 Task: Create a new job position in Salesforce with the following details: Position Name: HR Generalist - Social Service & Governance, Location: Chennai, India, Status: Pending Approval, Type: Contractor, Functional Area: Human Resources, Job Level: HR - 200, Working Days: Monday to Thursday, Minimum Pay: ₹4,50,000.00.
Action: Mouse moved to (257, 0)
Screenshot: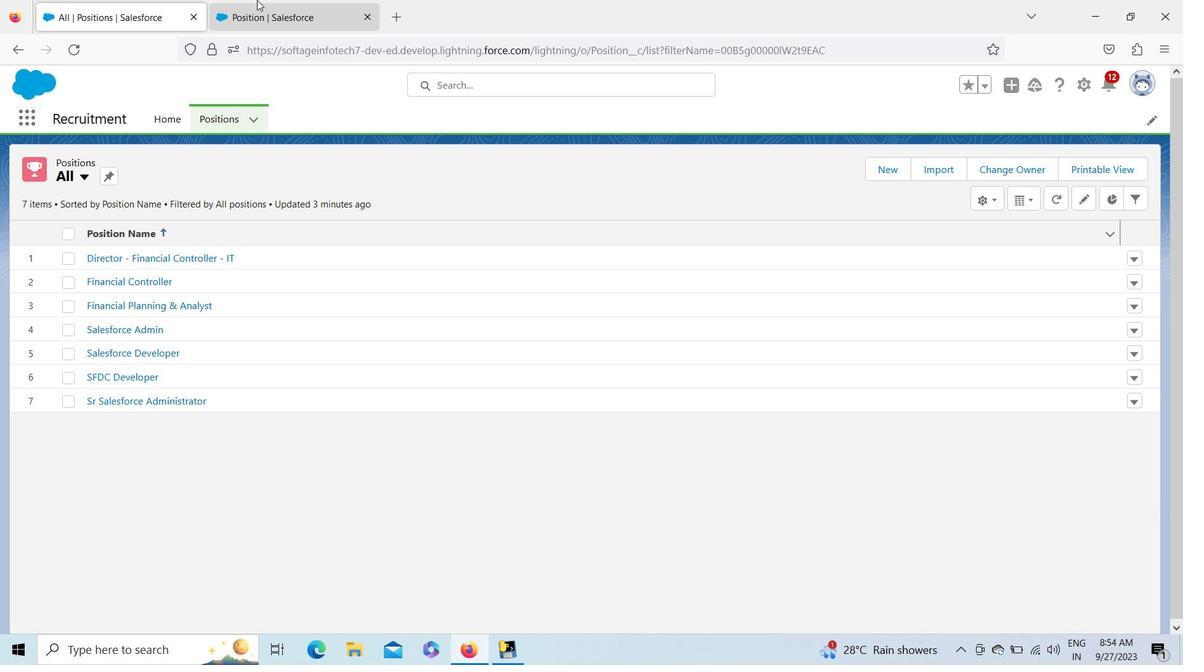 
Action: Mouse pressed left at (257, 0)
Screenshot: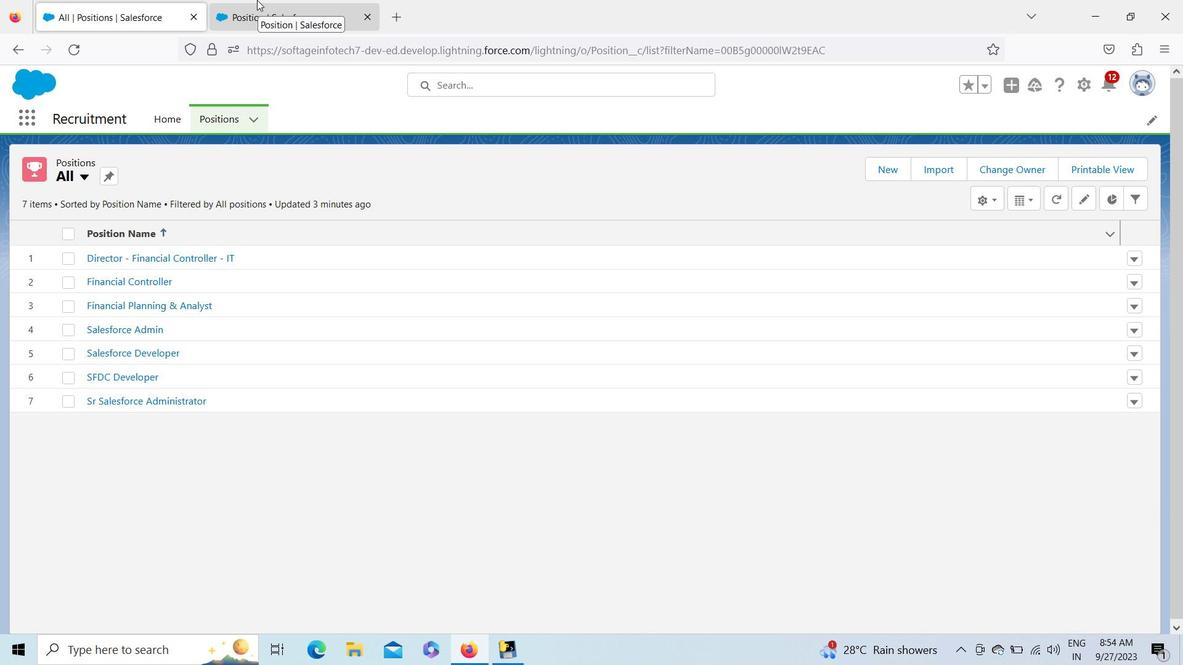 
Action: Mouse moved to (198, 13)
Screenshot: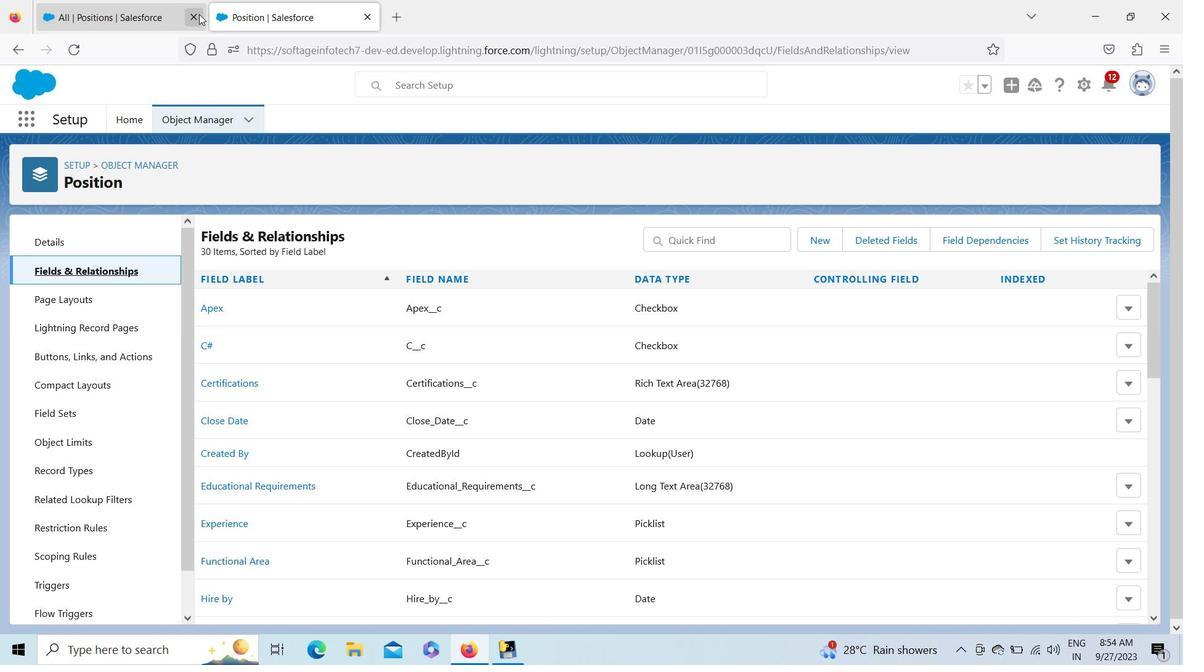 
Action: Mouse pressed left at (198, 13)
Screenshot: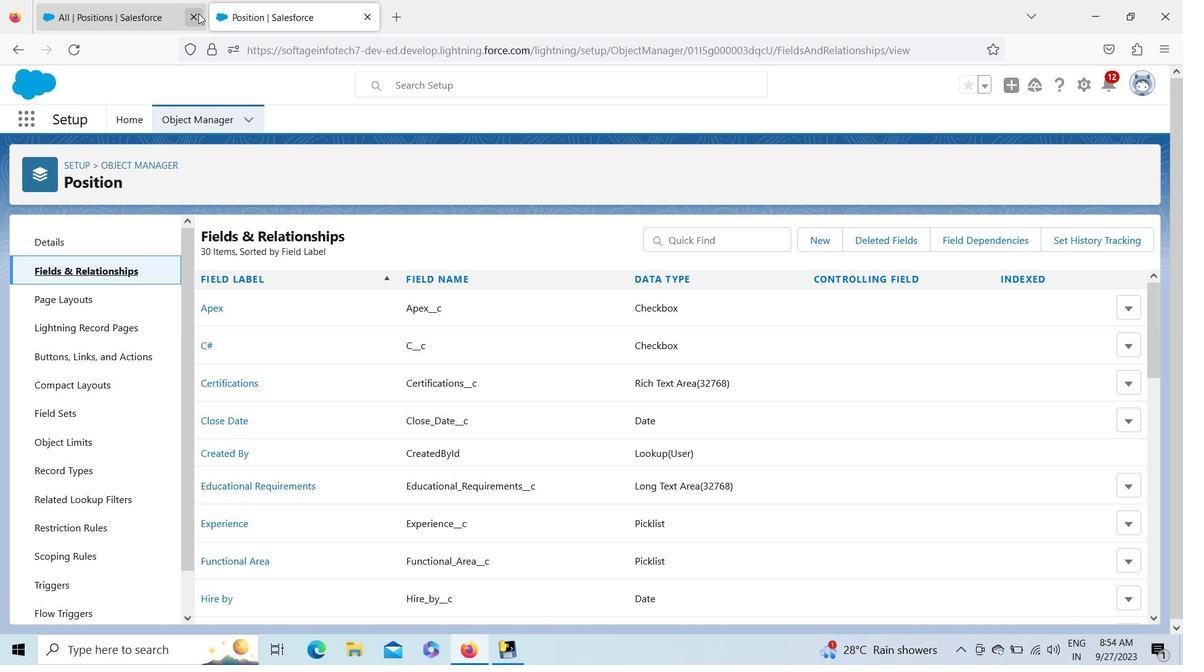 
Action: Mouse moved to (136, 165)
Screenshot: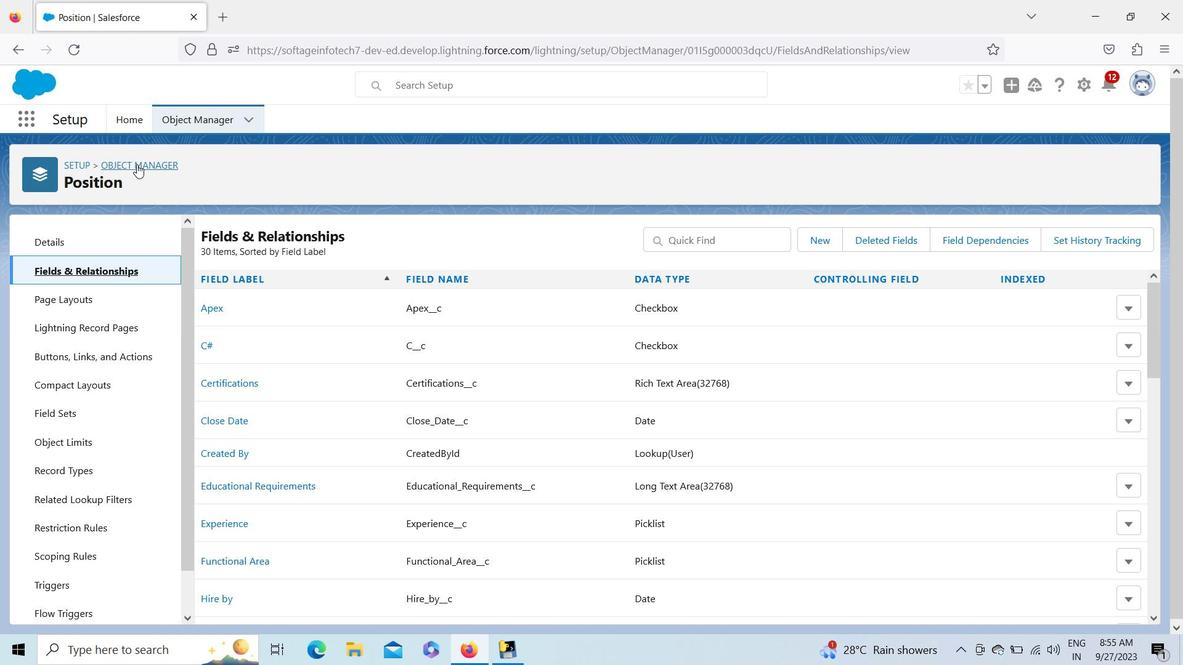 
Action: Mouse pressed left at (136, 165)
Screenshot: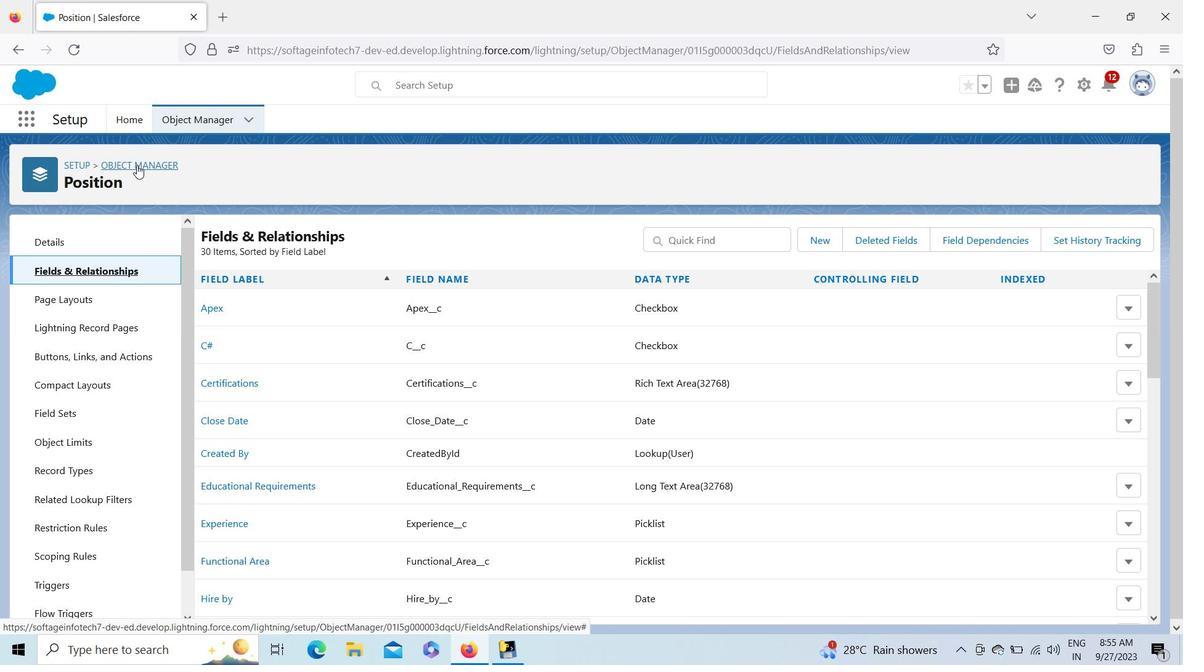 
Action: Mouse moved to (33, 122)
Screenshot: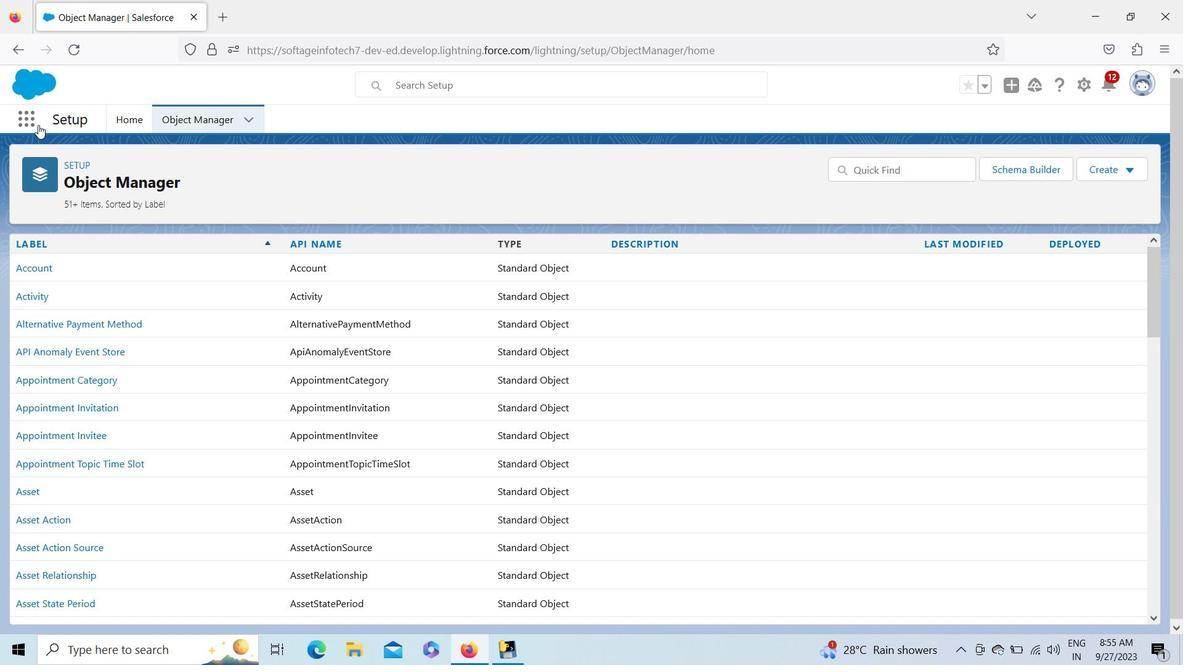 
Action: Mouse pressed left at (33, 122)
Screenshot: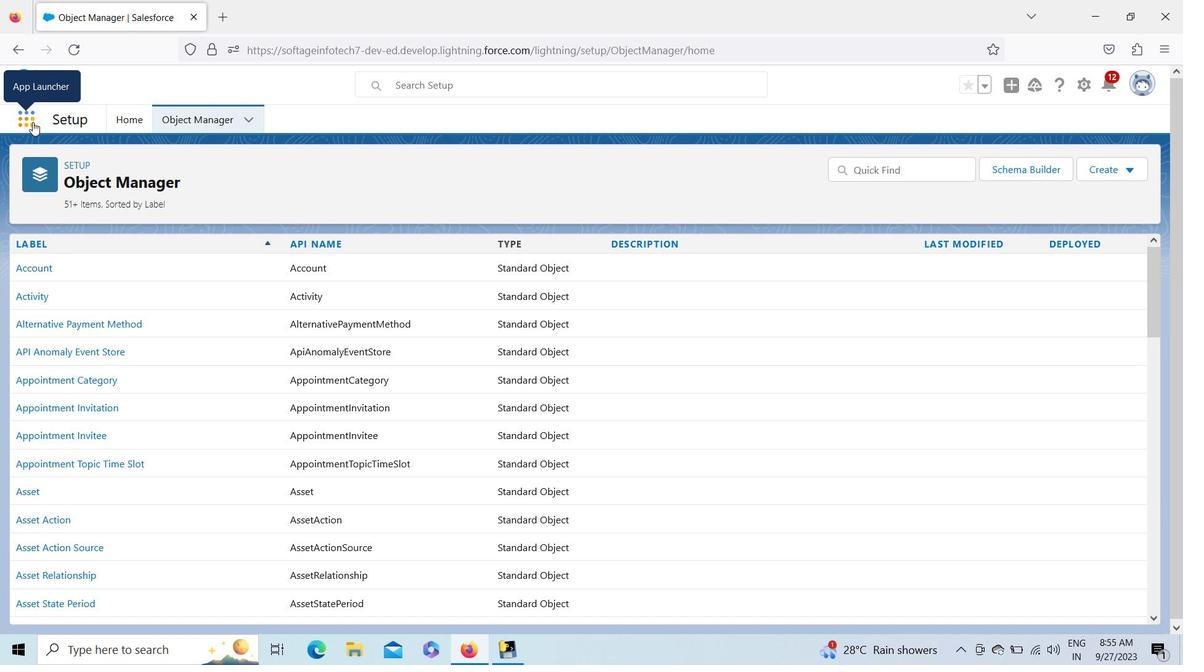 
Action: Mouse moved to (81, 215)
Screenshot: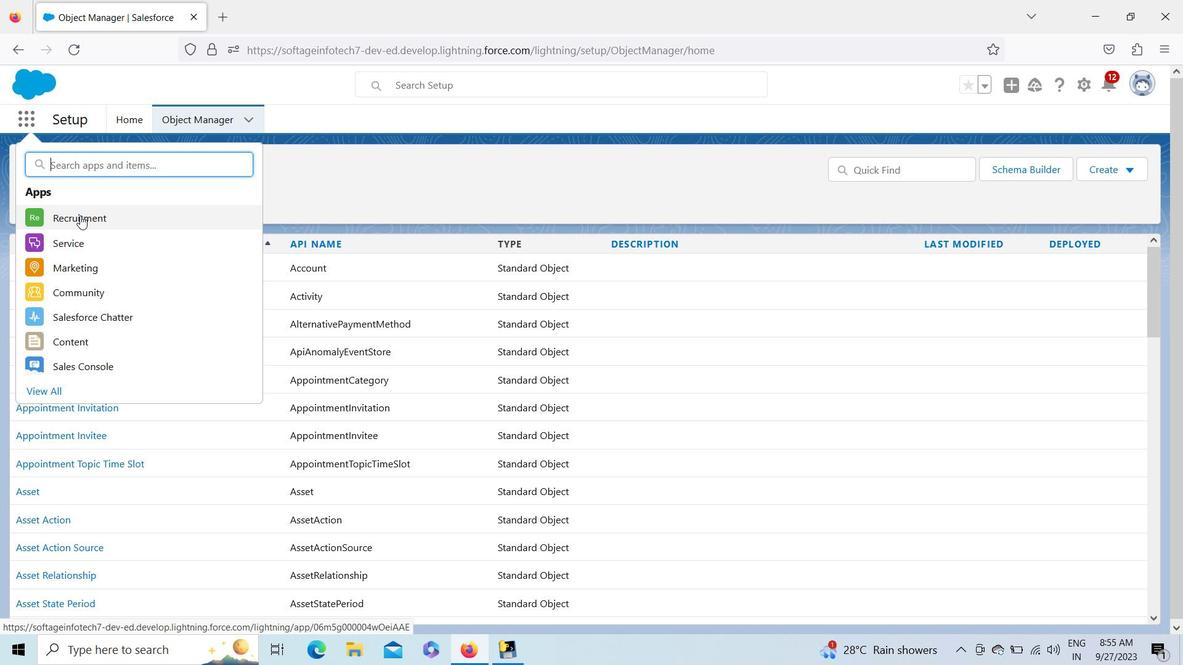 
Action: Mouse pressed left at (81, 215)
Screenshot: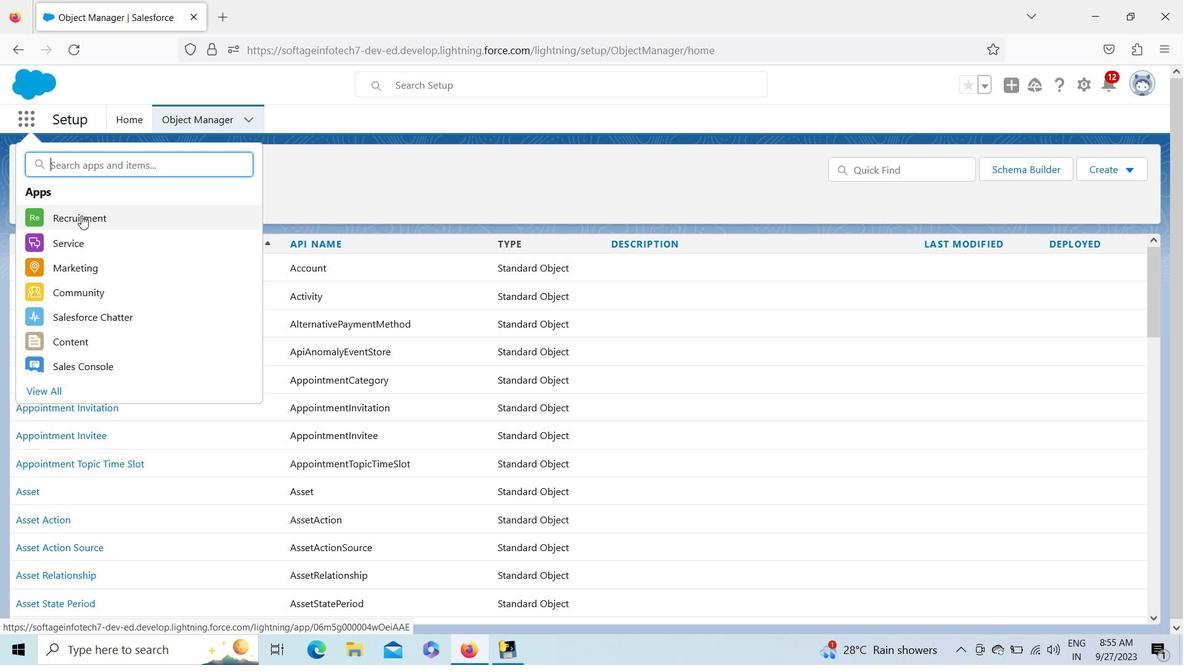 
Action: Mouse moved to (223, 117)
Screenshot: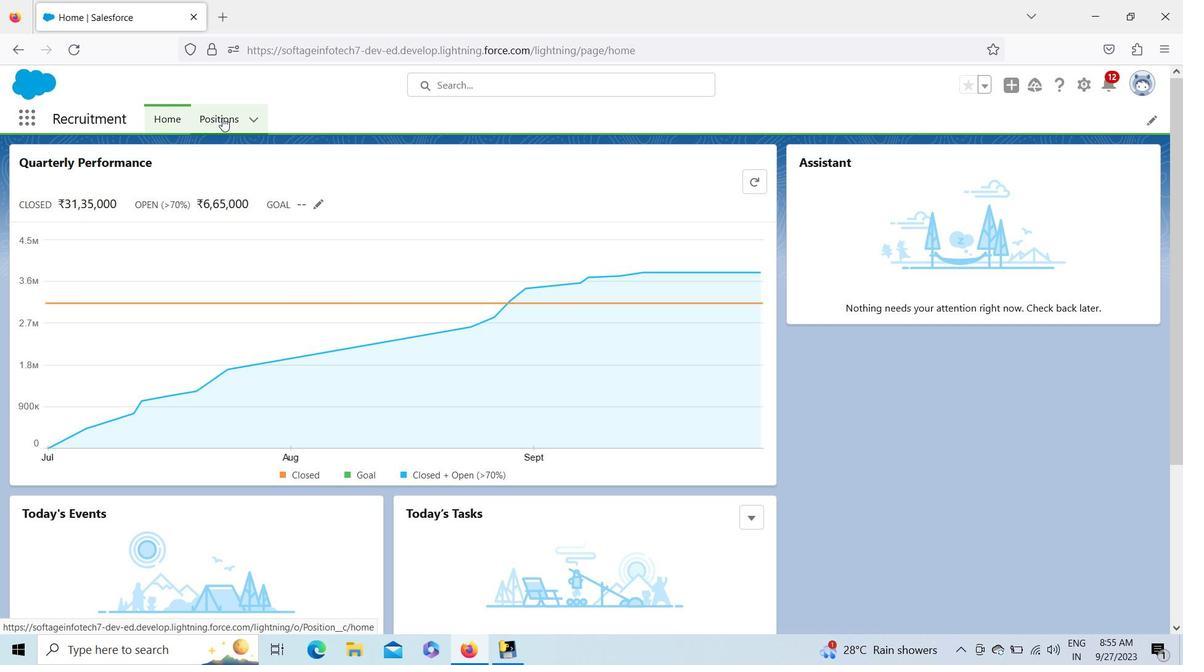 
Action: Mouse pressed left at (223, 117)
Screenshot: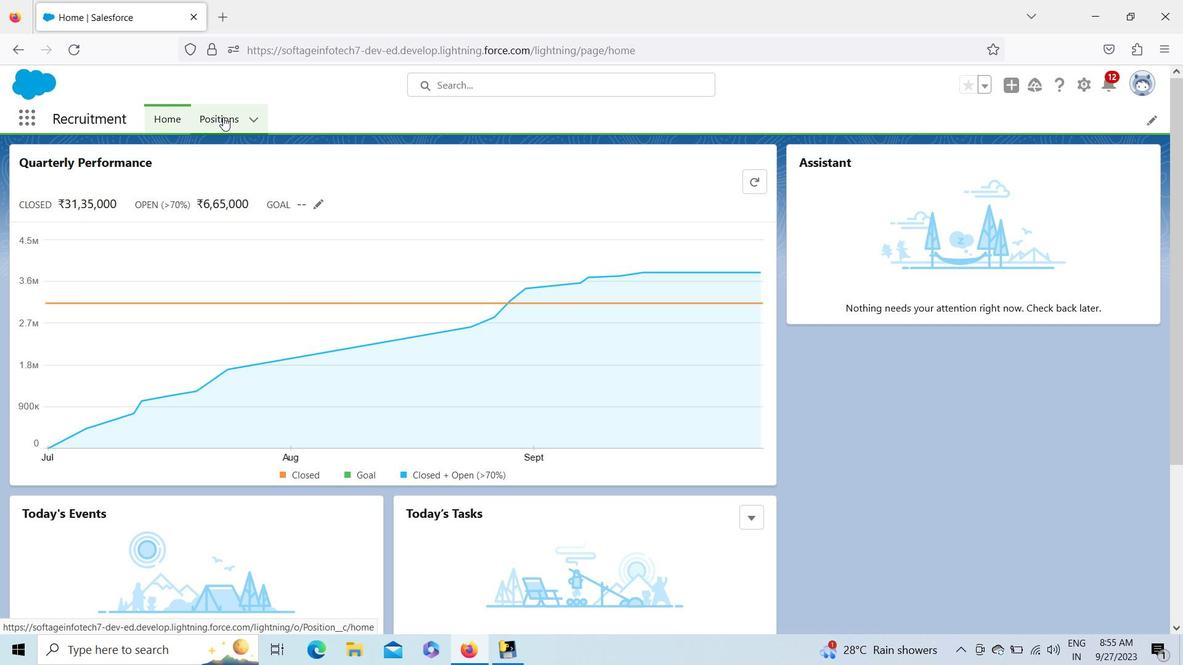 
Action: Mouse moved to (975, 171)
Screenshot: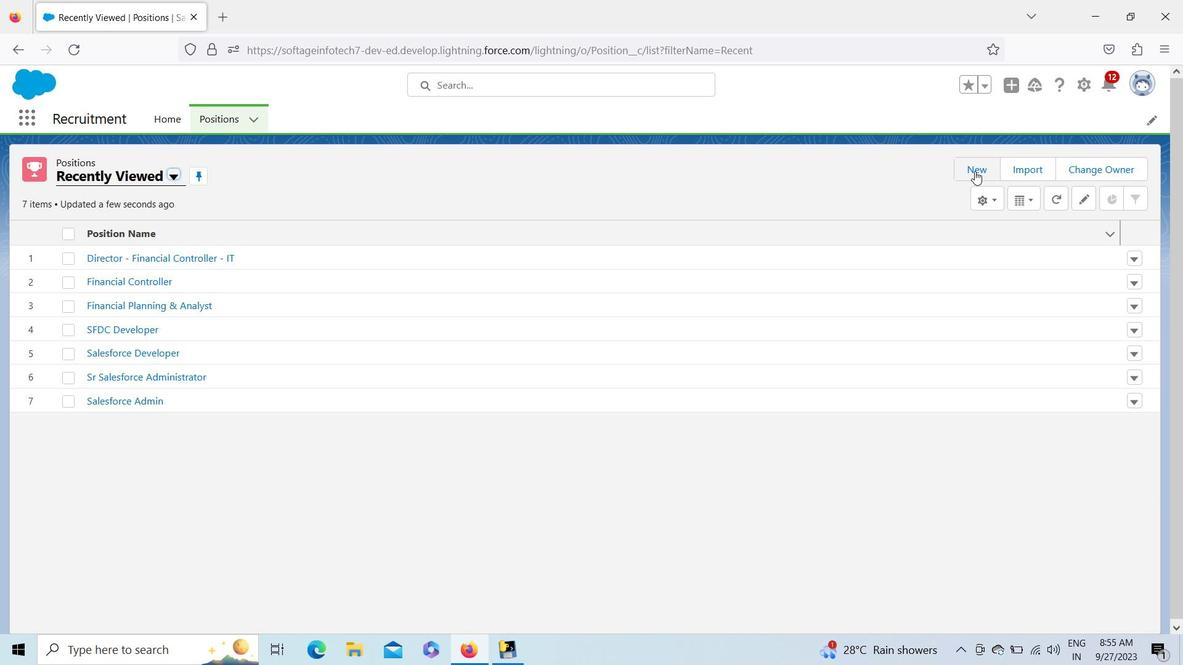 
Action: Mouse pressed left at (975, 171)
Screenshot: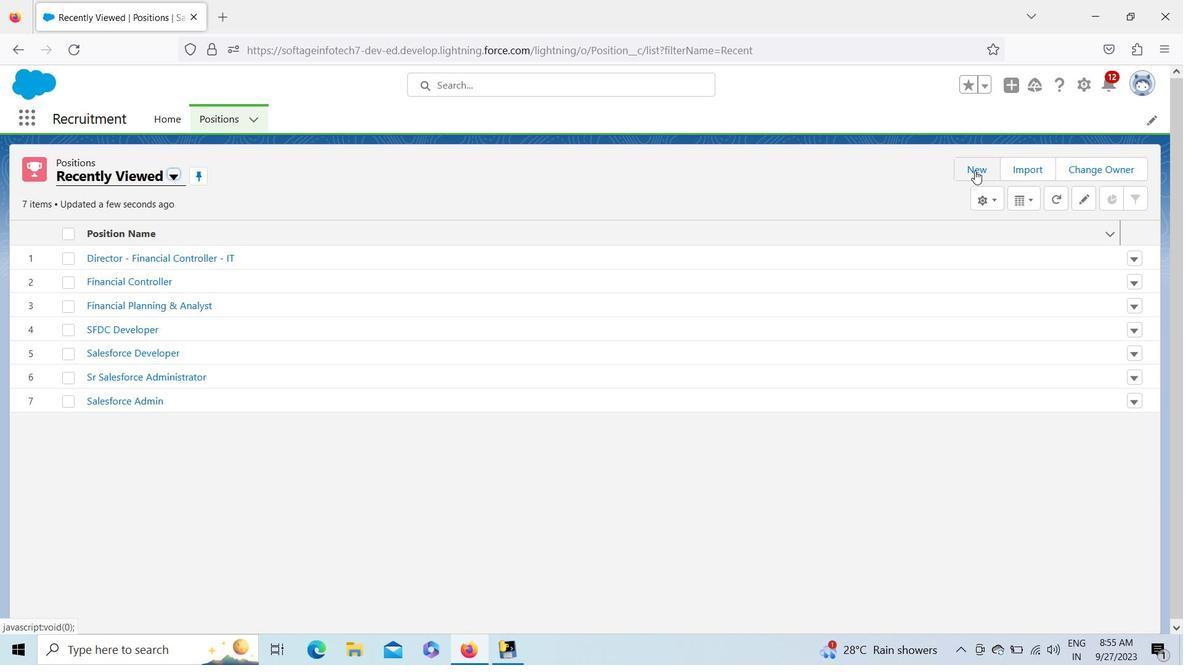 
Action: Key pressed <Key.shift><Key.shift><Key.shift><Key.shift><Key.shift><Key.shift><Key.shift><Key.shift>Executive<Key.space><Key.shift>Human<Key.space><Key.shift><Key.shift><Key.shift><Key.shift><Key.shift><Key.shift><Key.shift><Key.shift><Key.shift>Resources
Screenshot: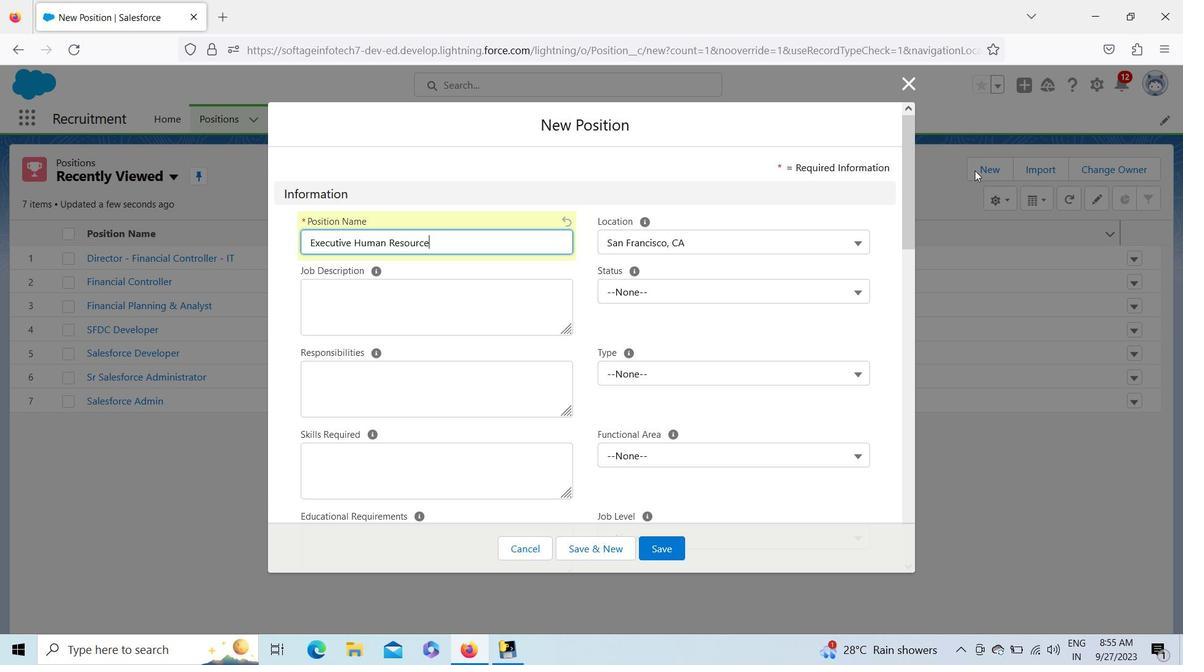 
Action: Mouse moved to (865, 232)
Screenshot: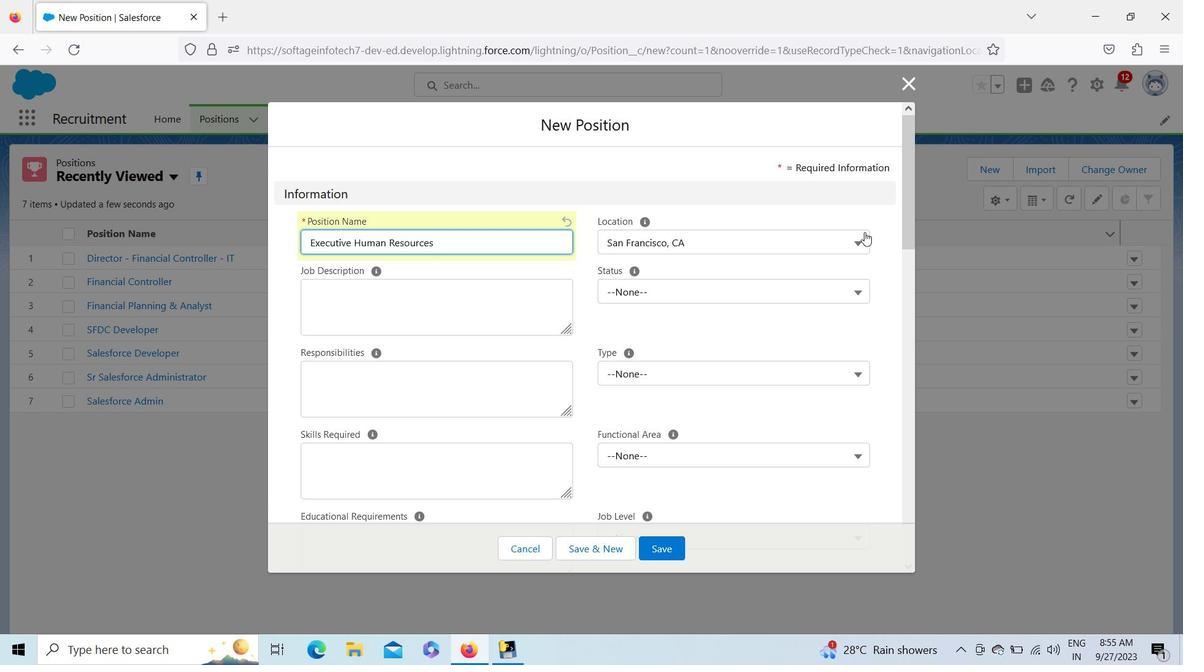 
Action: Mouse pressed left at (865, 232)
Screenshot: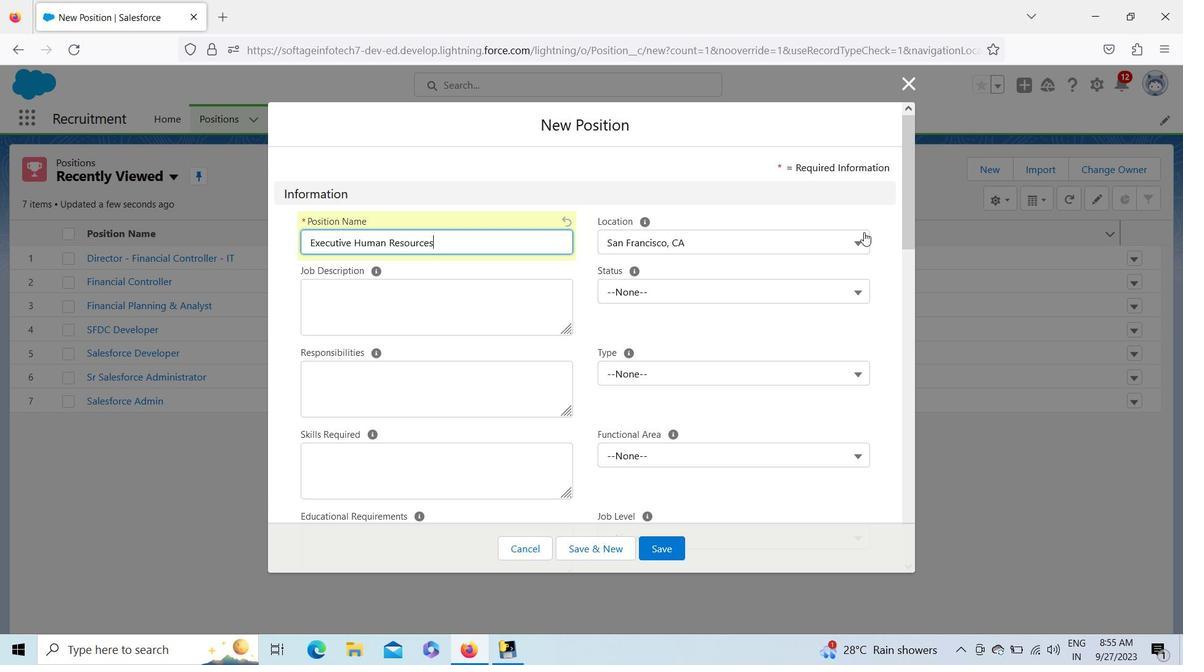 
Action: Mouse moved to (748, 458)
Screenshot: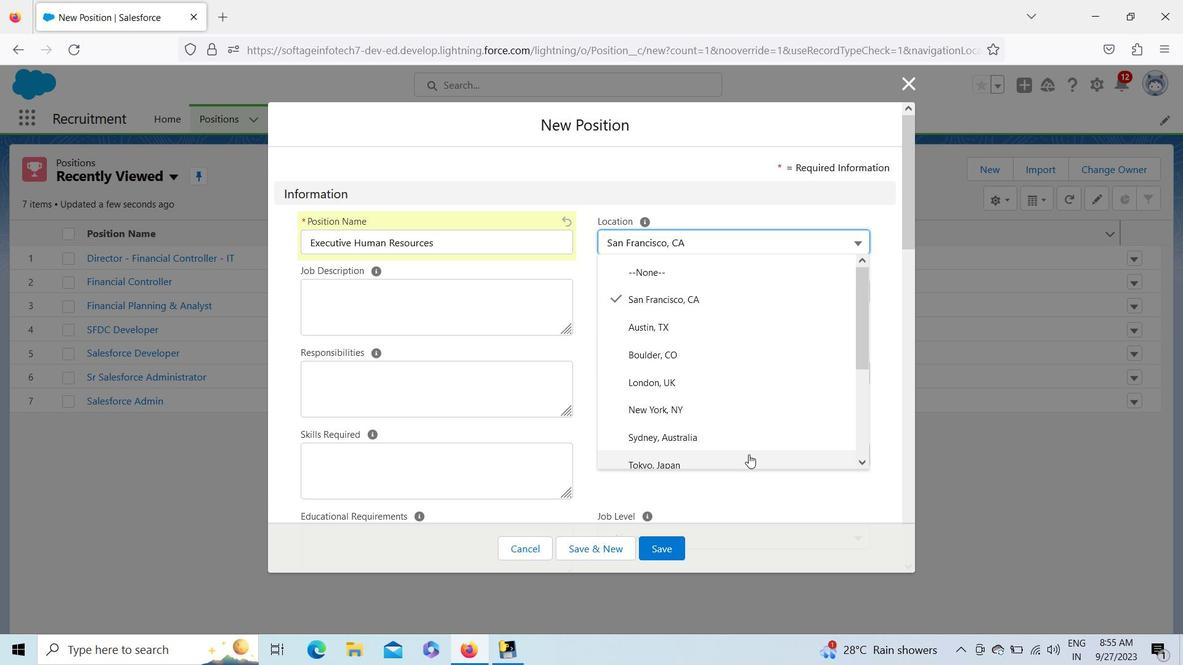
Action: Mouse pressed left at (748, 458)
Screenshot: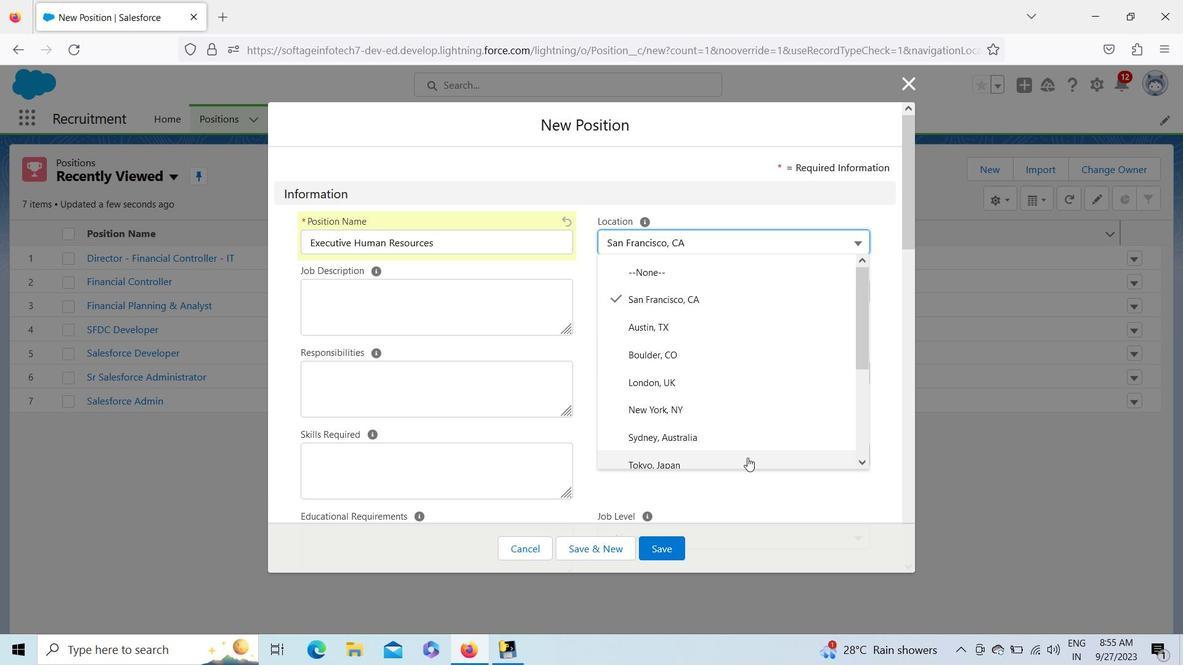 
Action: Mouse moved to (722, 292)
Screenshot: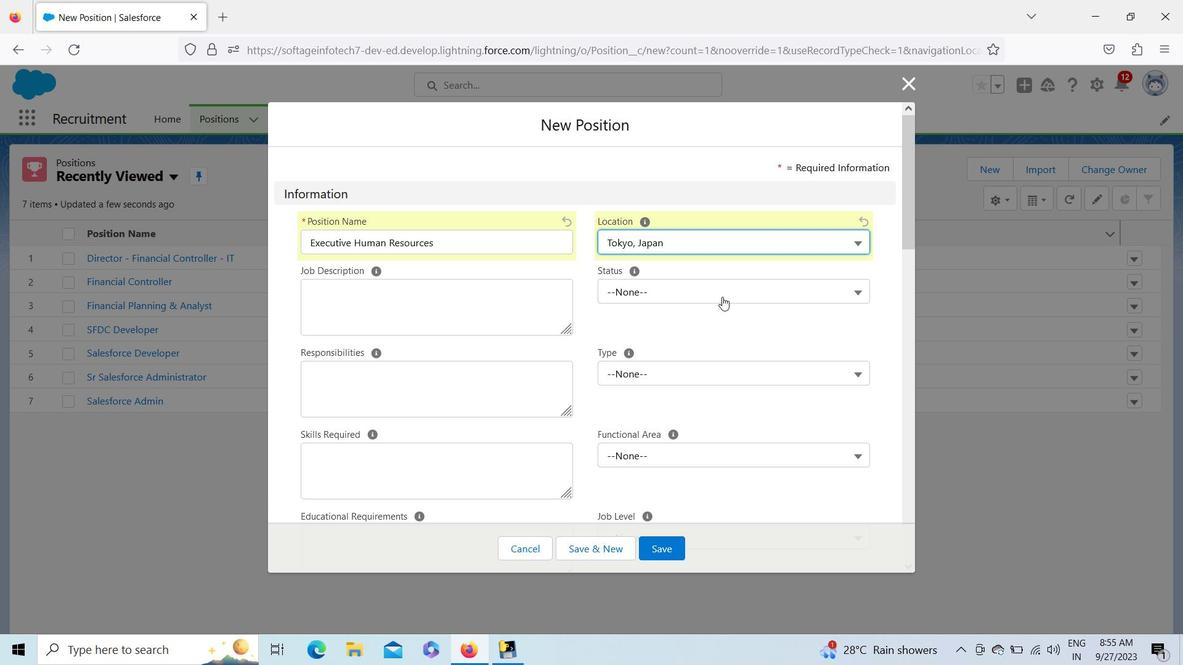 
Action: Mouse pressed left at (722, 292)
Screenshot: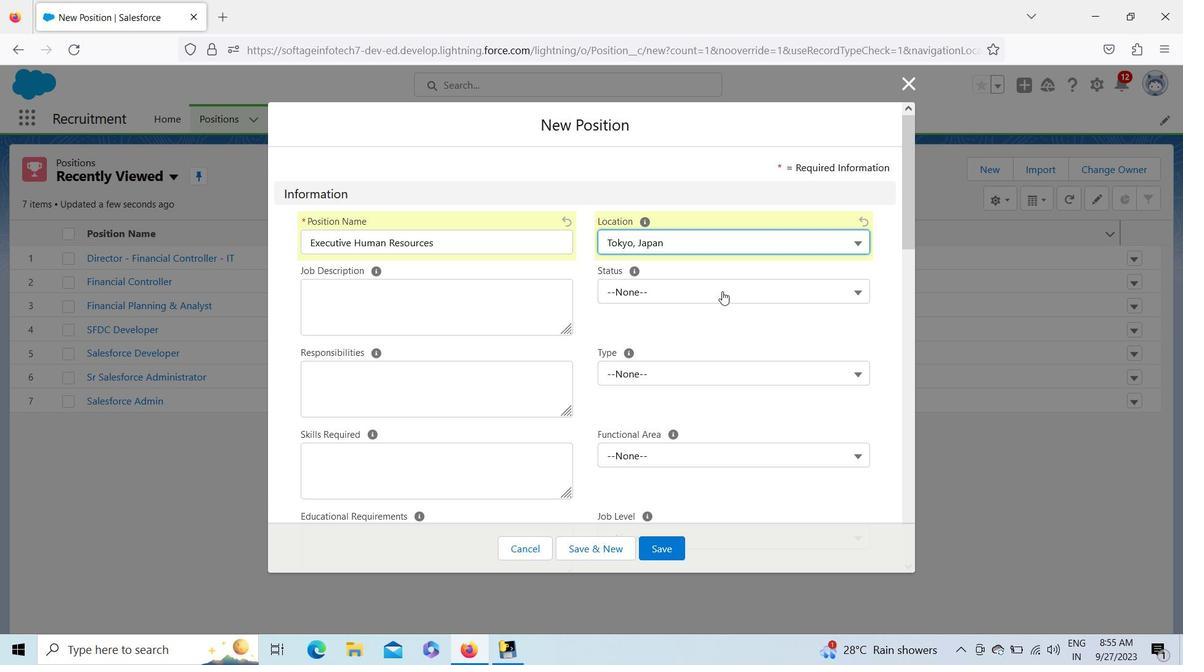 
Action: Mouse moved to (696, 434)
Screenshot: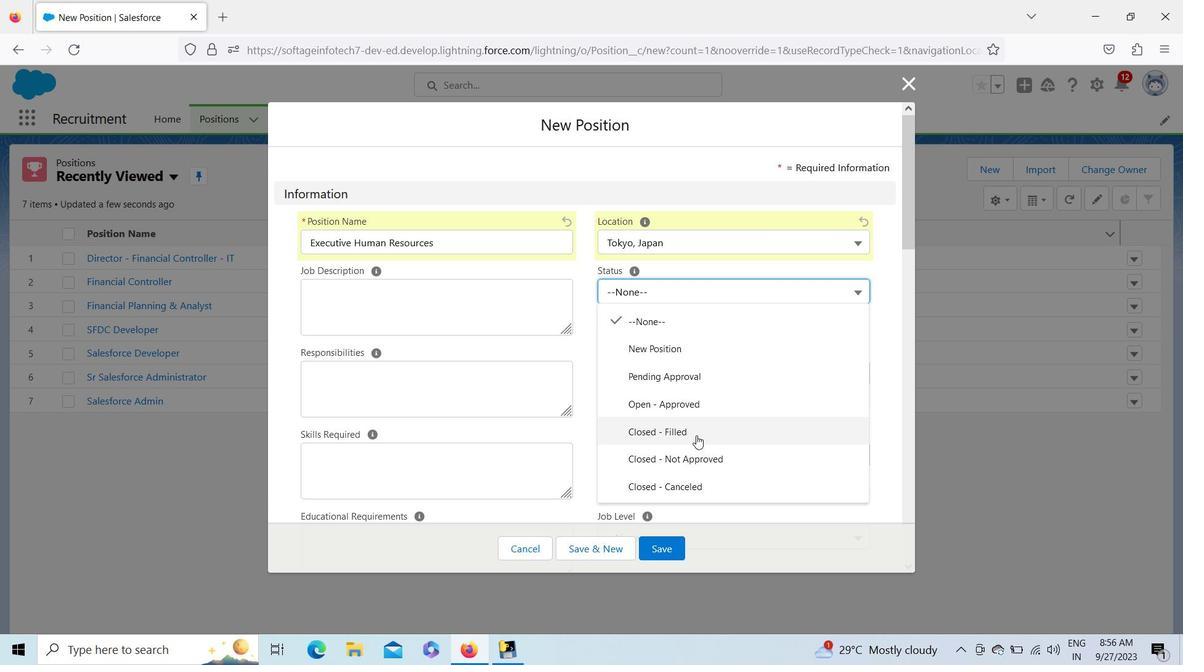 
Action: Mouse pressed left at (696, 434)
Screenshot: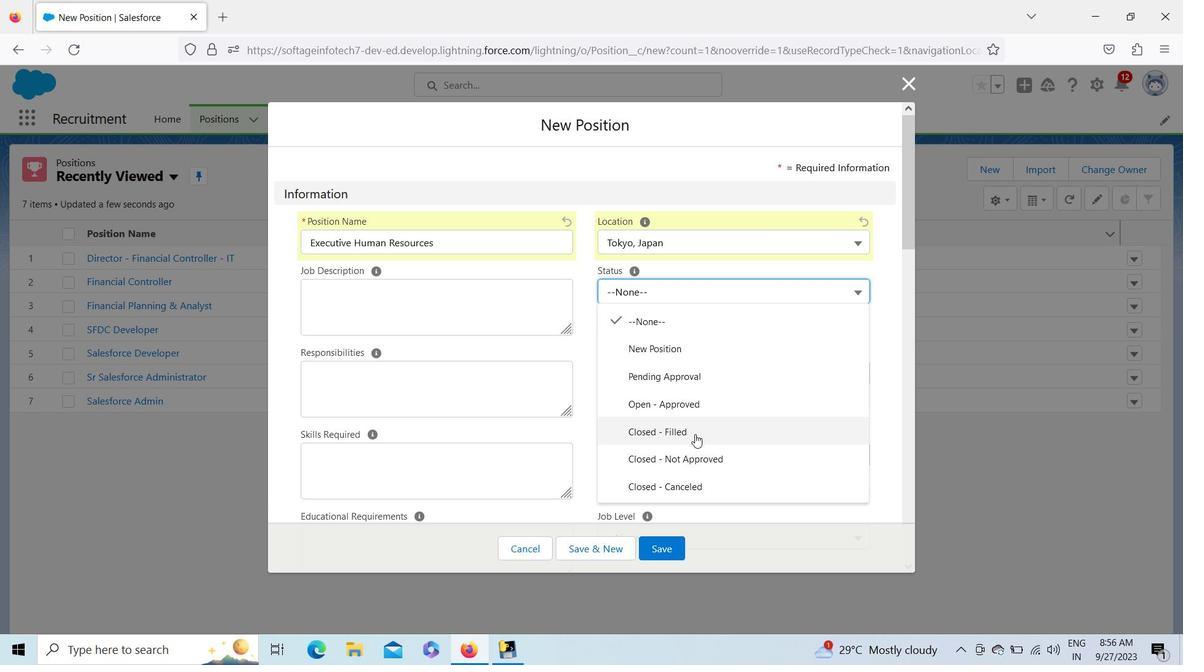 
Action: Mouse moved to (695, 373)
Screenshot: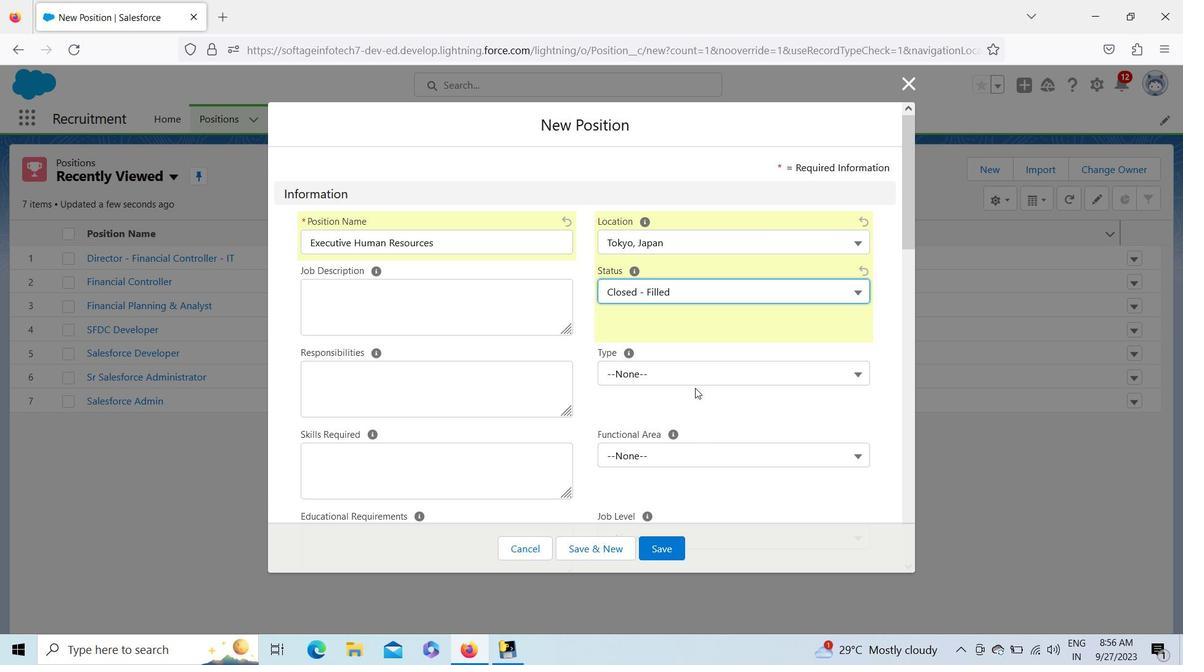 
Action: Mouse pressed left at (695, 373)
Screenshot: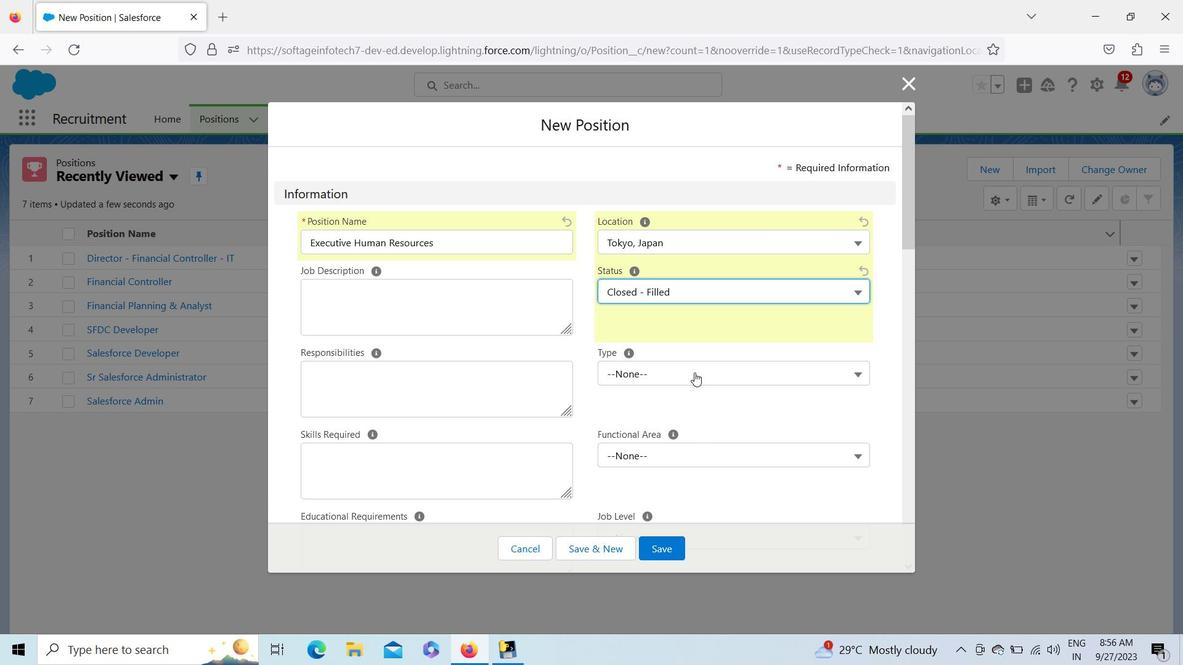 
Action: Mouse moved to (676, 434)
Screenshot: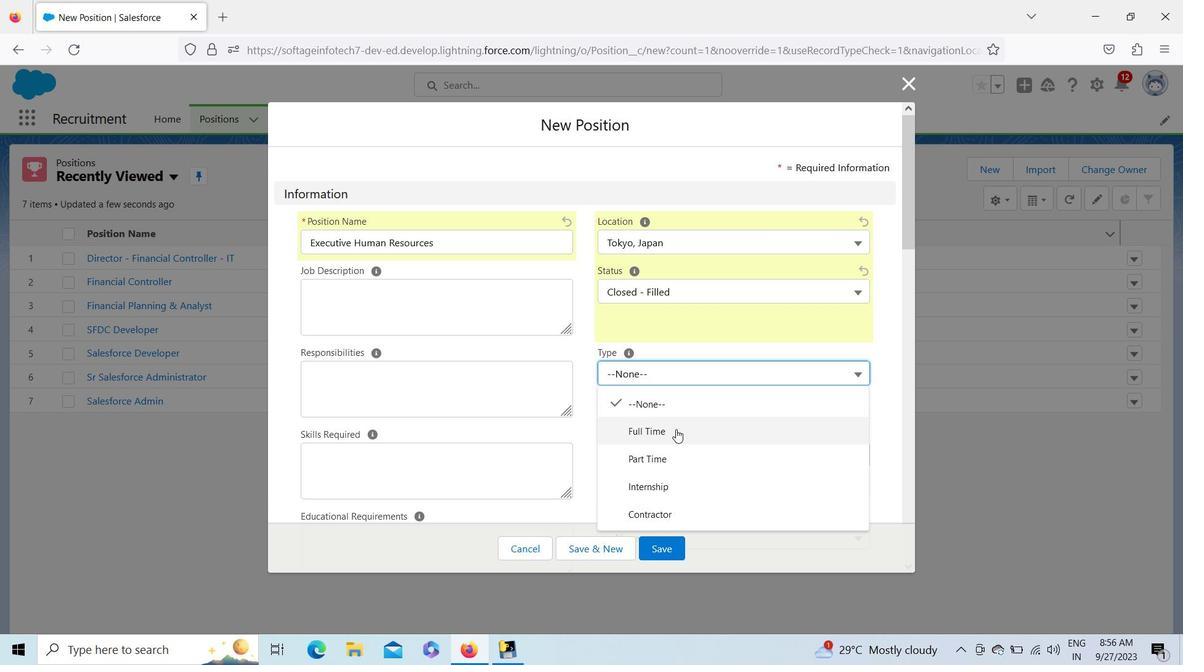 
Action: Mouse pressed left at (676, 434)
Screenshot: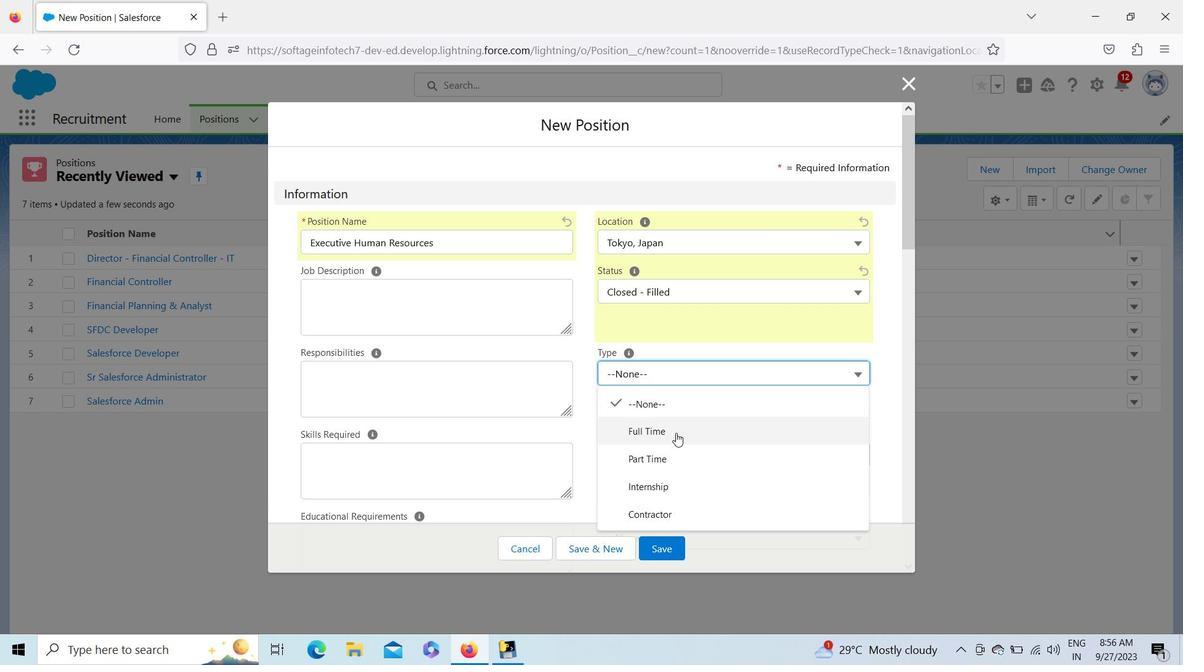 
Action: Mouse moved to (686, 447)
Screenshot: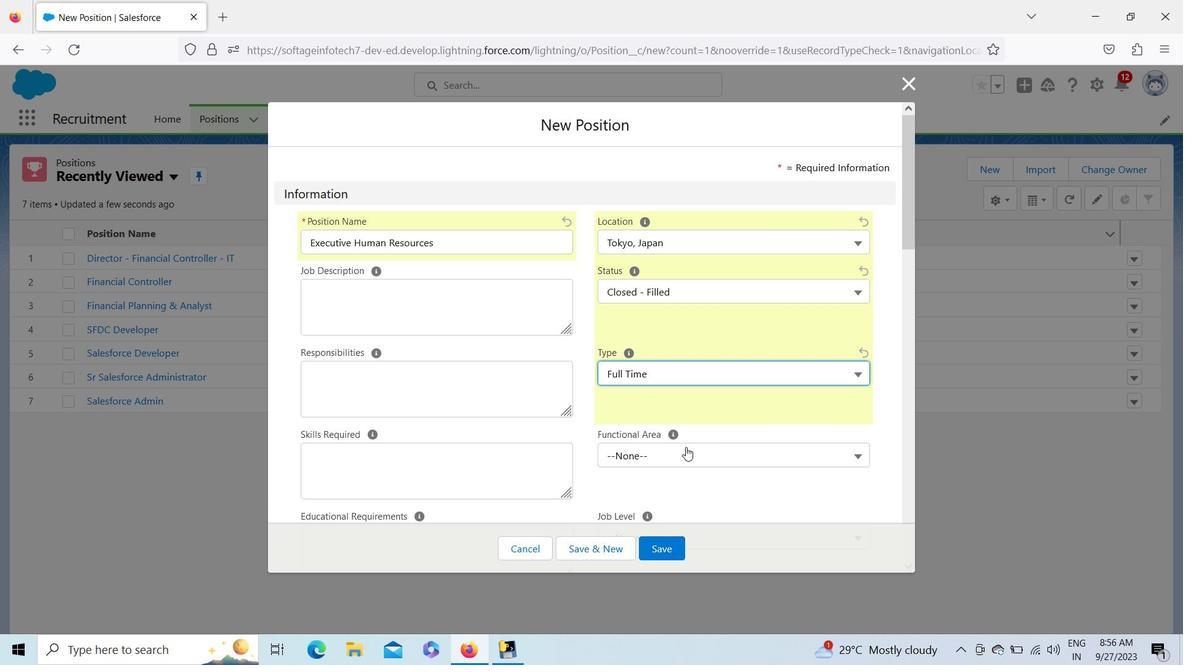 
Action: Mouse pressed left at (686, 447)
Screenshot: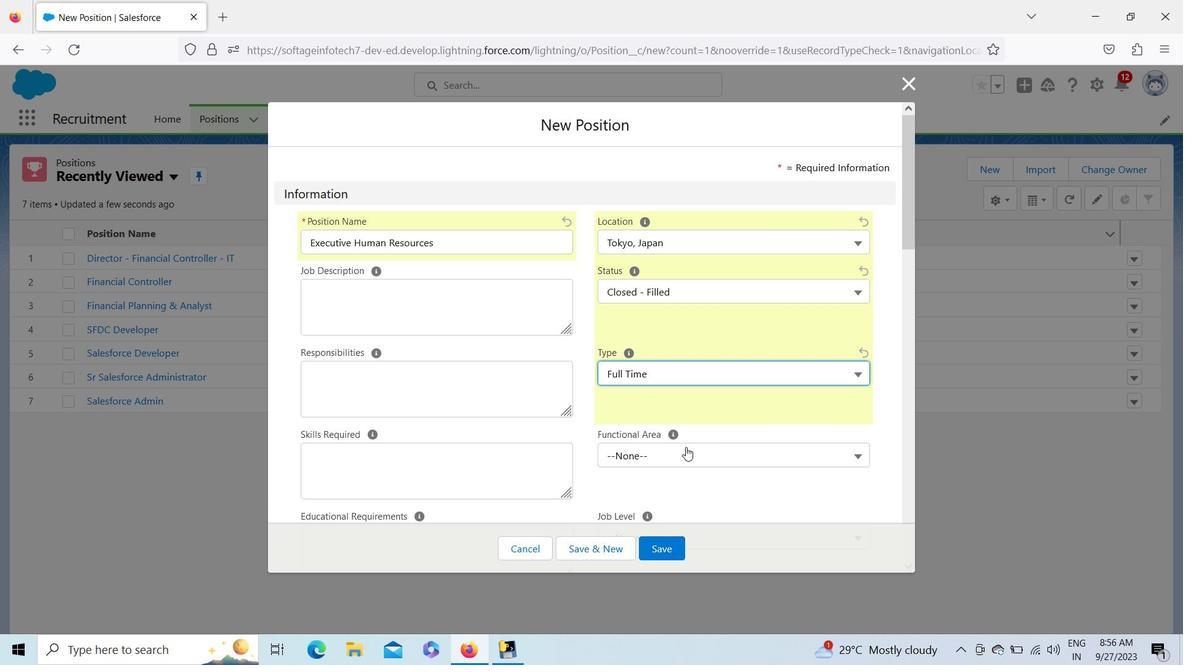 
Action: Mouse moved to (682, 320)
Screenshot: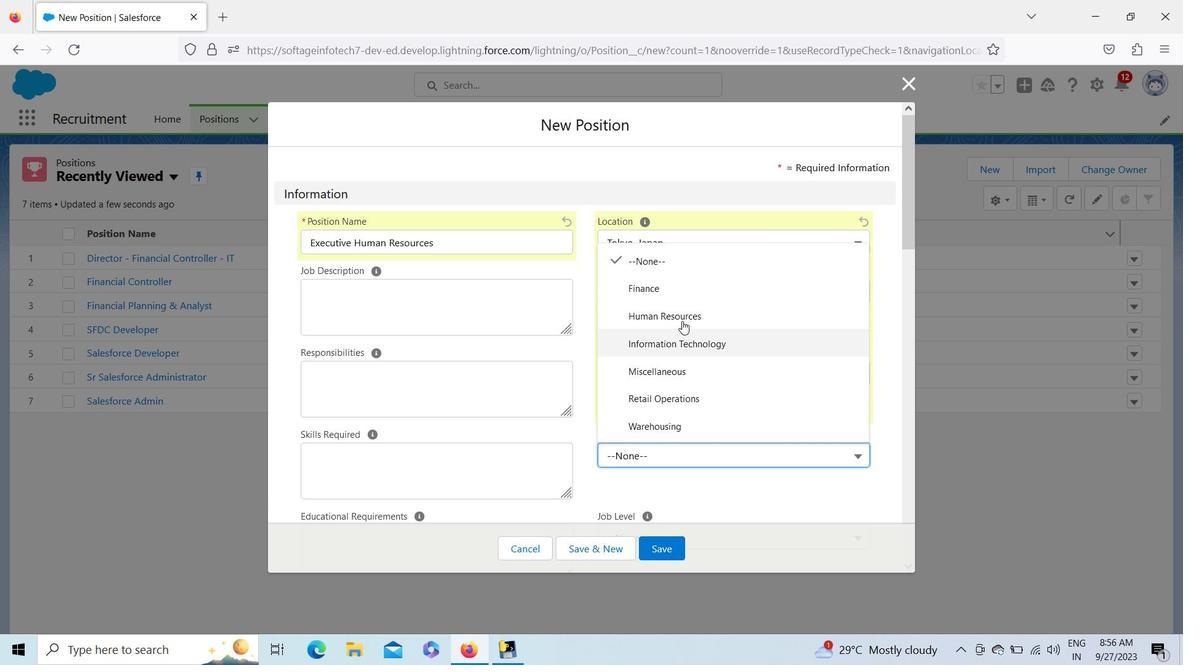 
Action: Mouse pressed left at (682, 320)
Screenshot: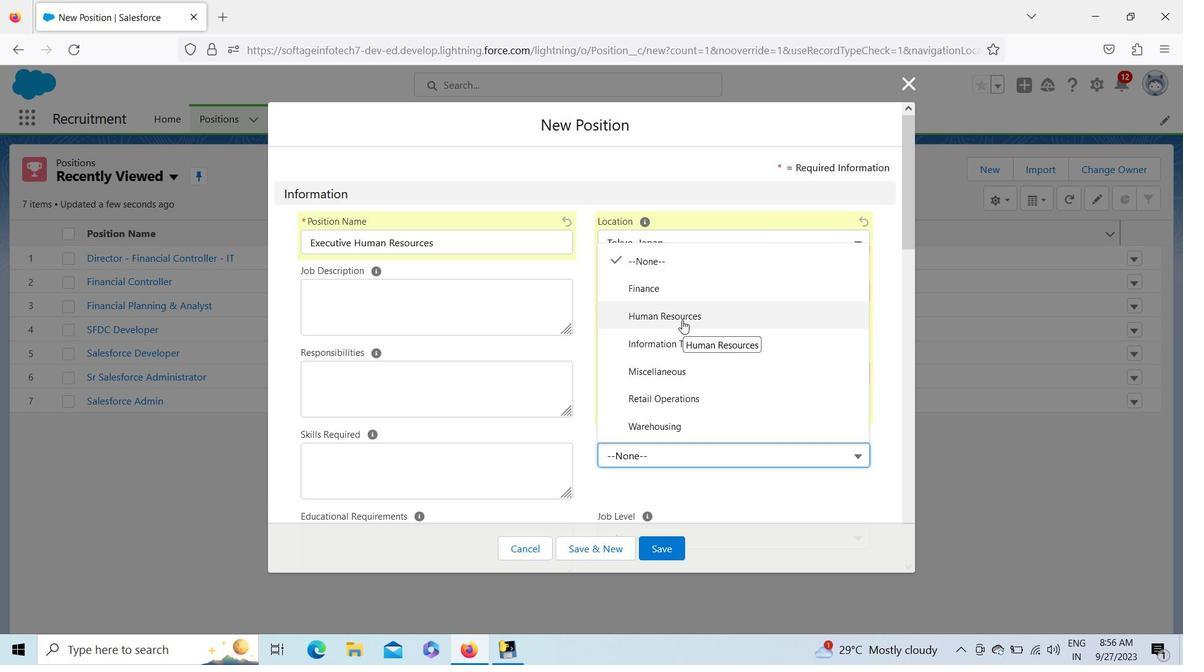 
Action: Mouse moved to (907, 187)
Screenshot: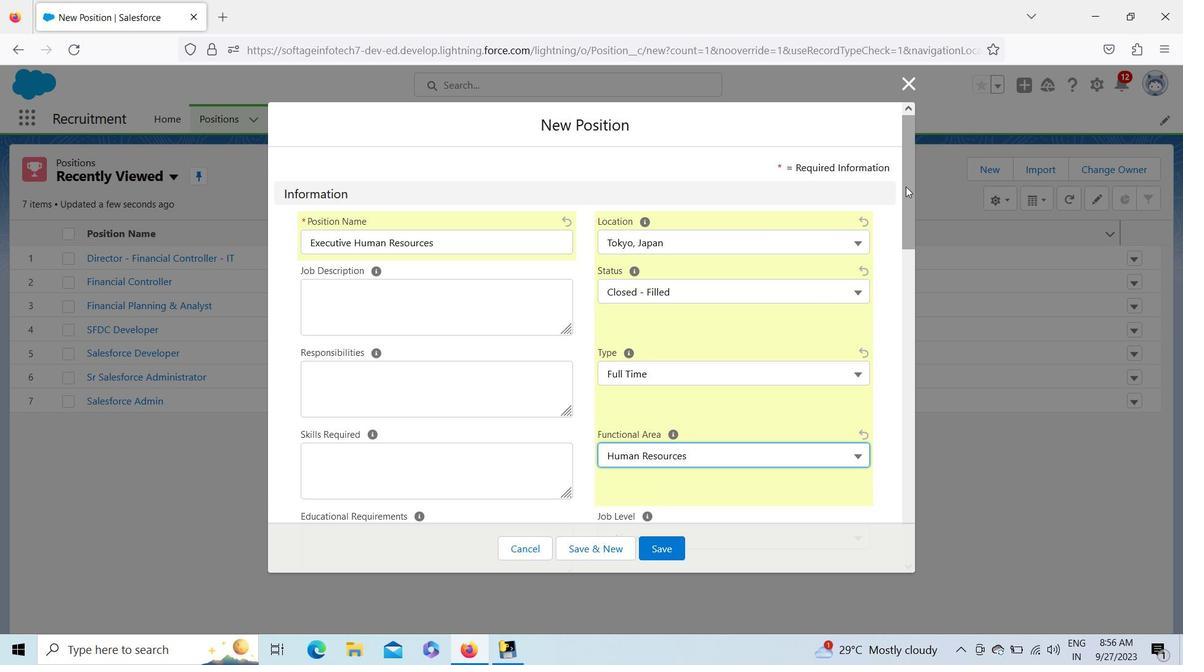 
Action: Mouse pressed left at (907, 187)
Screenshot: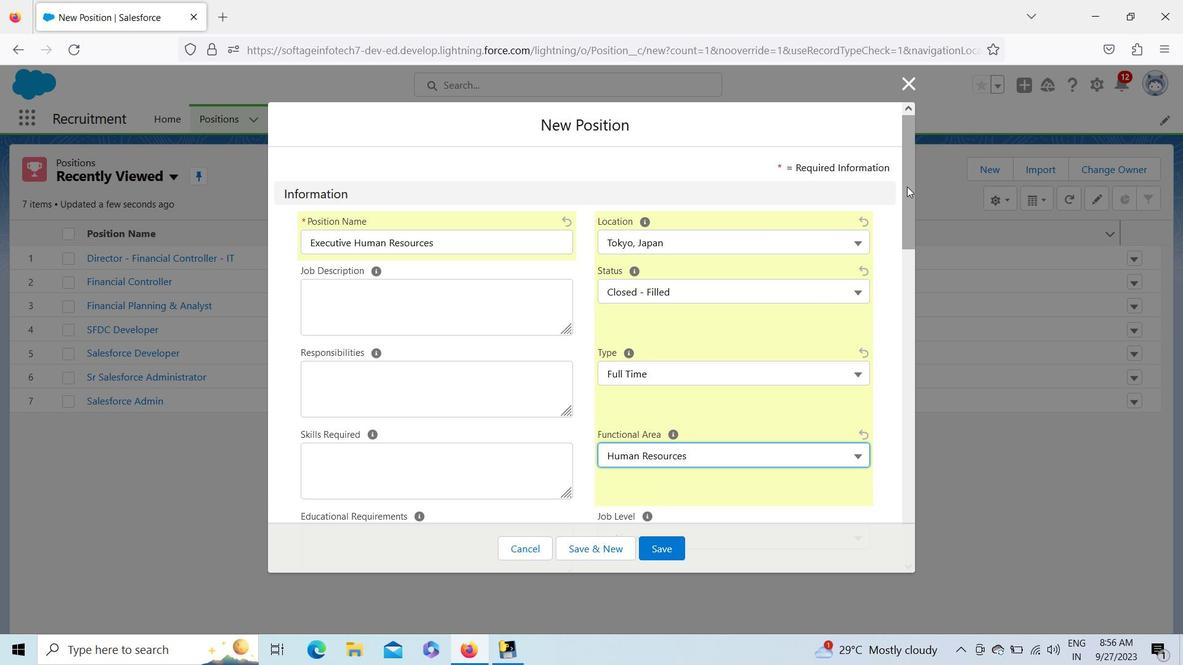 
Action: Mouse moved to (702, 369)
Screenshot: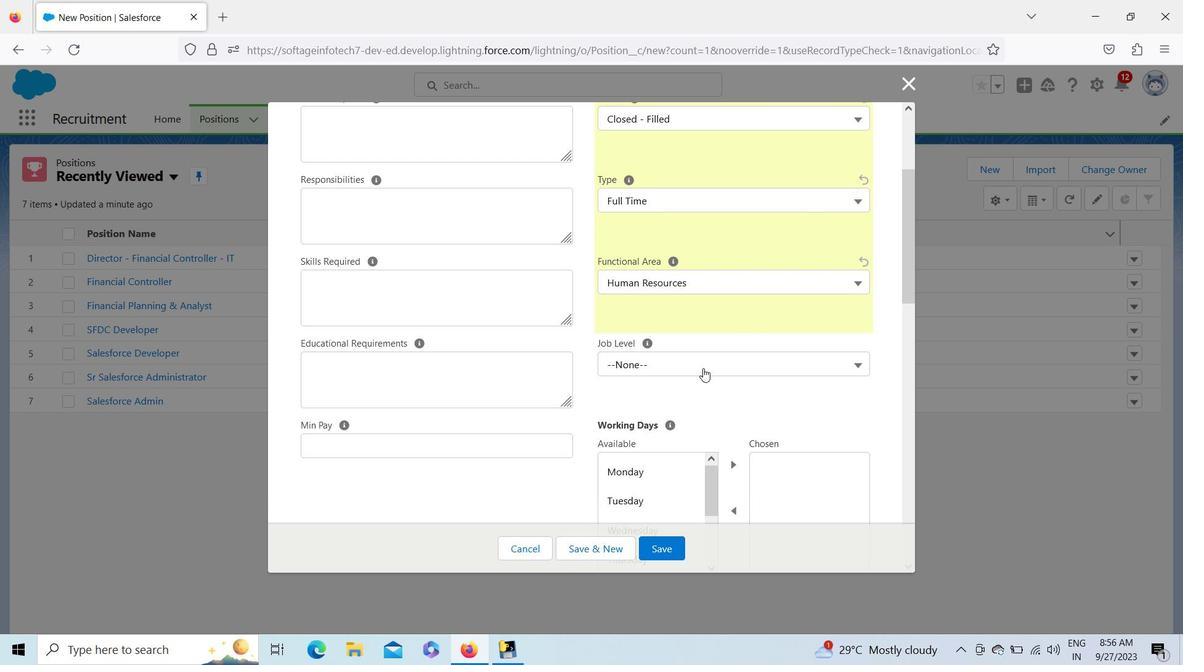 
Action: Mouse pressed left at (702, 369)
Screenshot: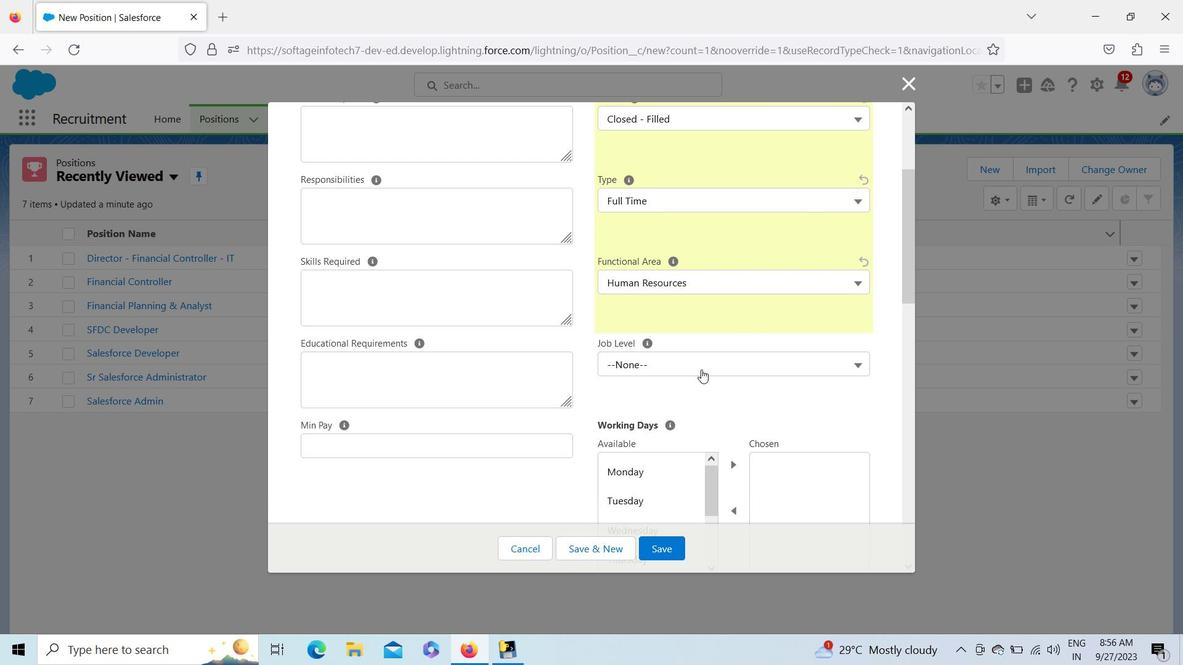 
Action: Mouse moved to (678, 521)
Screenshot: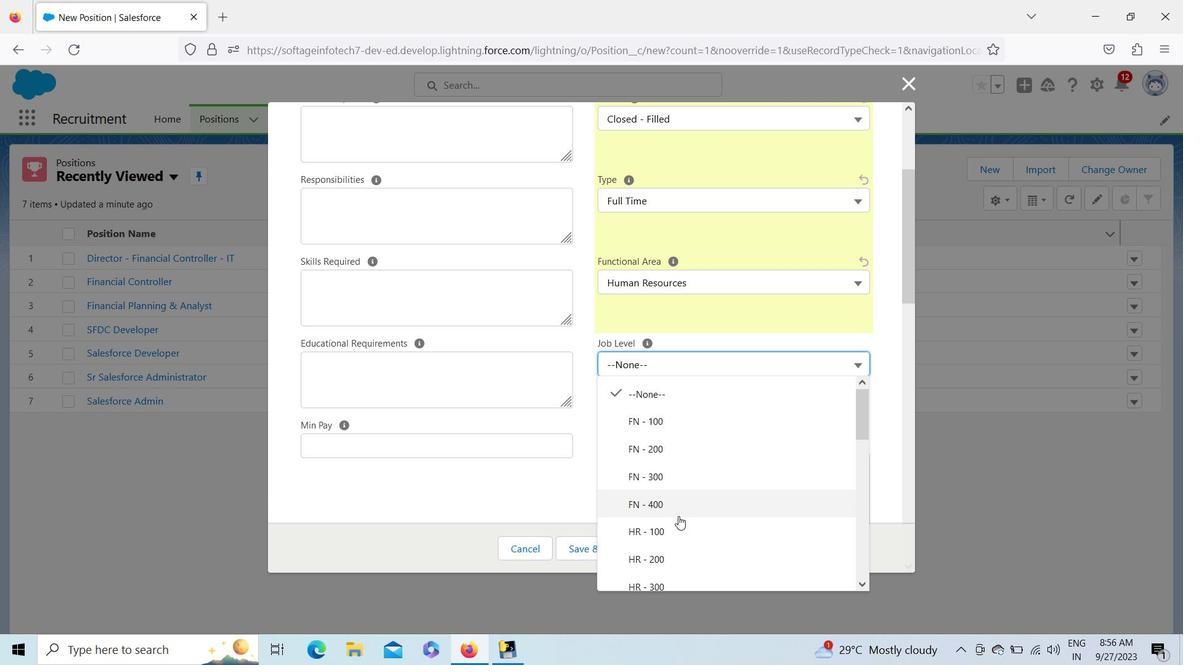
Action: Mouse pressed left at (678, 521)
Screenshot: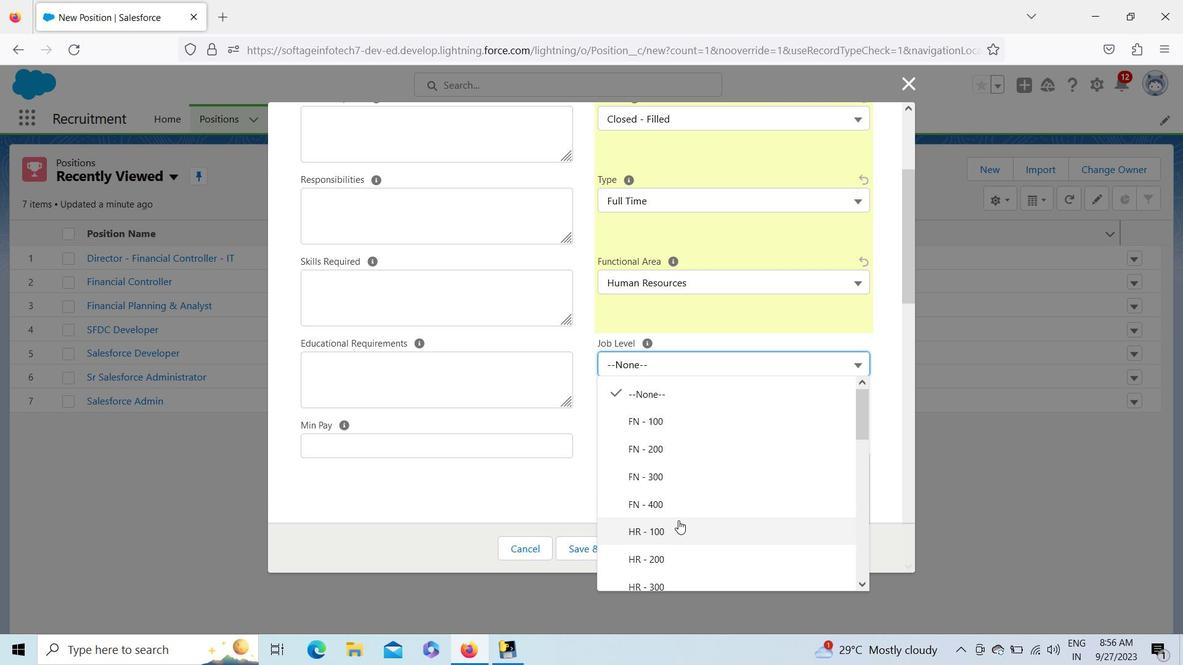 
Action: Mouse moved to (908, 235)
Screenshot: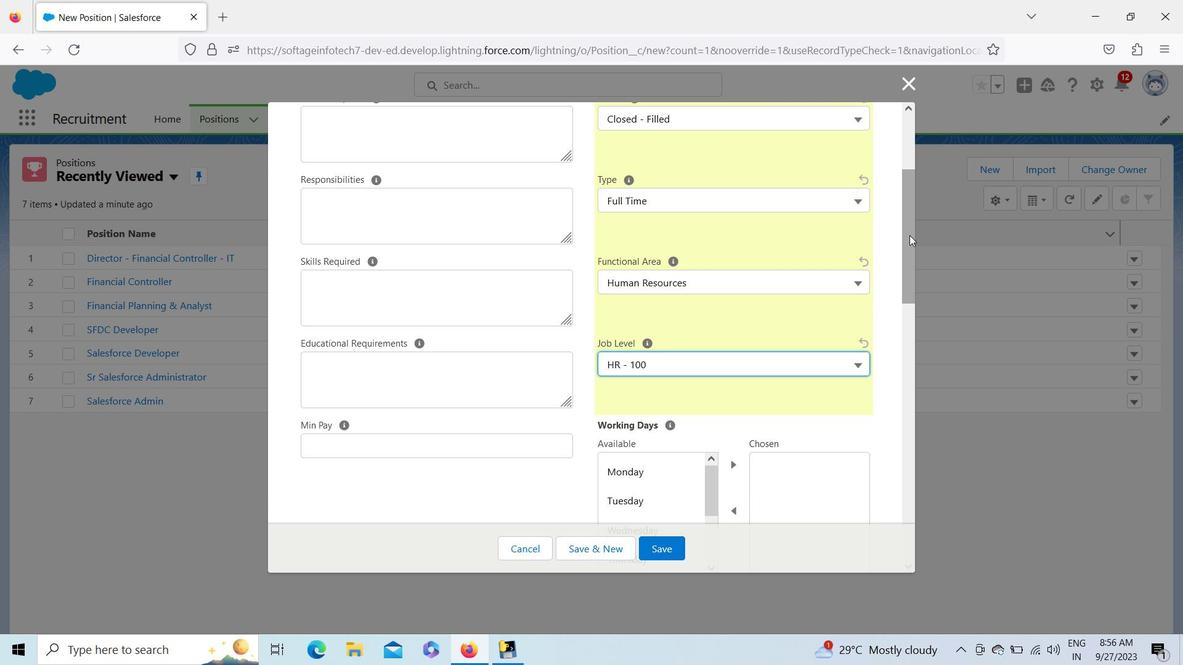 
Action: Mouse pressed left at (908, 235)
Screenshot: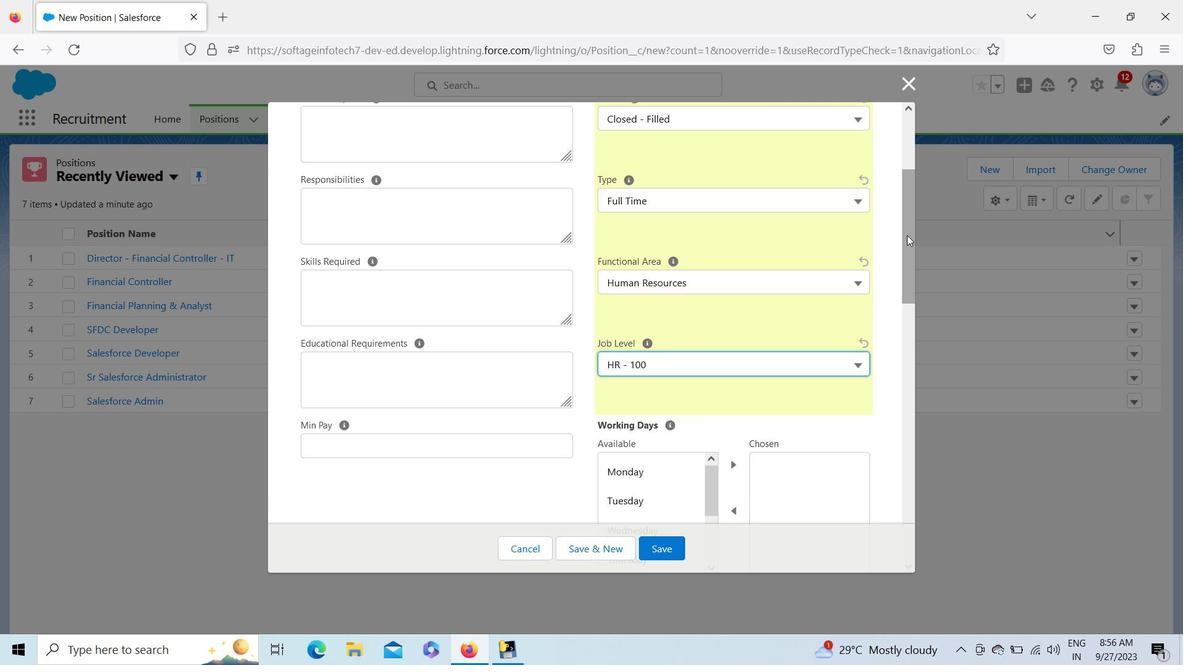 
Action: Mouse moved to (639, 336)
Screenshot: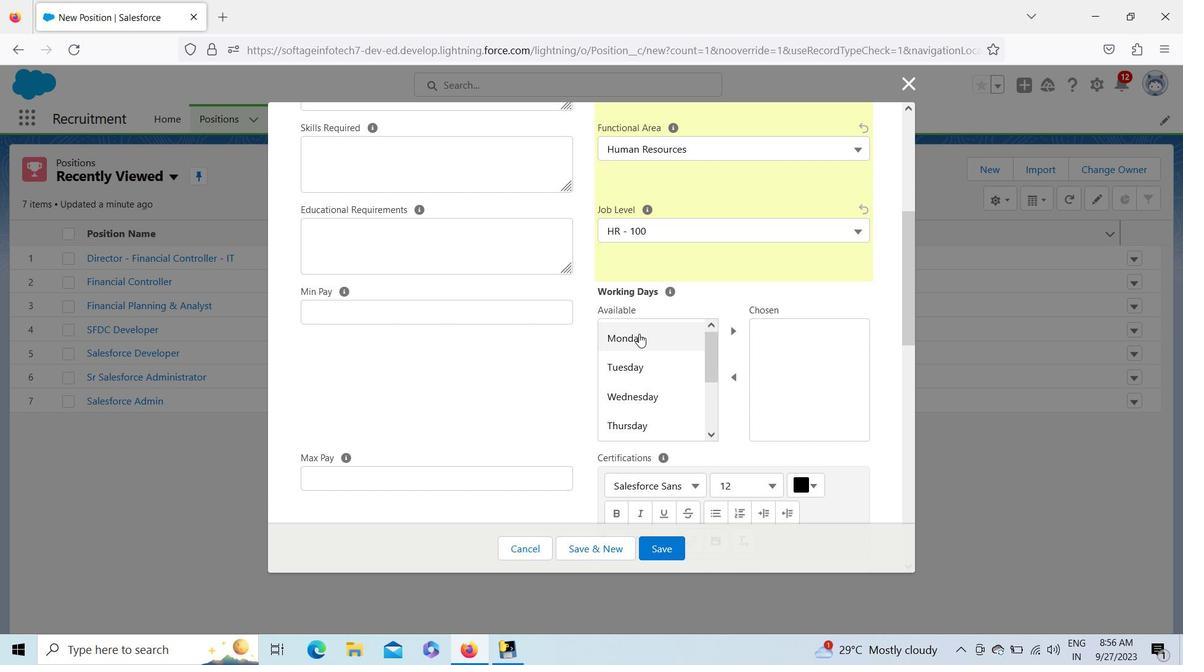 
Action: Mouse pressed left at (639, 336)
Screenshot: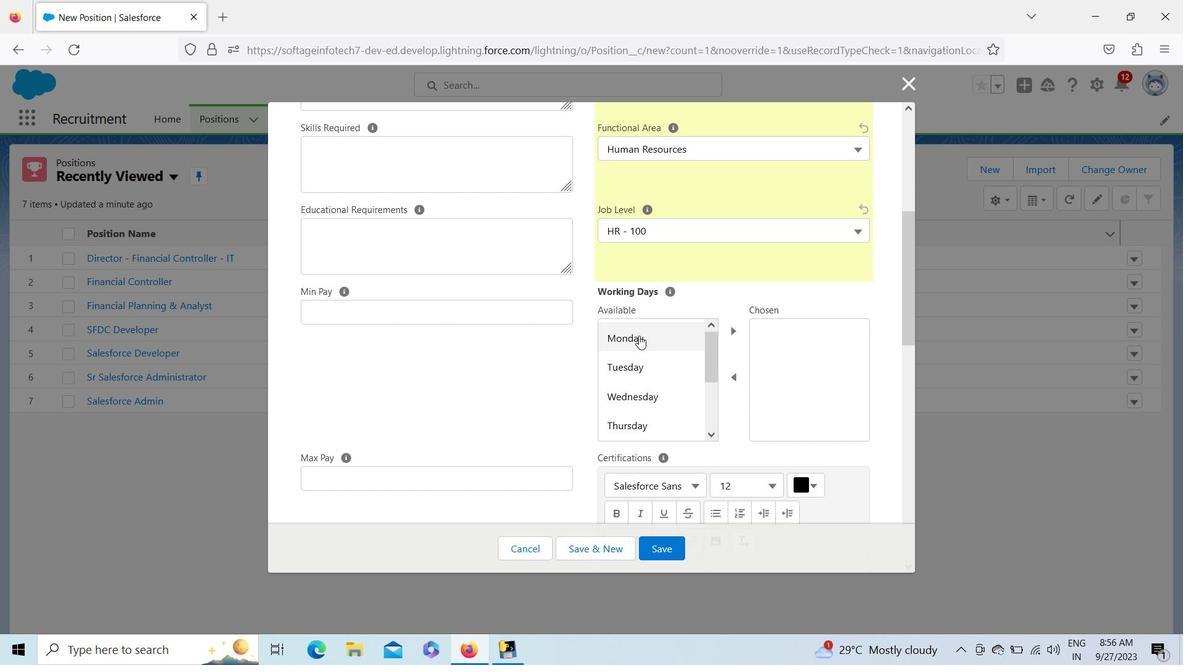
Action: Key pressed <Key.shift_r><Key.down><Key.down><Key.down><Key.down>
Screenshot: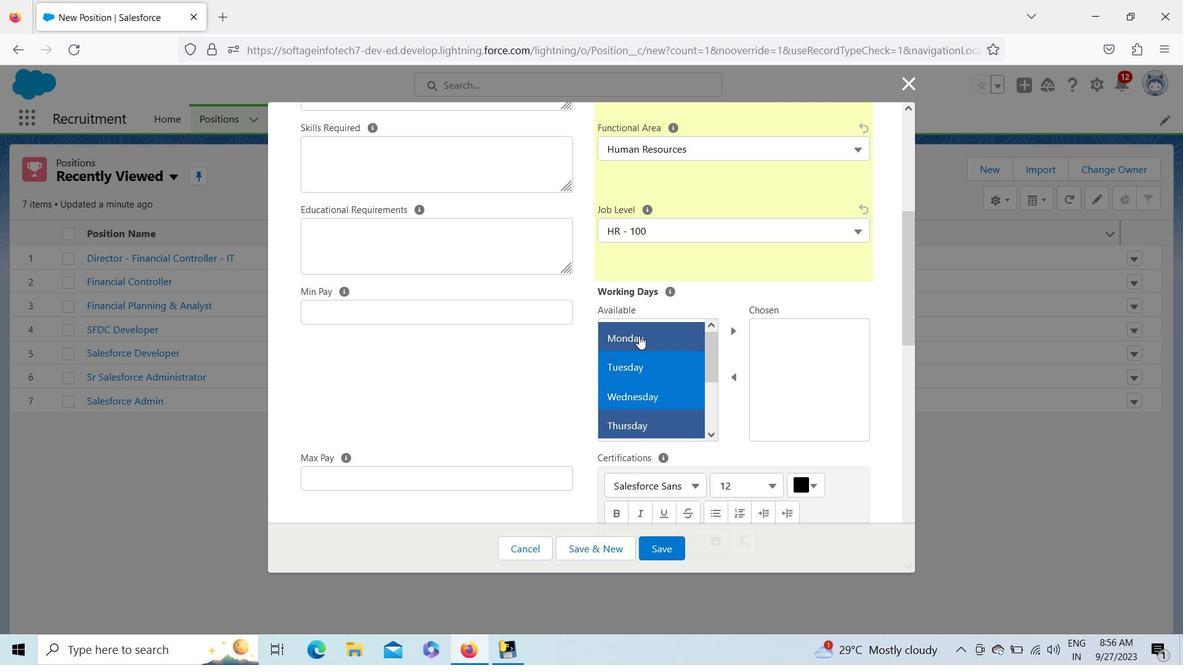 
Action: Mouse moved to (728, 329)
Screenshot: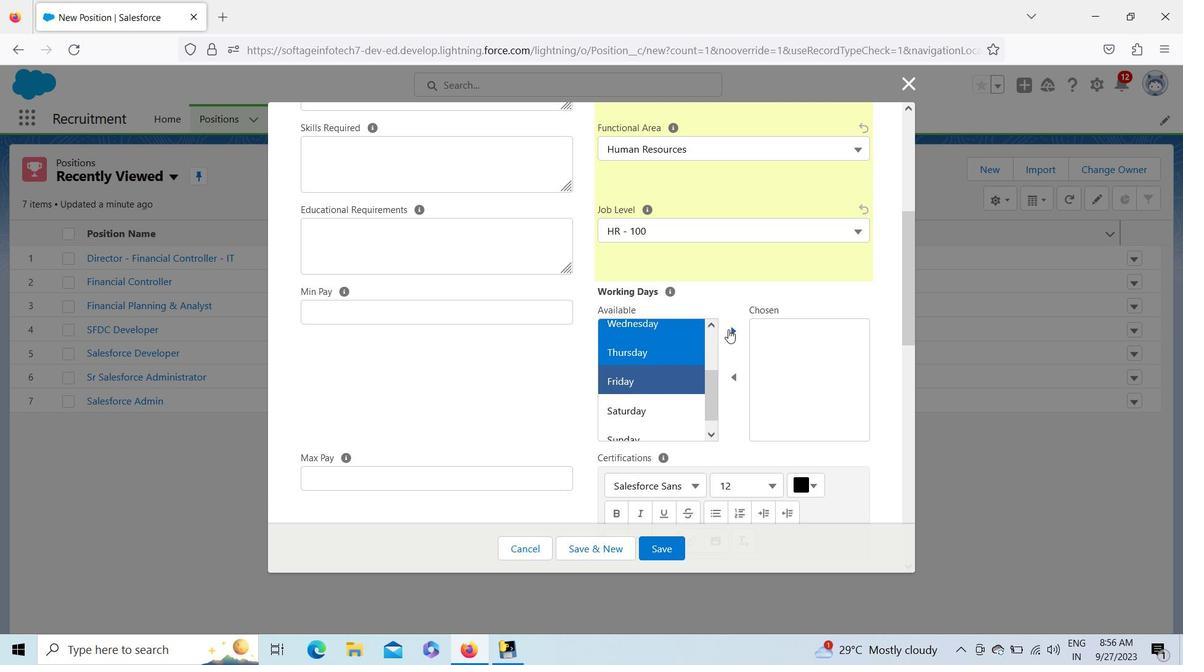 
Action: Key pressed <Key.shift_r><Key.shift_r><Key.shift_r><Key.down>
Screenshot: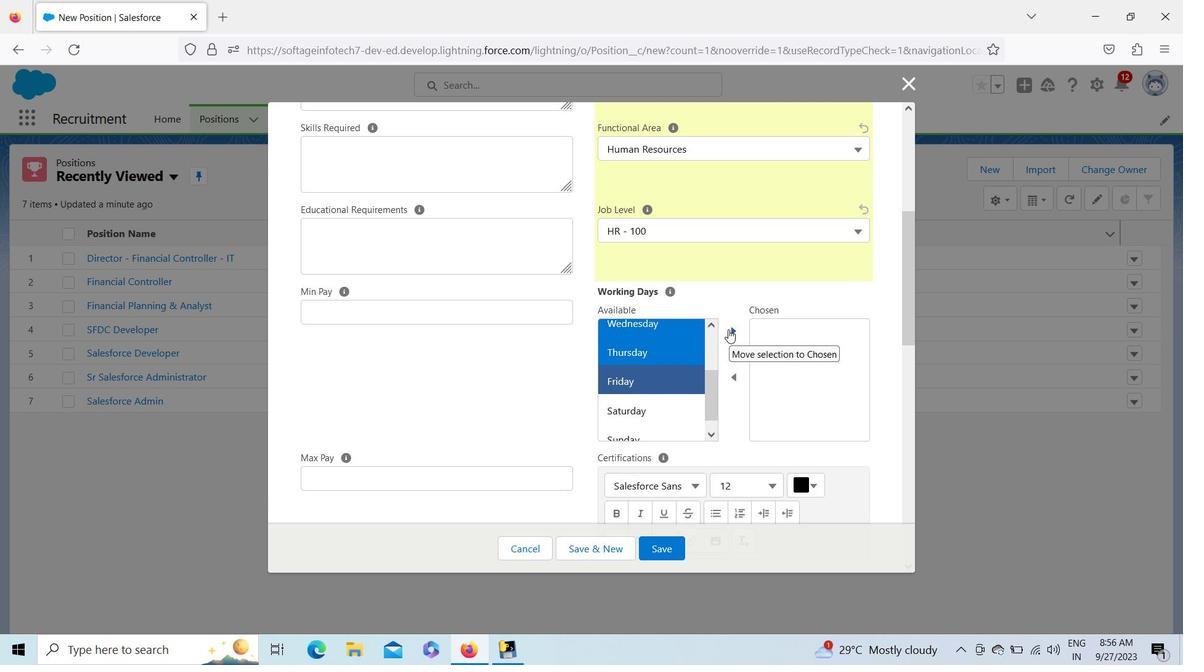 
Action: Mouse pressed left at (728, 329)
Screenshot: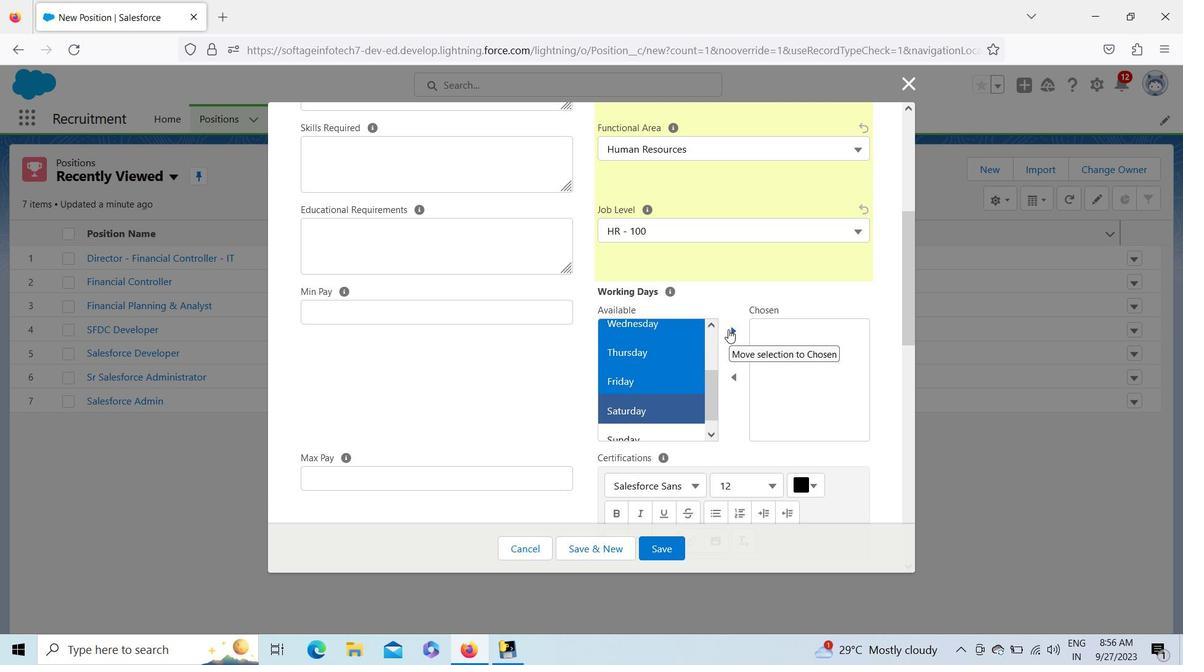 
Action: Mouse moved to (903, 276)
Screenshot: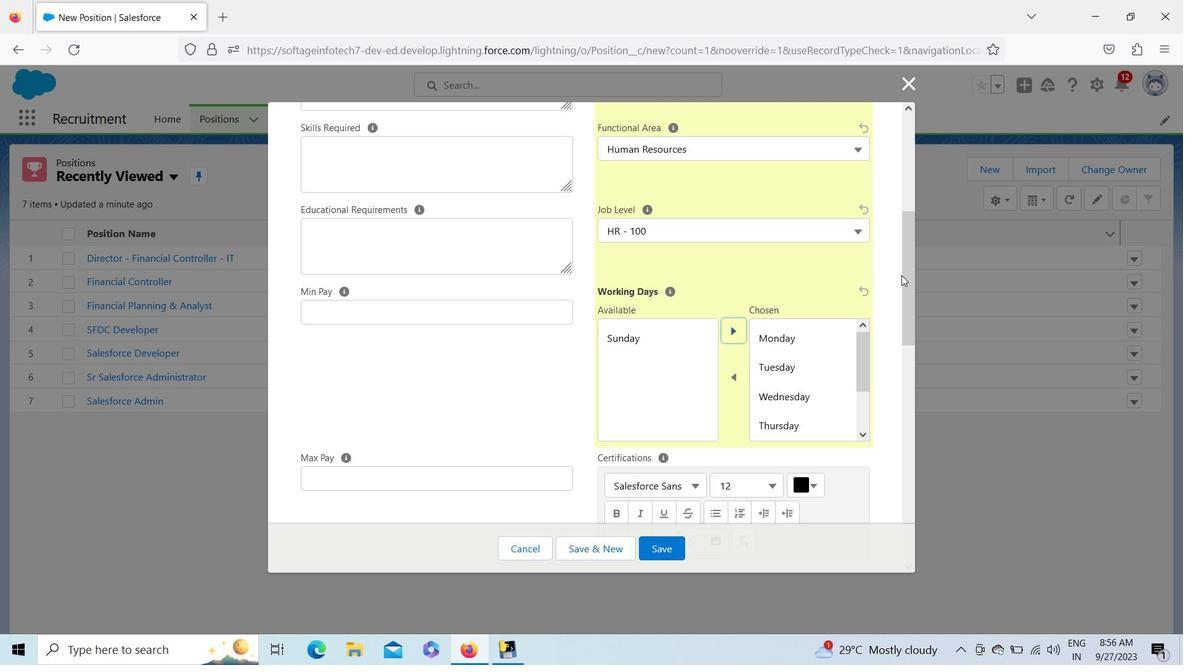 
Action: Mouse pressed left at (903, 276)
Screenshot: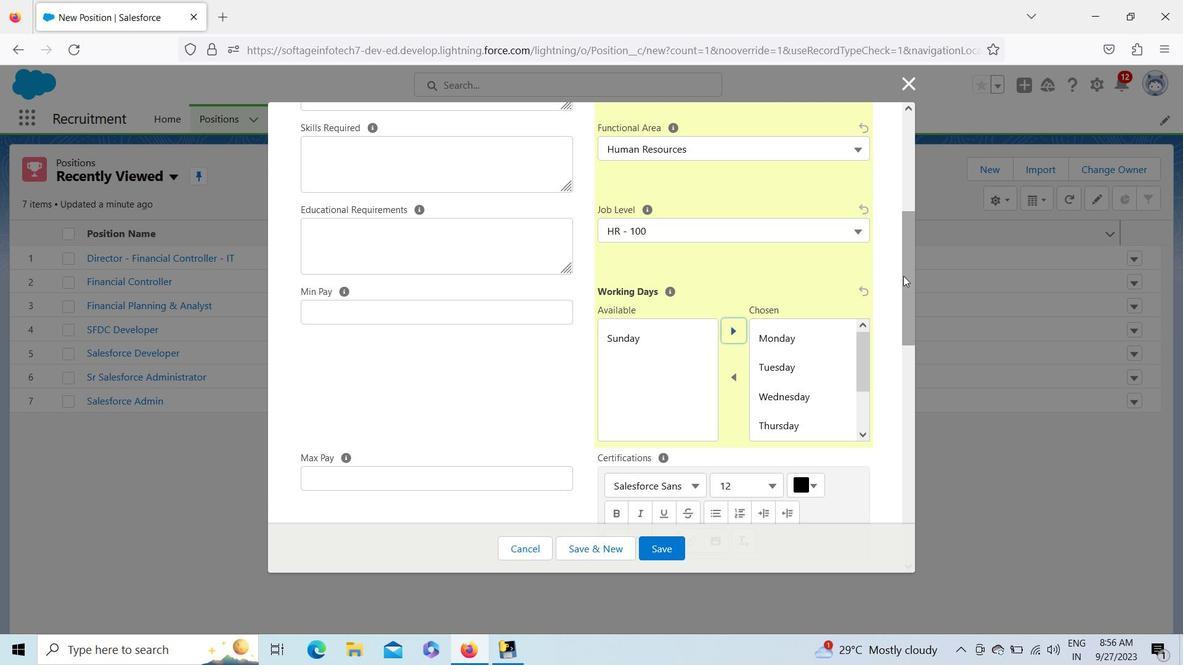 
Action: Mouse moved to (308, 282)
Screenshot: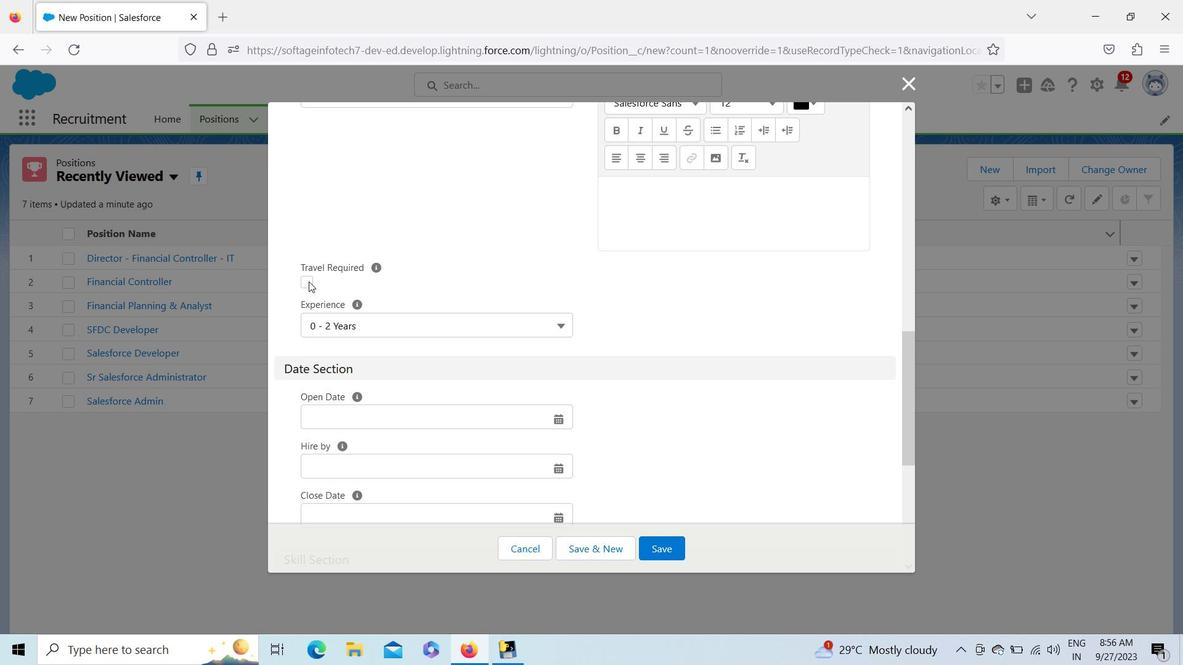 
Action: Mouse pressed left at (308, 282)
Screenshot: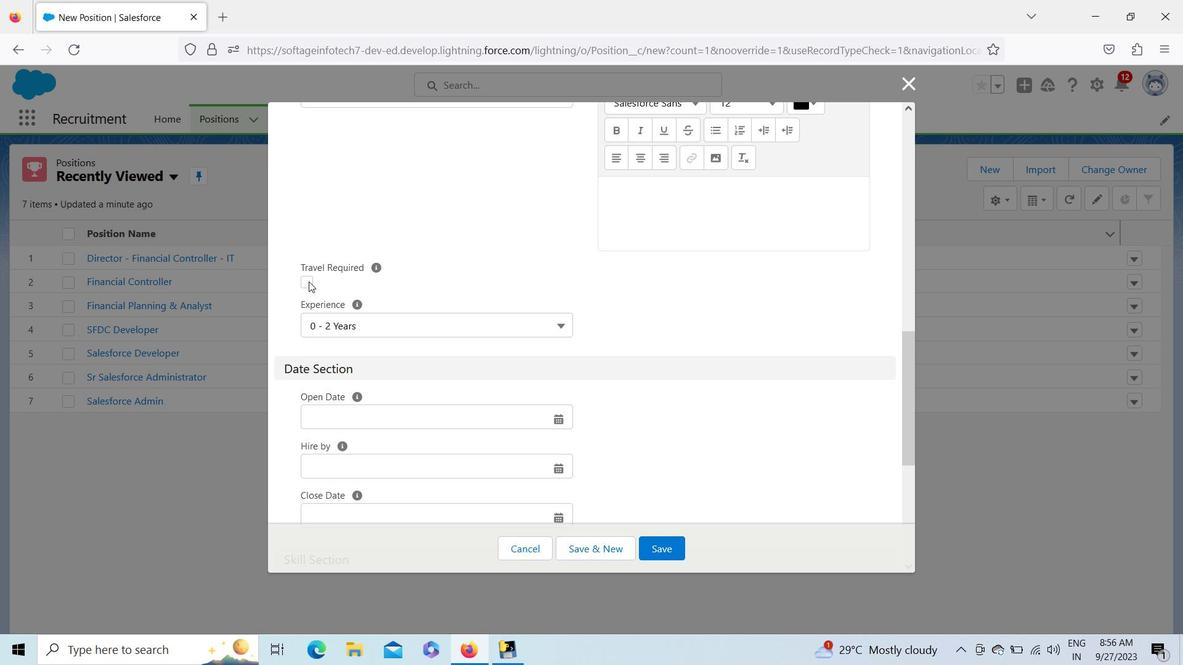 
Action: Mouse moved to (340, 317)
Screenshot: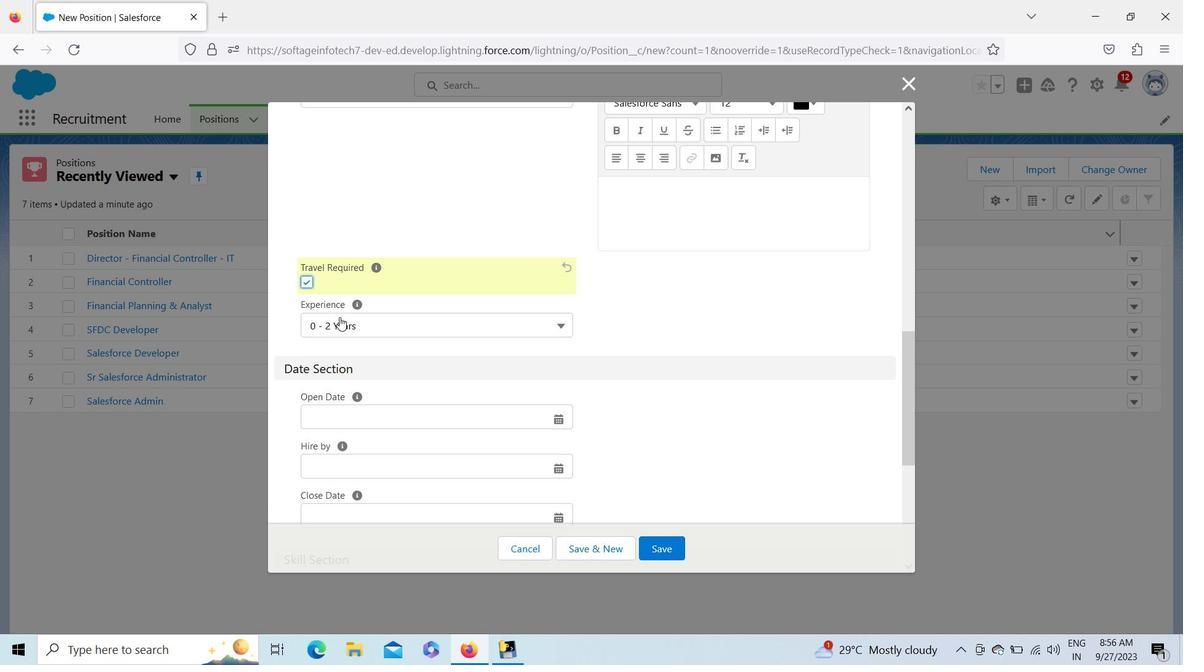 
Action: Mouse pressed left at (340, 317)
Screenshot: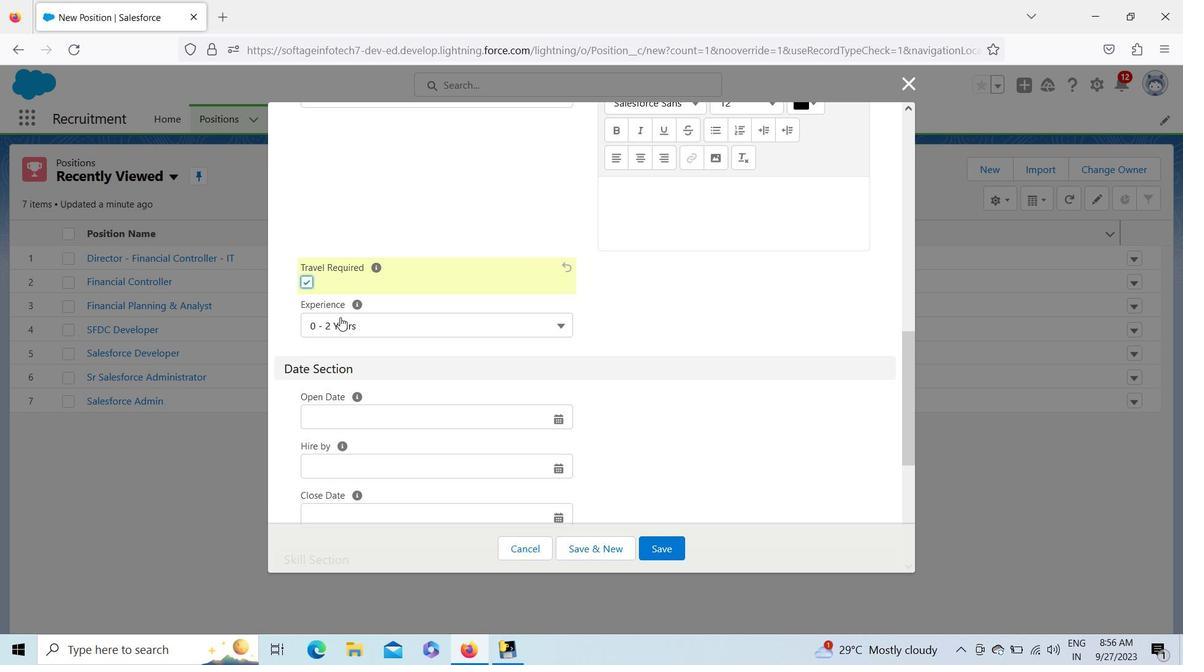 
Action: Mouse moved to (344, 374)
Screenshot: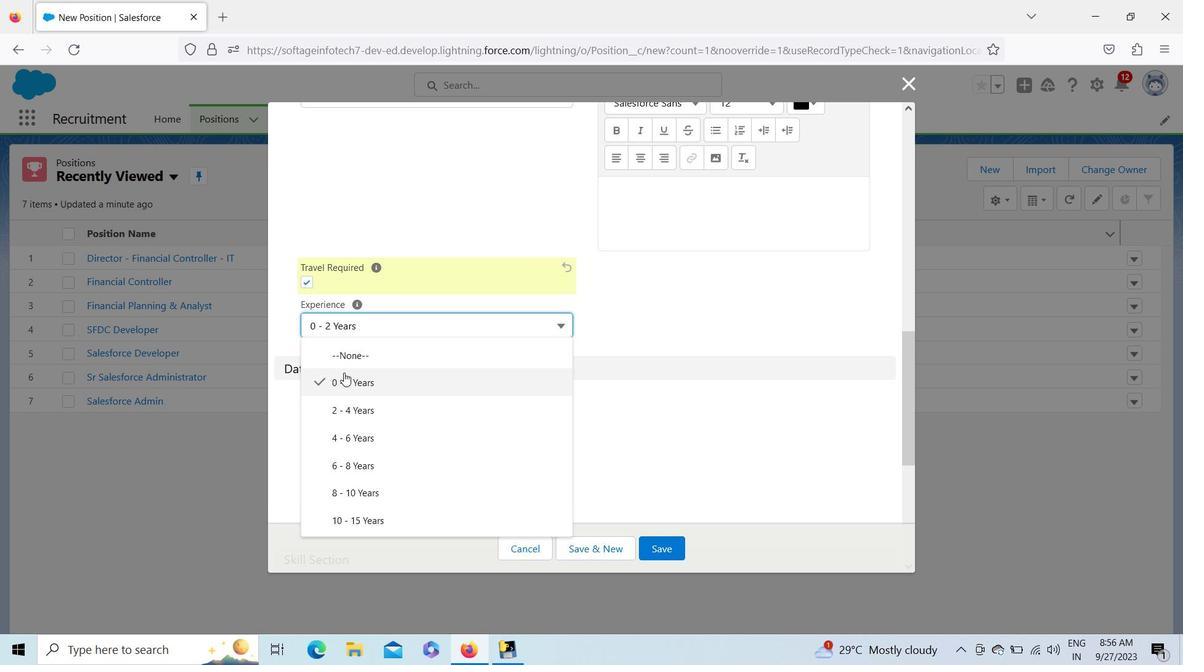 
Action: Mouse pressed left at (344, 374)
Screenshot: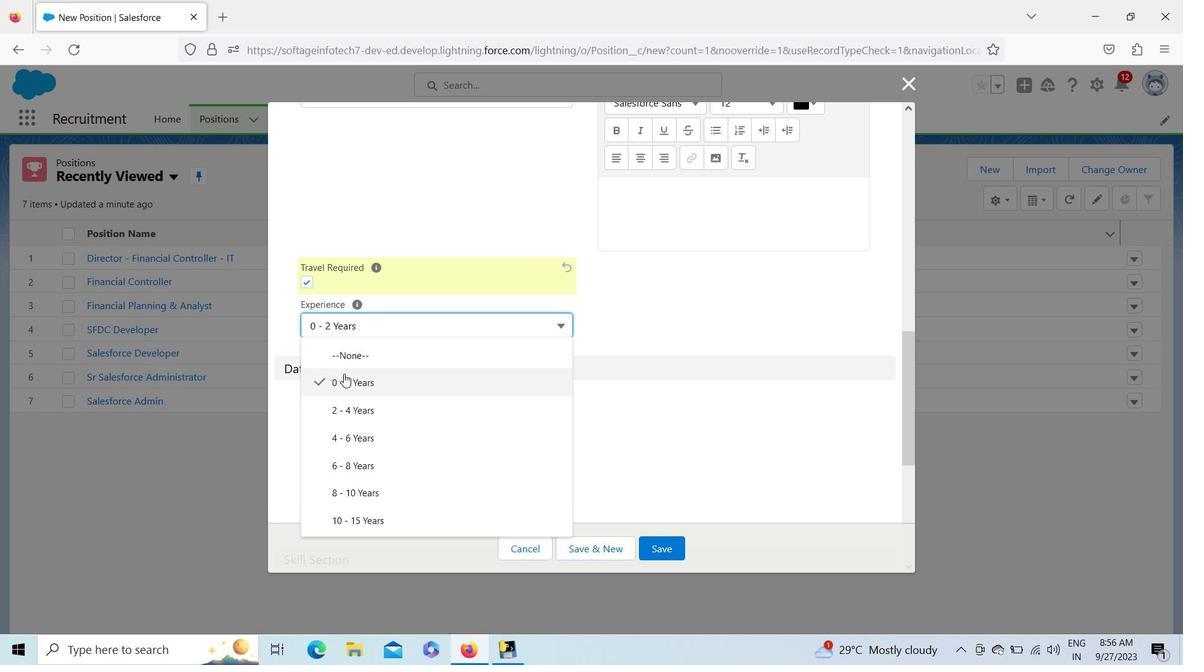 
Action: Mouse moved to (344, 326)
Screenshot: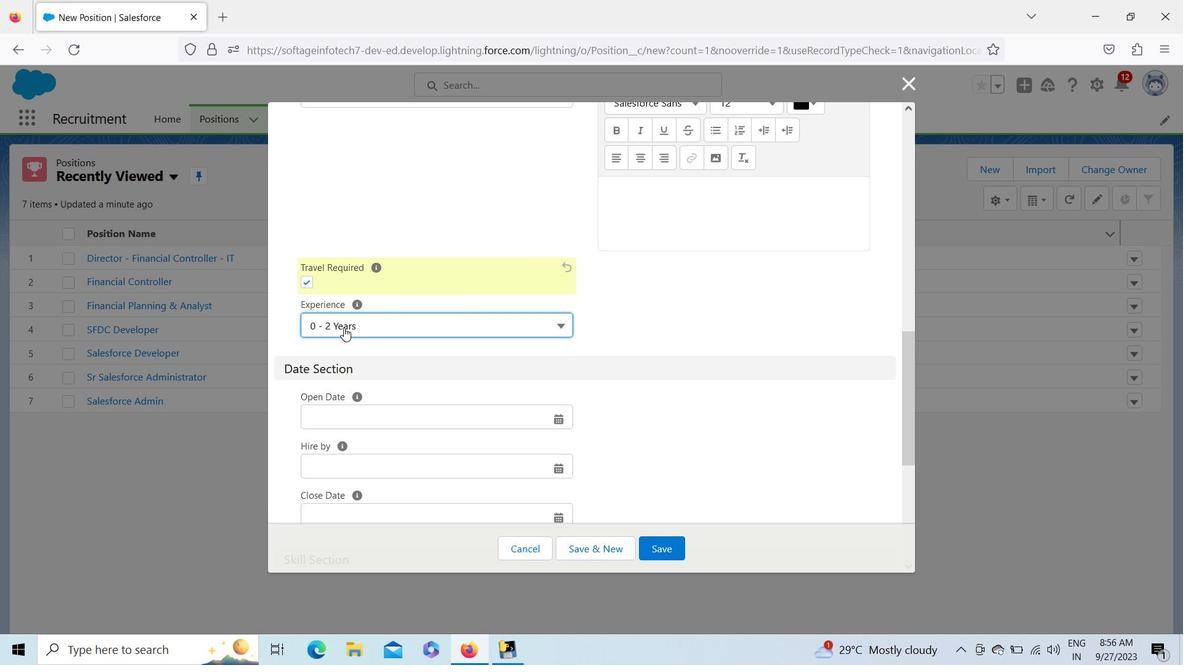 
Action: Mouse pressed left at (344, 326)
Screenshot: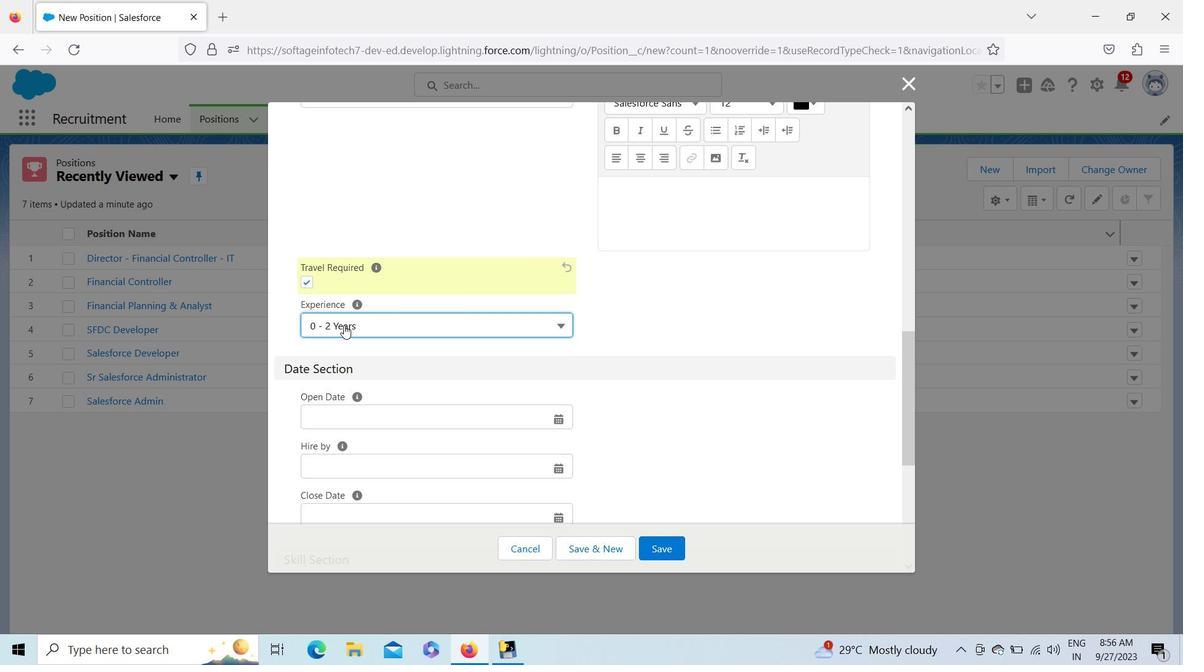 
Action: Mouse moved to (352, 350)
Screenshot: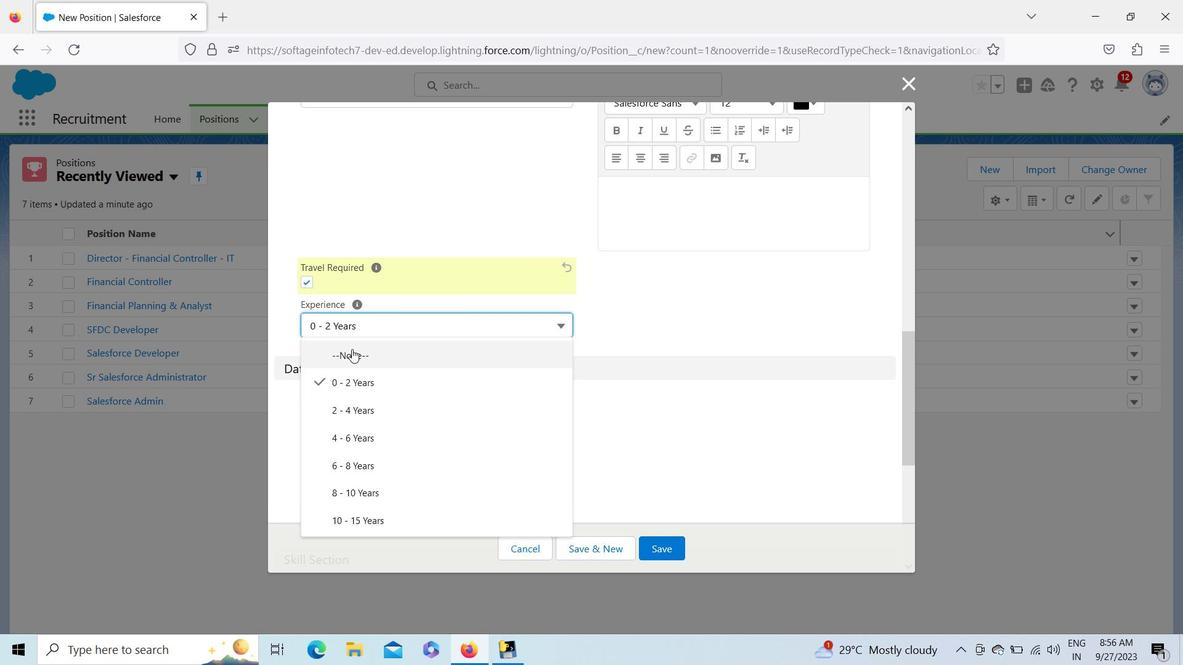 
Action: Mouse pressed left at (352, 350)
Screenshot: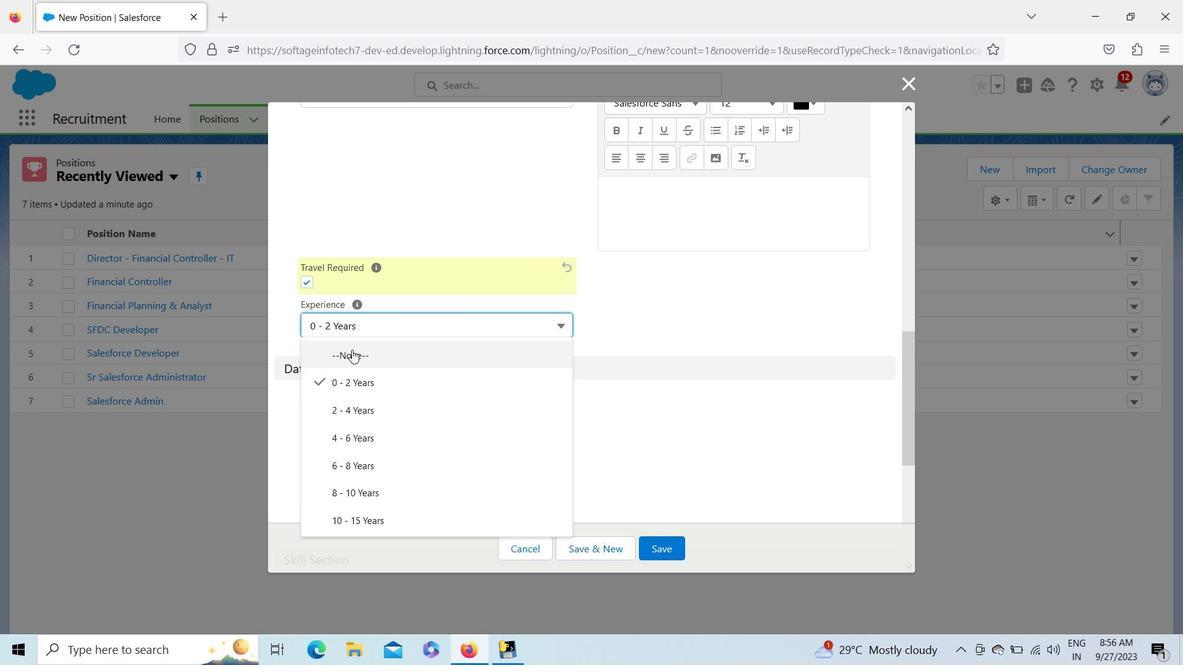 
Action: Mouse moved to (352, 334)
Screenshot: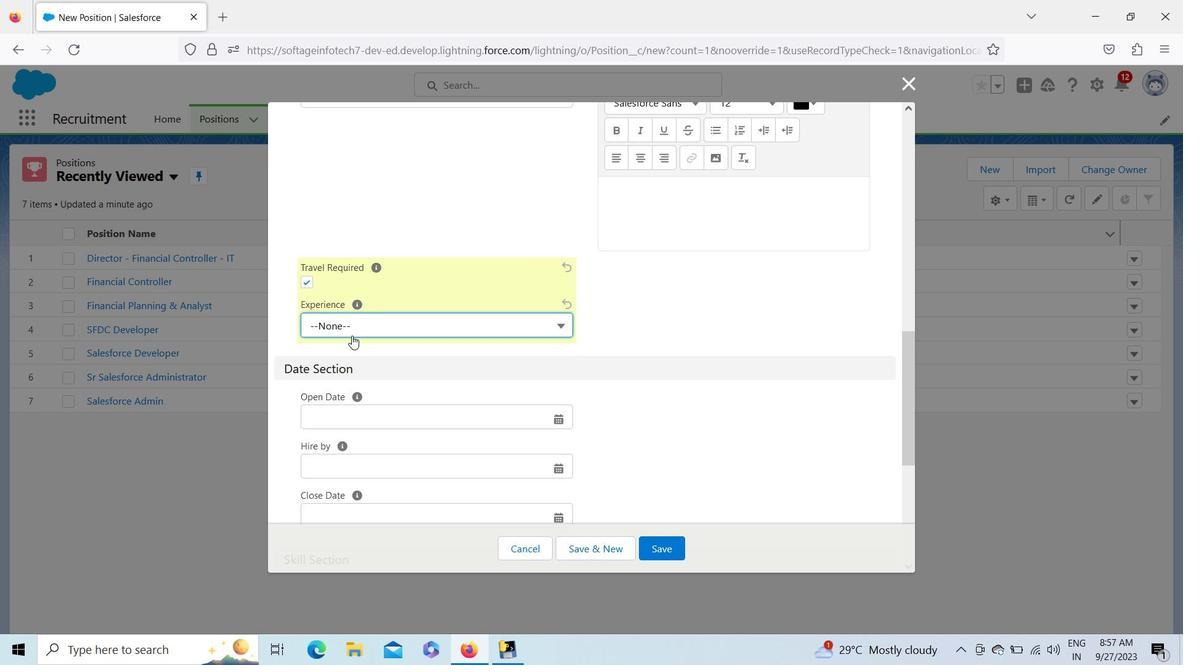 
Action: Mouse pressed left at (352, 334)
Screenshot: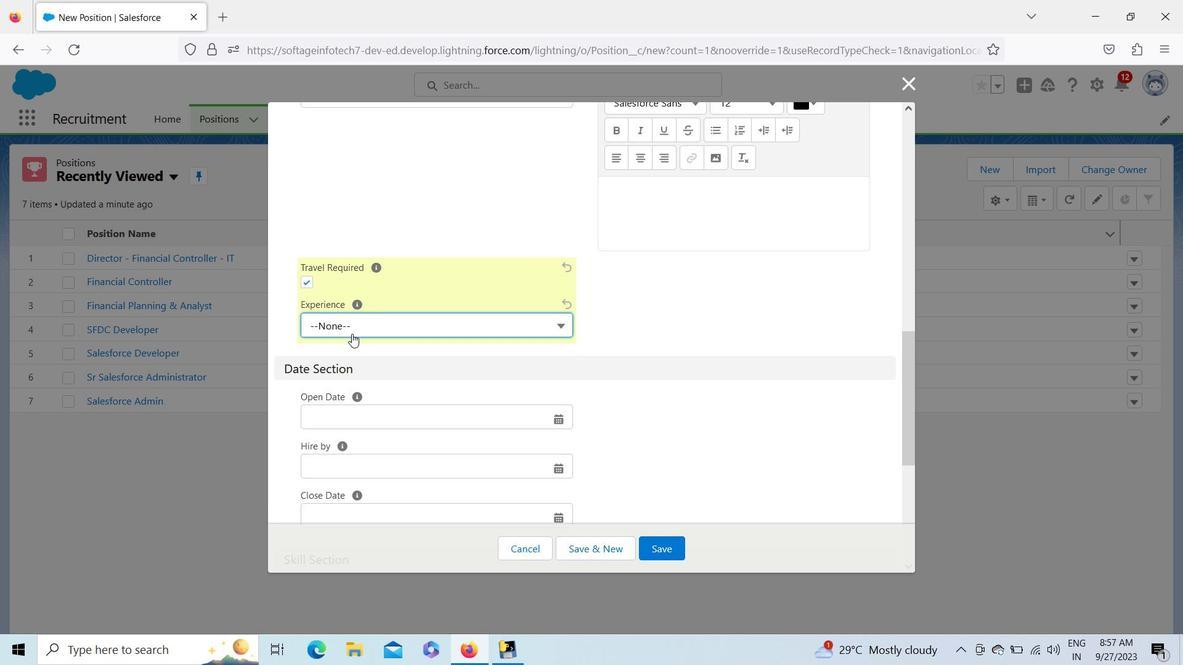 
Action: Mouse moved to (354, 384)
Screenshot: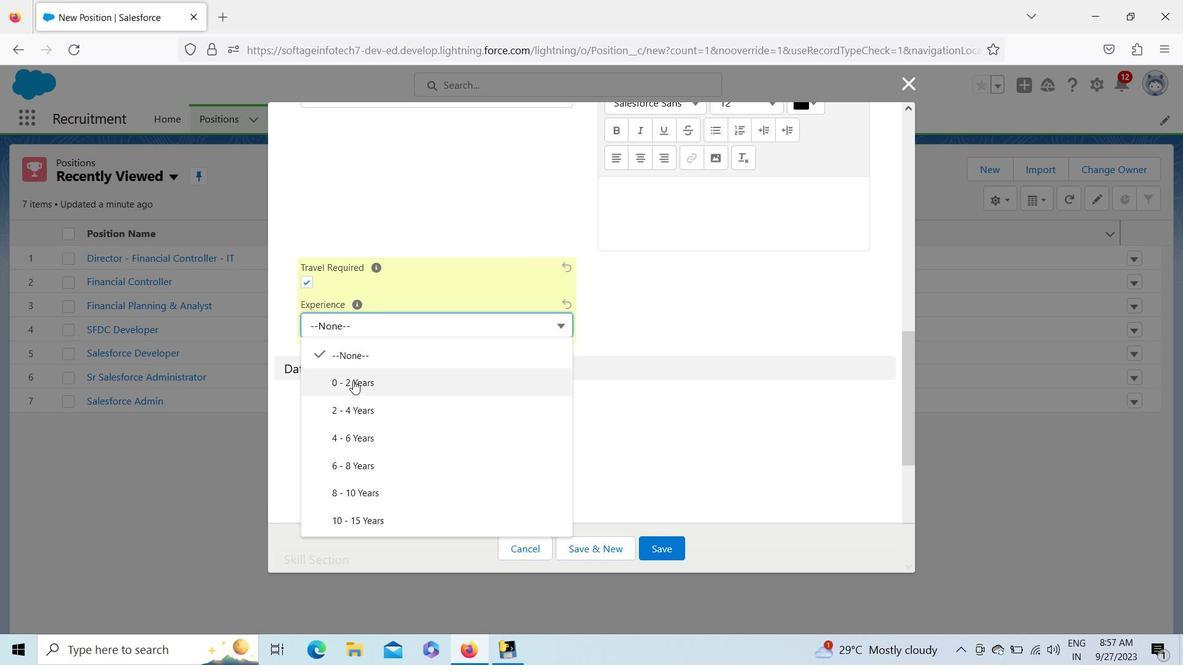 
Action: Mouse pressed left at (354, 384)
Screenshot: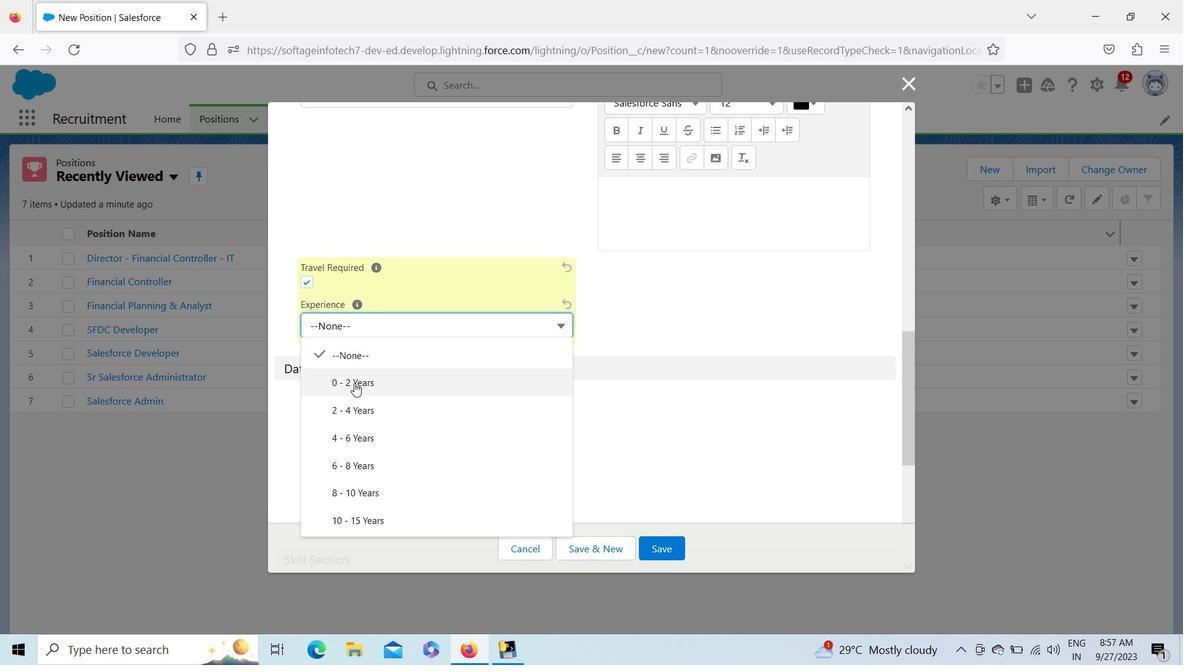 
Action: Mouse moved to (906, 263)
Screenshot: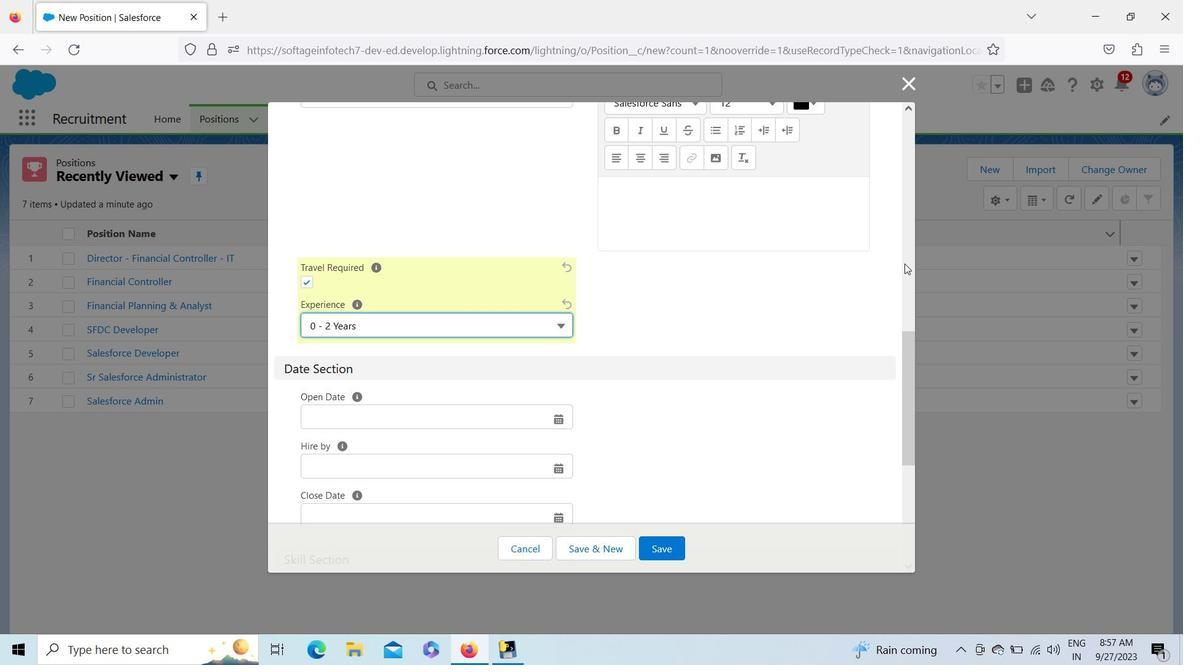 
Action: Mouse pressed left at (906, 263)
Screenshot: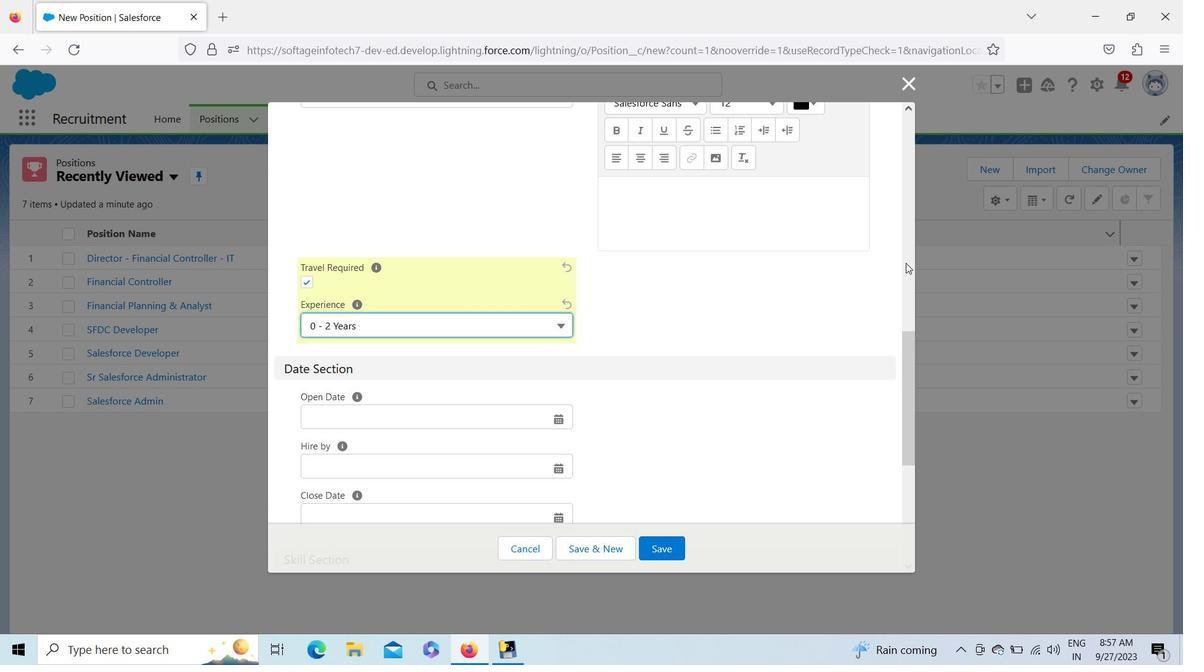 
Action: Mouse moved to (910, 258)
Screenshot: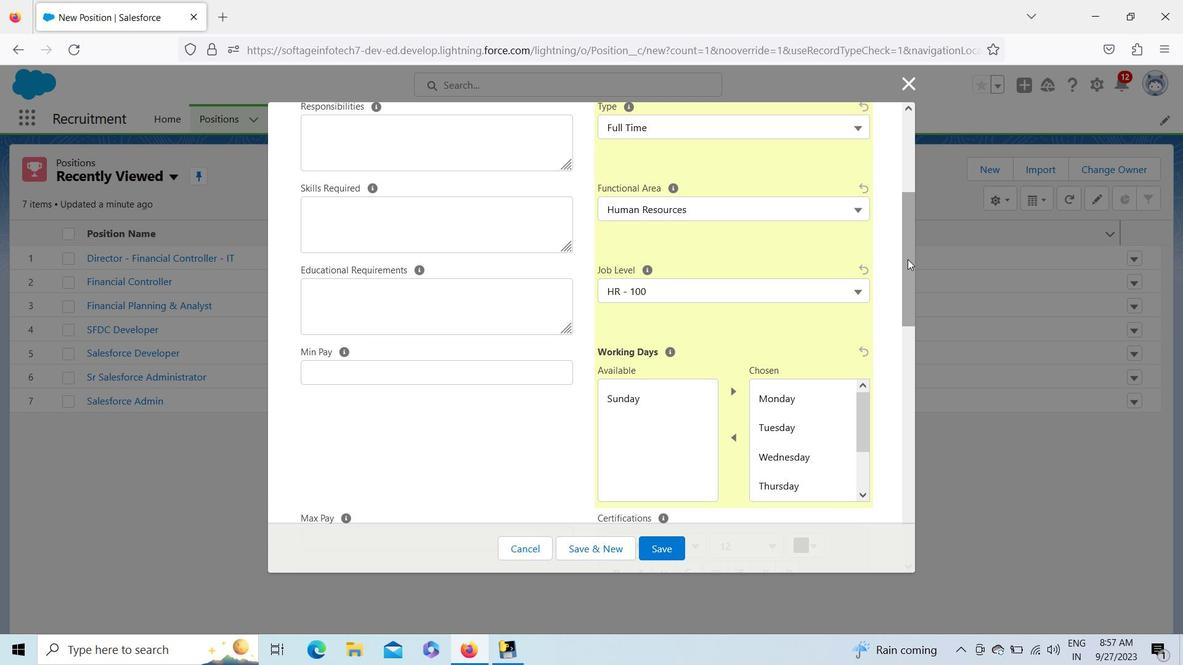 
Action: Mouse pressed left at (910, 258)
Screenshot: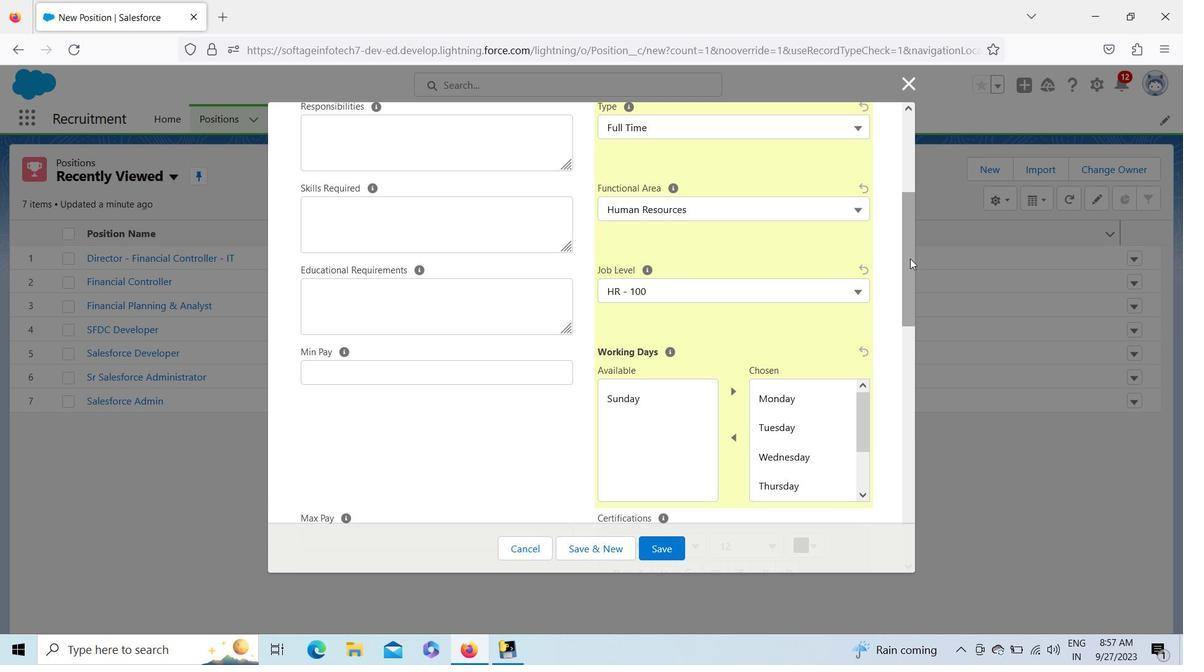 
Action: Mouse moved to (541, 431)
Screenshot: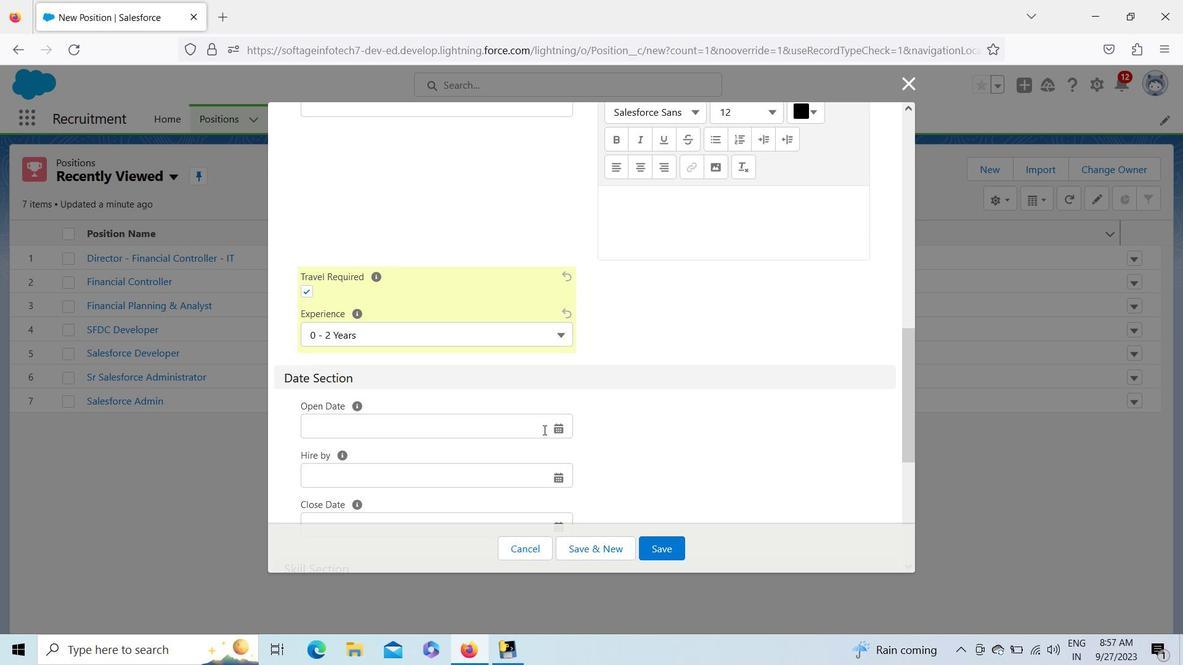 
Action: Mouse pressed left at (541, 431)
Screenshot: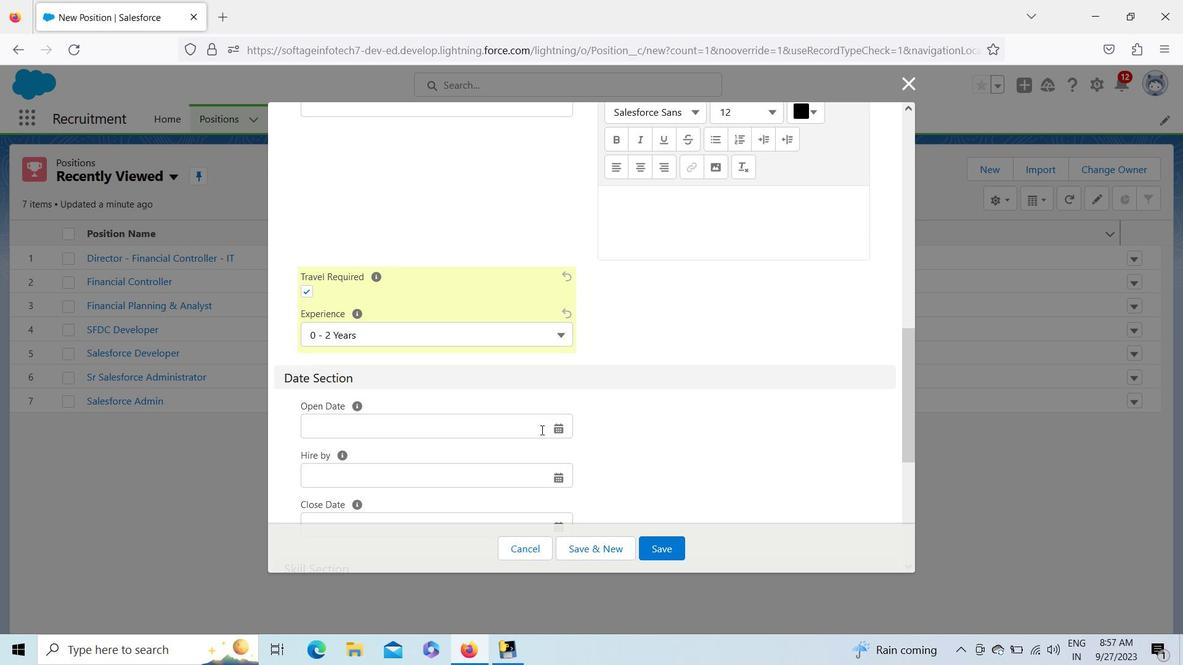 
Action: Mouse moved to (527, 218)
Screenshot: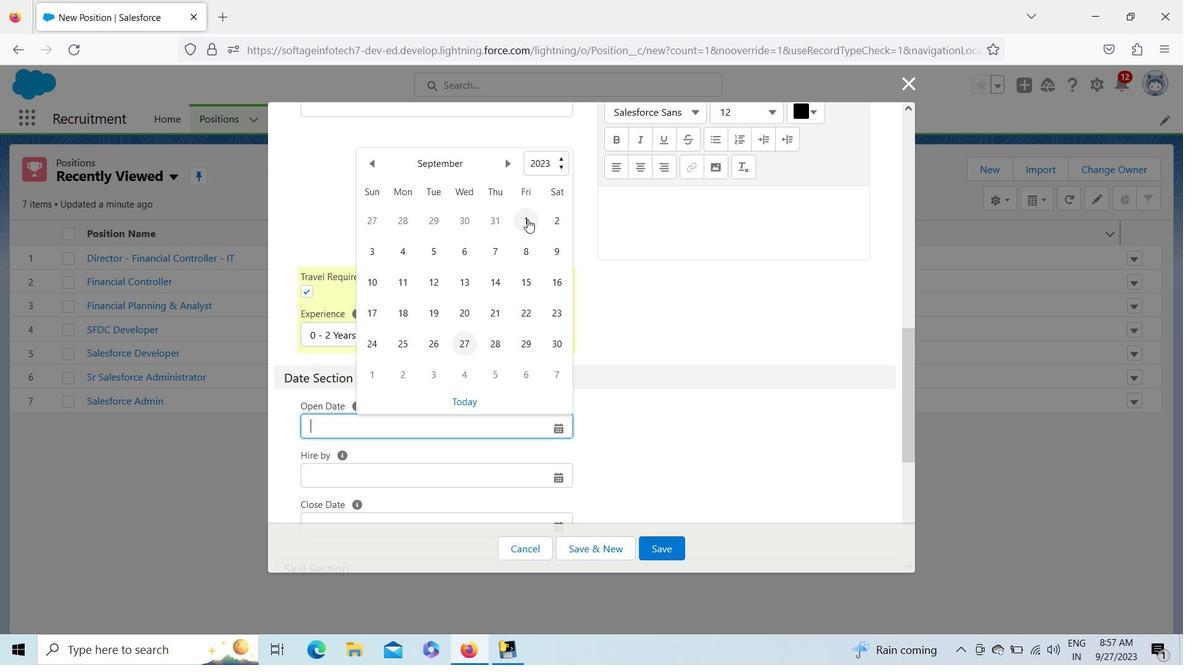 
Action: Mouse pressed left at (527, 218)
Screenshot: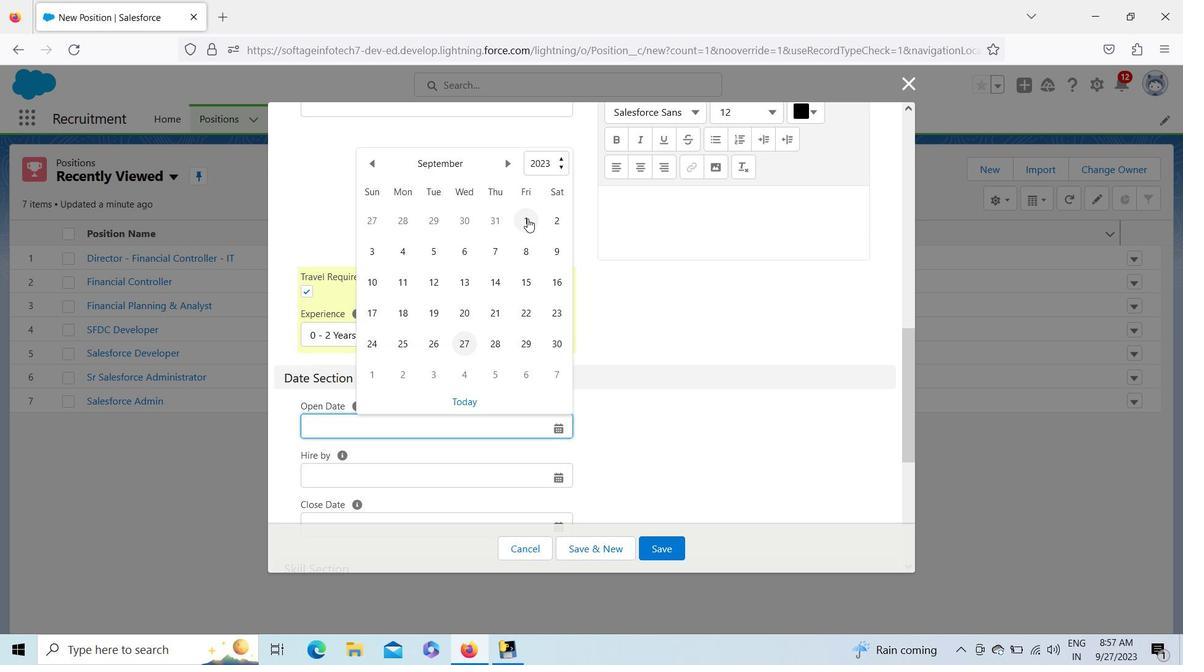 
Action: Mouse moved to (485, 474)
Screenshot: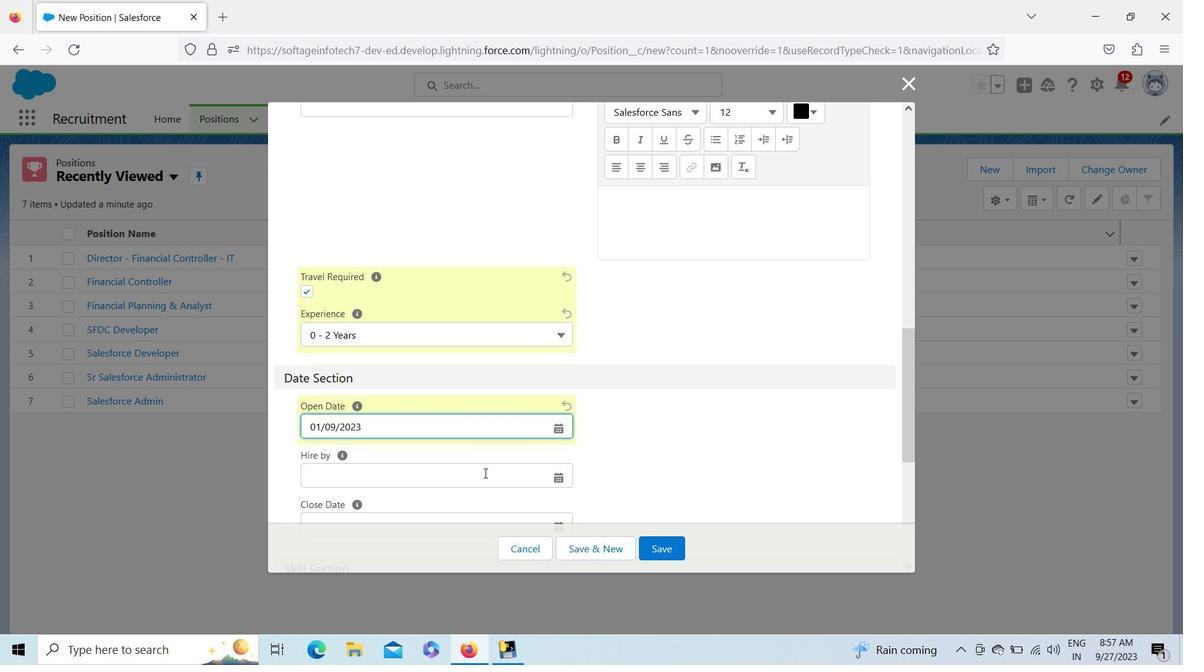 
Action: Mouse pressed left at (485, 474)
Screenshot: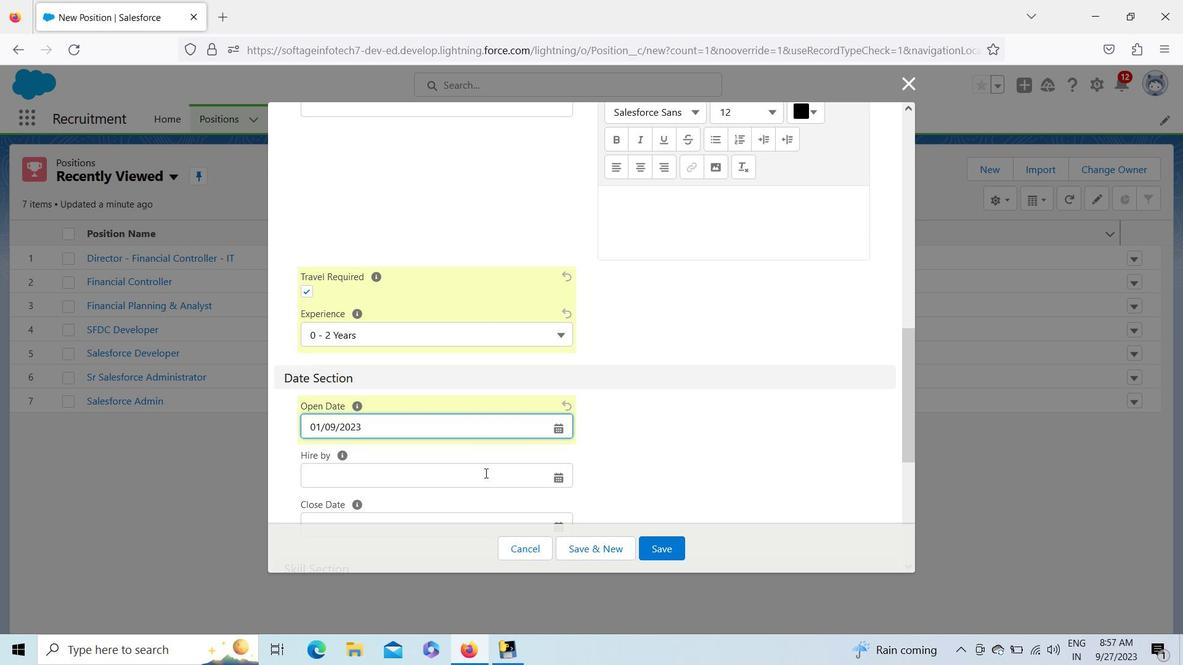 
Action: Mouse moved to (405, 395)
Screenshot: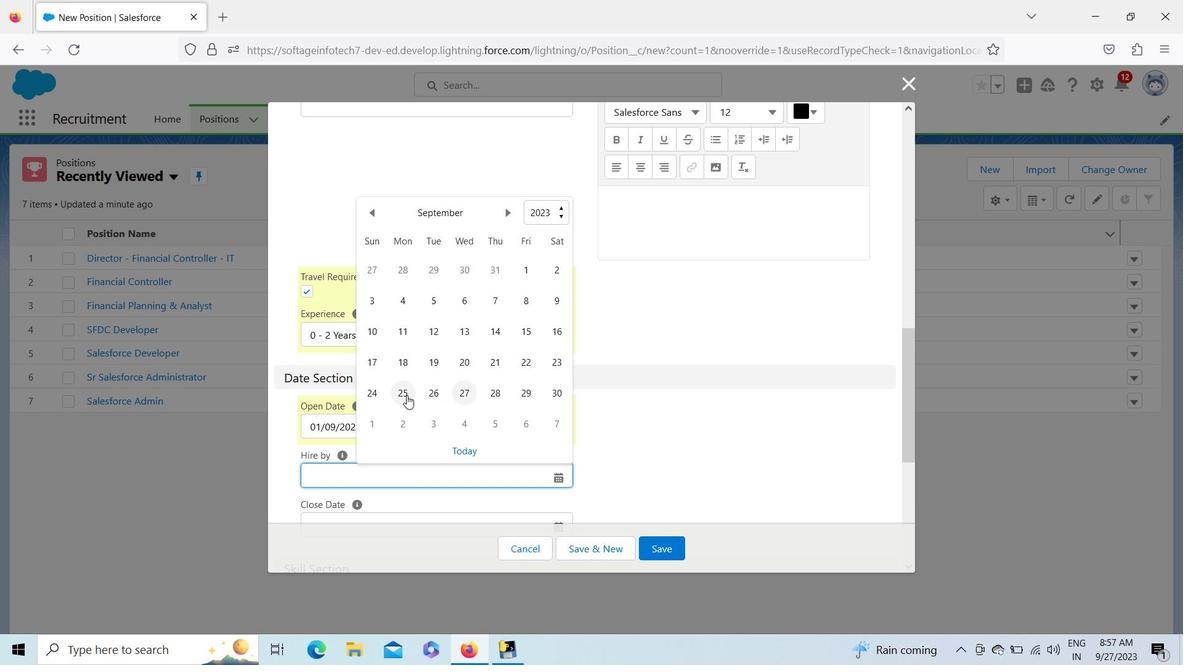 
Action: Mouse pressed left at (405, 395)
Screenshot: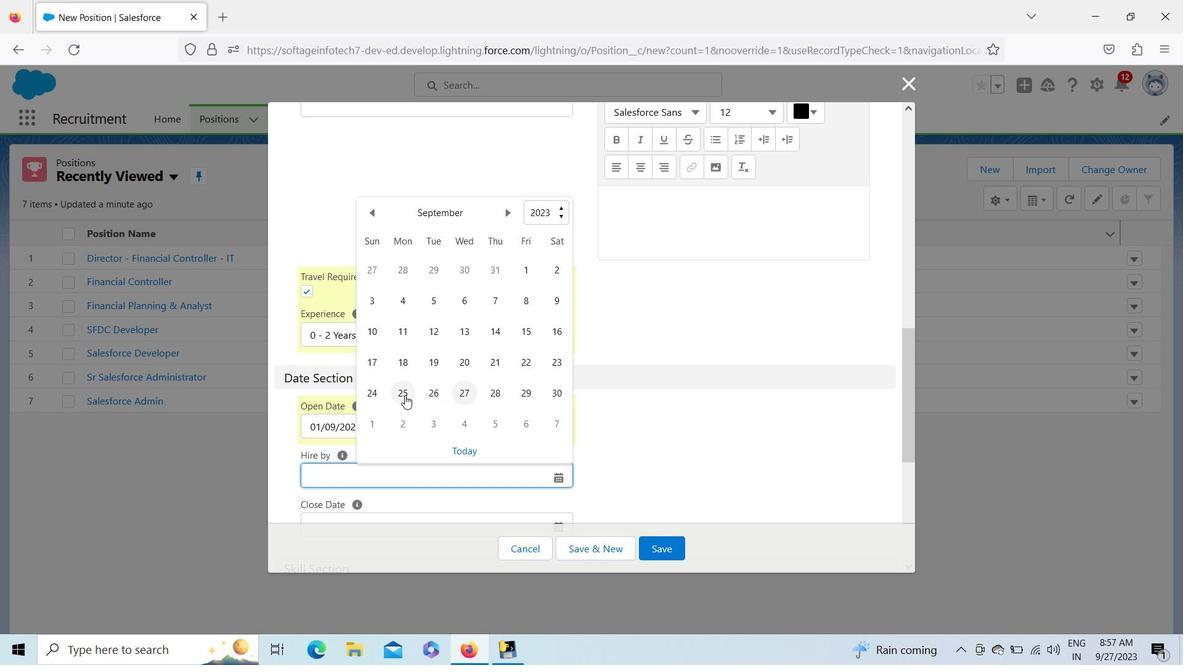 
Action: Mouse moved to (905, 423)
Screenshot: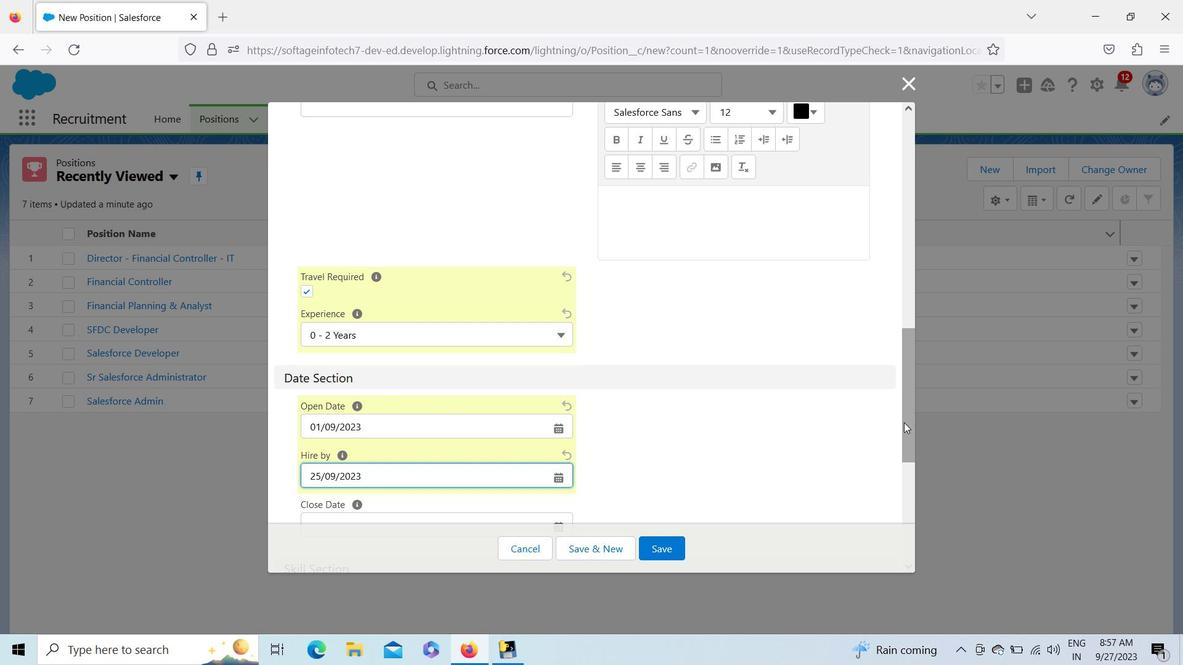 
Action: Mouse pressed left at (905, 423)
Screenshot: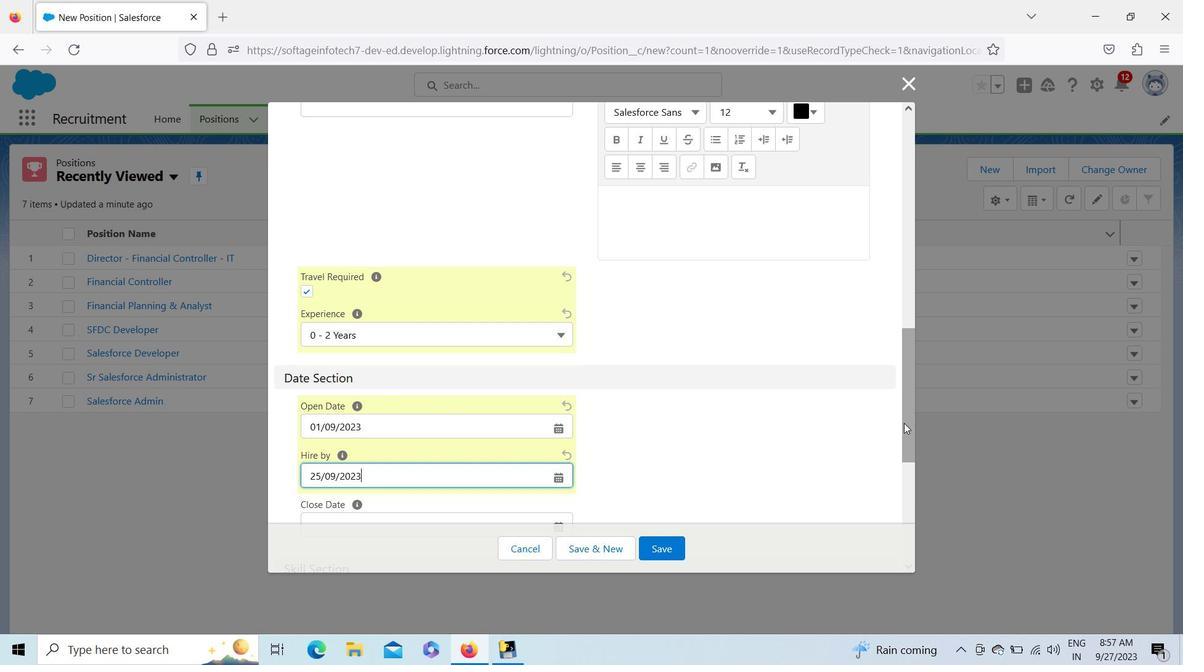 
Action: Mouse moved to (546, 445)
Screenshot: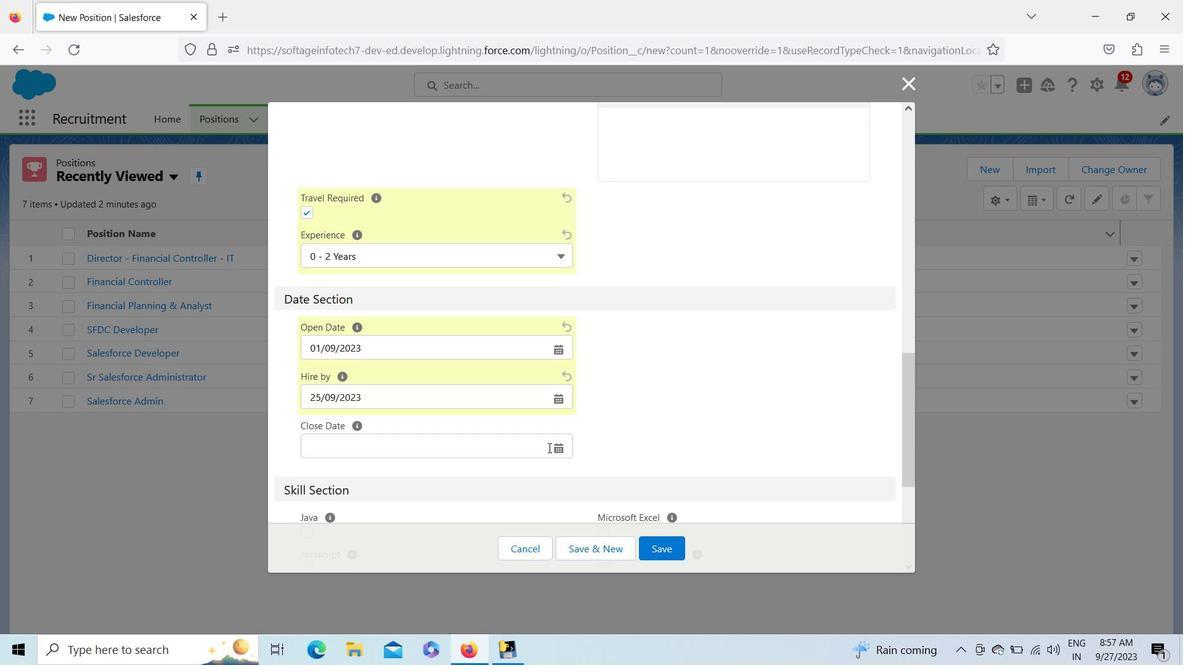 
Action: Mouse pressed left at (546, 445)
Screenshot: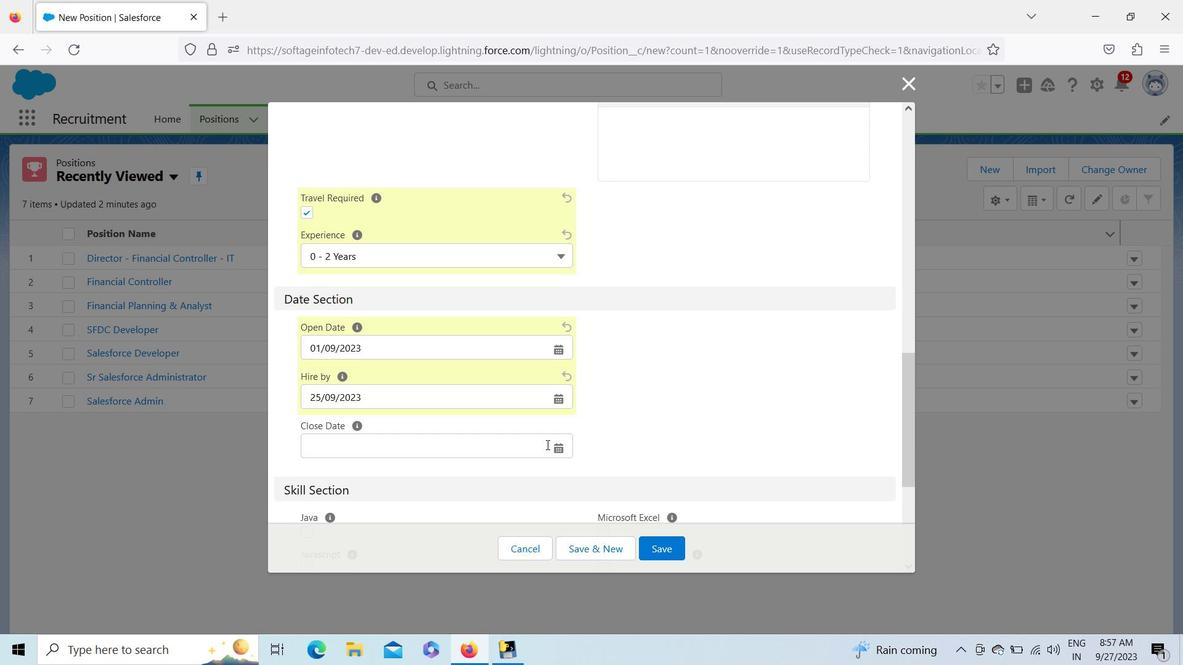 
Action: Mouse moved to (550, 358)
Screenshot: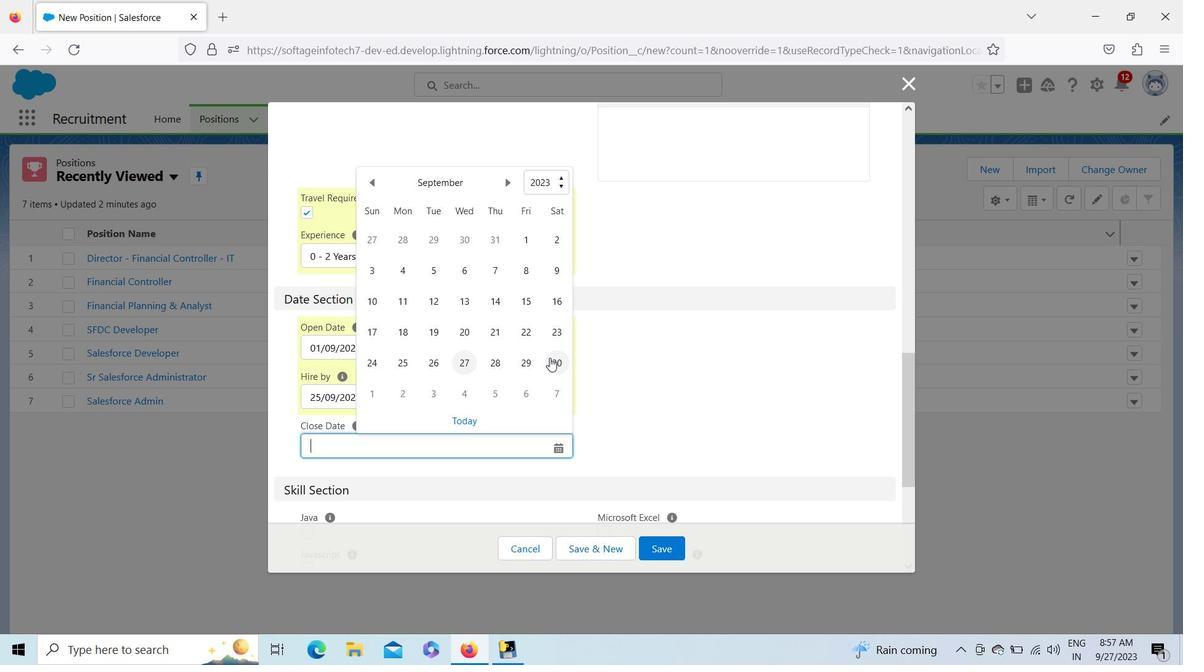 
Action: Mouse pressed left at (550, 358)
Screenshot: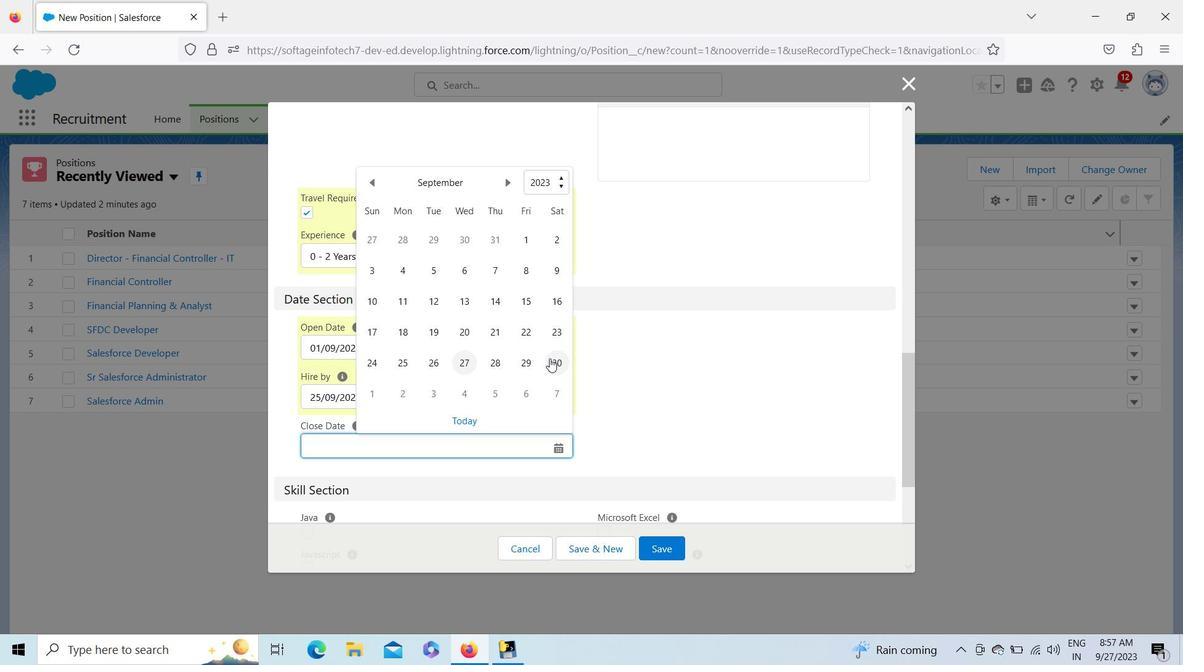
Action: Mouse moved to (909, 390)
Screenshot: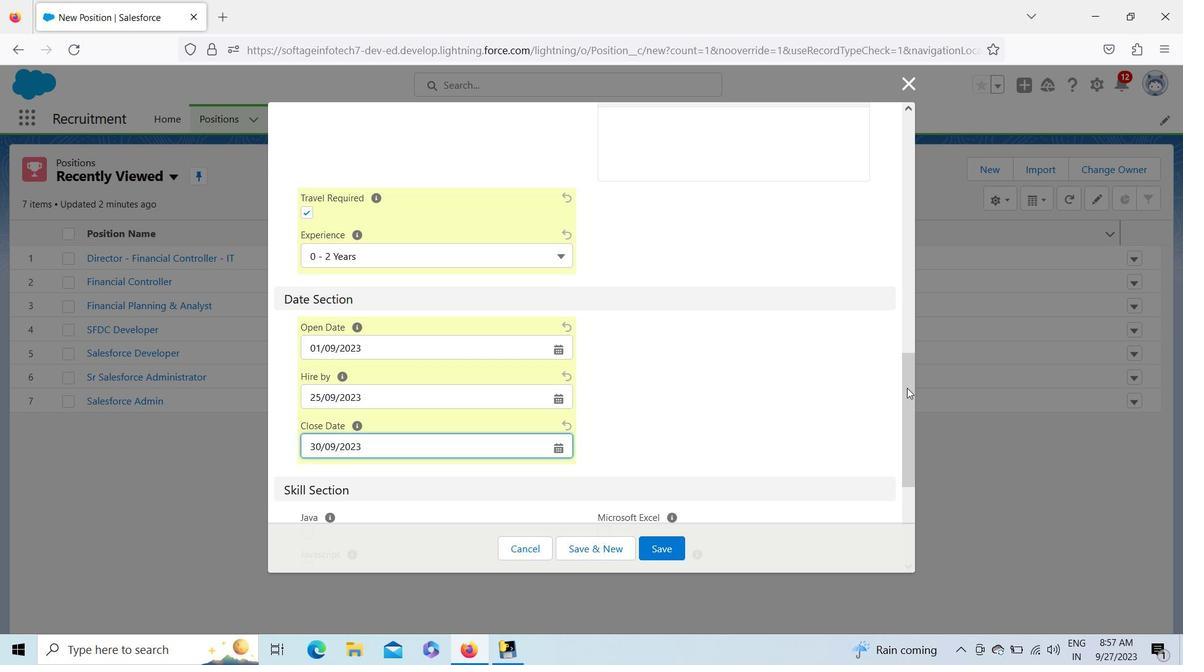 
Action: Mouse pressed left at (909, 390)
Screenshot: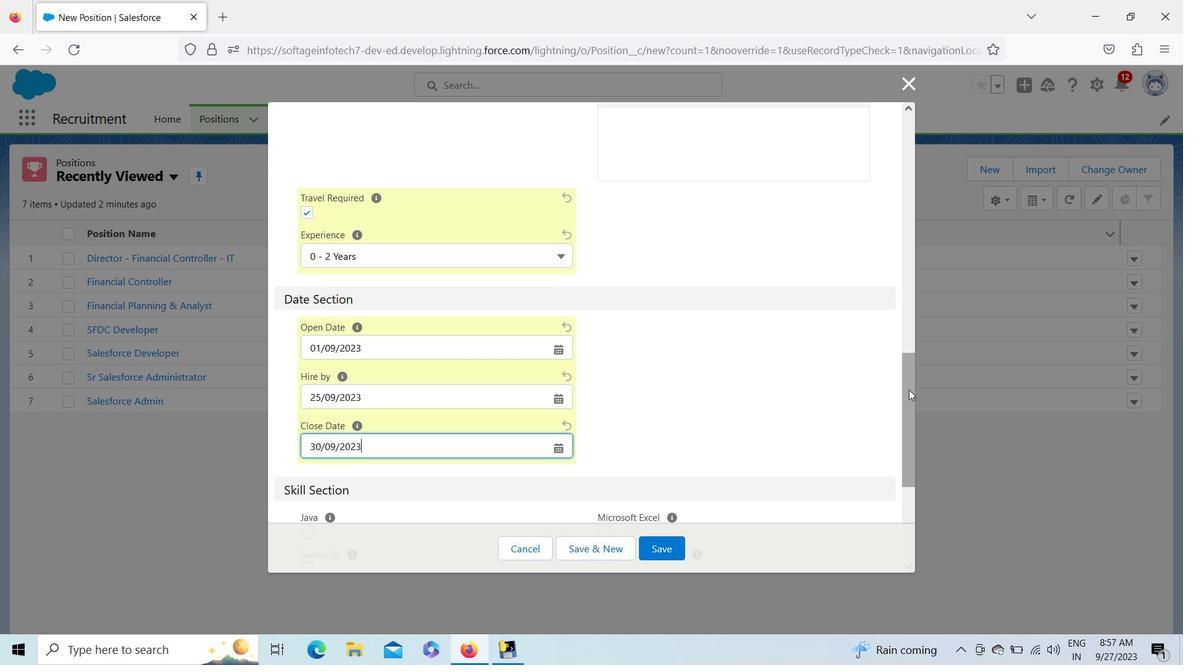 
Action: Mouse moved to (603, 411)
Screenshot: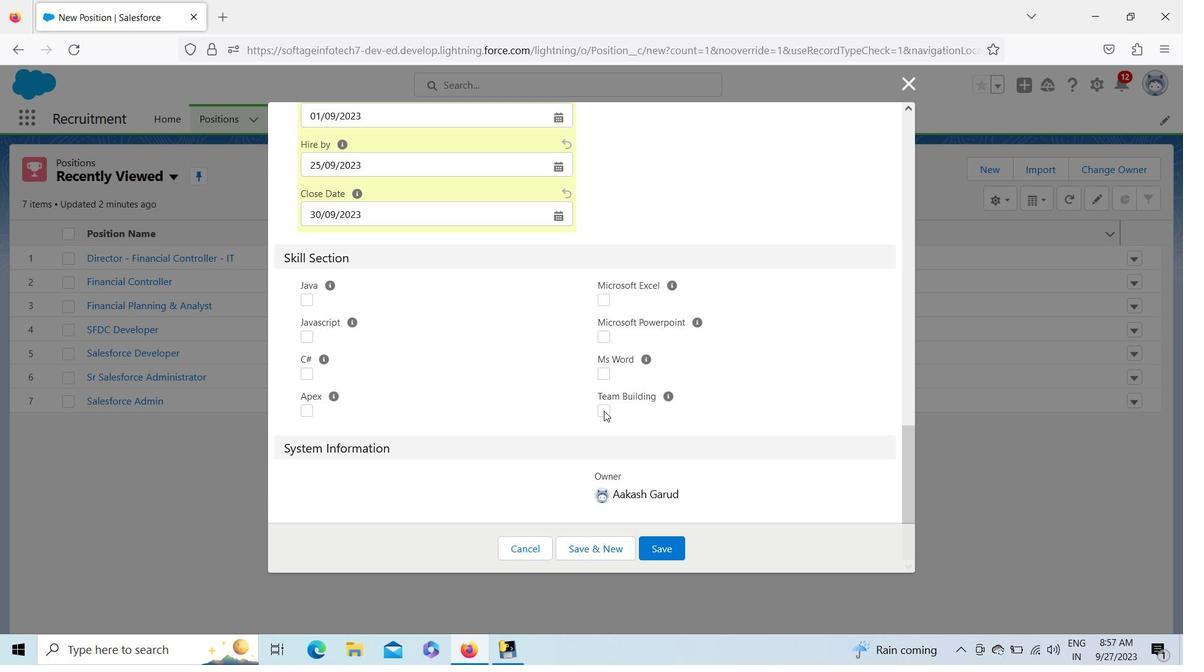 
Action: Mouse pressed left at (603, 411)
Screenshot: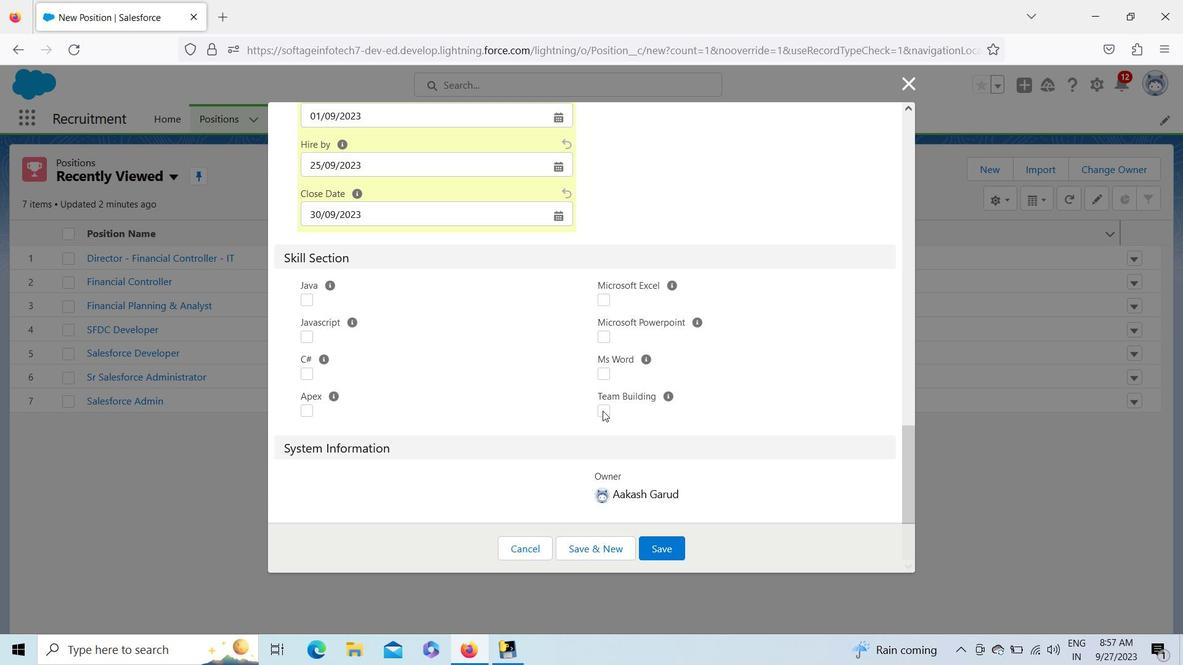
Action: Mouse moved to (602, 377)
Screenshot: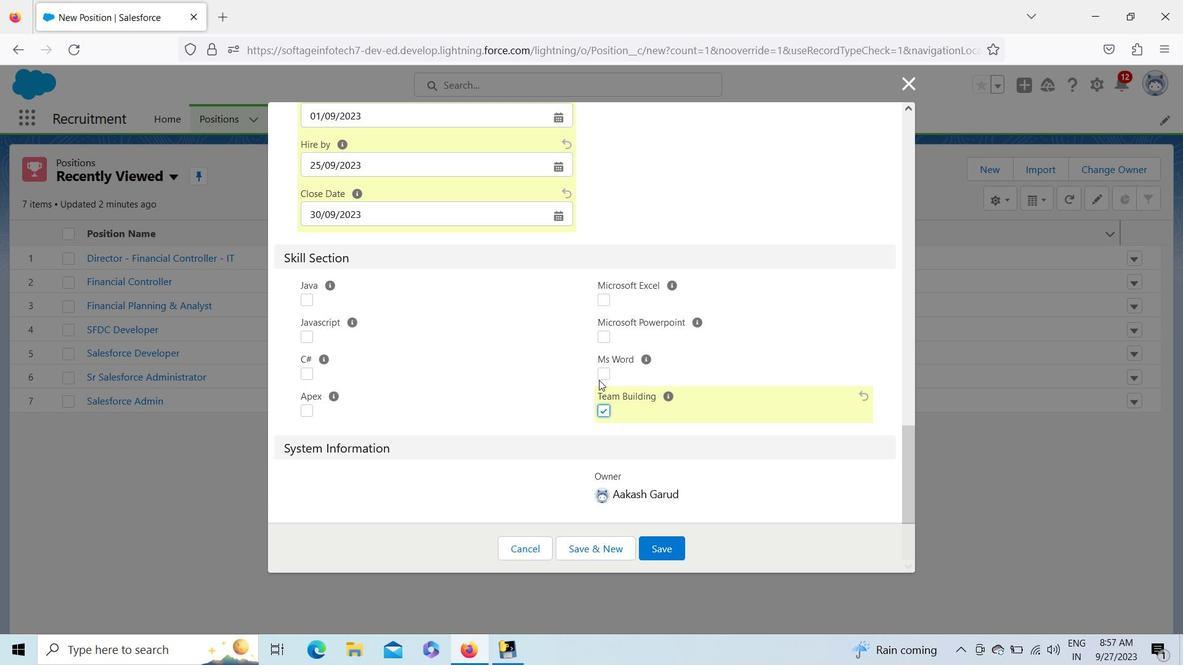 
Action: Mouse pressed left at (602, 377)
Screenshot: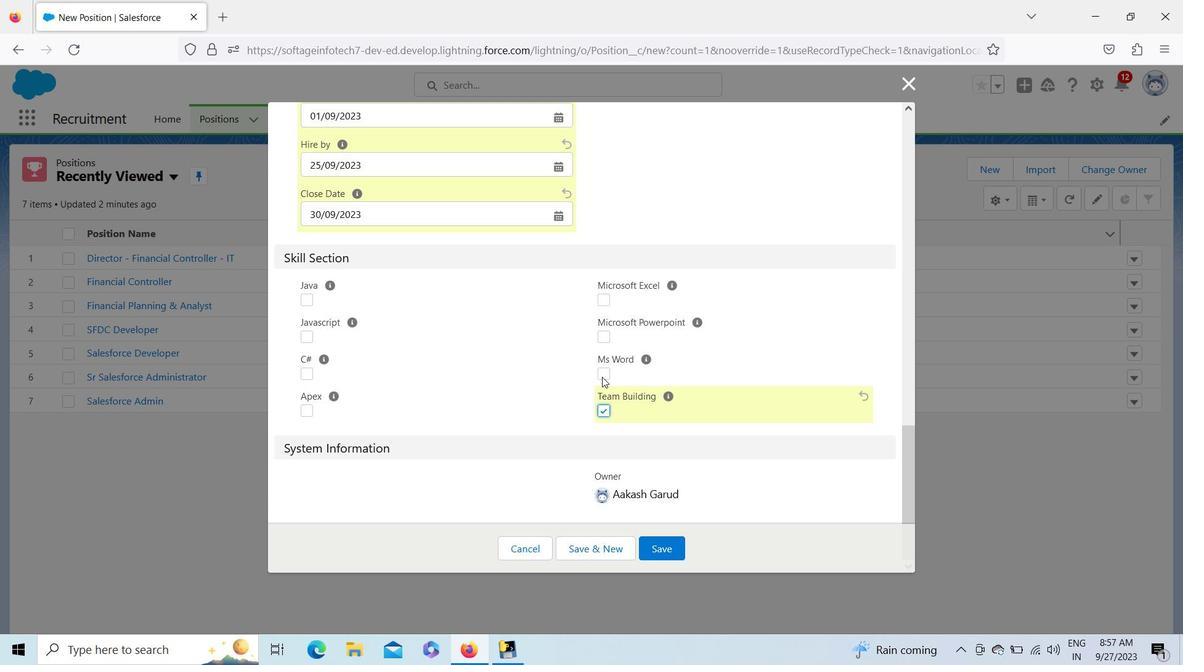 
Action: Mouse moved to (602, 337)
Screenshot: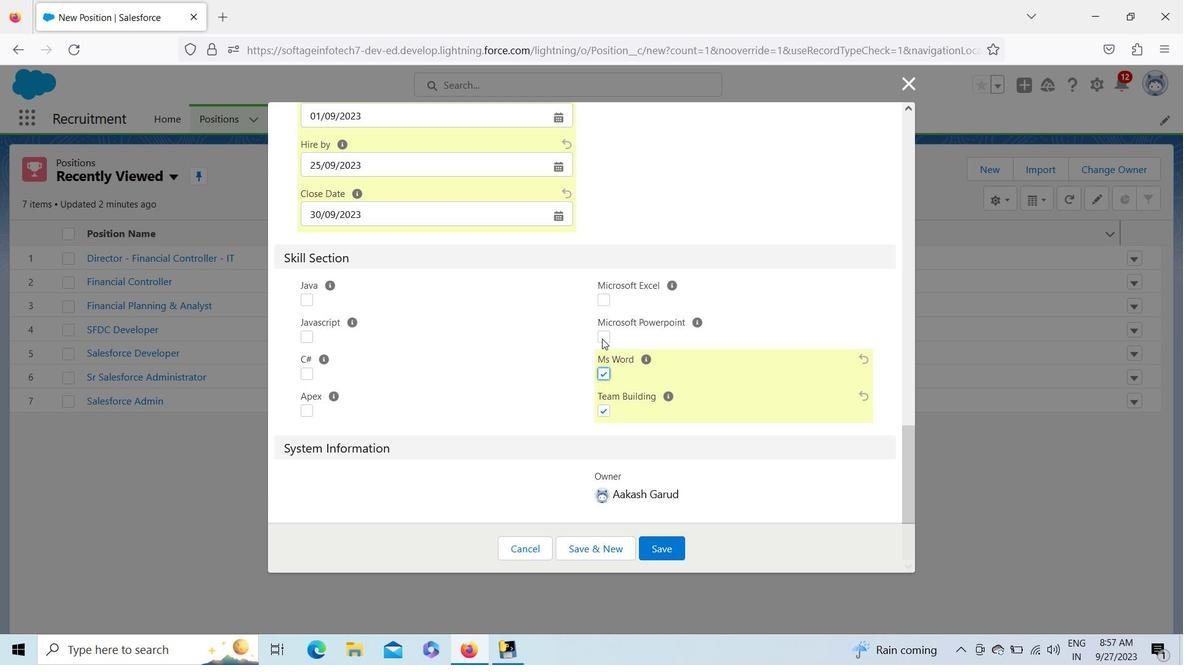 
Action: Mouse pressed left at (602, 337)
Screenshot: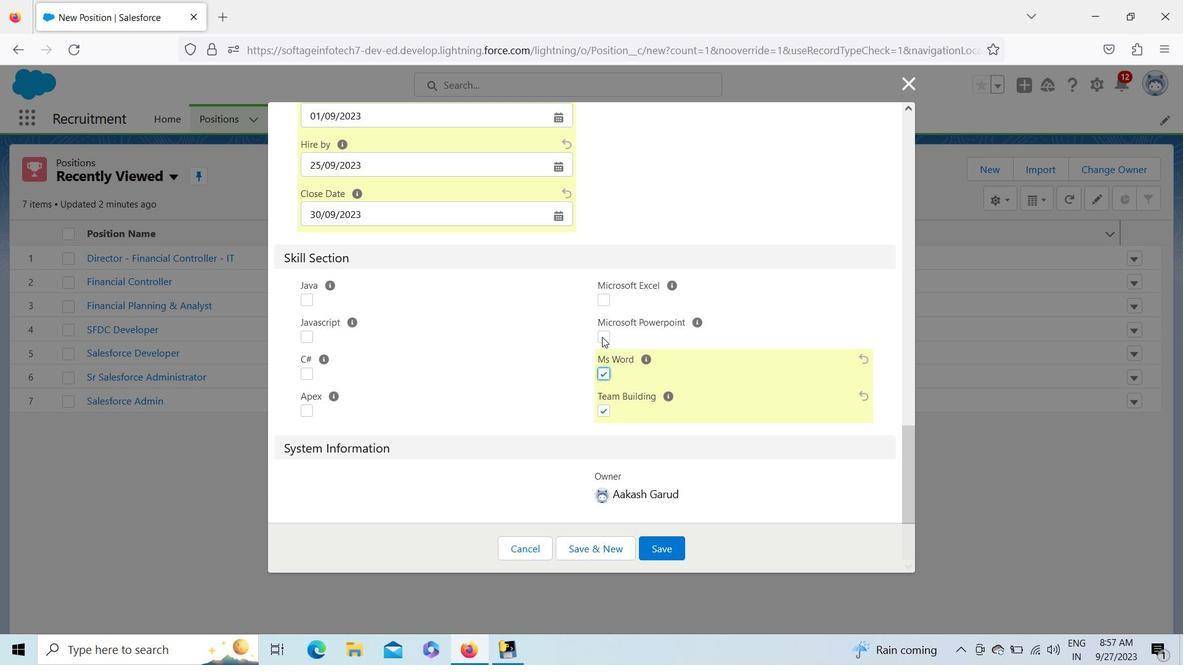 
Action: Mouse moved to (609, 299)
Screenshot: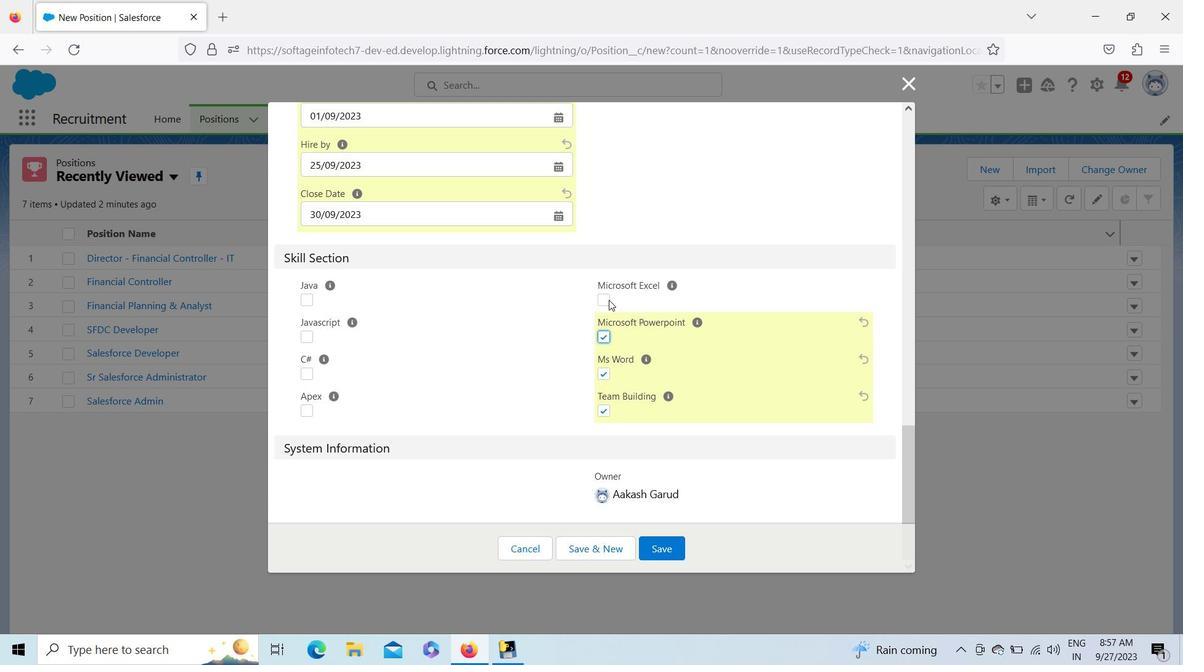 
Action: Mouse pressed left at (609, 299)
Screenshot: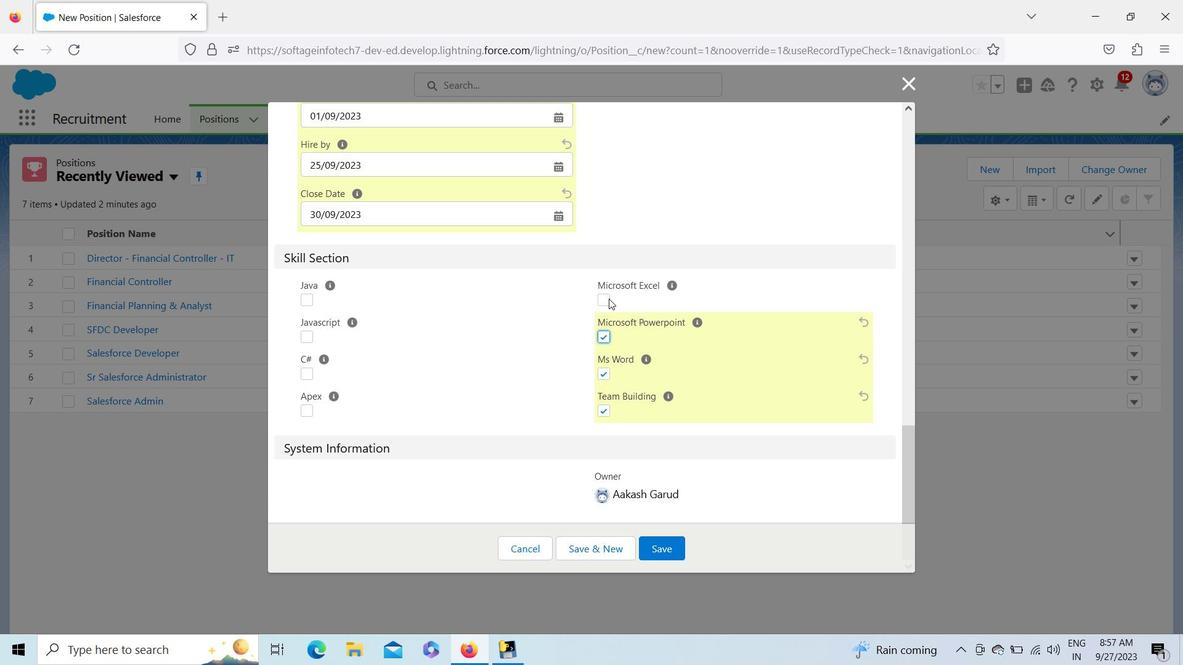
Action: Mouse moved to (908, 453)
Screenshot: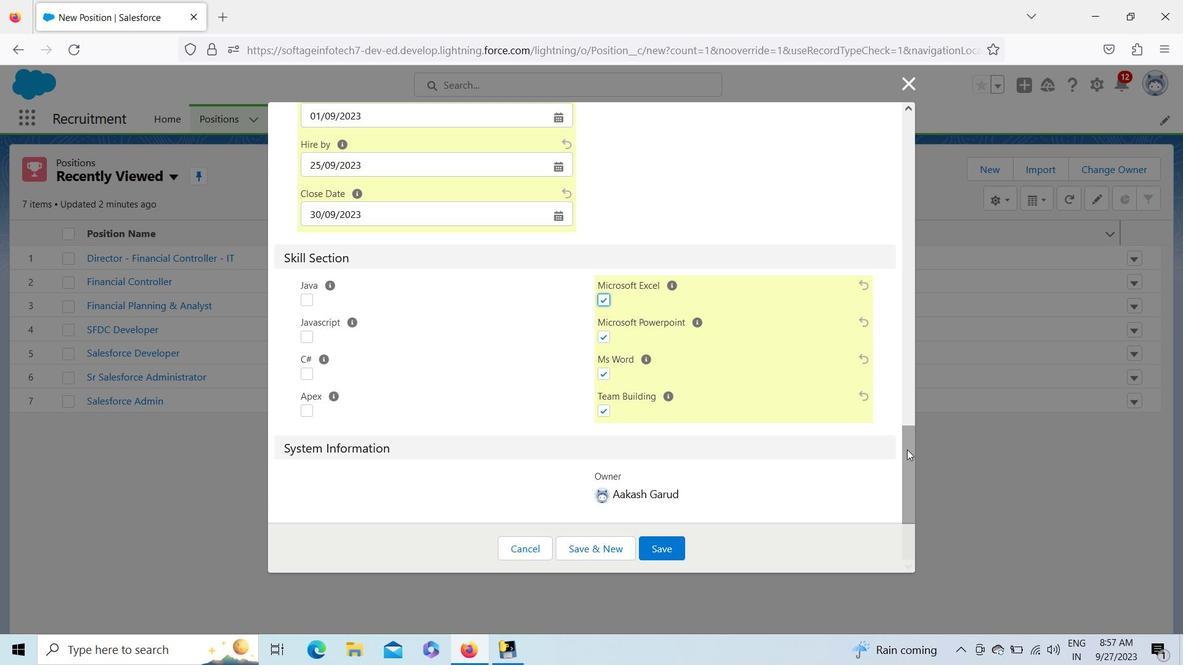 
Action: Mouse pressed left at (908, 453)
Screenshot: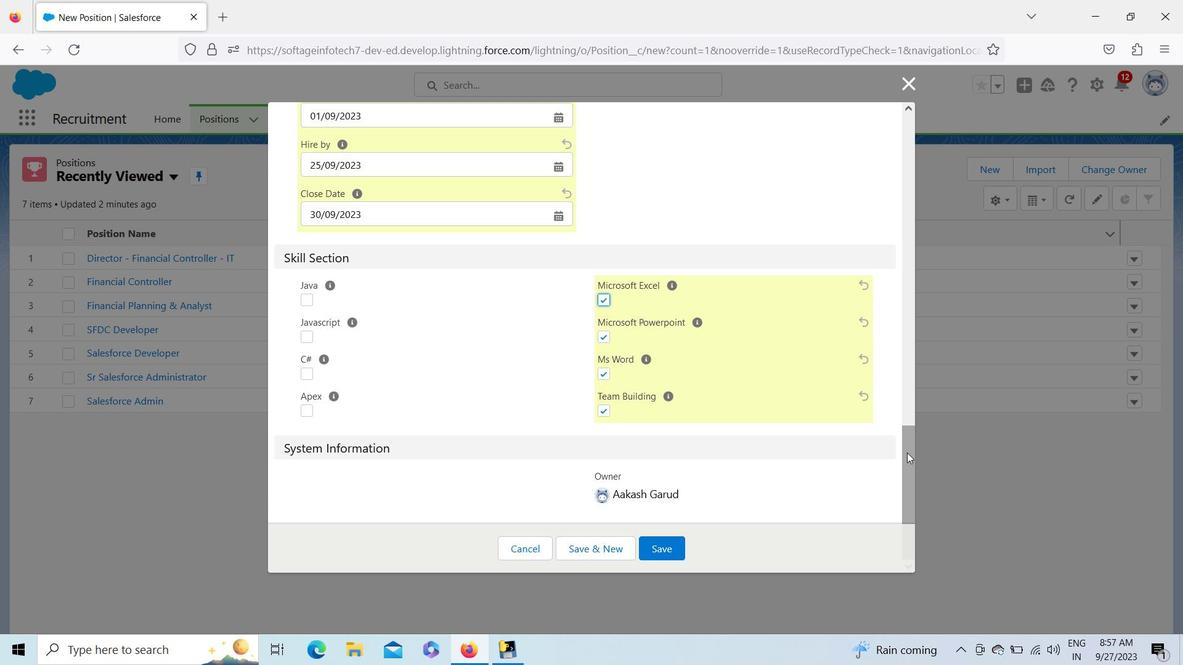 
Action: Mouse moved to (397, 300)
Screenshot: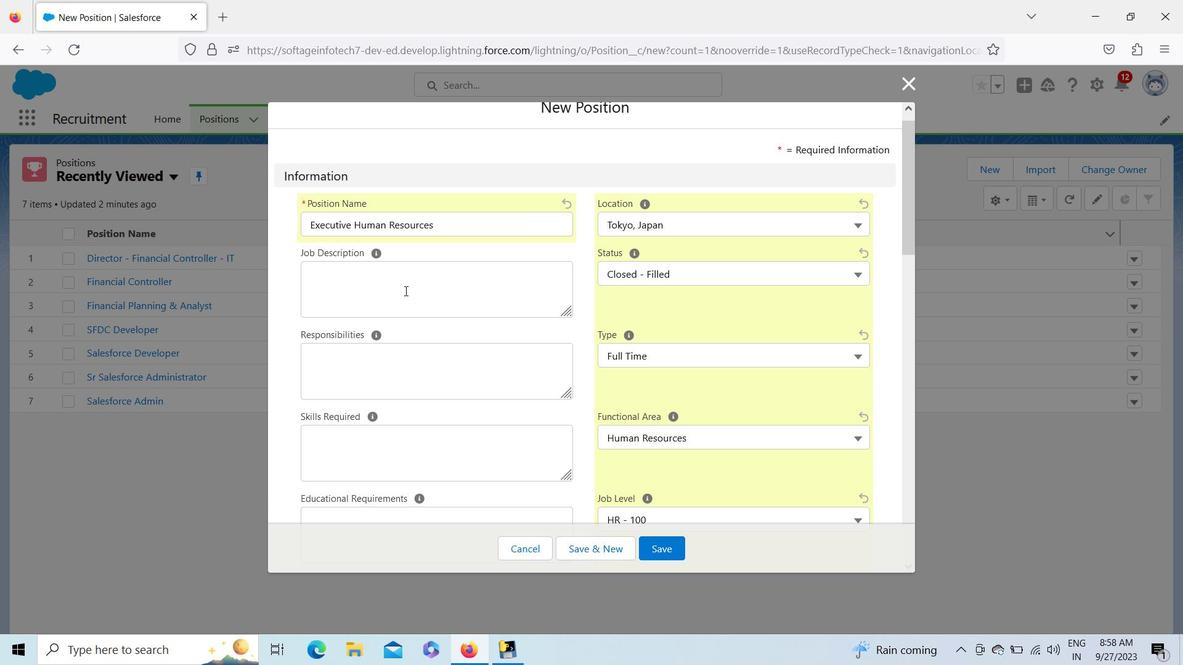 
Action: Mouse pressed left at (397, 300)
Screenshot: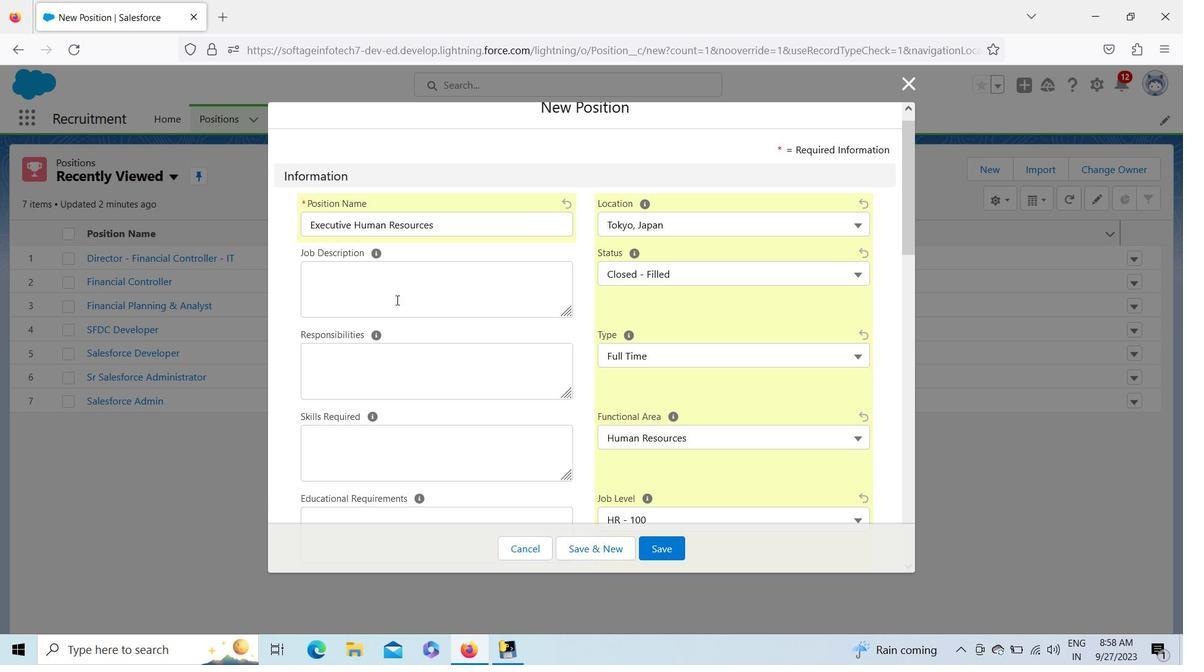 
Action: Key pressed <Key.shift>Lead<Key.space>the<Key.space>onboarding<Key.space>process<Key.space>for
Screenshot: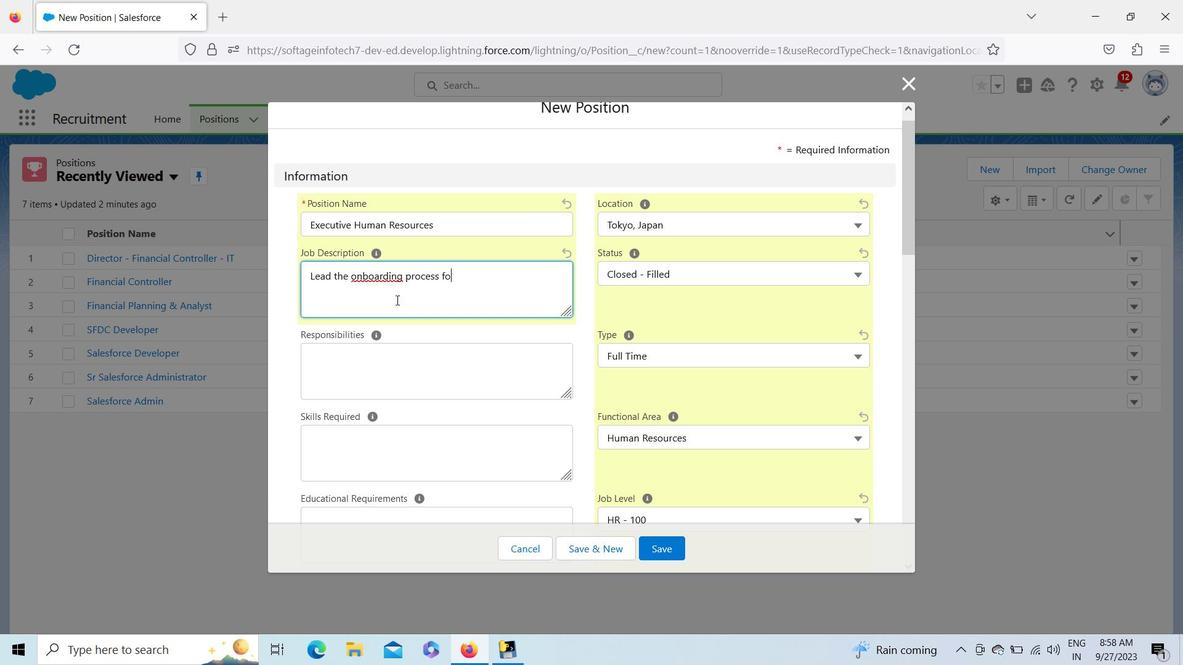 
Action: Mouse moved to (466, 273)
Screenshot: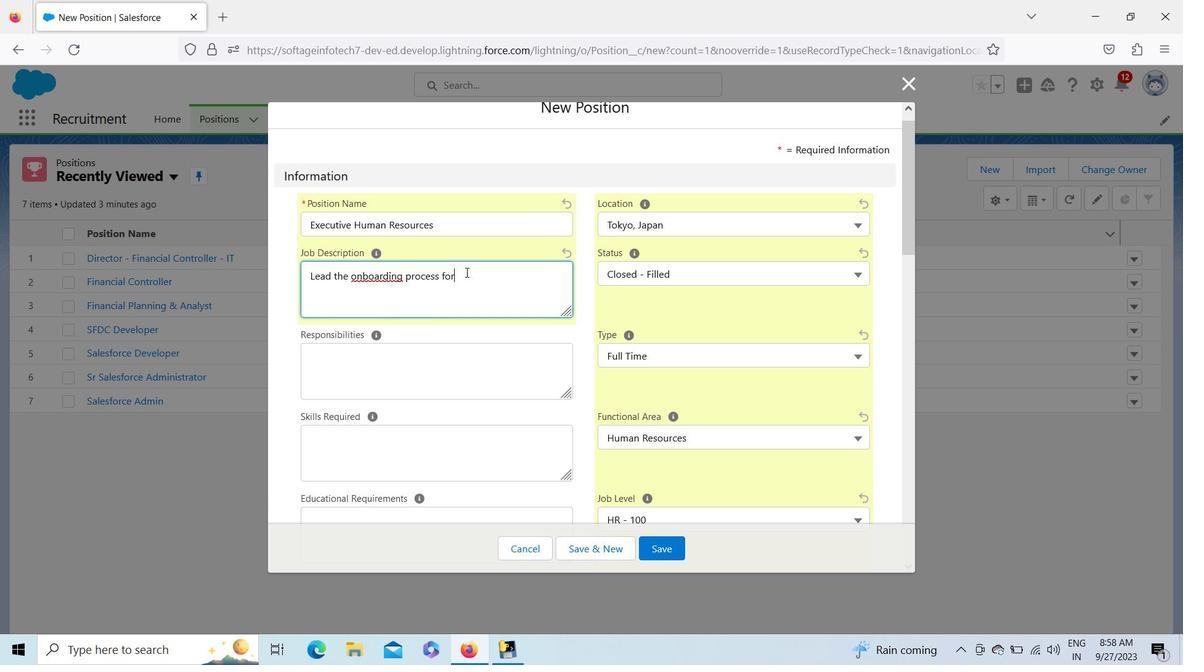 
Action: Key pressed <Key.space><Key.shift>New<Key.space>employees
Screenshot: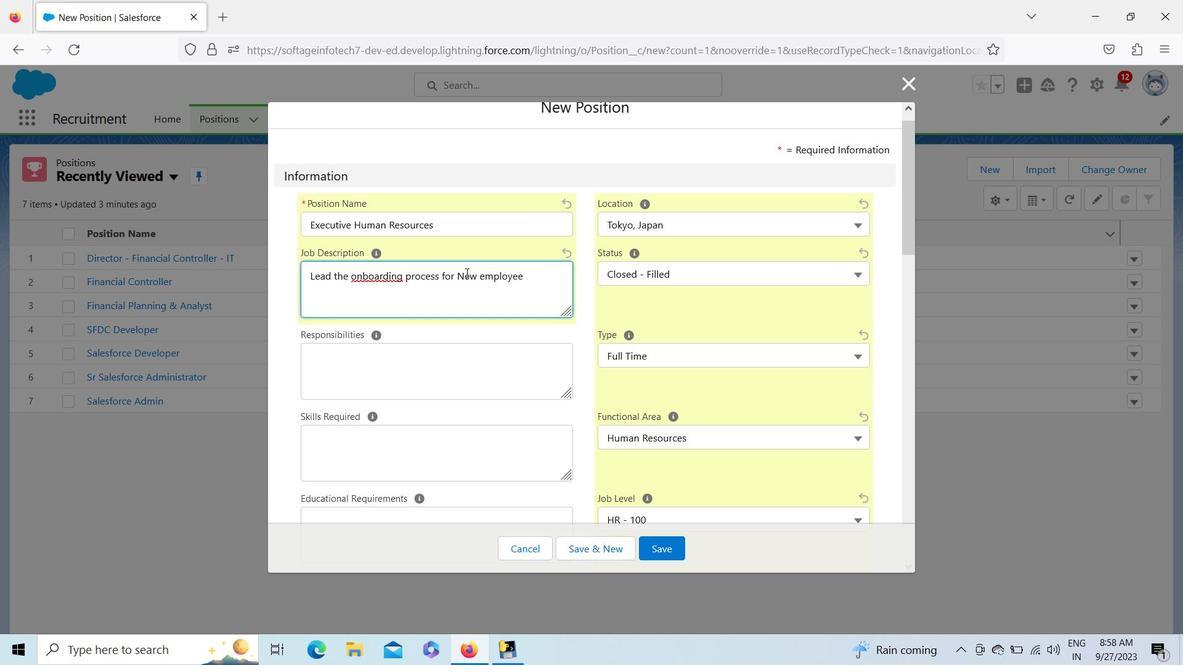 
Action: Mouse moved to (543, 228)
Screenshot: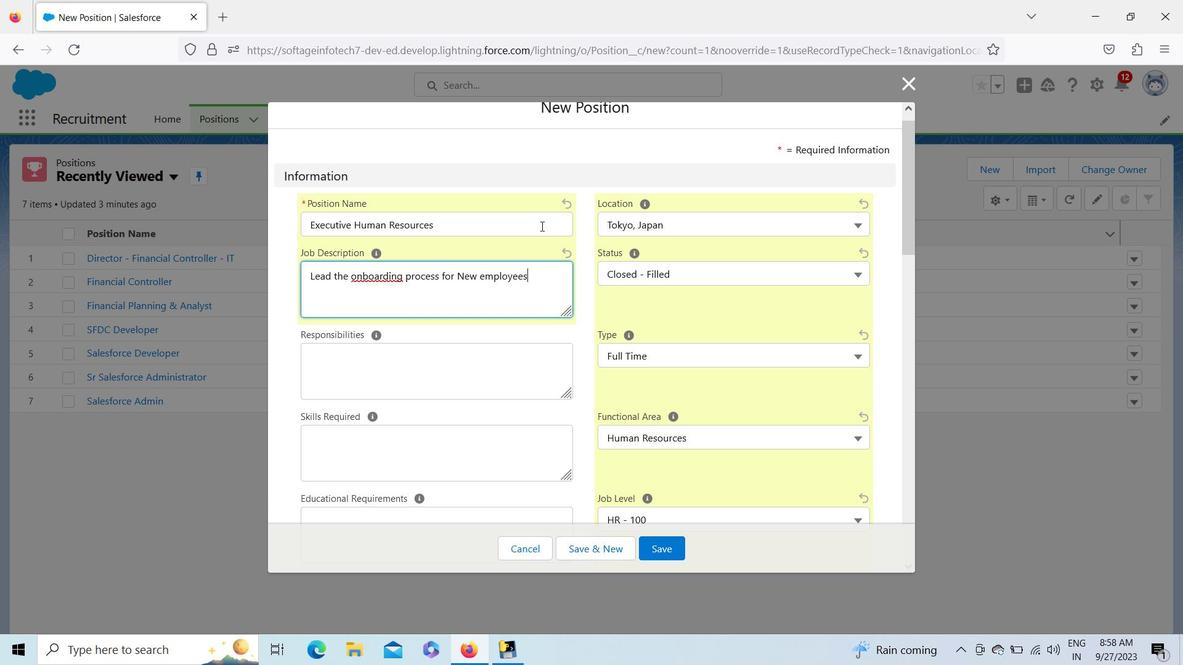 
Action: Key pressed ,<Key.space>
Screenshot: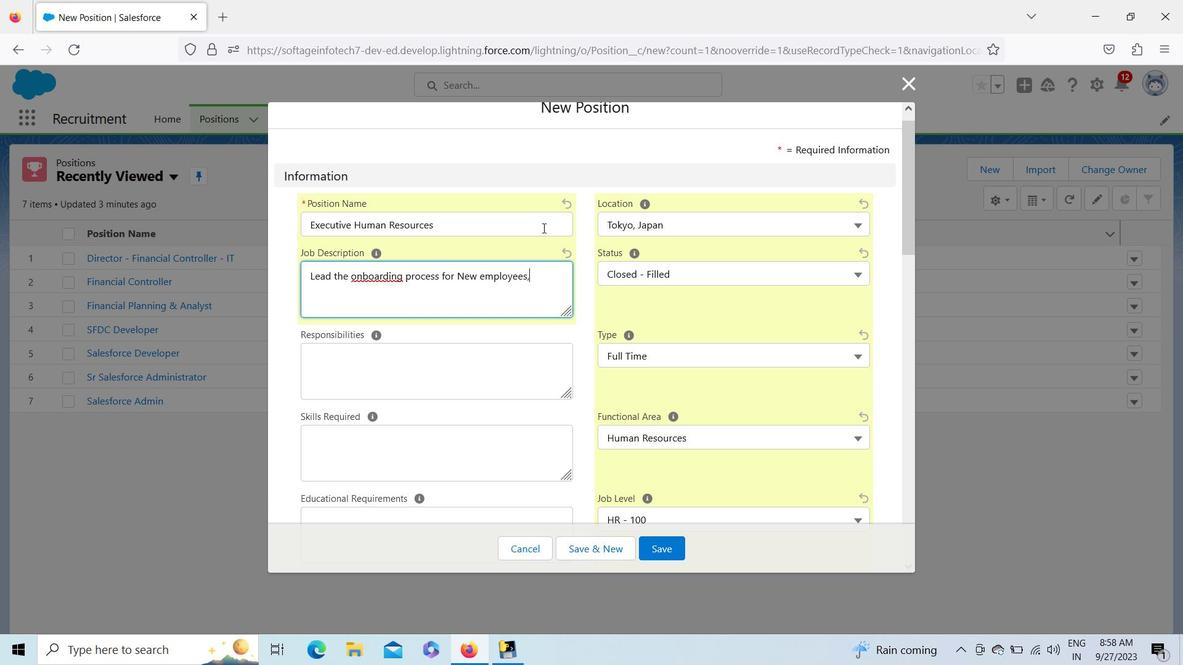 
Action: Mouse moved to (569, 284)
Screenshot: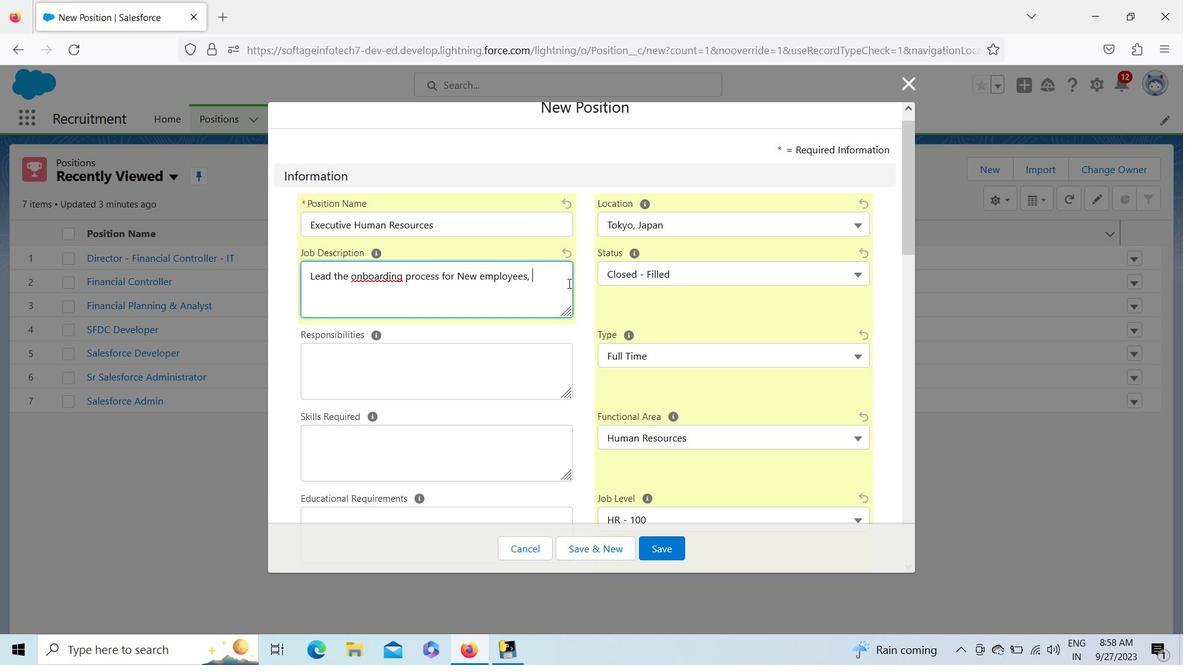 
Action: Key pressed ensuring
Screenshot: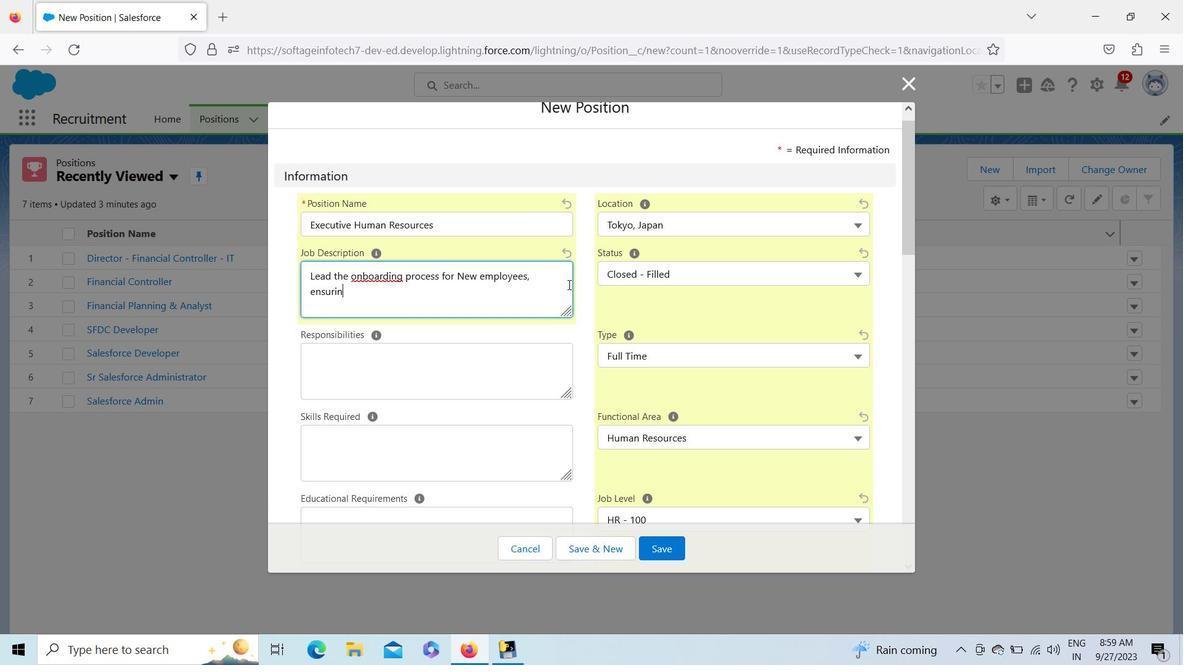 
Action: Mouse moved to (554, 321)
Screenshot: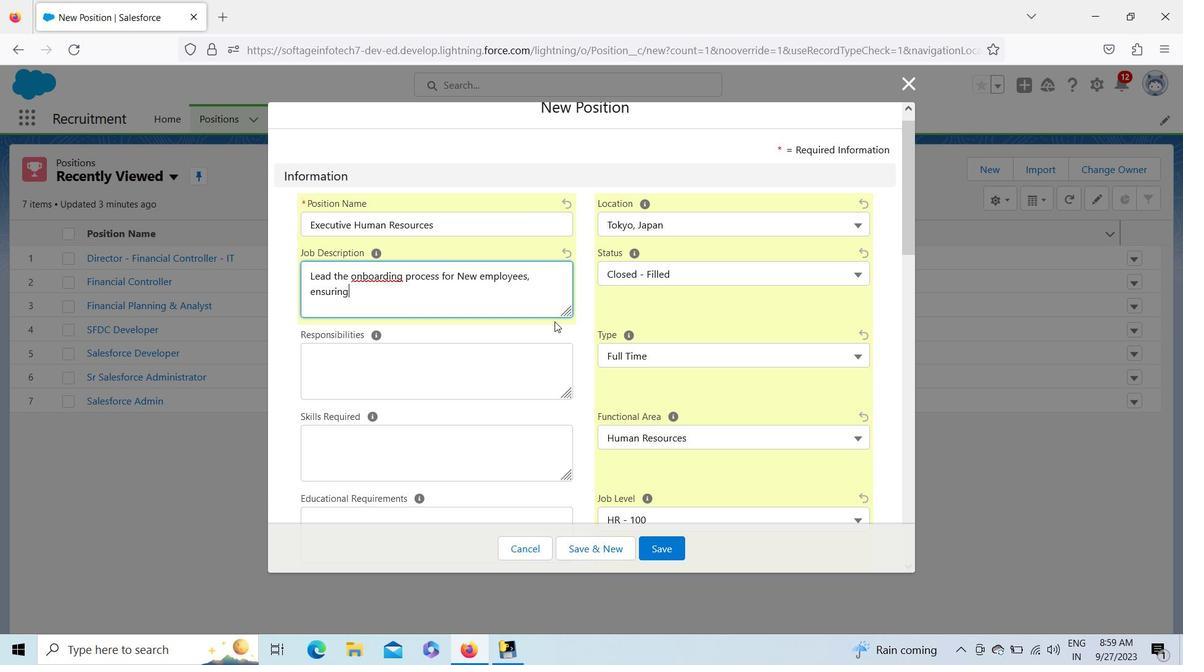 
Action: Key pressed <Key.space>a<Key.space>smooth<Key.space>transition<Key.space>into<Key.space>the<Key.space>organization.<Key.enter><Key.shift>Mediate<Key.space>conflicts<Key.space>and<Key.space>work<Key.space>to<Key.space>resolve<Key.space>issues<Key.space>to<Key.space>maintain<Key.space>a<Key.space>positive<Key.space>and<Key.space>productive<Key.space>work<Key.space>environment
Screenshot: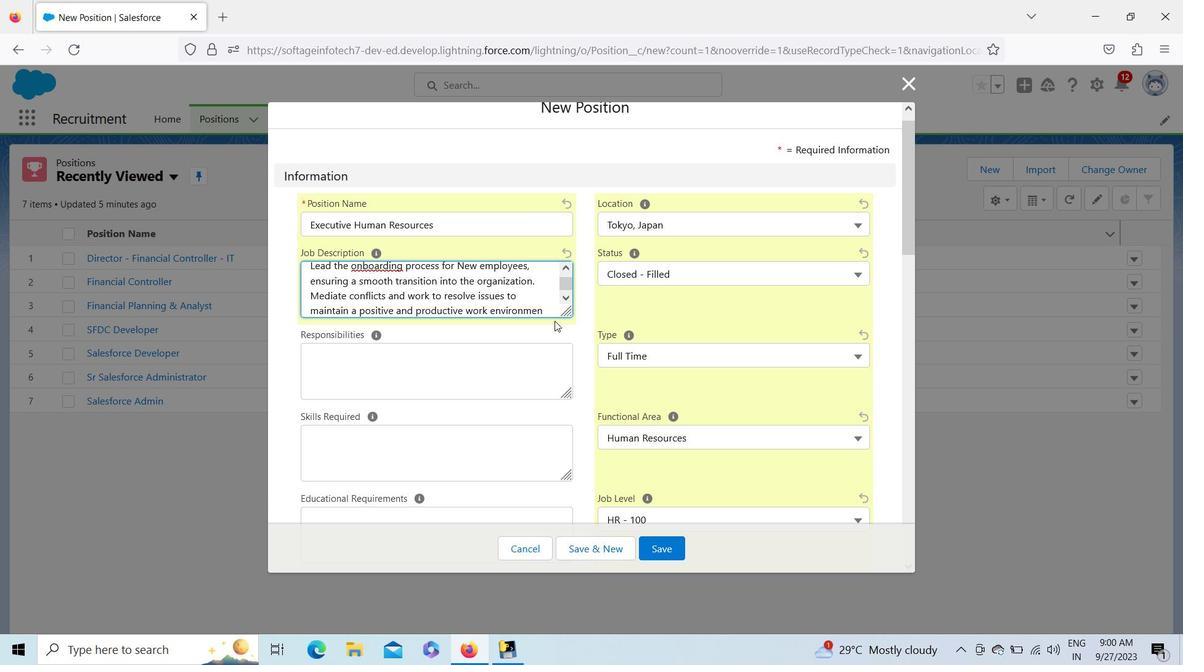 
Action: Mouse moved to (569, 301)
Screenshot: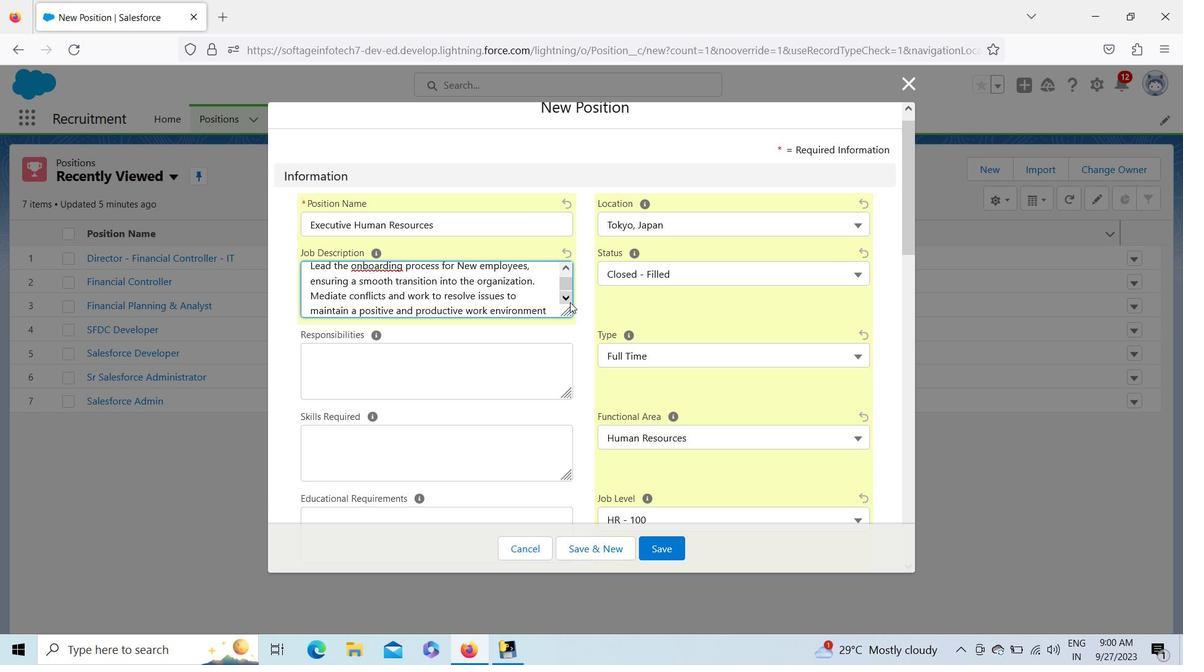 
Action: Mouse pressed left at (569, 301)
Screenshot: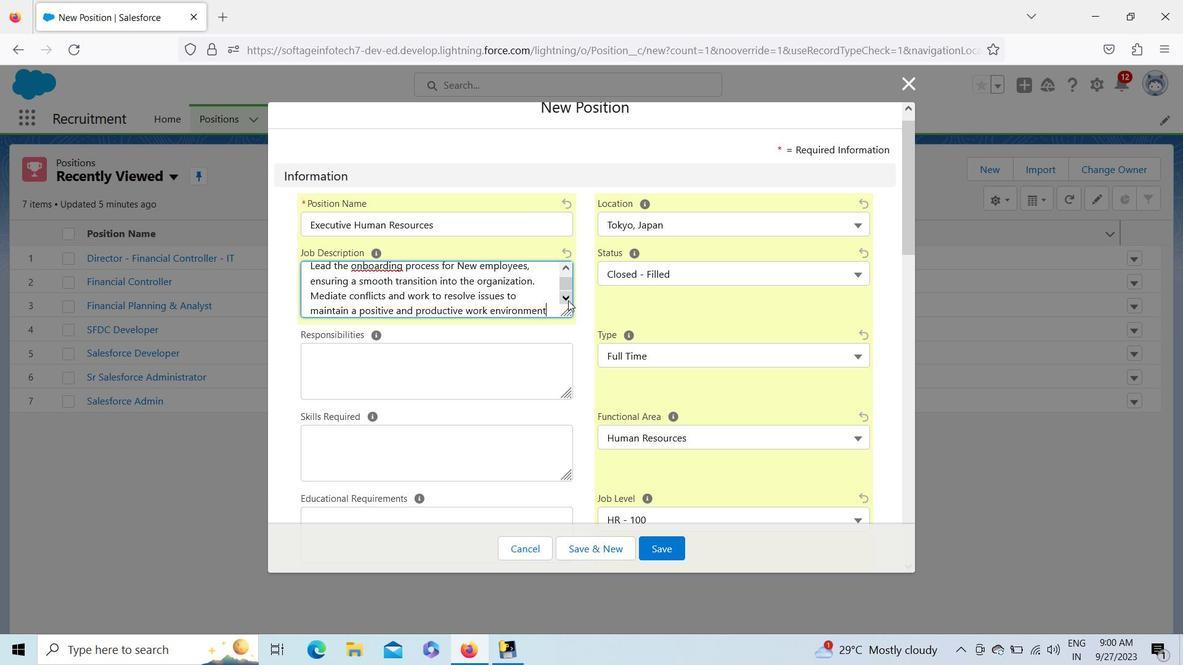 
Action: Mouse pressed left at (569, 301)
Screenshot: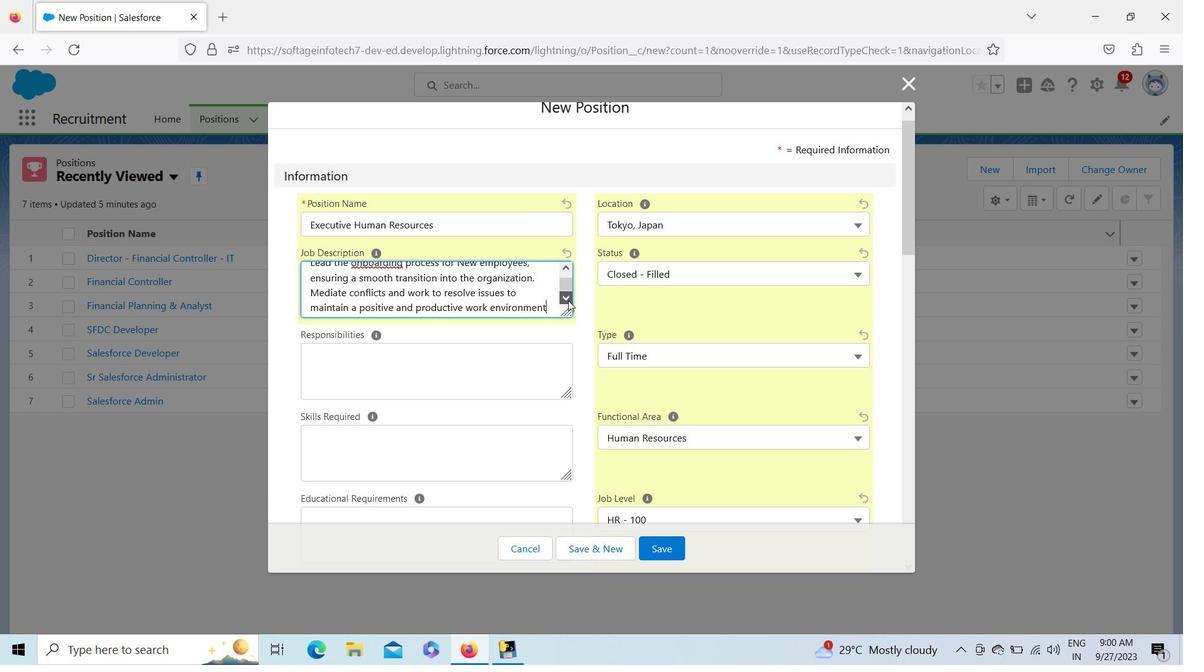 
Action: Mouse pressed left at (569, 301)
Screenshot: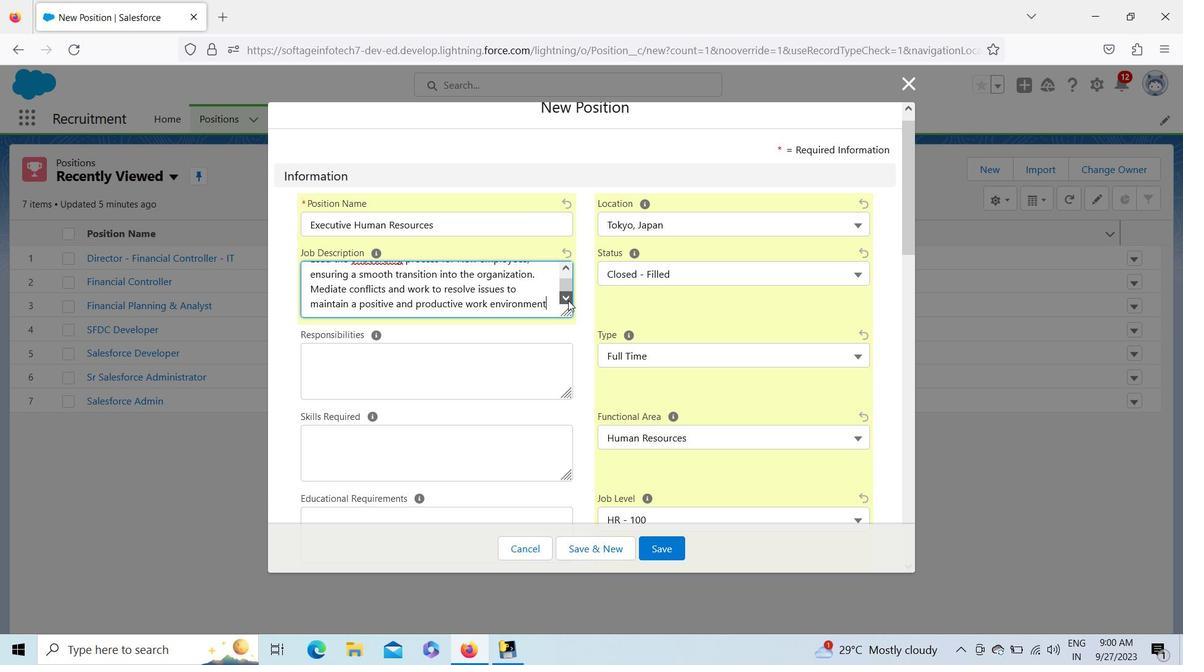 
Action: Mouse pressed left at (569, 301)
Screenshot: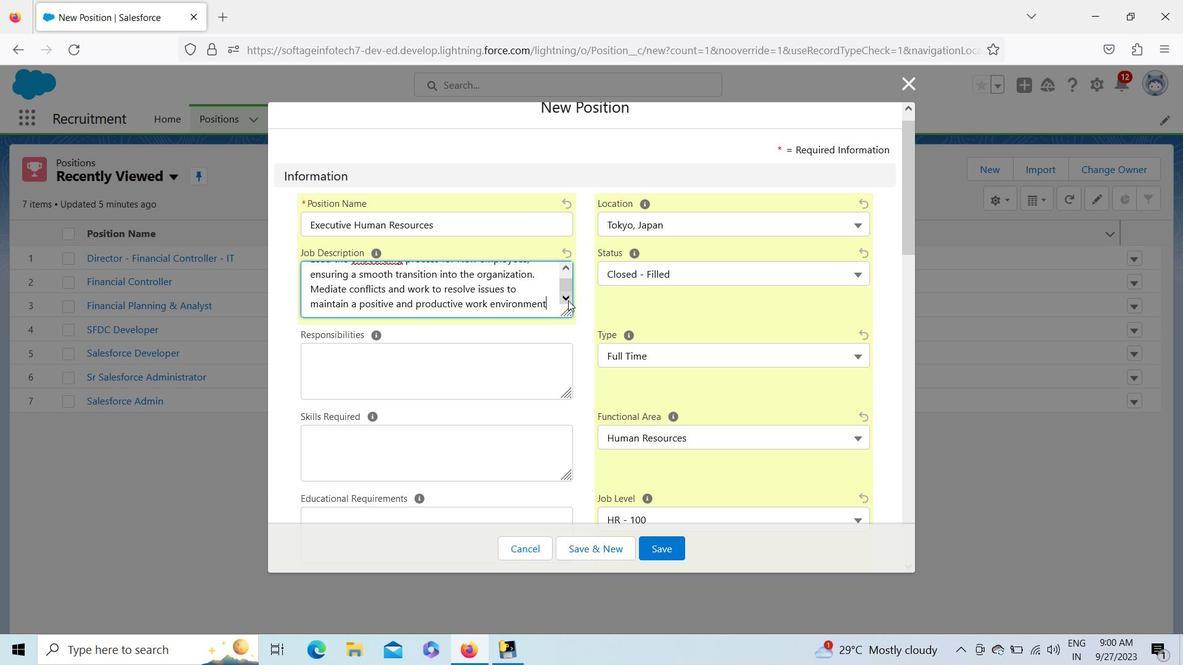 
Action: Mouse pressed left at (569, 301)
Screenshot: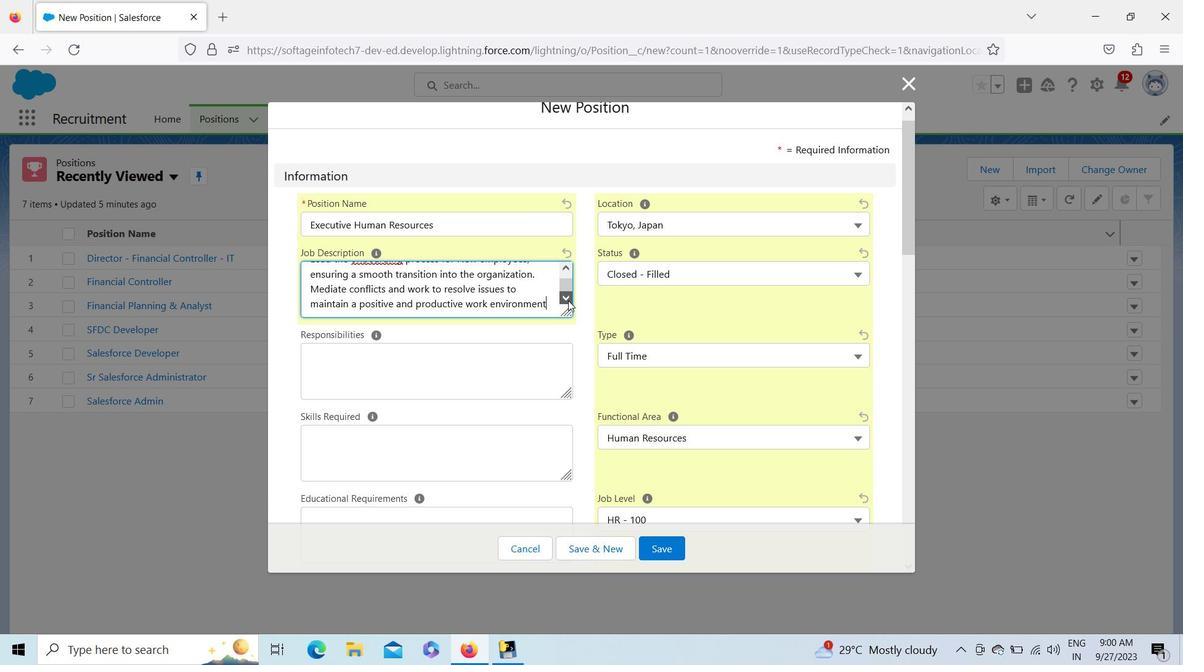 
Action: Mouse pressed left at (569, 301)
Screenshot: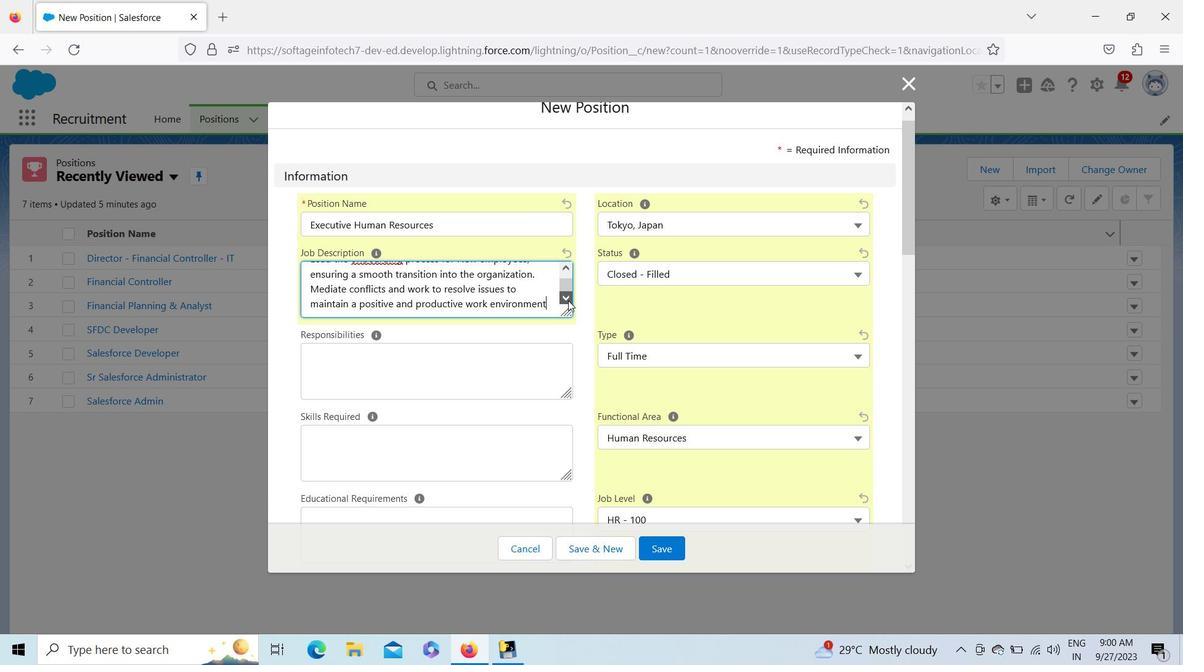 
Action: Key pressed .<Key.enter><Key.shift>M<Key.backspace>
Screenshot: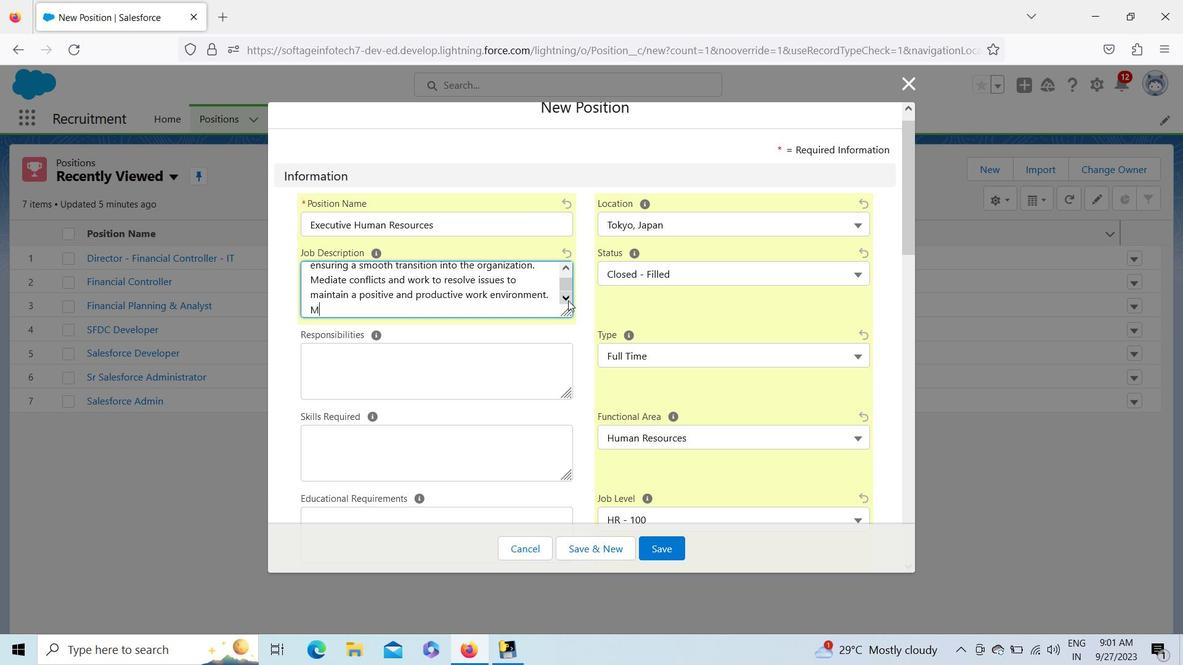 
Action: Mouse moved to (499, 333)
Screenshot: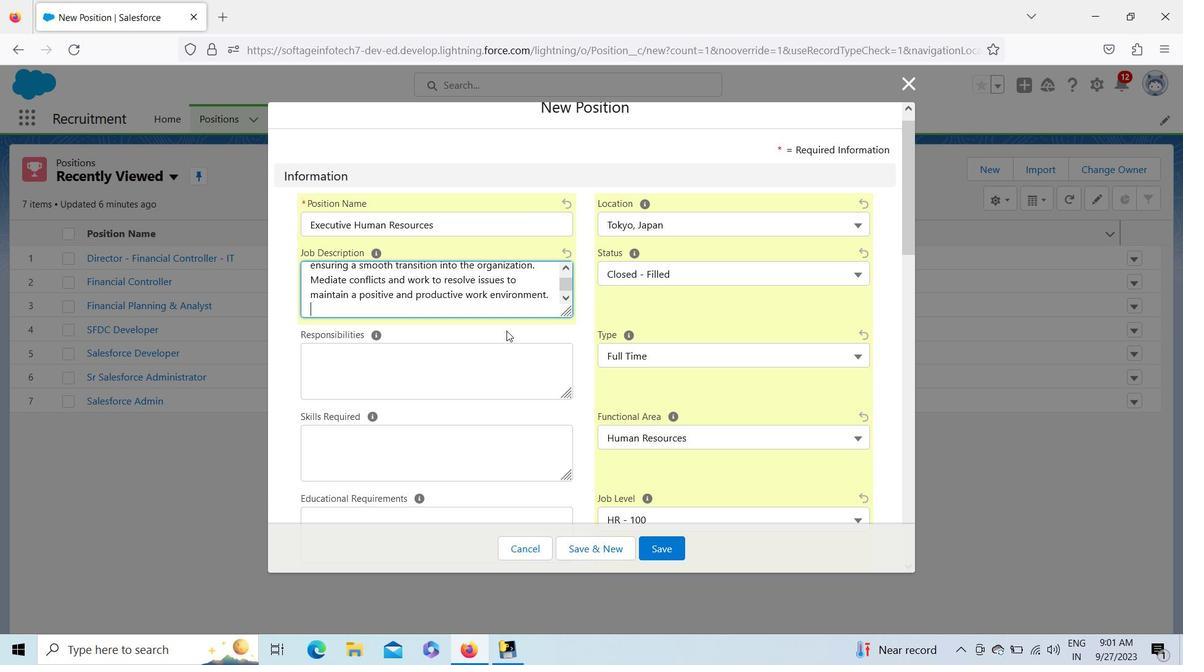 
Action: Key pressed <Key.shift>Employee<Key.space><Key.shift>Relations;<Key.backspace><Key.shift_r>:<Key.space><Key.shift><Key.shift><Key.shift>Serve<Key.space>as<Key.space>a<Key.space>contact<Key.left><Key.left><Key.left><Key.left><Key.left><Key.left><Key.left>poib<Key.backspace>nt<Key.space>of<Key.space><Key.right><Key.right><Key.right><Key.right><Key.right><Key.right><Key.right><Key.space>for<Key.space><Key.shift>employees<Key.space>regarding<Key.space><Key.shift><Key.shift>HR<Key.space>related<Key.space>queries<Key.space>and<Key.space>concerns
Screenshot: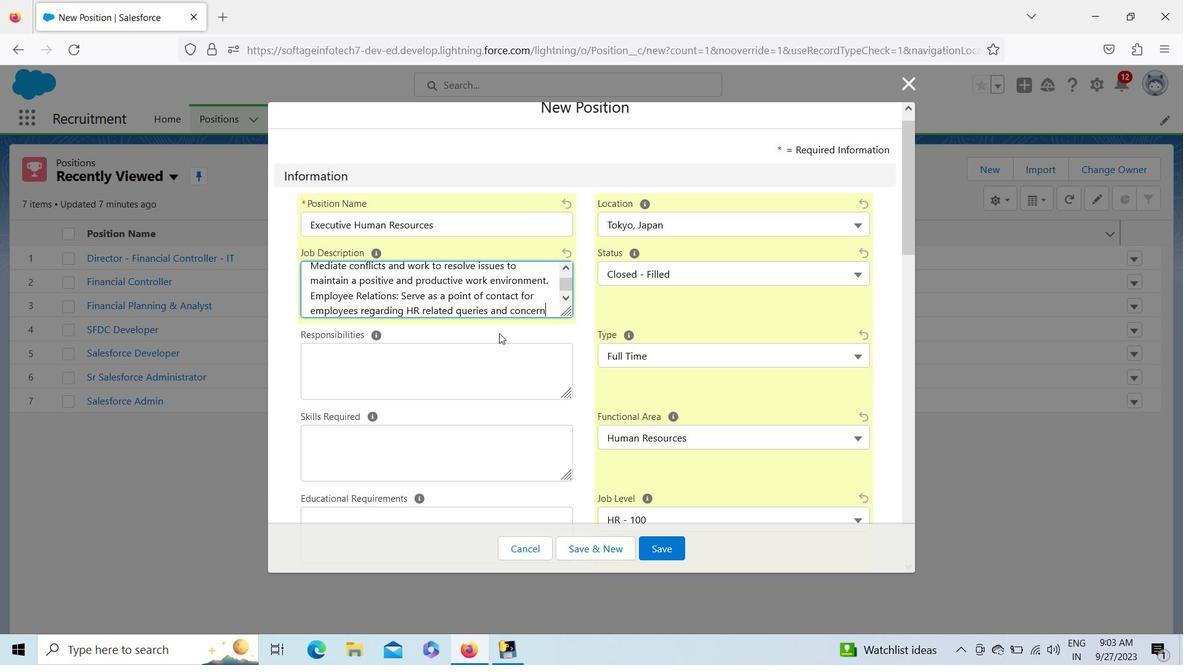 
Action: Mouse moved to (528, 340)
Screenshot: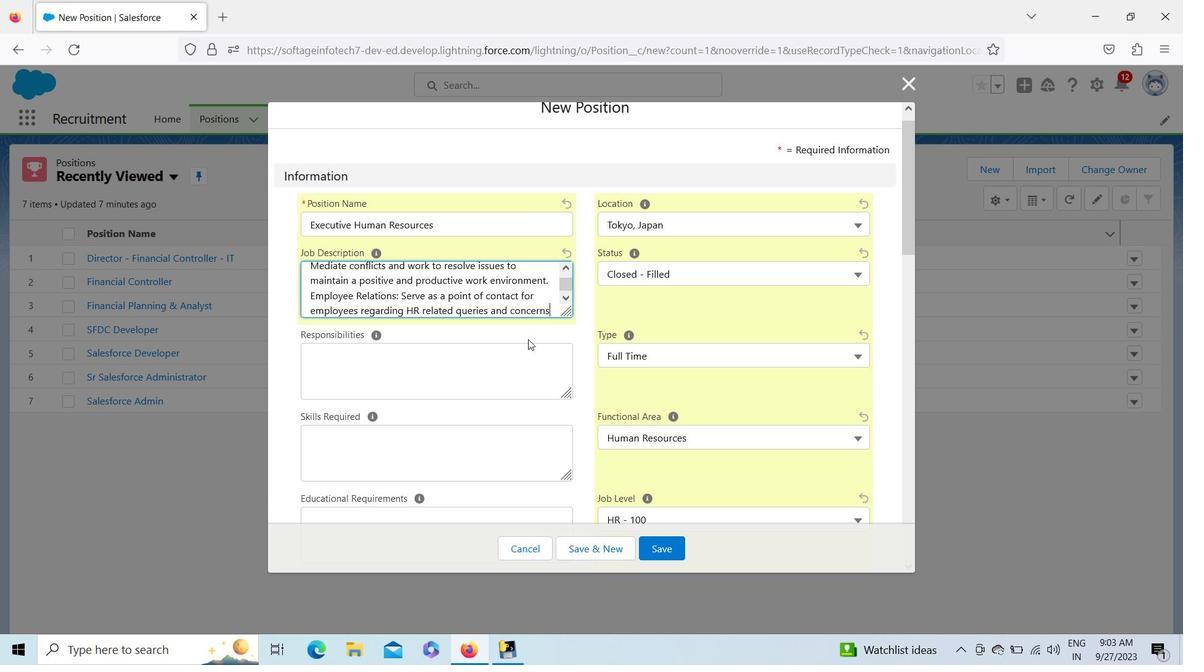
Action: Key pressed .<Key.enter><Key.shift>Cp<Key.backspace>ollaborate<Key.space>with<Key.space>managers<Key.space>to<Key.space>provide<Key.space>guidance<Key.space>on<Key.space>performance<Key.space>improvement<Key.space>plans<Key.space>and<Key.space>feedback<Key.space>sessions.<Key.enter><Key.shift>Coordinate<Key.space>training<Key.space>sessions,<Key.space>workshops<Key.space>and<Key.space>other<Key.space>learning<Key.space>opportunities.
Screenshot: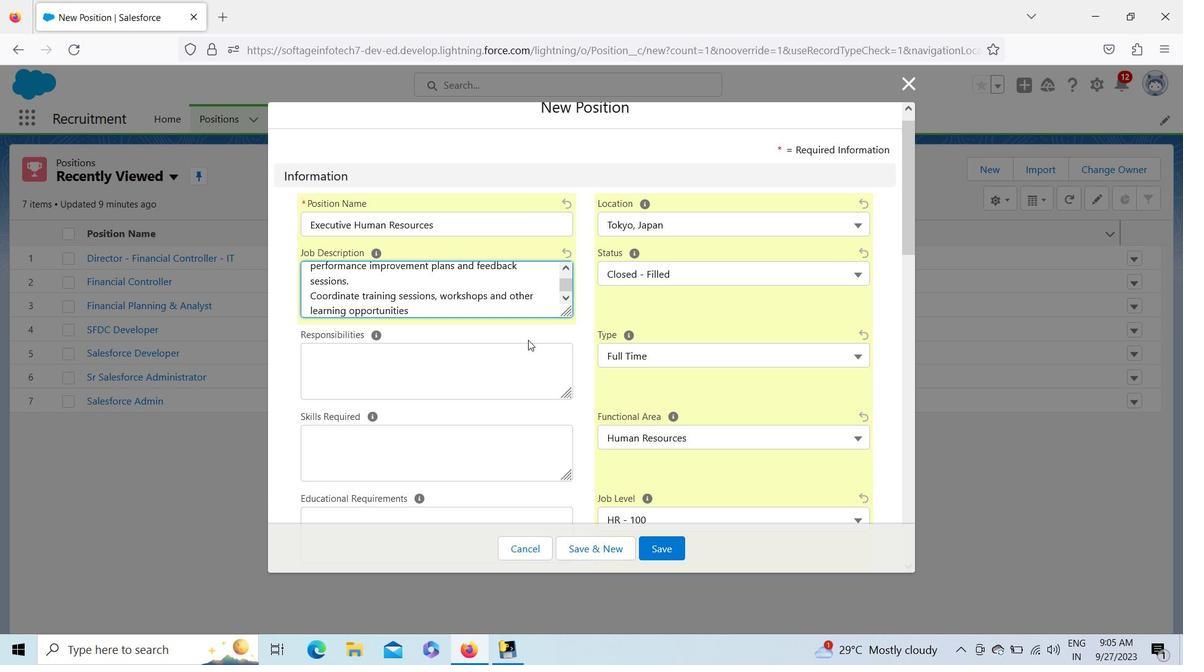 
Action: Mouse moved to (570, 268)
Screenshot: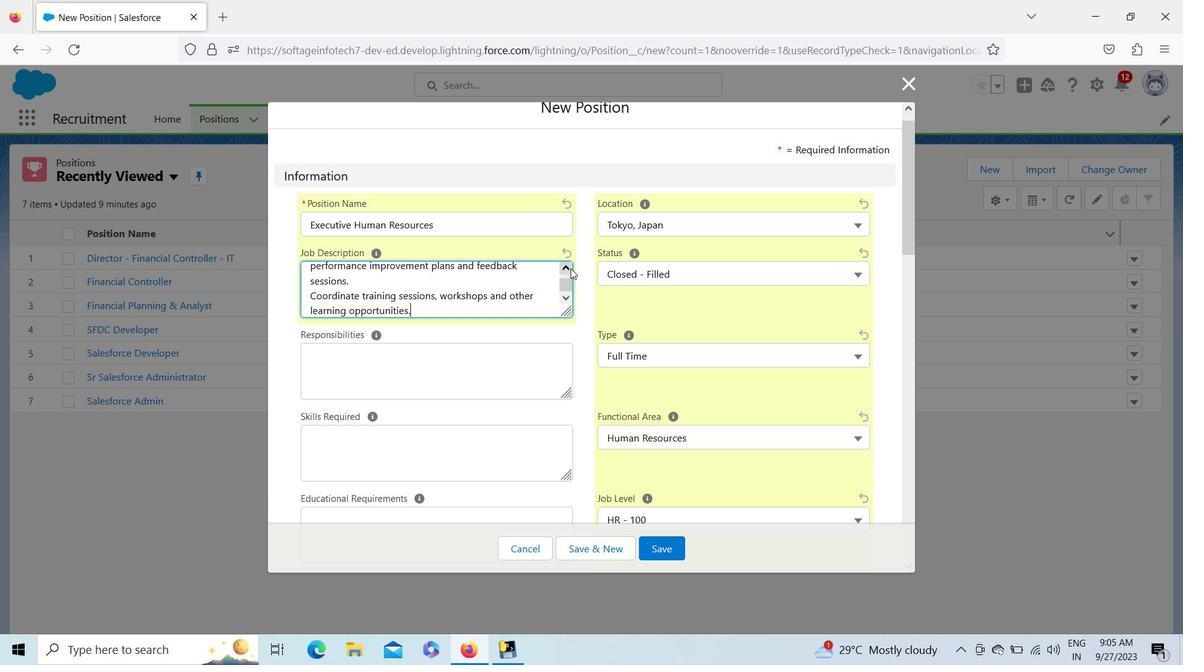 
Action: Mouse pressed left at (570, 268)
Screenshot: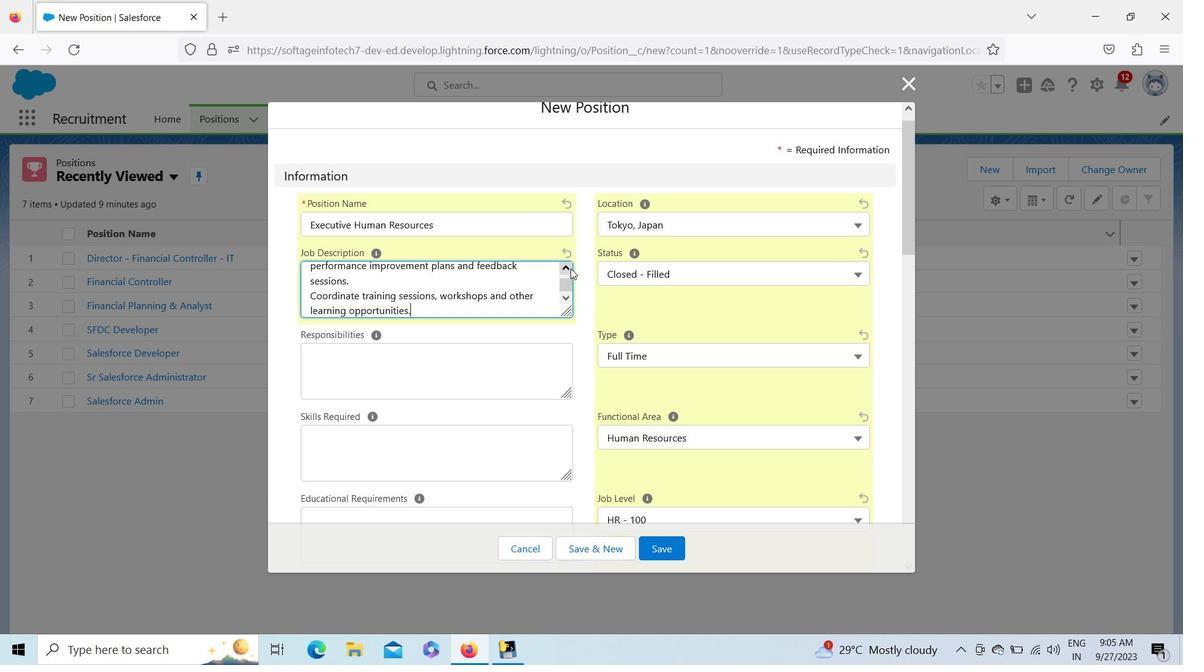 
Action: Mouse pressed left at (570, 268)
Screenshot: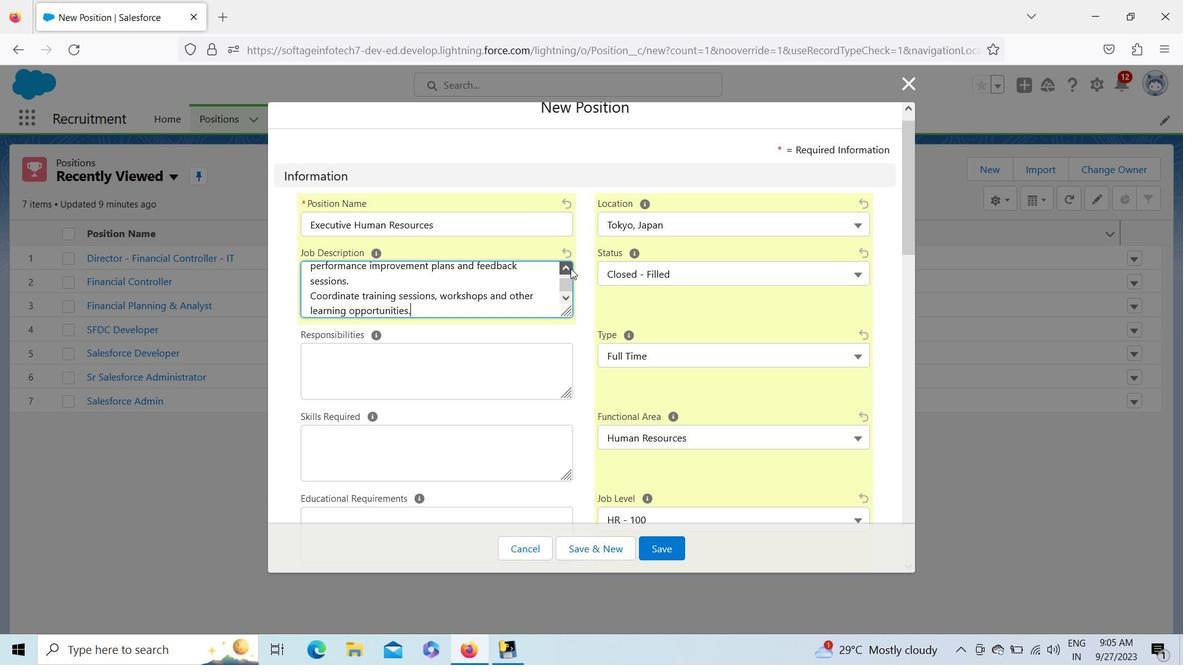 
Action: Mouse pressed left at (570, 268)
Screenshot: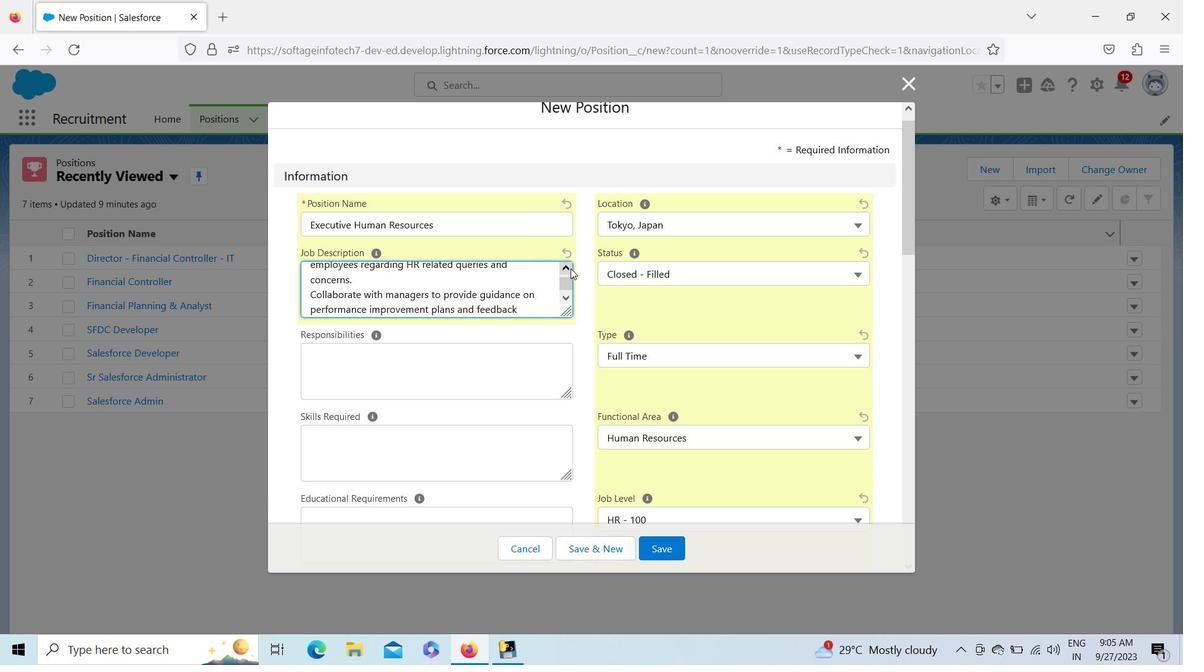 
Action: Mouse pressed left at (570, 268)
Screenshot: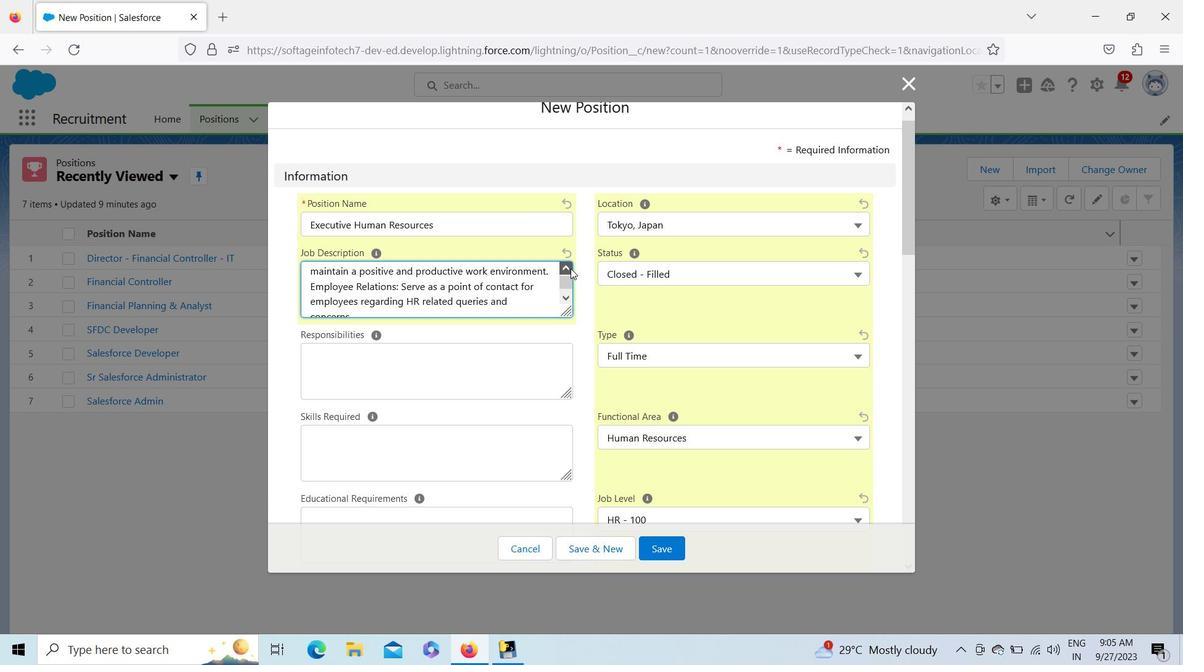 
Action: Mouse pressed left at (570, 268)
Screenshot: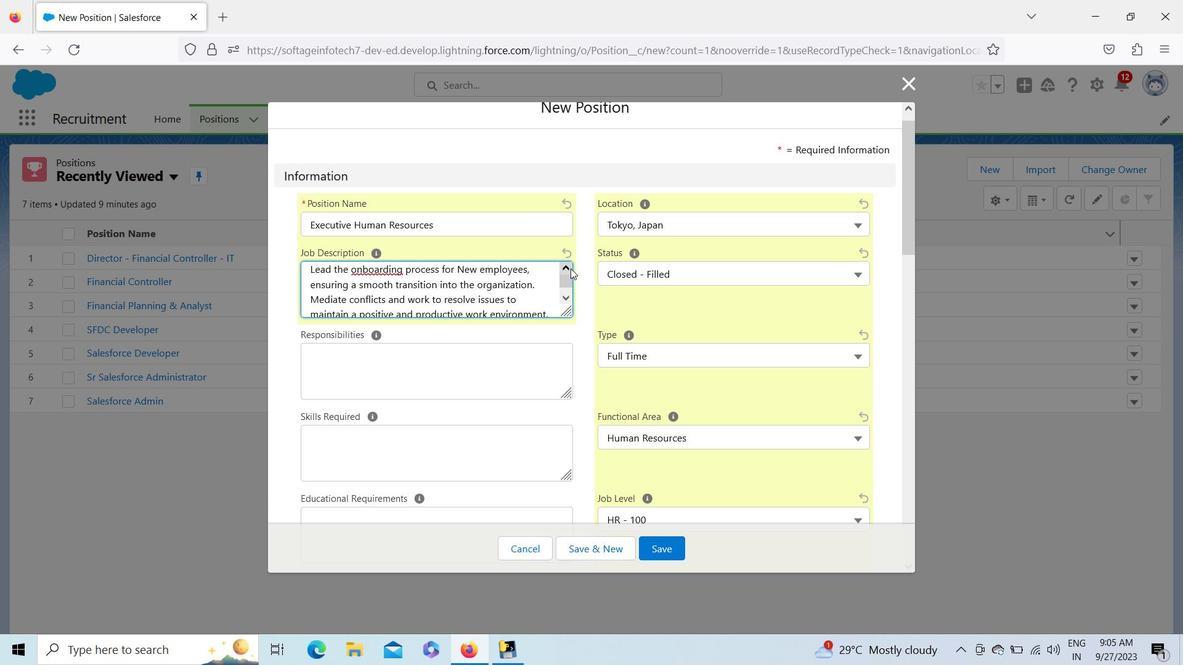 
Action: Mouse pressed left at (570, 268)
Screenshot: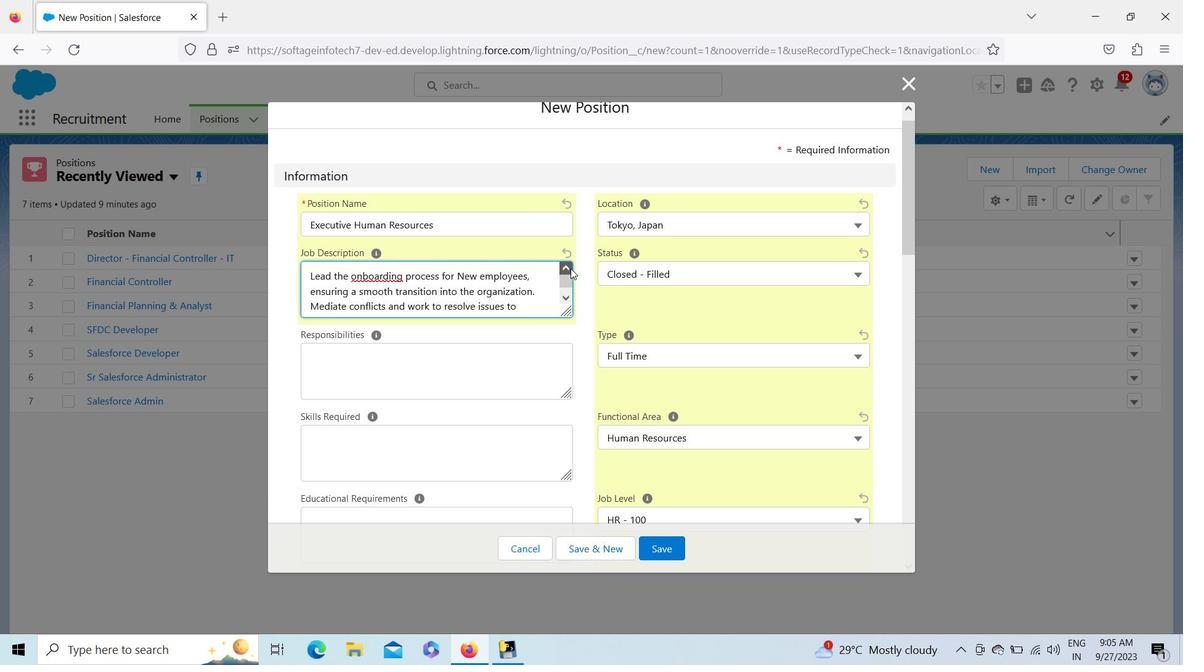 
Action: Mouse pressed left at (570, 268)
Screenshot: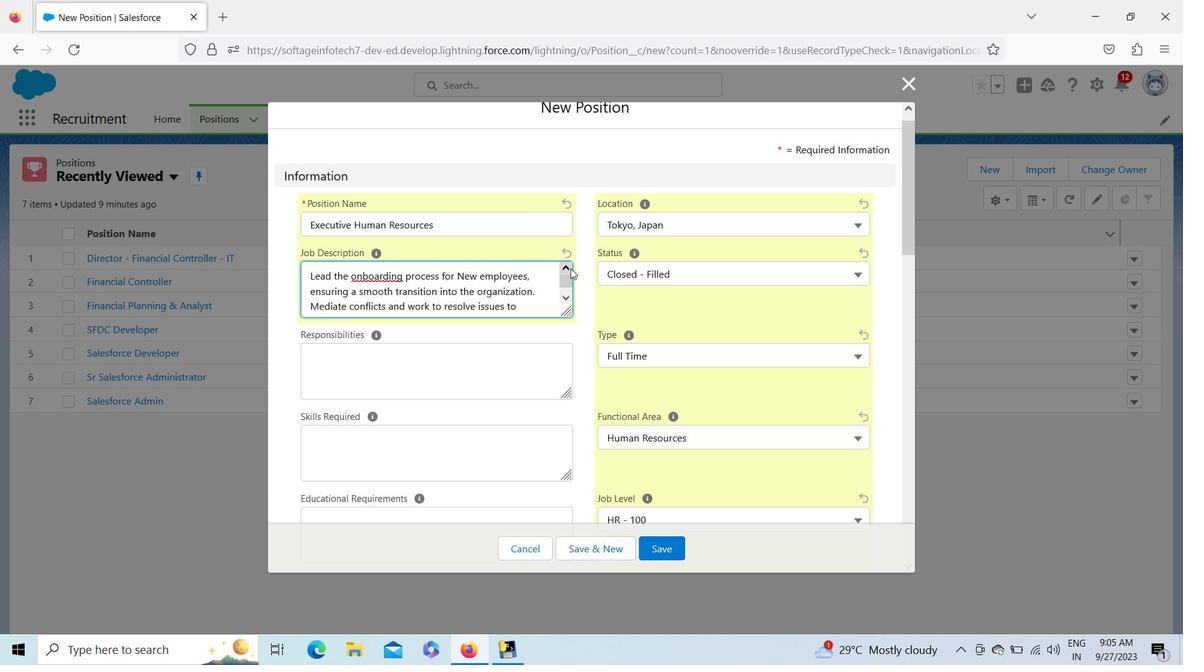 
Action: Mouse pressed left at (570, 268)
Screenshot: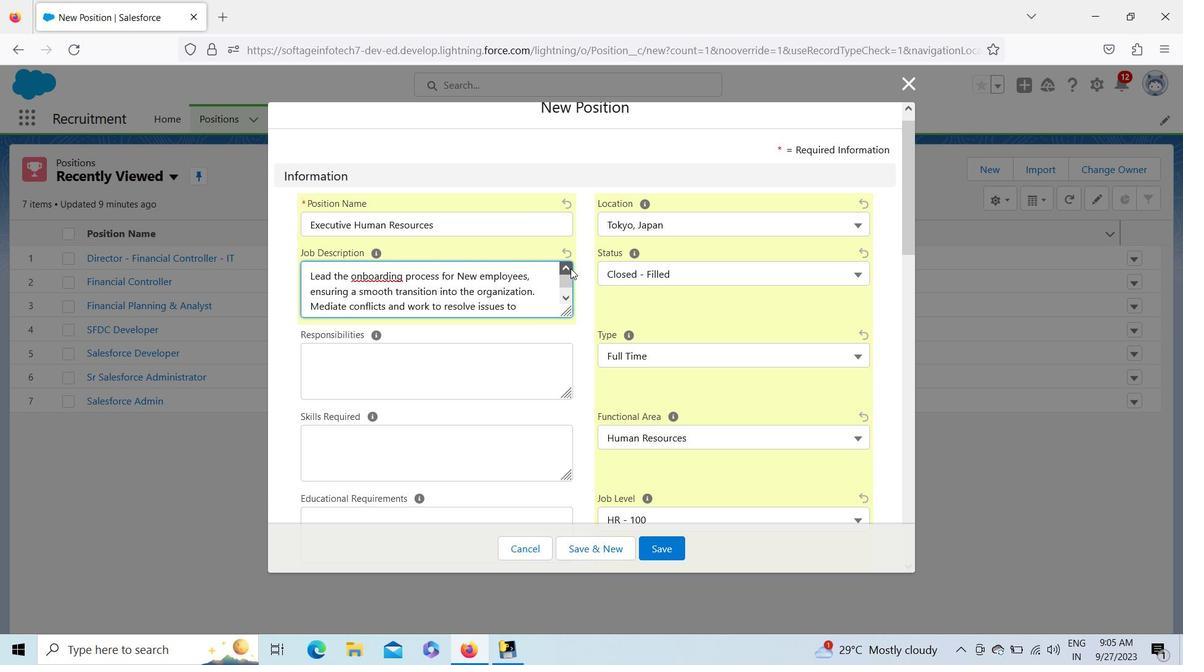 
Action: Mouse moved to (569, 298)
Screenshot: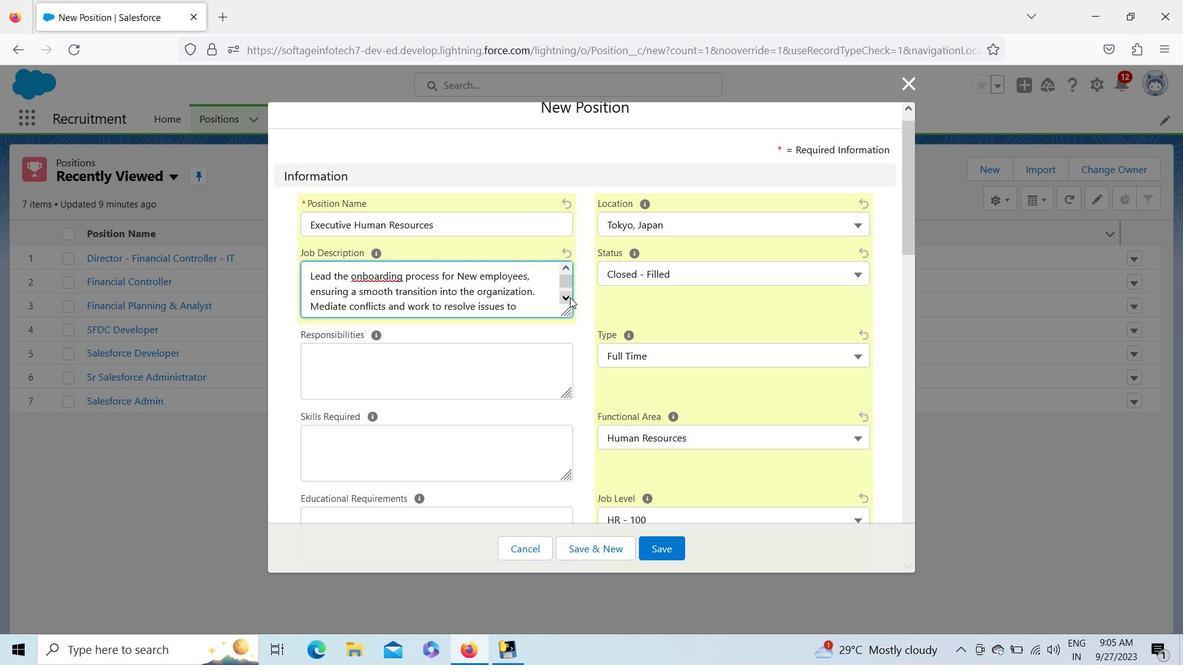 
Action: Mouse pressed left at (569, 298)
Screenshot: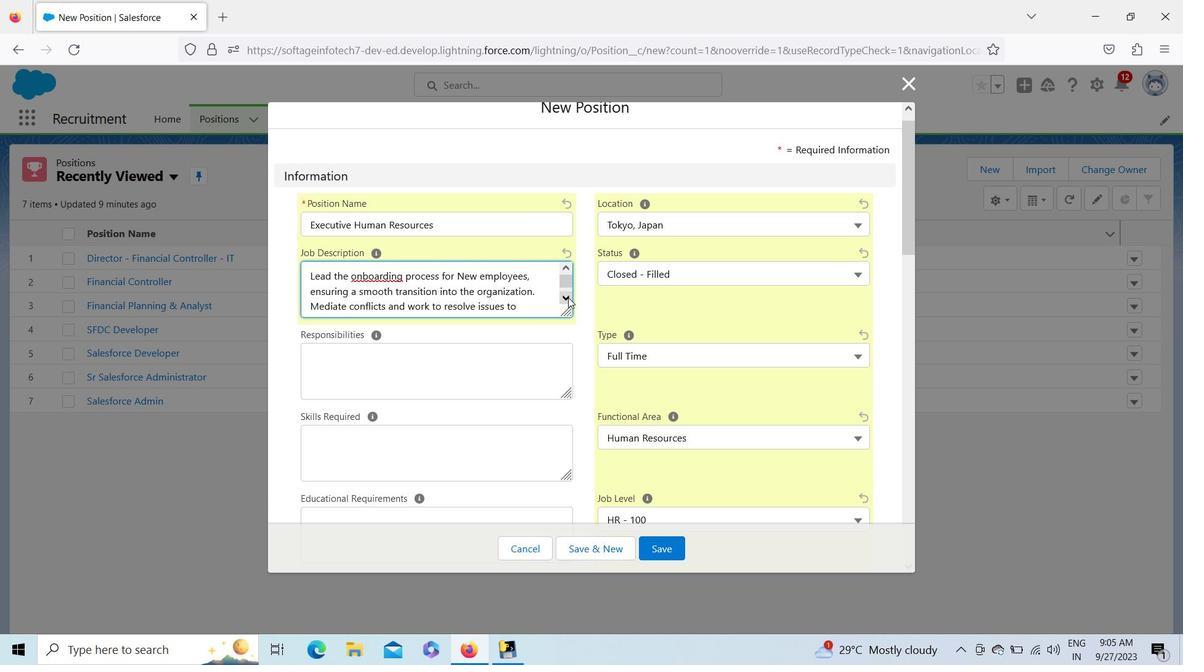 
Action: Mouse pressed left at (569, 298)
Screenshot: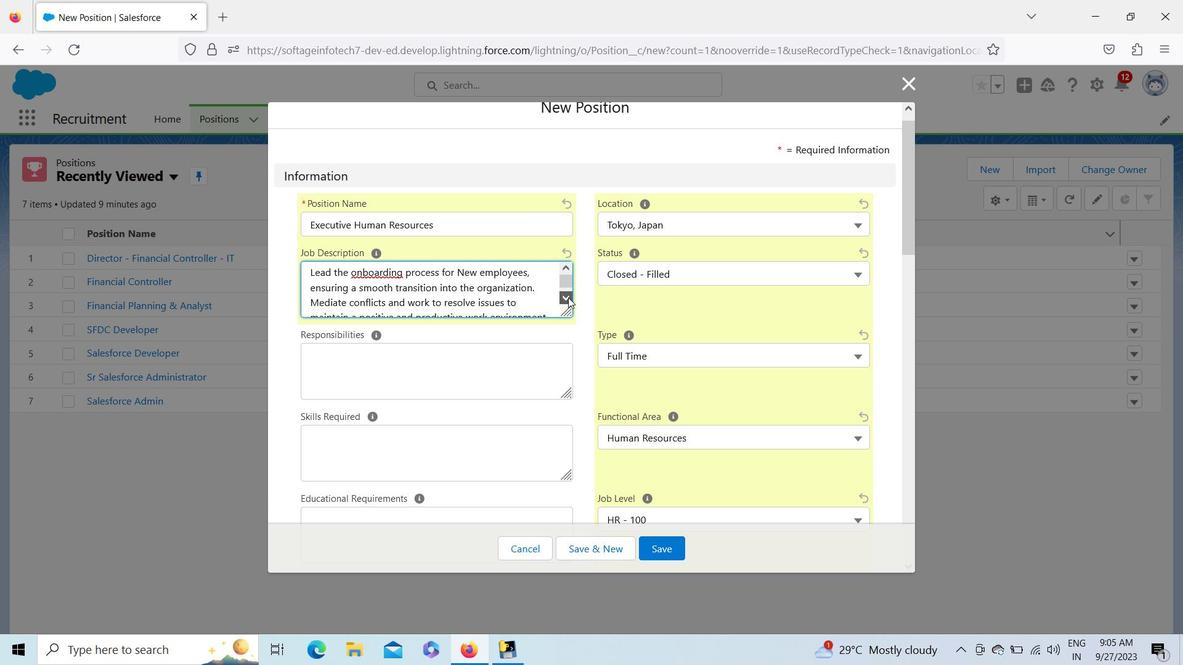 
Action: Mouse pressed left at (569, 298)
Screenshot: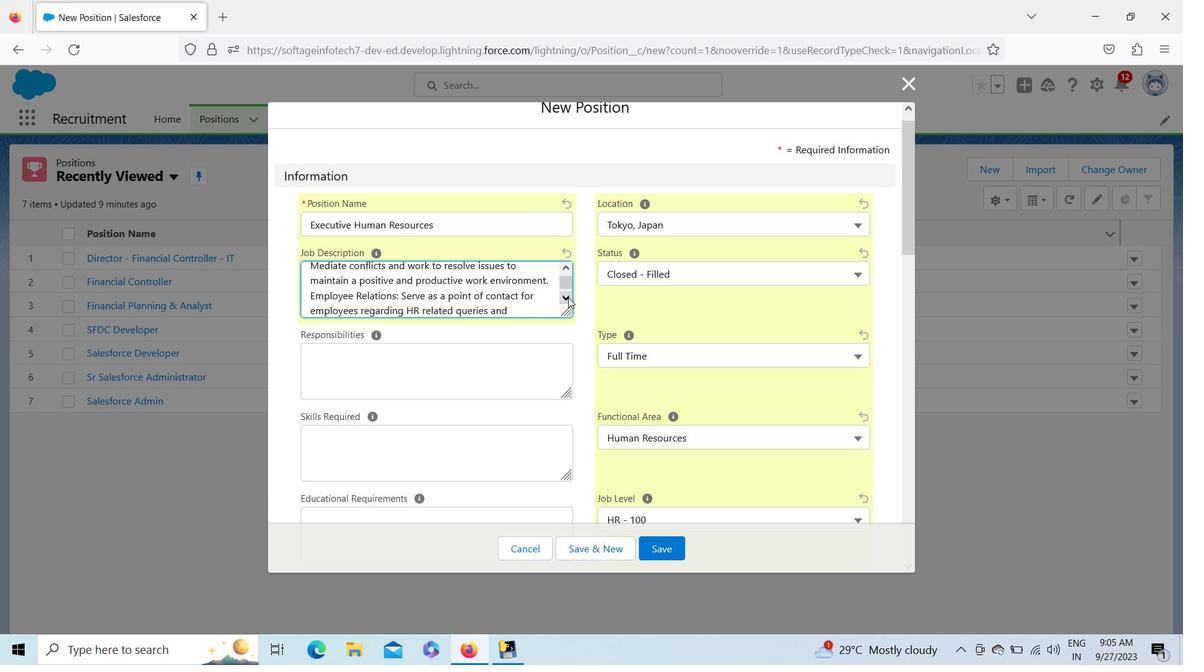 
Action: Mouse pressed left at (569, 298)
Screenshot: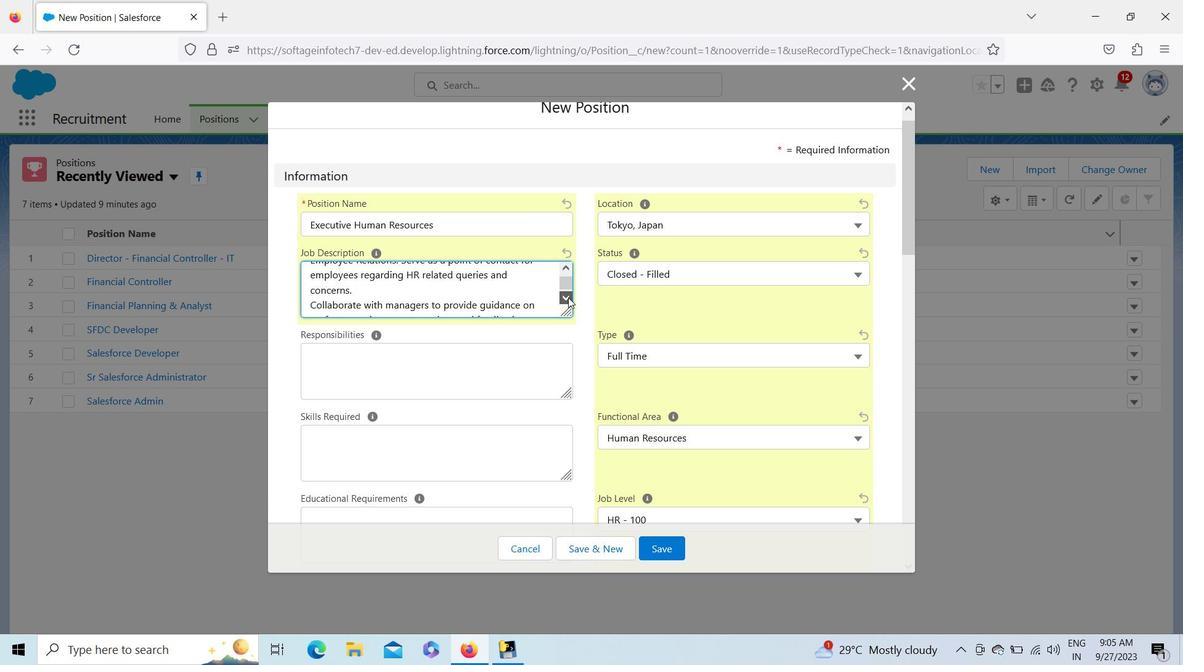 
Action: Mouse pressed left at (569, 298)
Screenshot: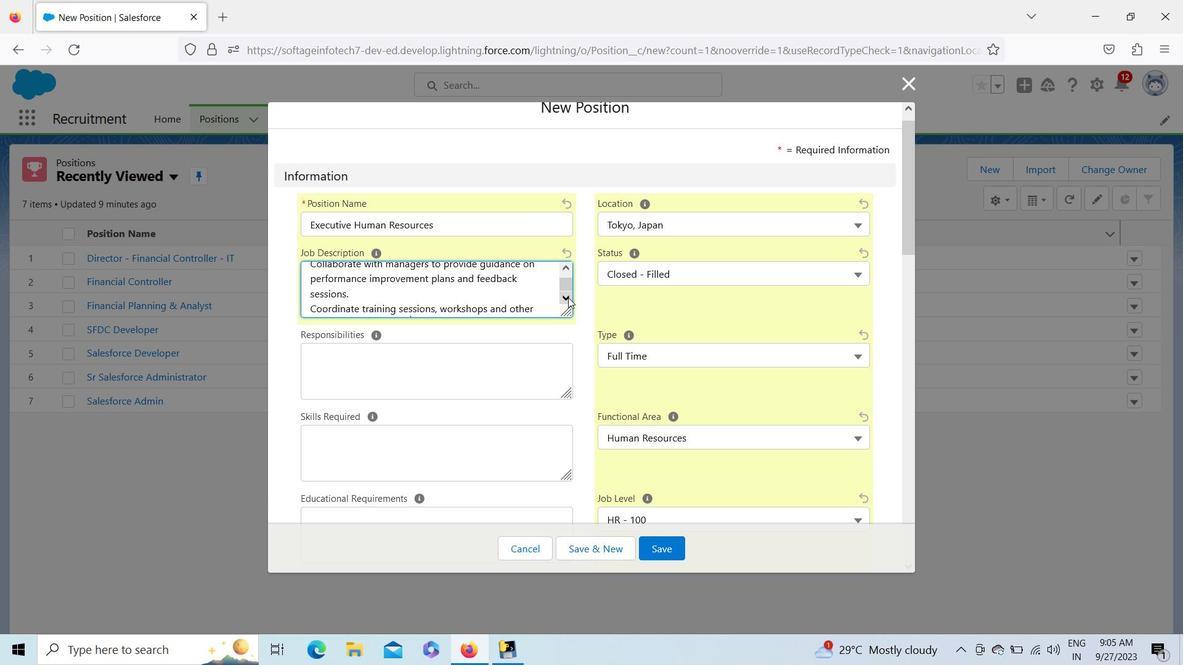 
Action: Mouse pressed left at (569, 298)
Screenshot: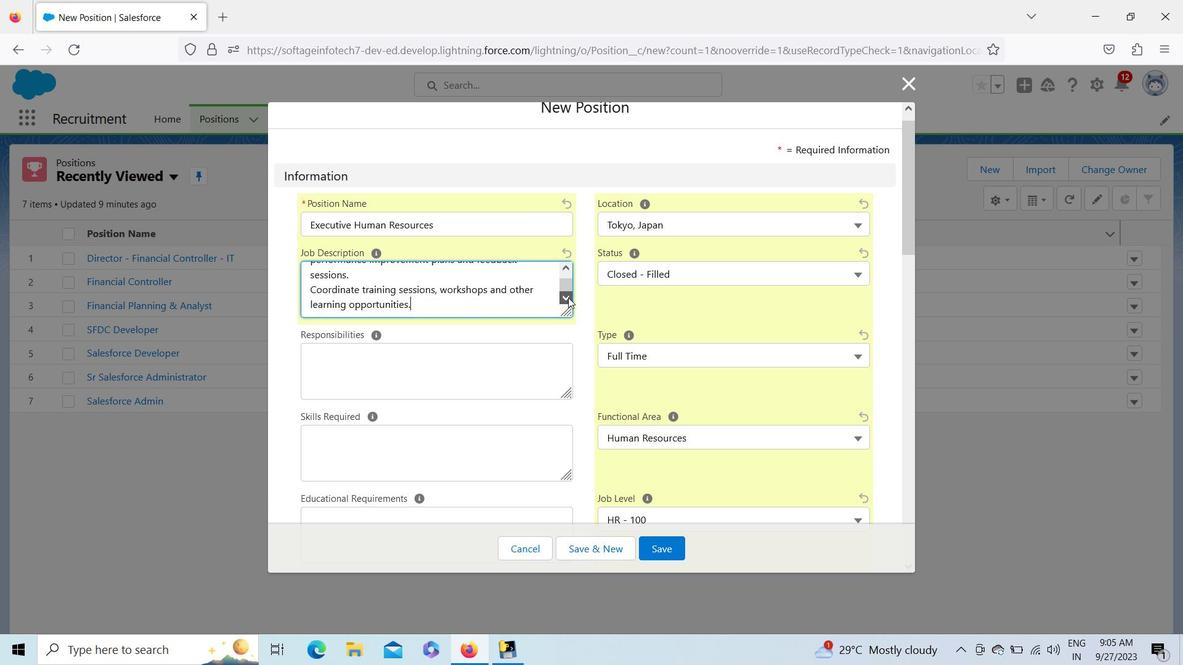 
Action: Mouse pressed left at (569, 298)
Screenshot: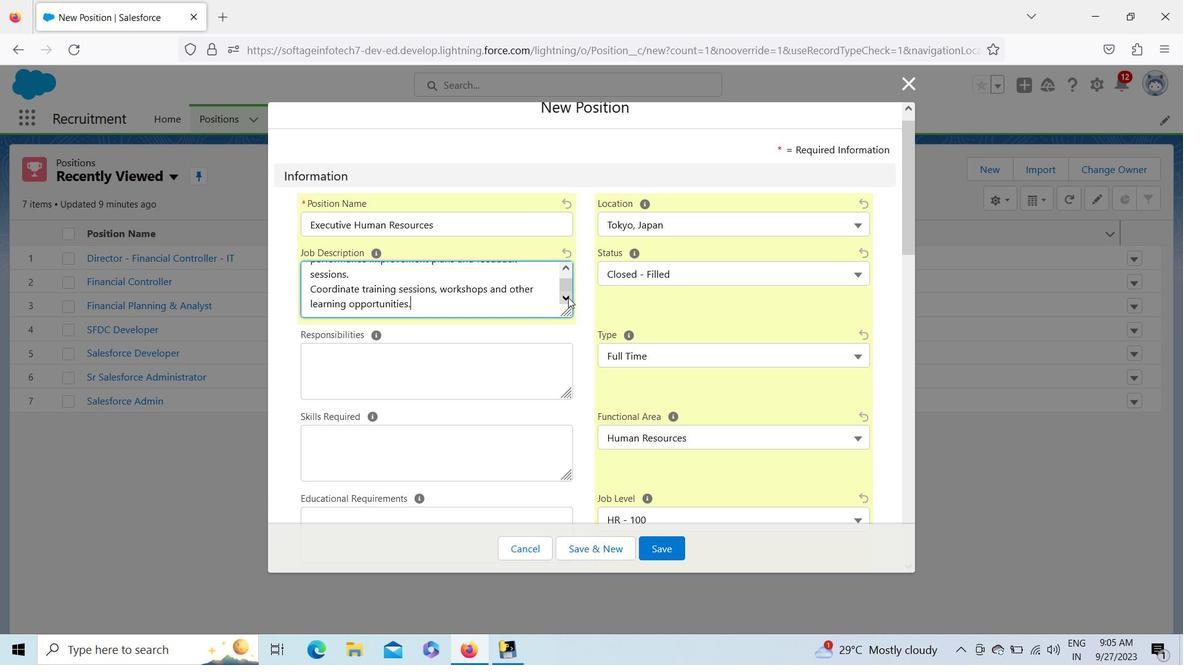 
Action: Mouse pressed left at (569, 298)
Screenshot: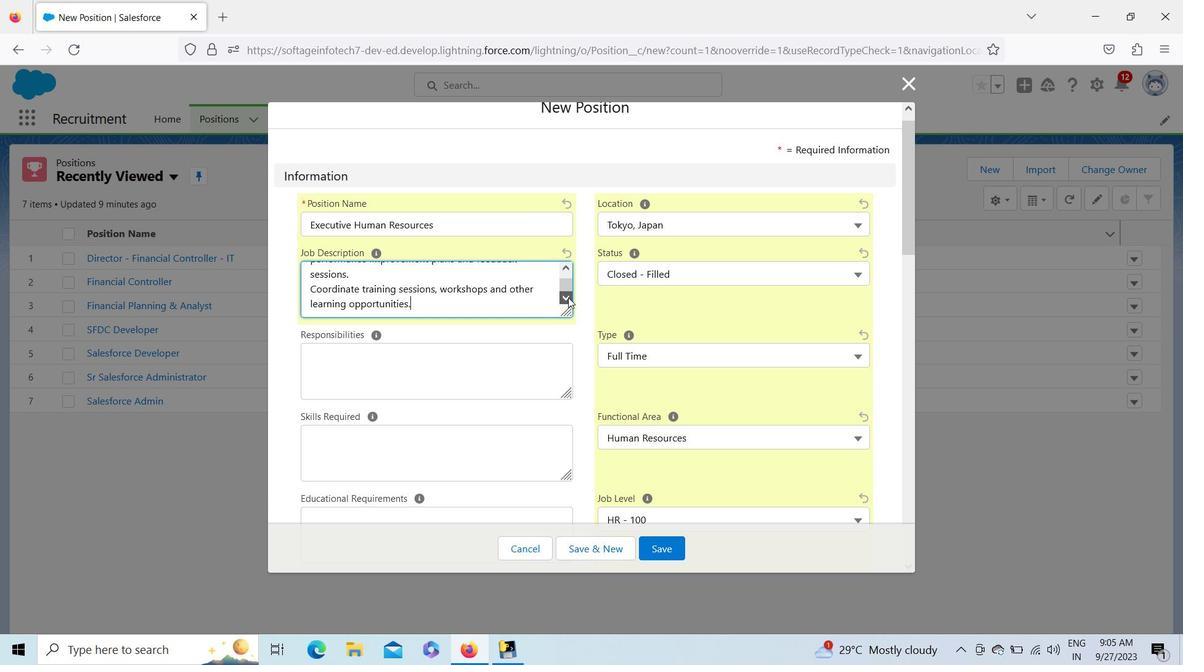 
Action: Mouse moved to (429, 345)
Screenshot: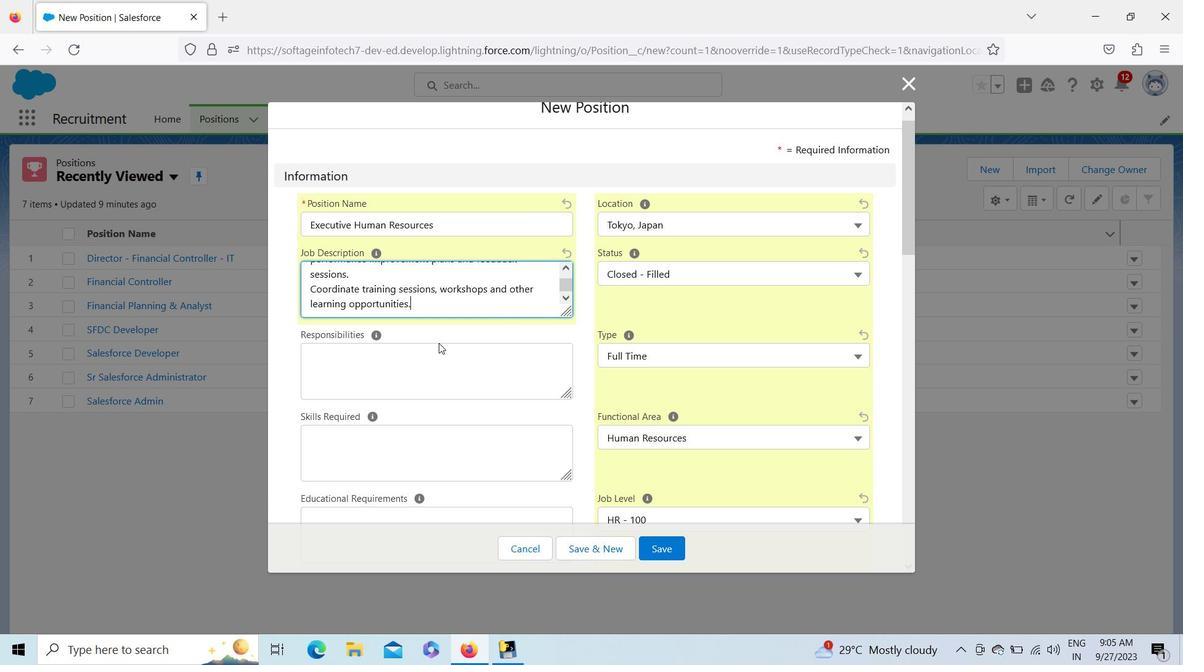 
Action: Mouse pressed left at (429, 345)
Screenshot: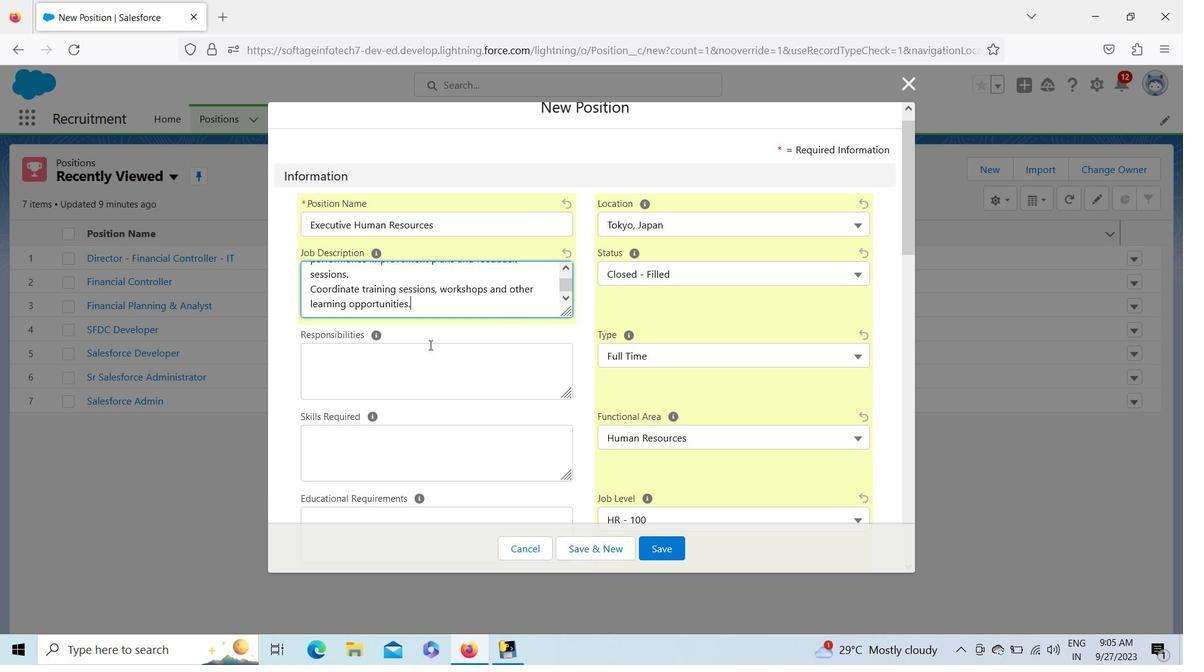 
Action: Key pressed <Key.shift>Re
Screenshot: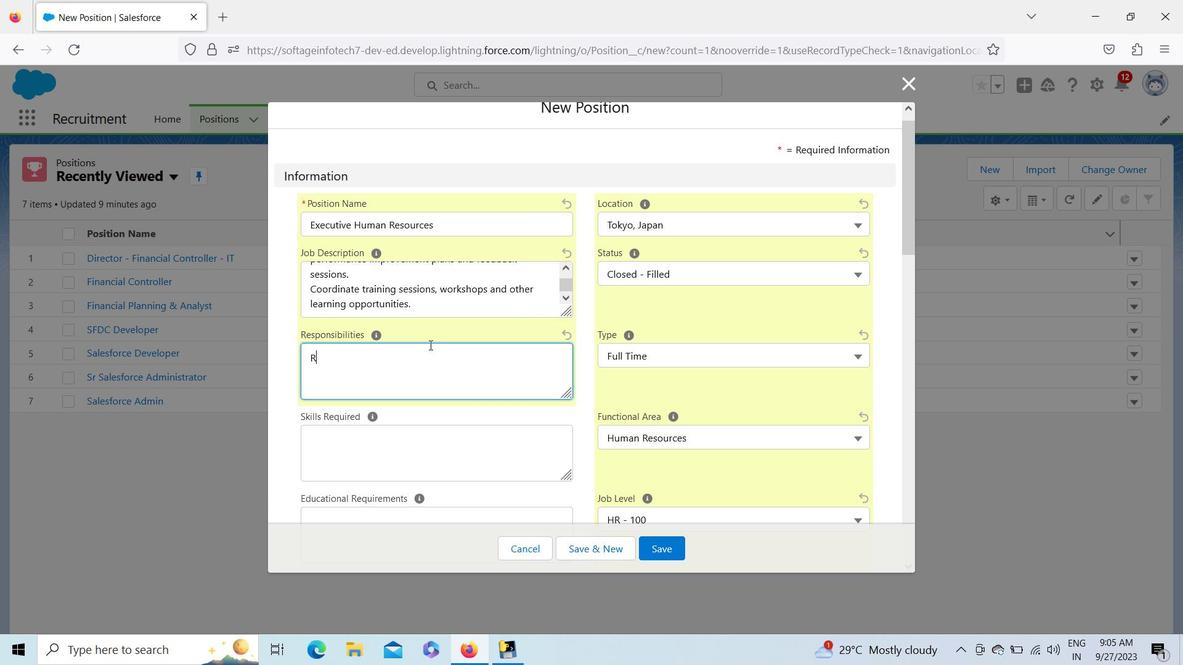 
Action: Mouse moved to (571, 263)
Screenshot: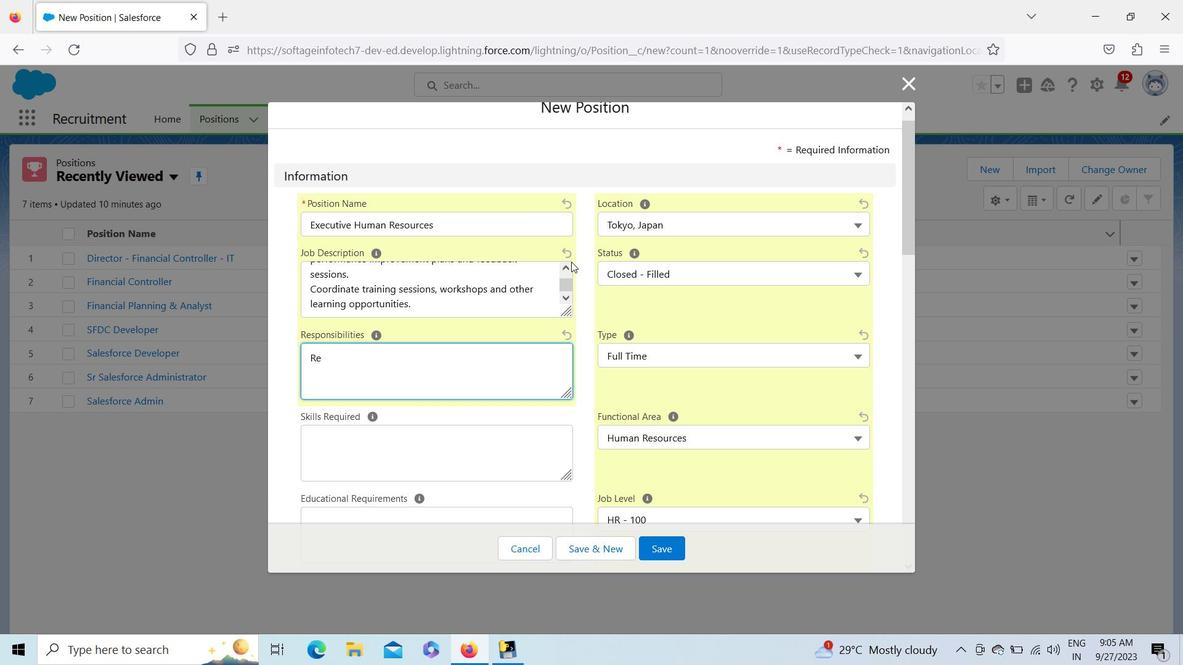 
Action: Mouse pressed left at (571, 263)
Screenshot: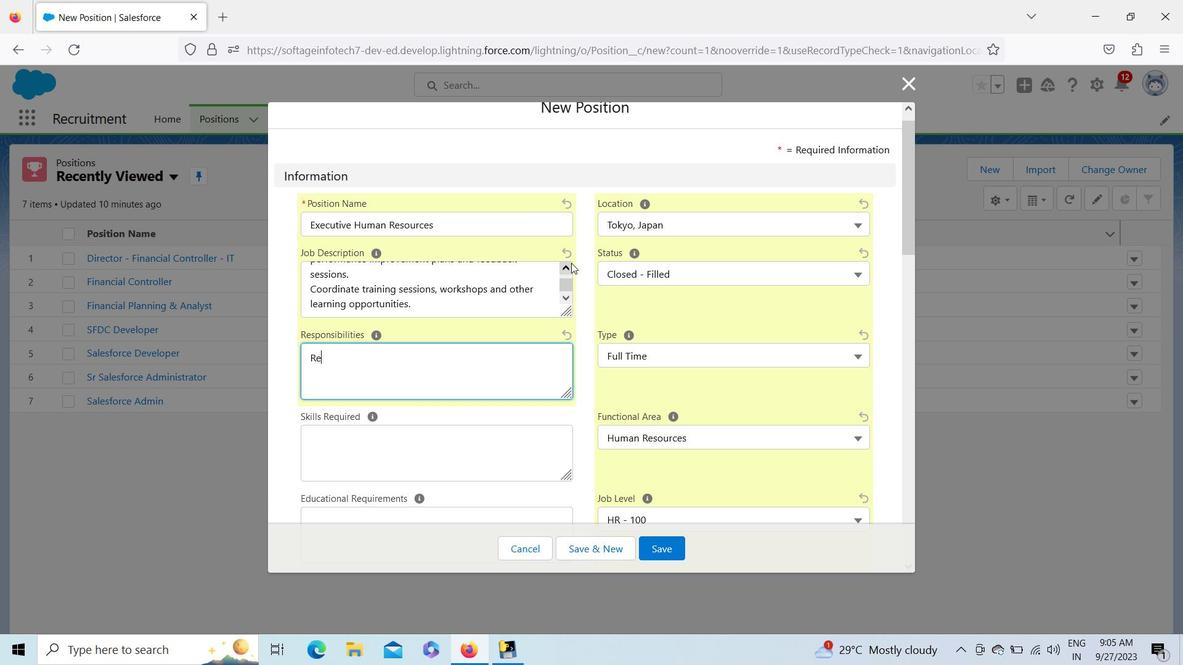 
Action: Mouse pressed left at (571, 263)
Screenshot: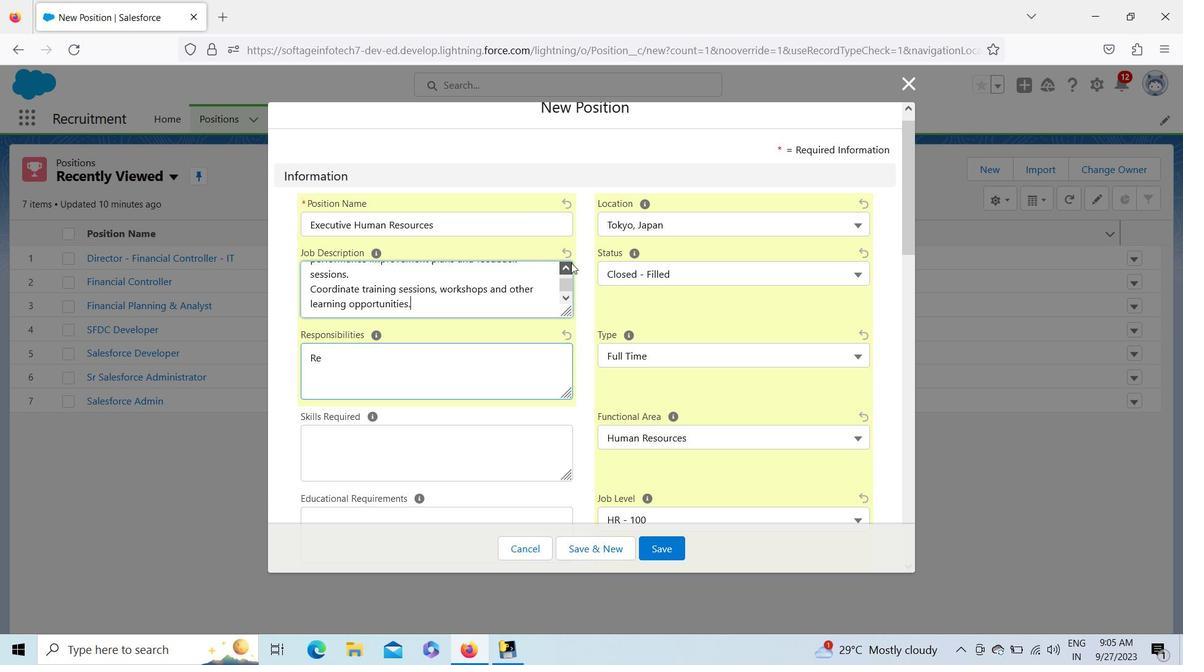 
Action: Mouse pressed left at (571, 263)
Screenshot: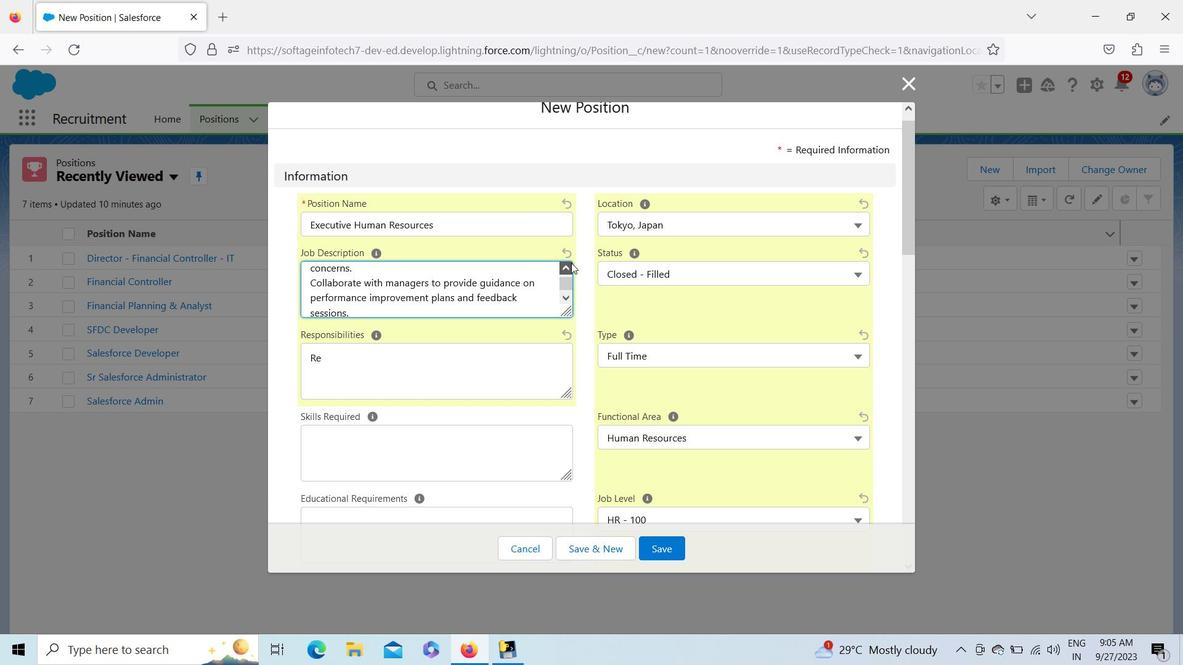 
Action: Mouse pressed left at (571, 263)
Screenshot: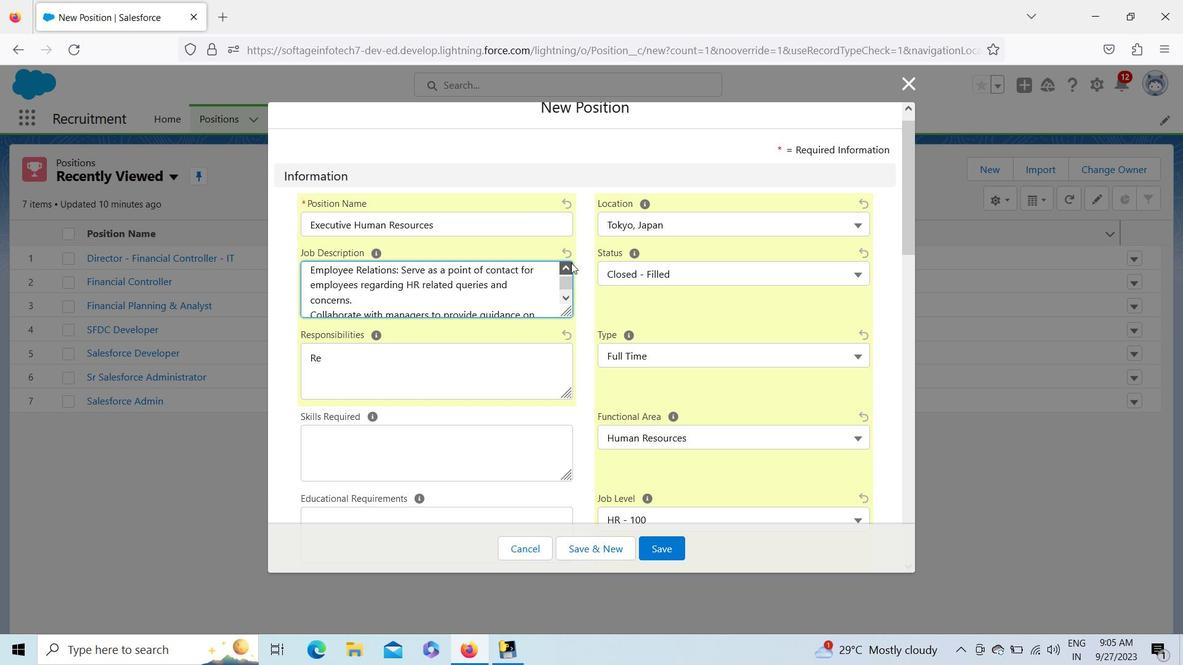 
Action: Mouse pressed left at (571, 263)
Screenshot: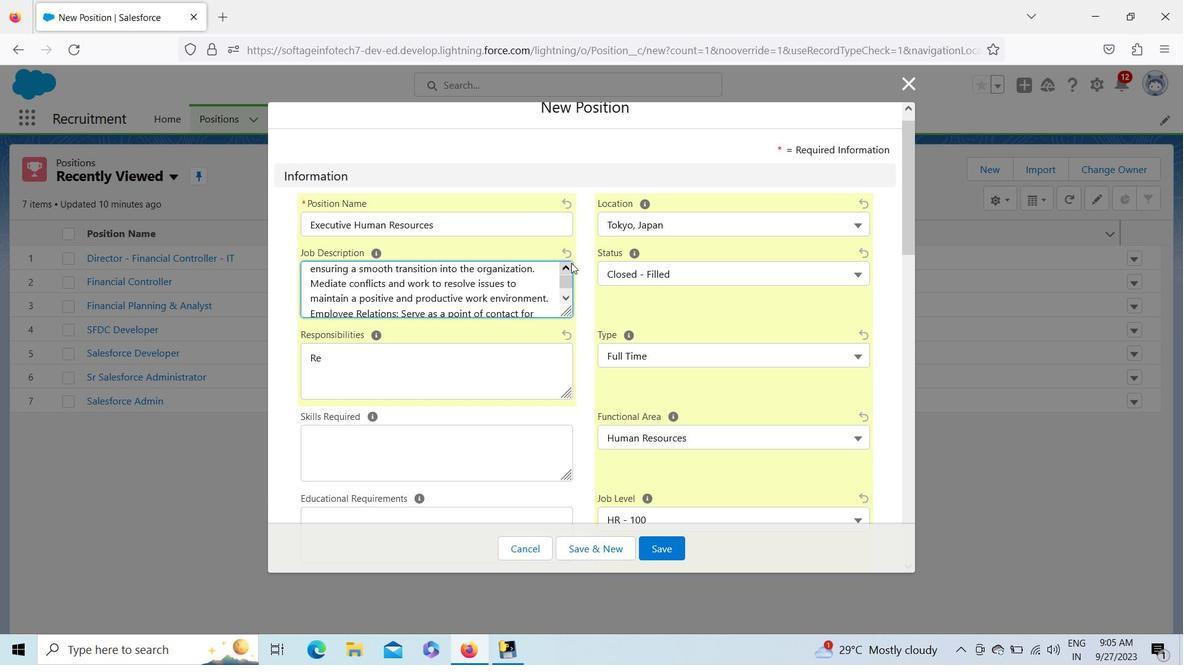 
Action: Mouse moved to (386, 368)
Screenshot: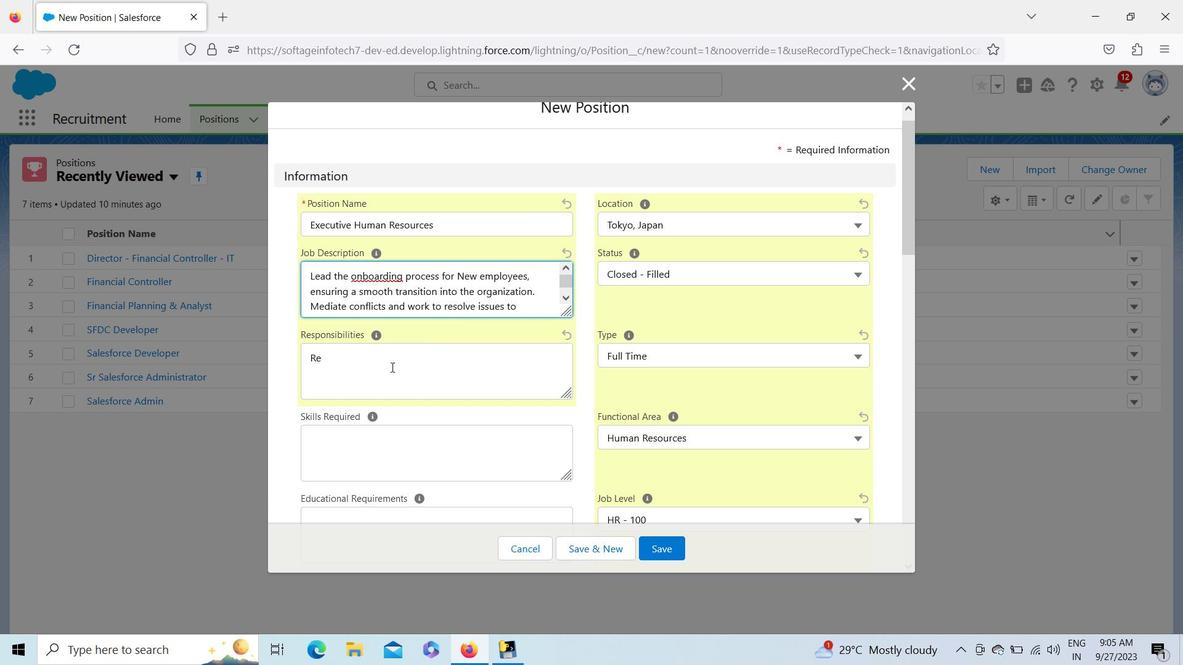 
Action: Mouse pressed left at (386, 368)
Screenshot: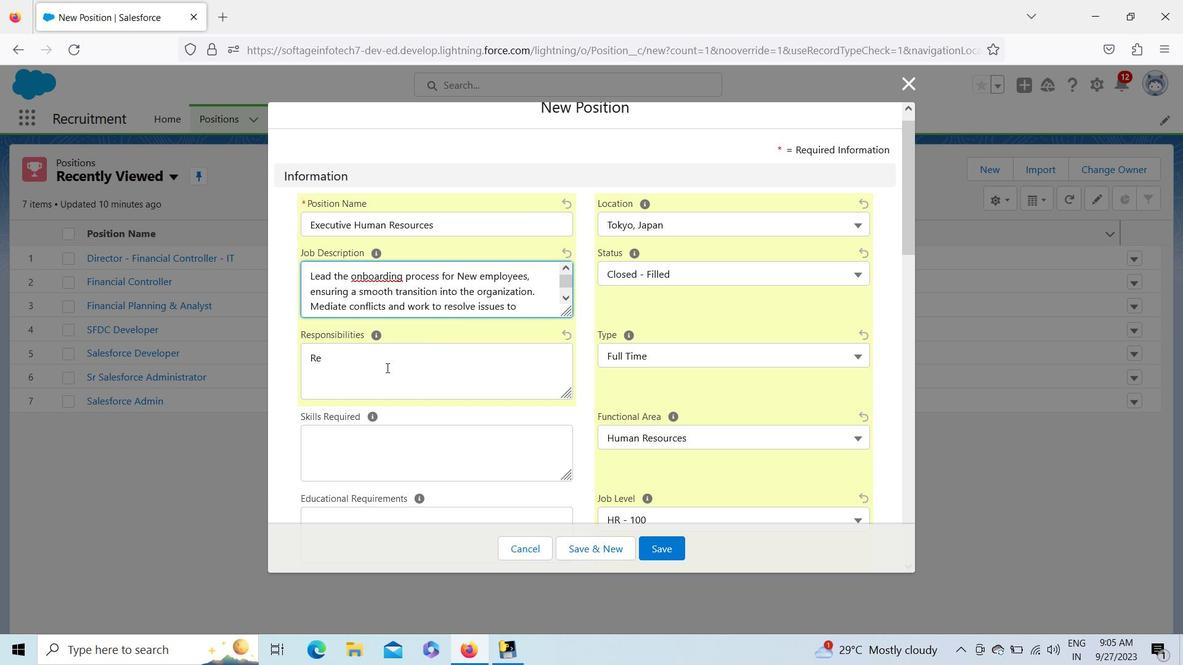 
Action: Key pressed cruitment<Key.space>and<Key.space><Key.shift>Talent<Key.space><Key.shift>Acquisitin<Key.left>o<Key.right><Key.space>;<Key.backspace><Key.shift_r>:<Key.space><Key.shift>Collaborate<Key.space>with<Key.space>hiring<Key.space>managers<Key.space>to<Key.space>identify
Screenshot: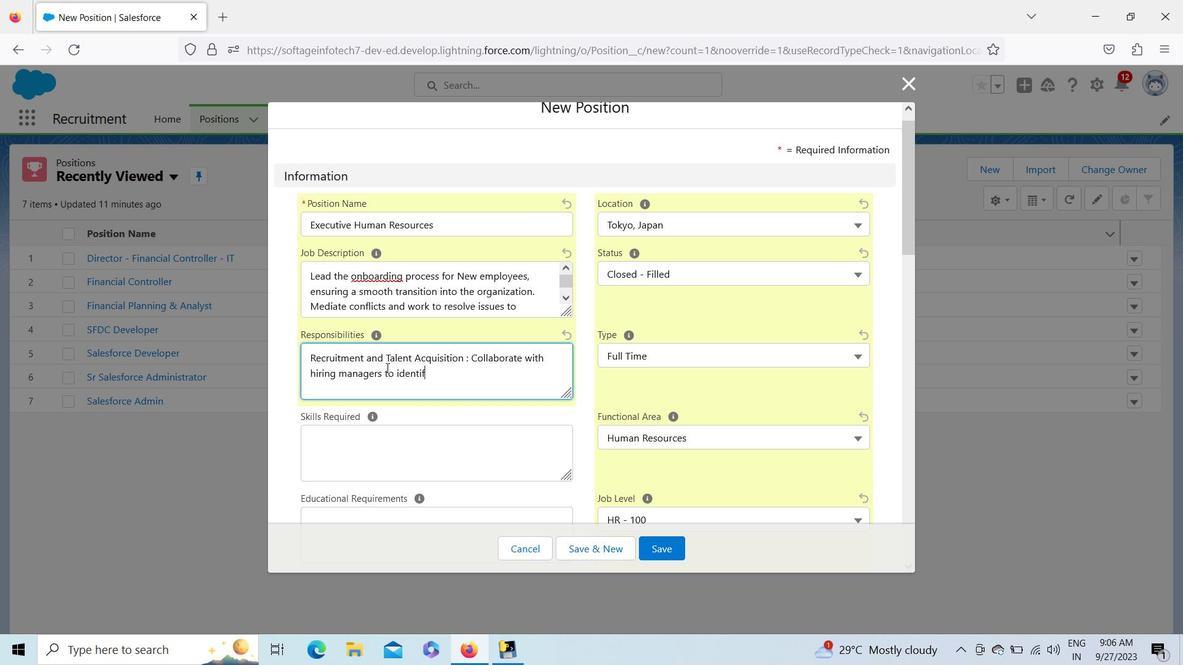 
Action: Mouse moved to (405, 417)
Screenshot: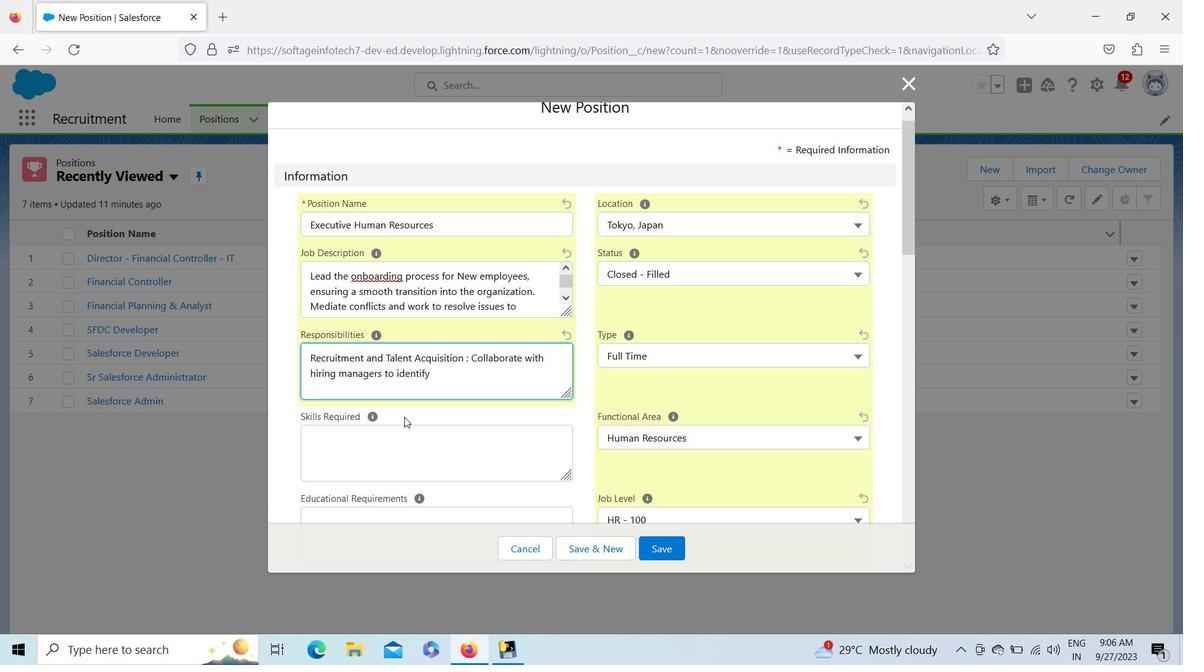 
Action: Key pressed <Key.space>staffing<Key.space>needs<Key.space>and<Key.space>develop<Key.space>job<Key.space>descriptions.
Screenshot: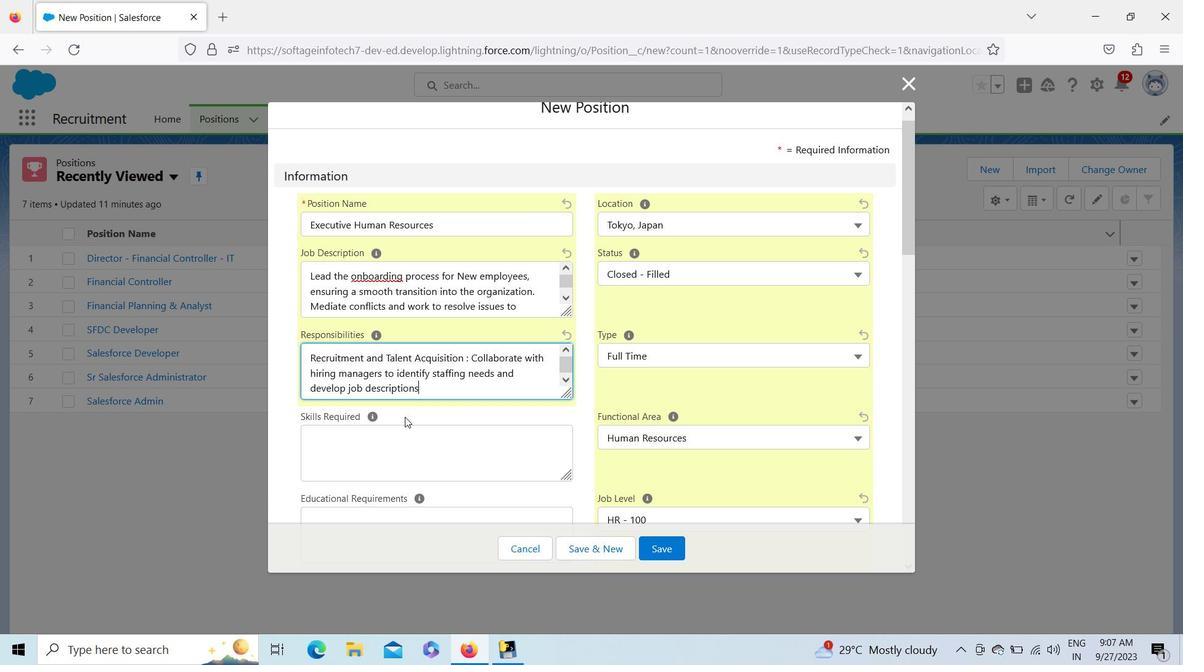 
Action: Mouse moved to (426, 397)
Screenshot: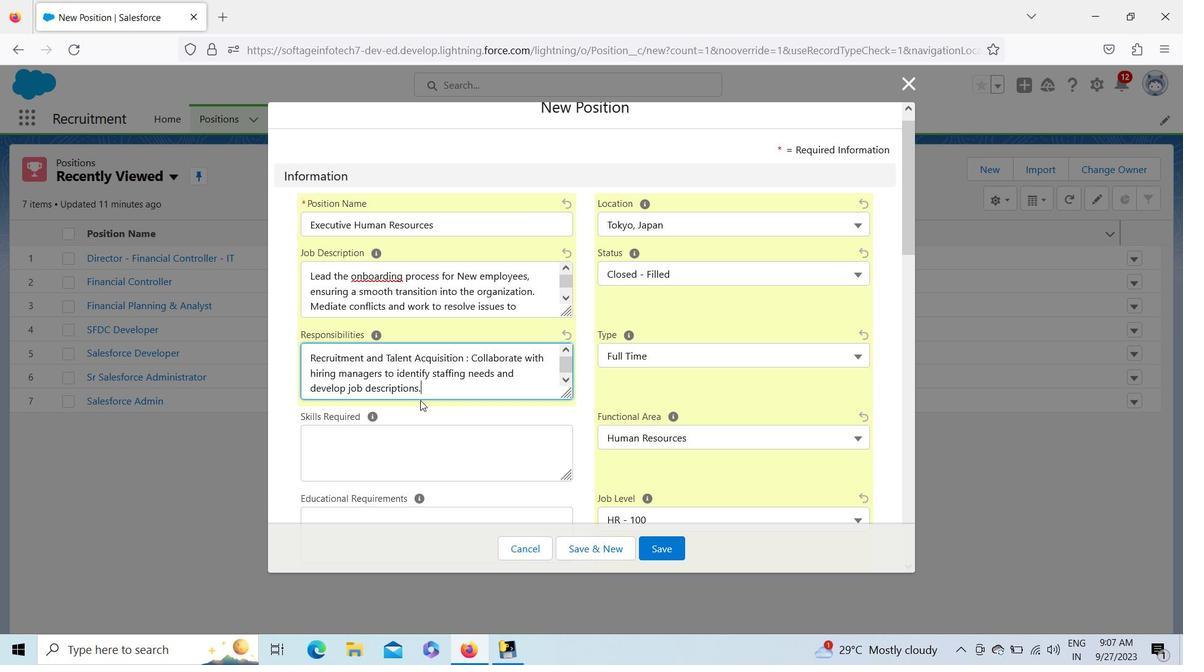 
Action: Key pressed <Key.enter><Key.shift><Key.shift><Key.shift><Key.shift><Key.shift><Key.shift><Key.shift><Key.shift><Key.shift><Key.shift><Key.shift><Key.shift><Key.shift><Key.shift><Key.shift><Key.shift><Key.shift><Key.shift><Key.shift><Key.shift><Key.shift><Key.shift><Key.shift><Key.shift><Key.shift><Key.shift><Key.shift><Key.shift><Key.shift><Key.shift><Key.shift><Key.shift><Key.shift><Key.shift><Key.shift><Key.shift><Key.shift><Key.shift><Key.shift><Key.shift><Key.shift><Key.shift><Key.shift><Key.shift><Key.shift><Key.shift><Key.shift>Source,<Key.space>screen<Key.space>and<Key.space>interview
Screenshot: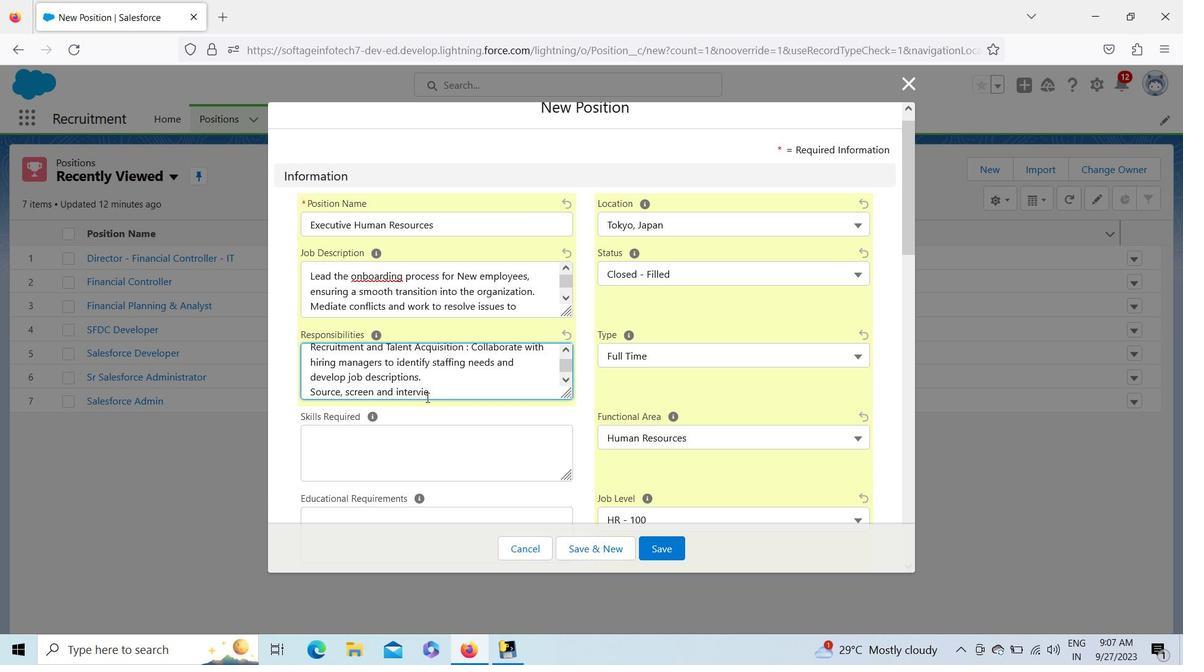 
Action: Mouse moved to (487, 410)
Screenshot: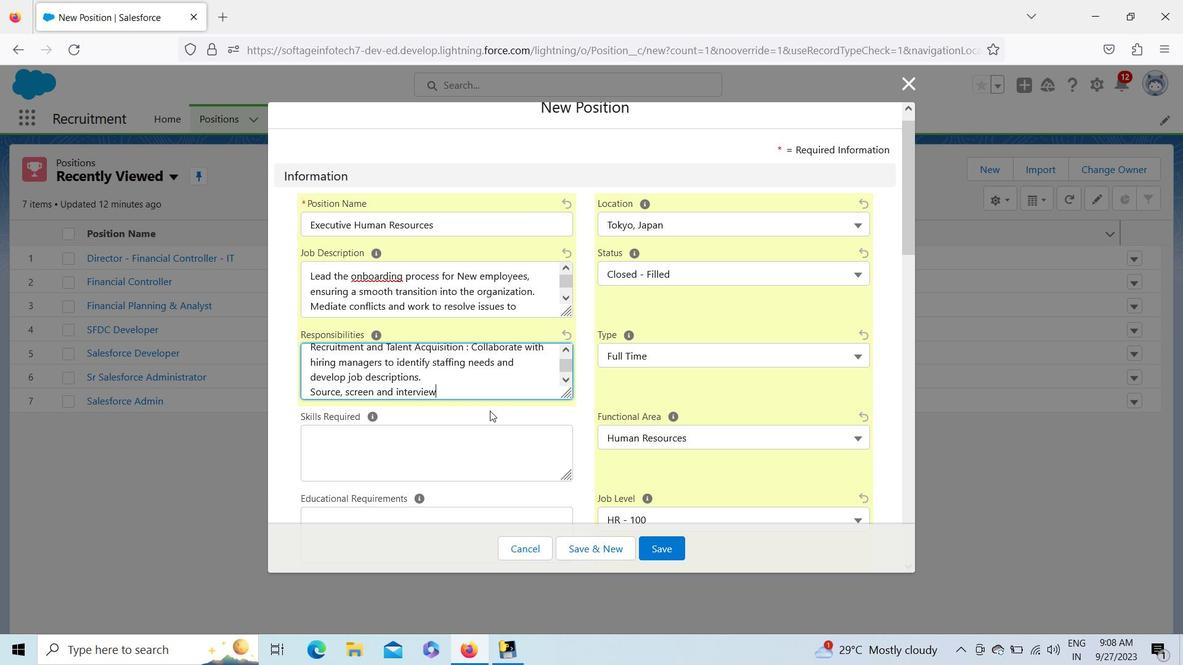 
Action: Key pressed <Key.space>candidates<Key.space>to<Key.space>ensure<Key.space>a<Key.space>diverse<Key.space>and<Key.space>qualified<Key.space>talent<Key.space>pool
Screenshot: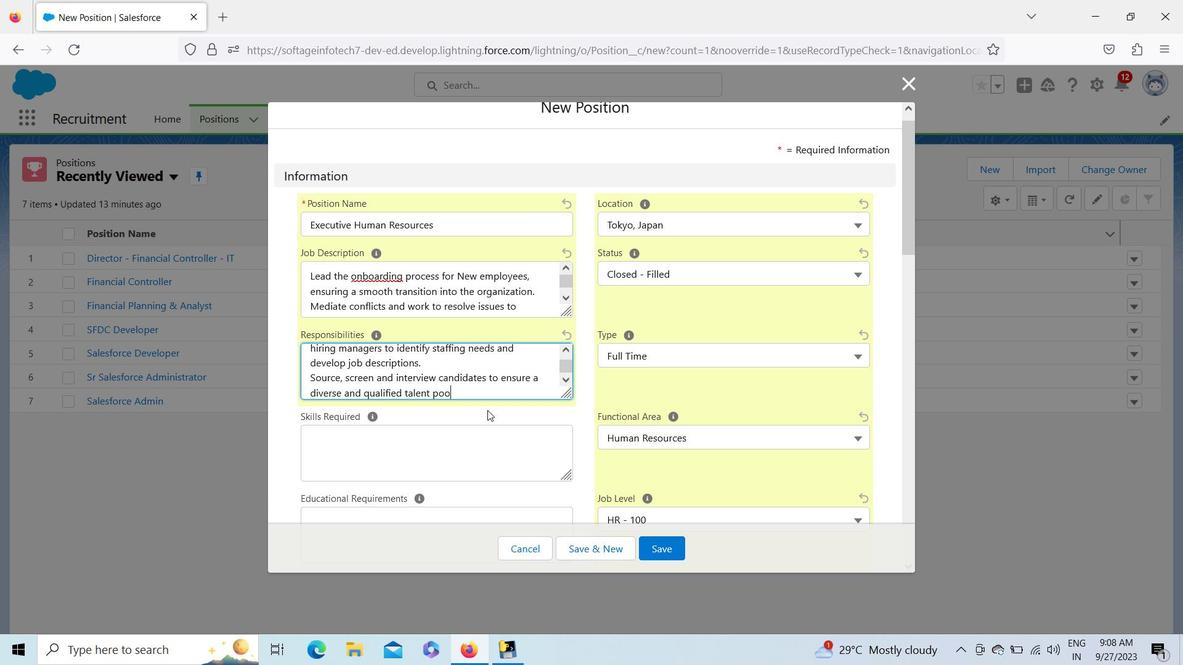 
Action: Mouse moved to (535, 477)
Screenshot: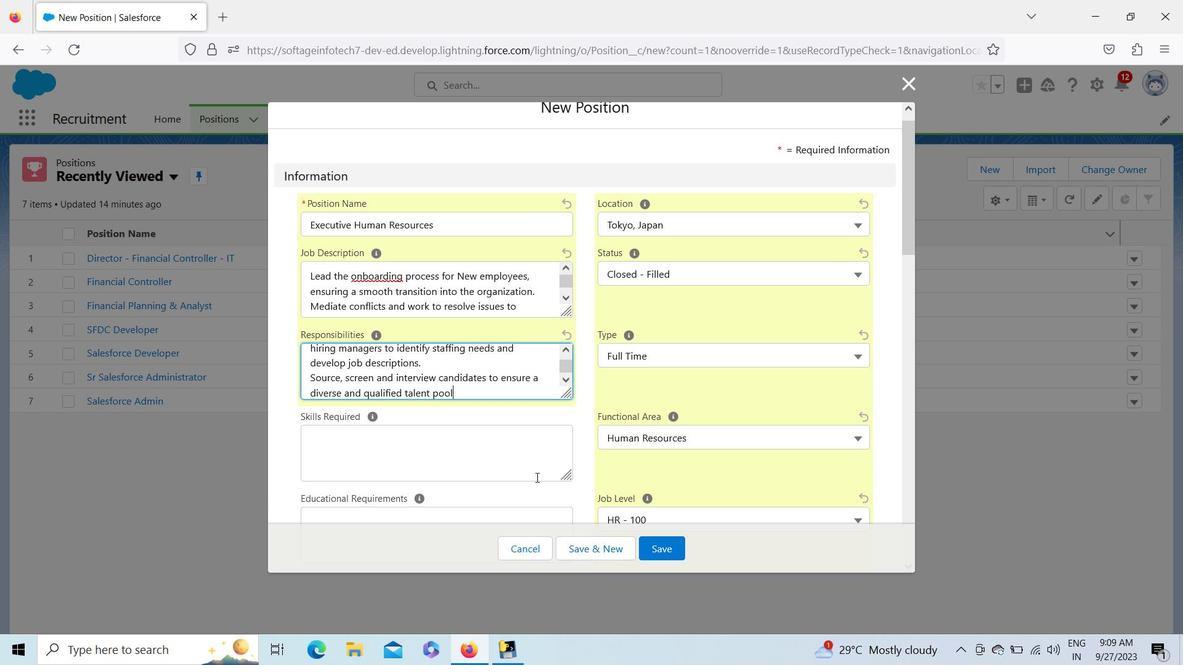 
Action: Key pressed .<Key.enter><Key.shift>Mediate<Key.space>conflictsan<Key.backspace><Key.backspace><Key.space>and<Key.space>work<Key.space>to<Key.space>resolve<Key.space>isss<Key.backspace>ues
Screenshot: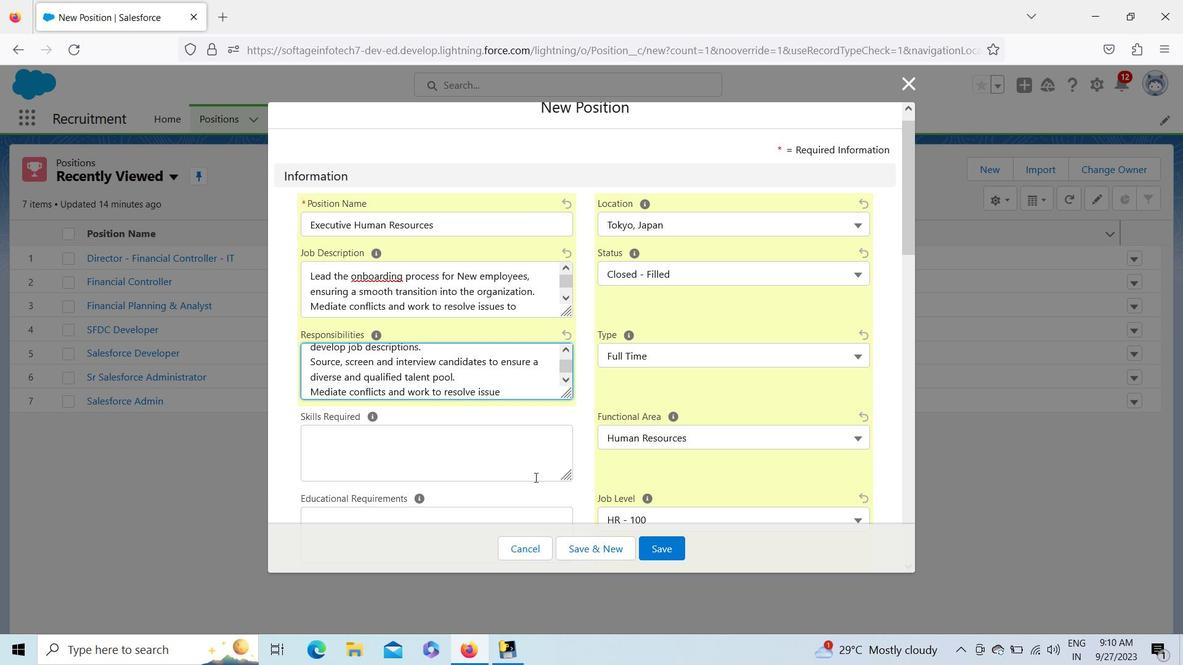 
Action: Mouse moved to (522, 416)
Screenshot: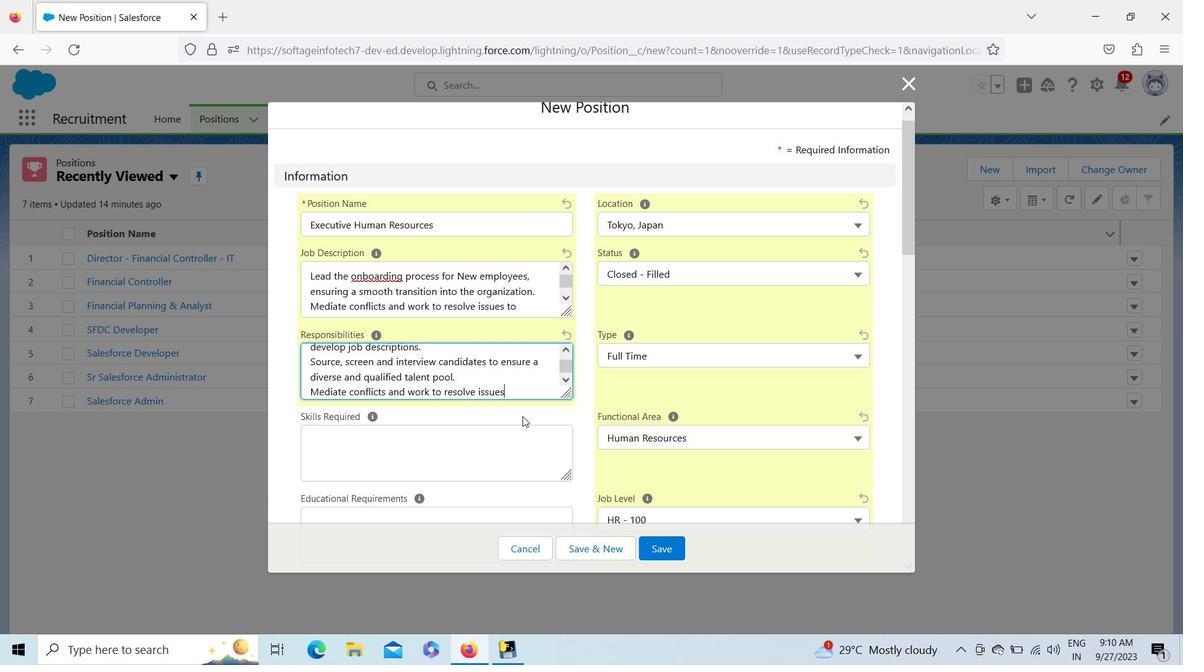 
Action: Key pressed <Key.space>to<Key.space>maintain<Key.space>a<Key.space>positive<Key.space>and<Key.space>productive<Key.space>work<Key.space>environment
Screenshot: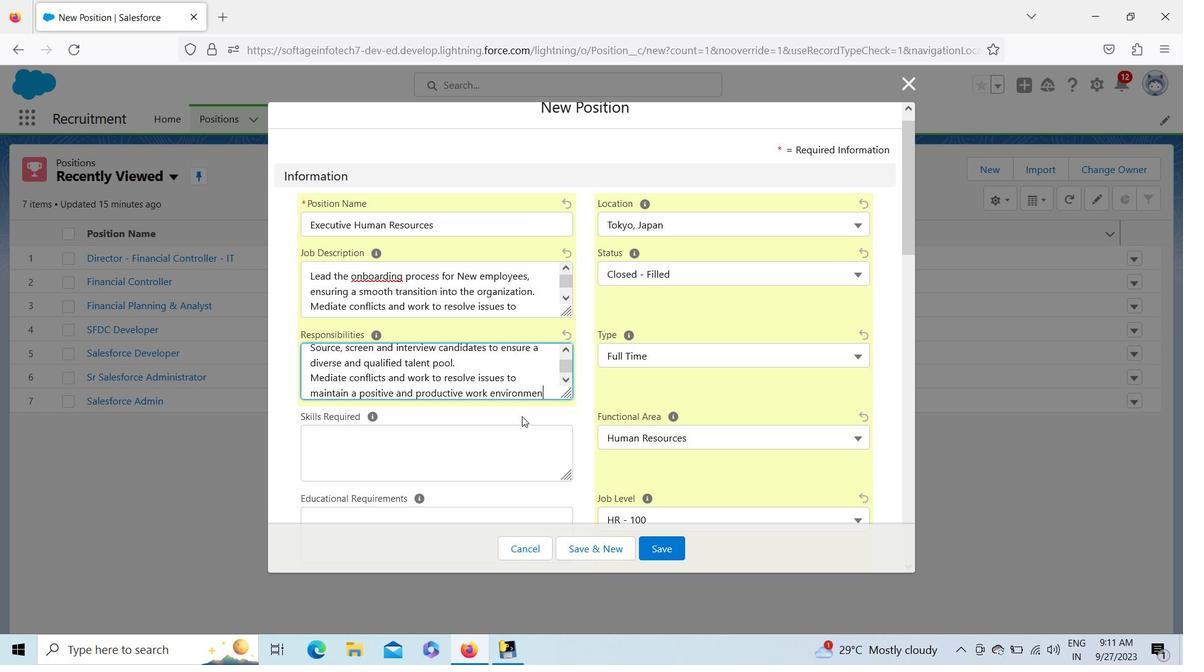 
Action: Mouse moved to (570, 384)
Screenshot: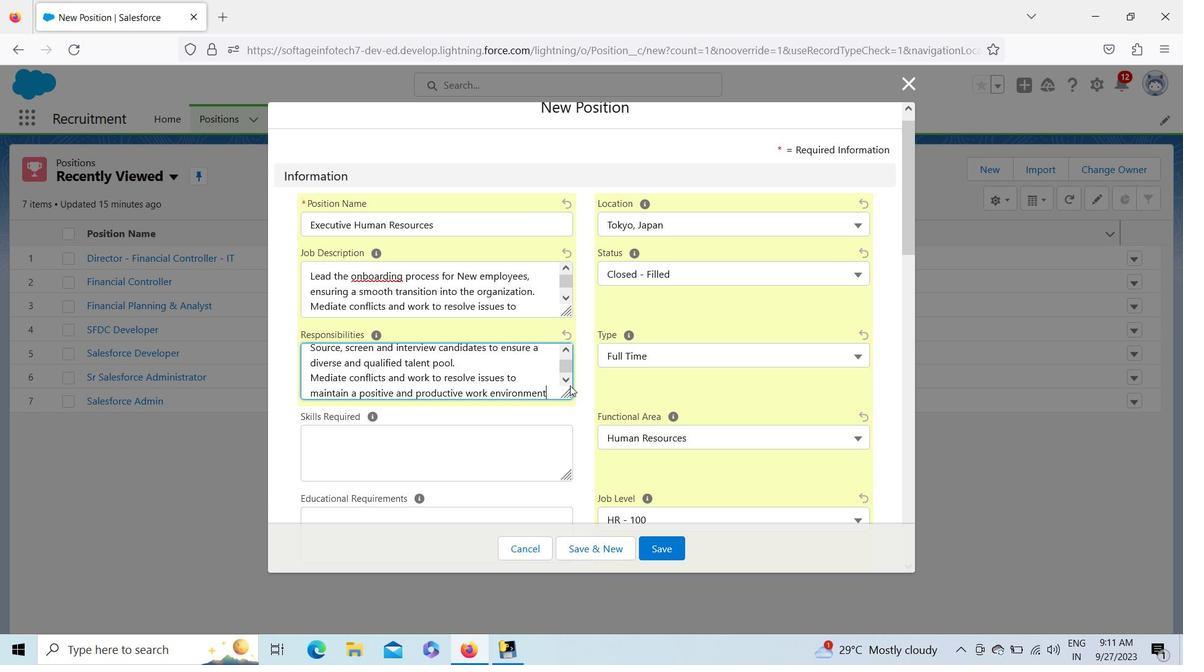 
Action: Mouse pressed left at (570, 384)
Screenshot: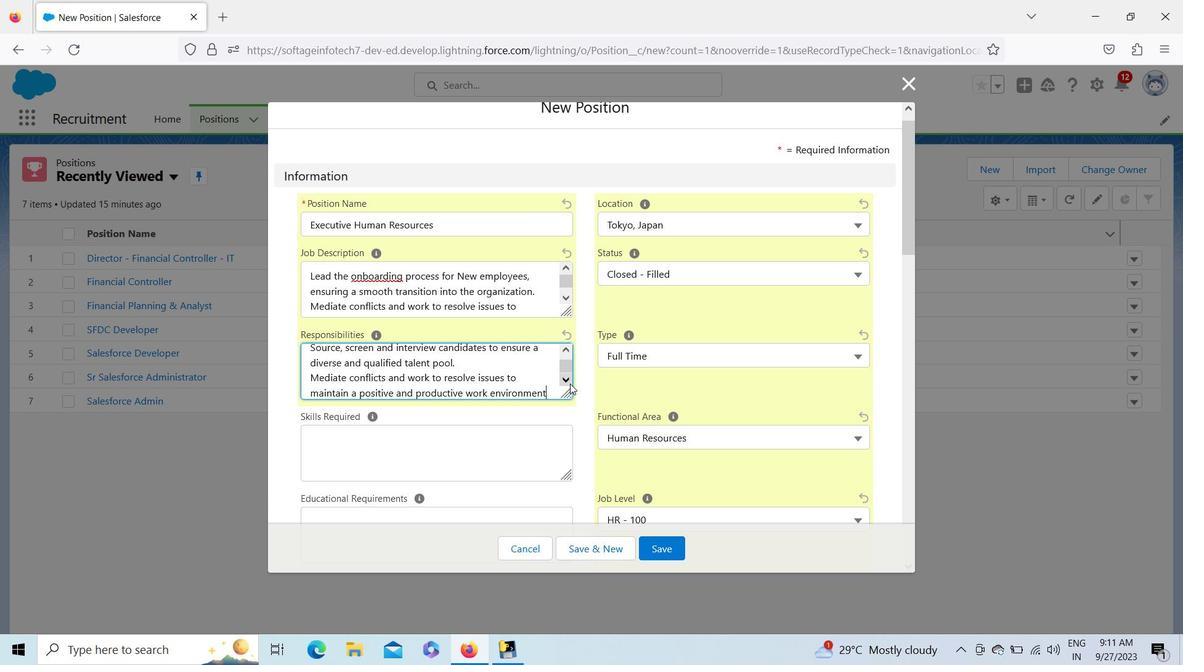 
Action: Mouse pressed left at (570, 384)
Screenshot: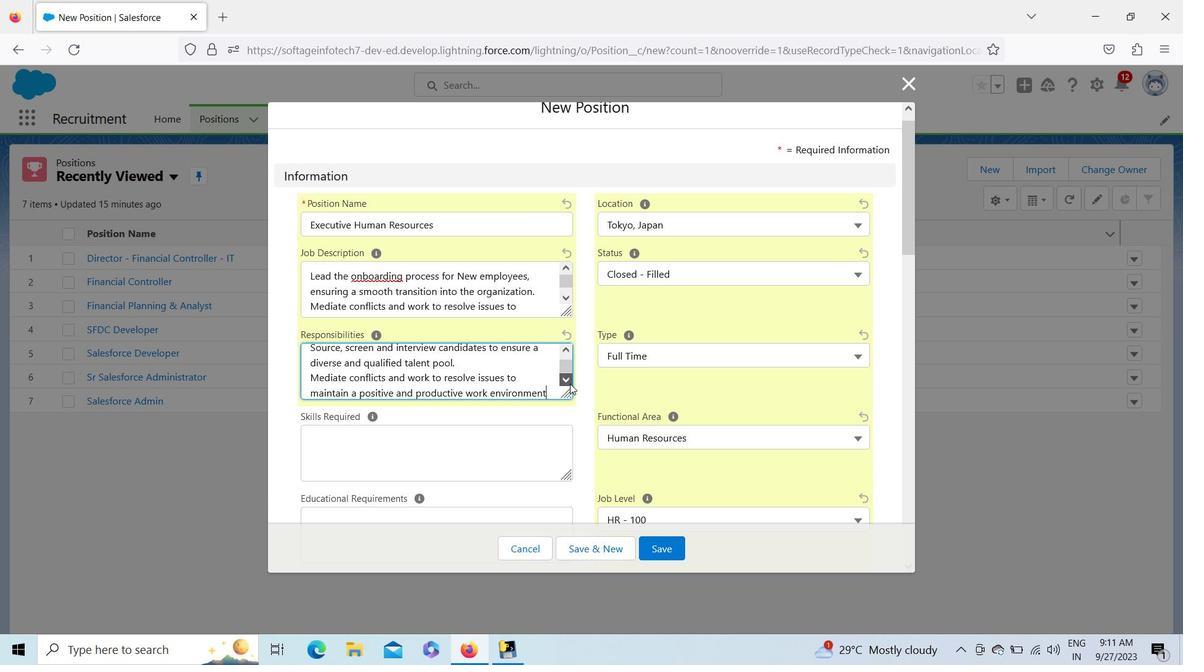 
Action: Mouse pressed left at (570, 384)
Screenshot: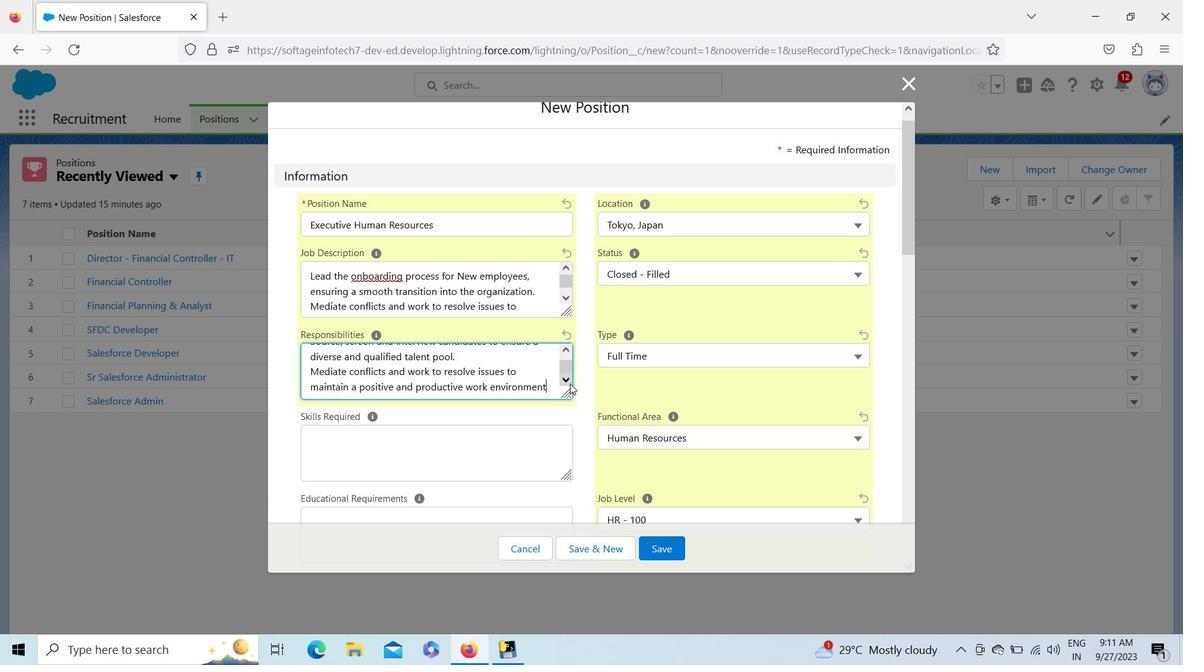 
Action: Mouse pressed left at (570, 384)
Screenshot: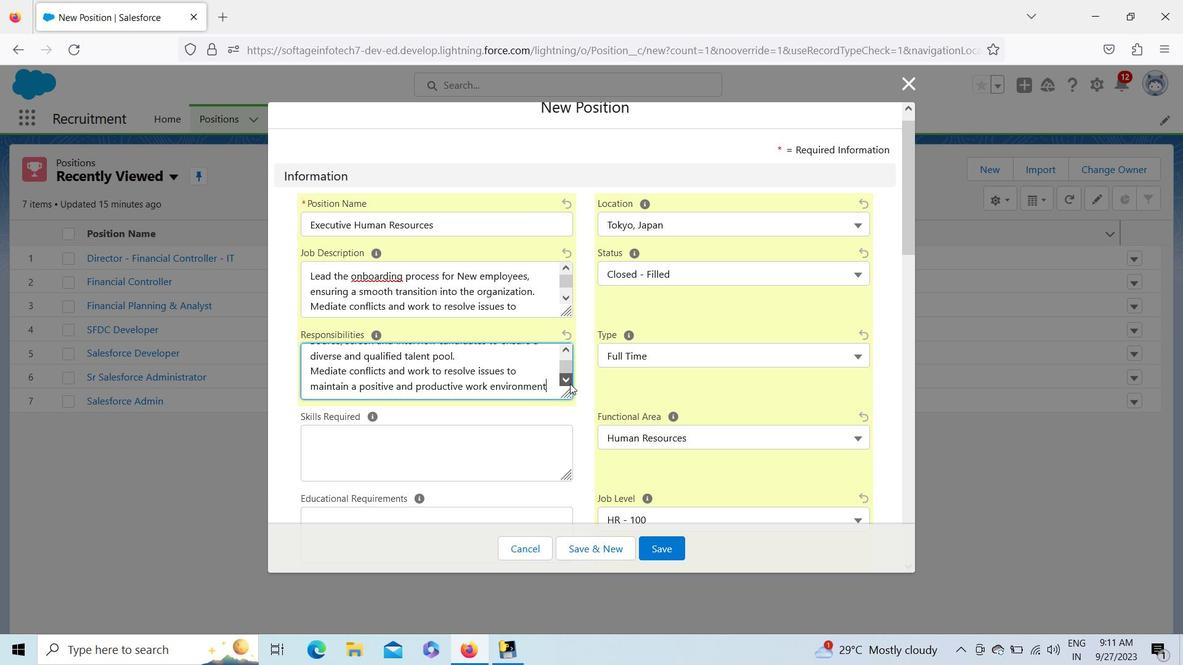 
Action: Mouse pressed left at (570, 384)
Screenshot: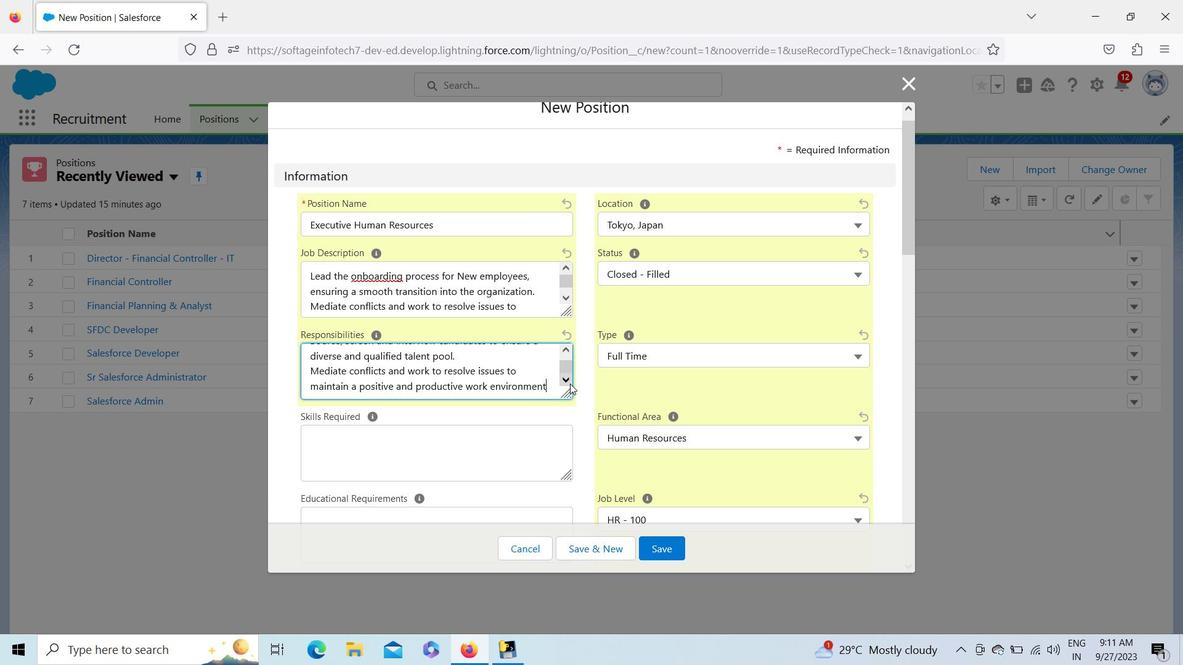 
Action: Key pressed .<Key.enter><Key.shift>Compensation<Key.space>and<Key.space>benifits<Key.space><Key.shift_r>:<Key.space><Key.shift>Support<Key.space><Key.space><Key.backspace>the<Key.space>administration
Screenshot: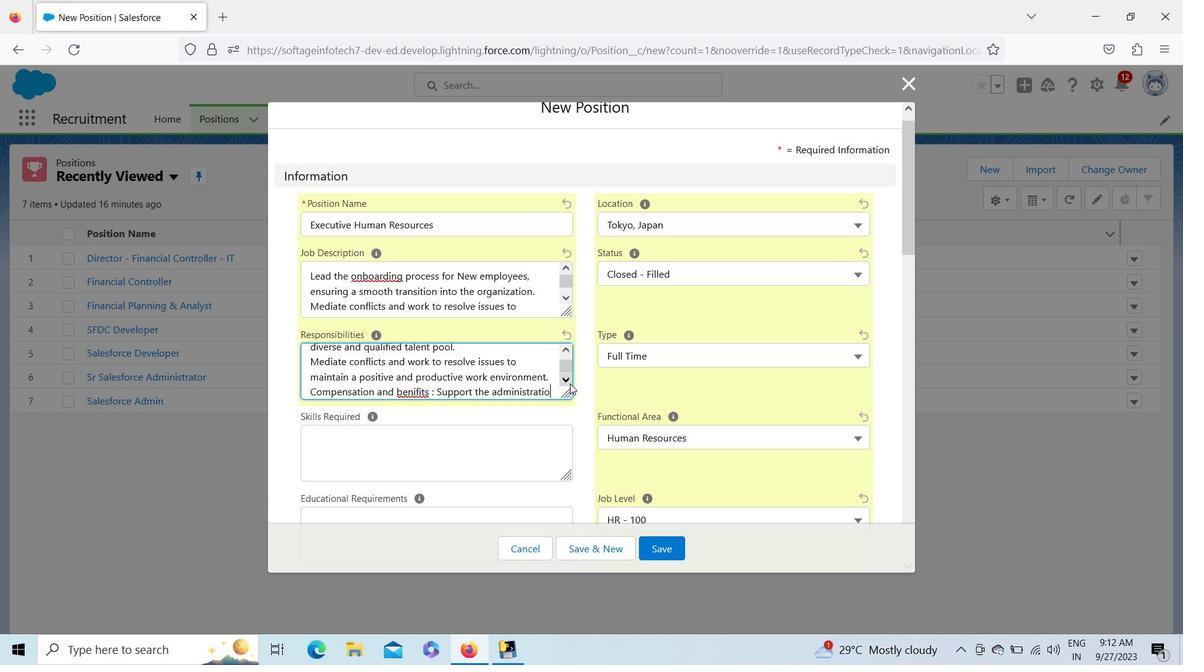 
Action: Mouse moved to (575, 321)
Screenshot: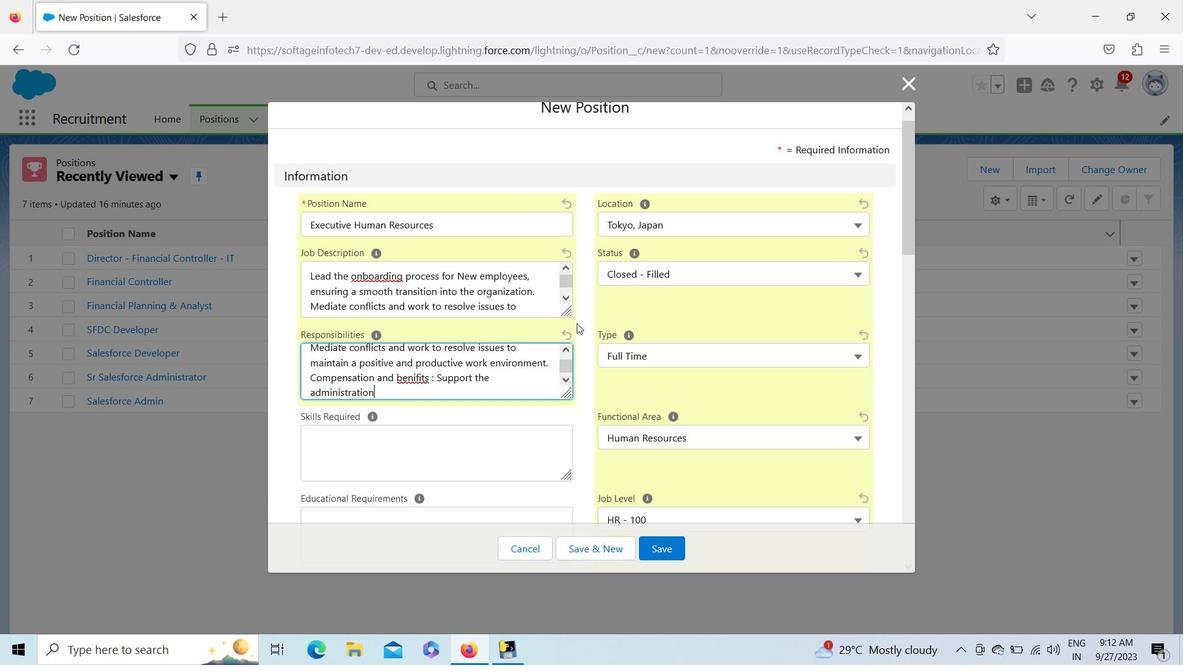 
Action: Key pressed <Key.space>of<Key.space>employee<Key.space>benifits<Key.space>programs,<Key.space>including<Key.space>health<Key.space>insurance,<Key.space>retirement<Key.space>plans<Key.space>and<Key.space>other<Key.space>perks.
Screenshot: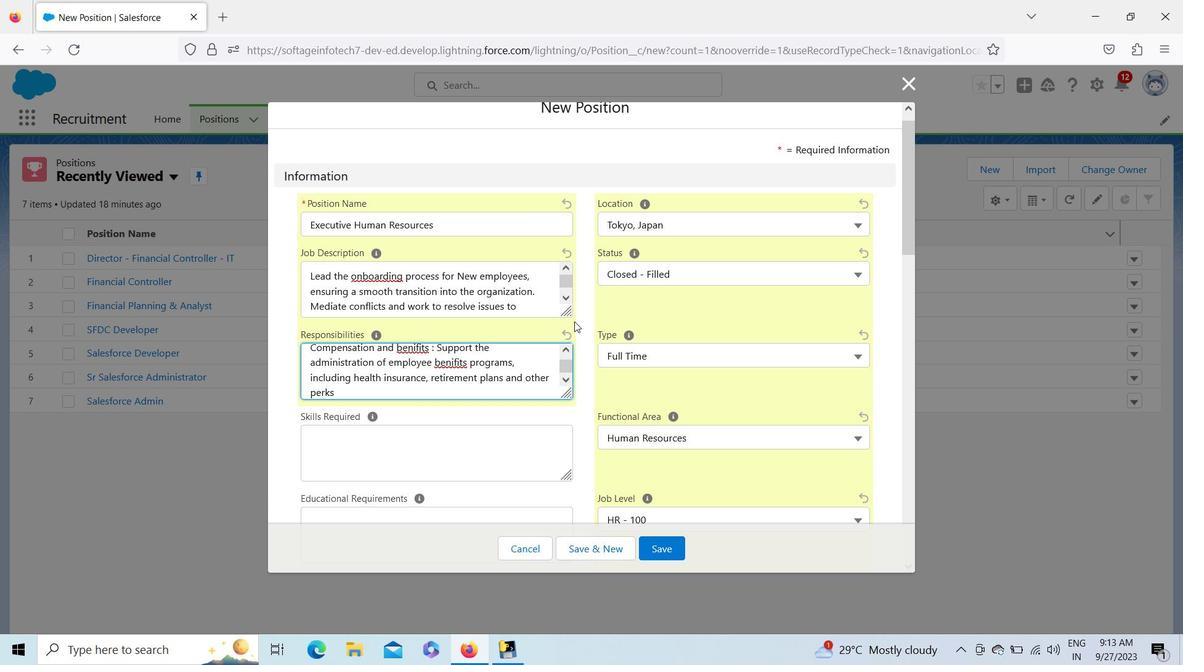 
Action: Mouse moved to (517, 352)
Screenshot: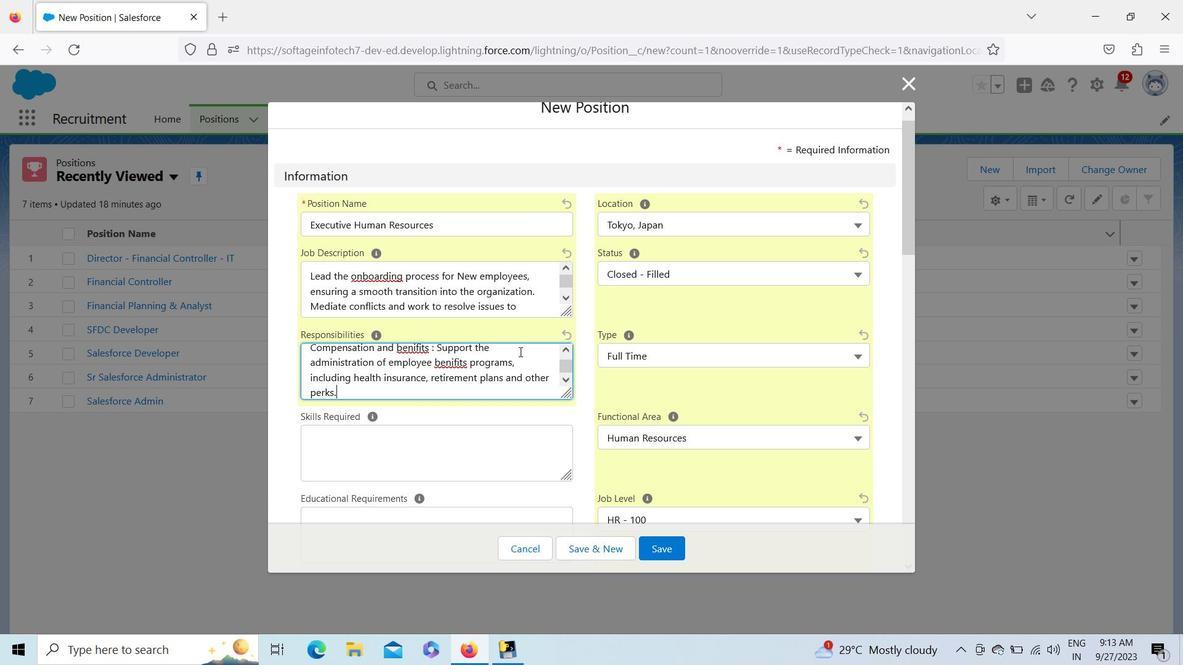 
Action: Key pressed <Key.enter><Key.shift>HR<Key.space>policies<Key.space>and<Key.space>
Screenshot: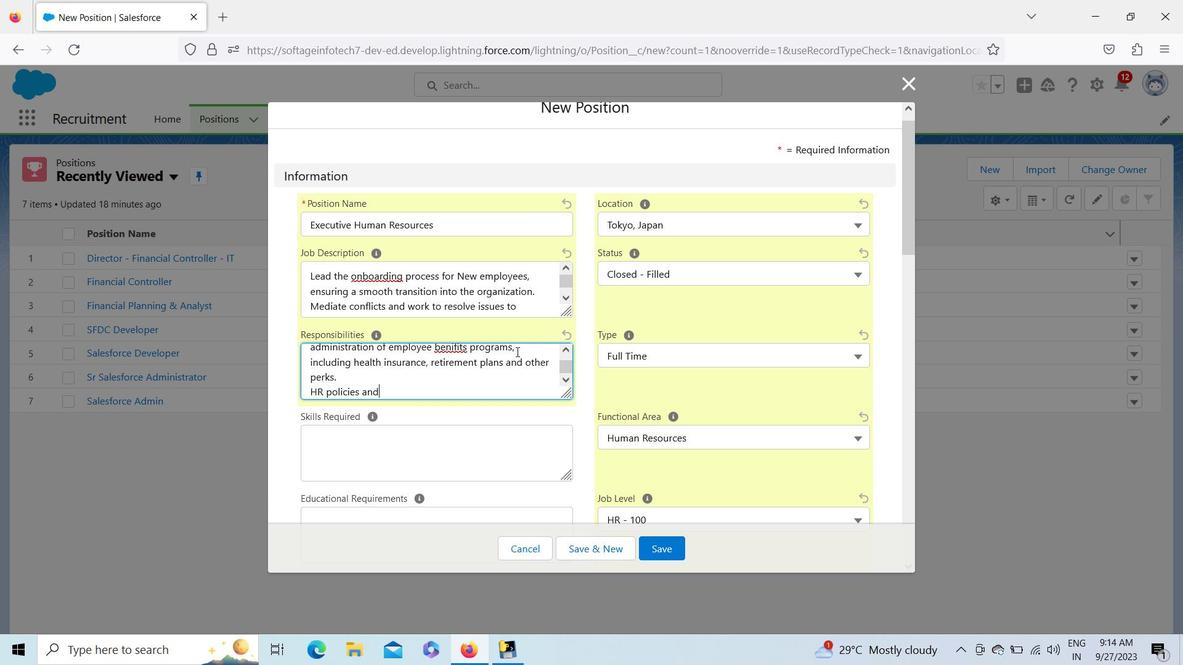 
Action: Mouse moved to (554, 475)
Screenshot: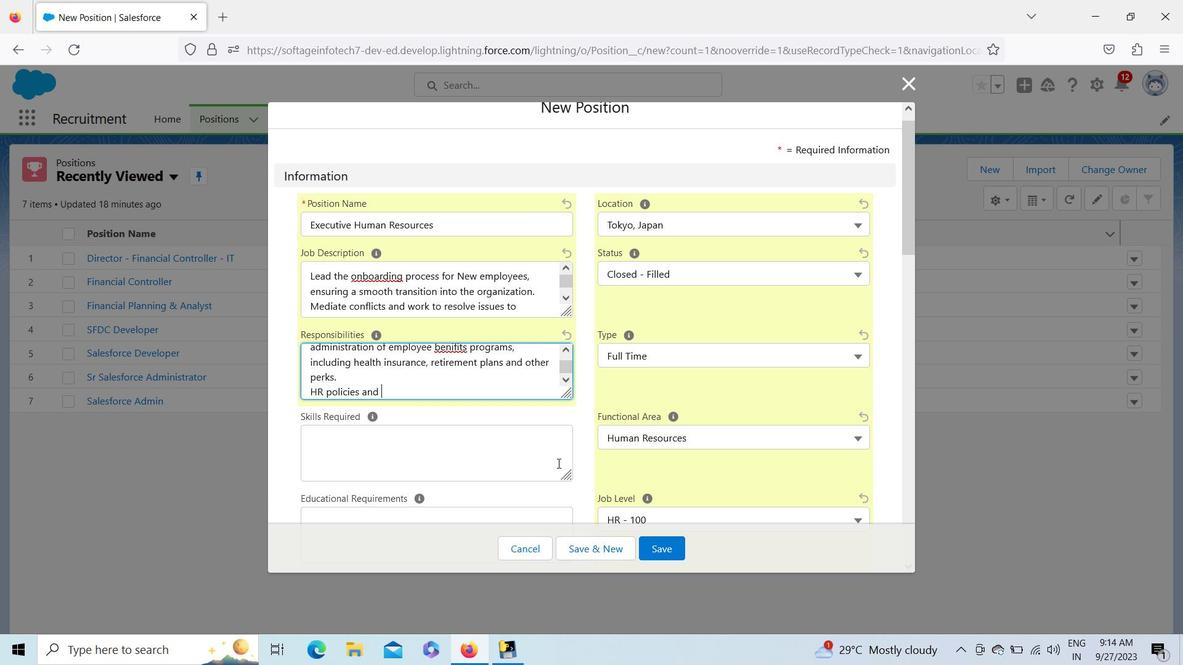 
Action: Key pressed <Key.shift><Key.shift><Key.shift>Compliance<Key.shift_r>:<Key.space><Key.shift><Key.shift><Key.shift><Key.shift><Key.shift><Key.shift><Key.shift><Key.shift><Key.shift><Key.shift><Key.shift><Key.shift><Key.shift><Key.shift><Key.shift><Key.shift><Key.shift><Key.shift><Key.shift><Key.shift><Key.shift><Key.shift><Key.shift><Key.shift><Key.shift><Key.shift>Stay<Key.space>up<Key.space>to<Key.space>date<Key.space>with<Key.space>labor<Key.space>laws<Key.space>and<Key.space><Key.shift><Key.shift><Key.shift><Key.shift>HR<Key.space>best<Key.space>practices<Key.space><Key.backspace>,<Key.space>ensuring<Key.space>the<Key.space>organization's<Key.space>compliance
Screenshot: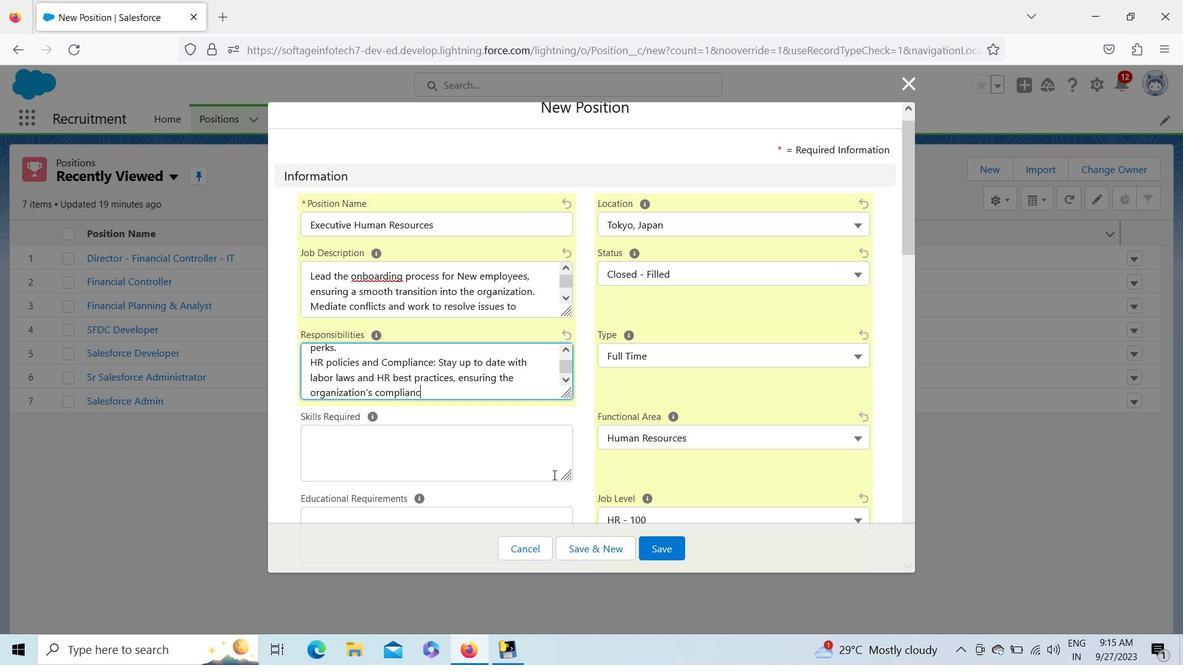 
Action: Mouse moved to (566, 382)
Screenshot: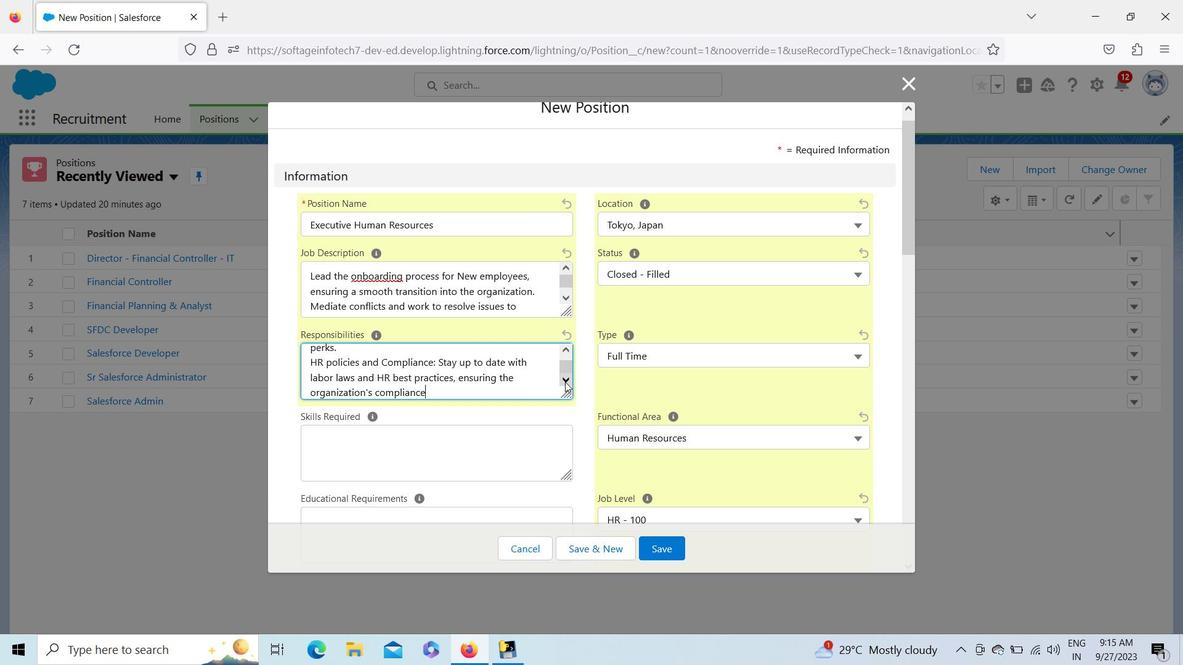 
Action: Mouse pressed left at (566, 382)
Screenshot: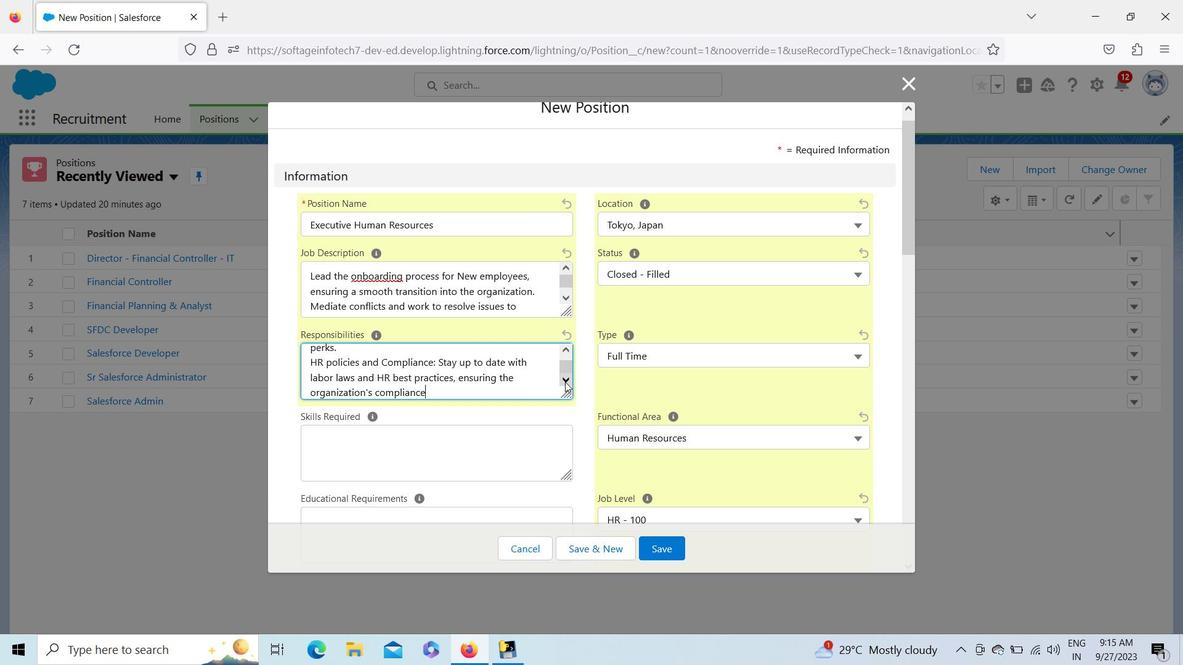 
Action: Key pressed .<Key.enter><Key.shift><Key.shift><Key.shift><Key.shift><Key.shift><Key.shift><Key.shift><Key.shift><Key.shift><Key.shift><Key.shift><Key.shift><Key.shift><Key.shift><Key.shift><Key.shift><Key.shift>Prepare<Key.space>regular<Key.space><Key.shift><Key.shift><Key.shift><Key.shift><Key.shift><Key.shift><Key.shift><Key.shift><Key.shift><Key.shift><Key.shift><Key.shift><Key.shift><Key.shift>HR<Key.space>reports<Key.space>and<Key.space><Key.shift>Presentations<Key.space>for<Key.space>key<Key.space>stakeholders.
Screenshot: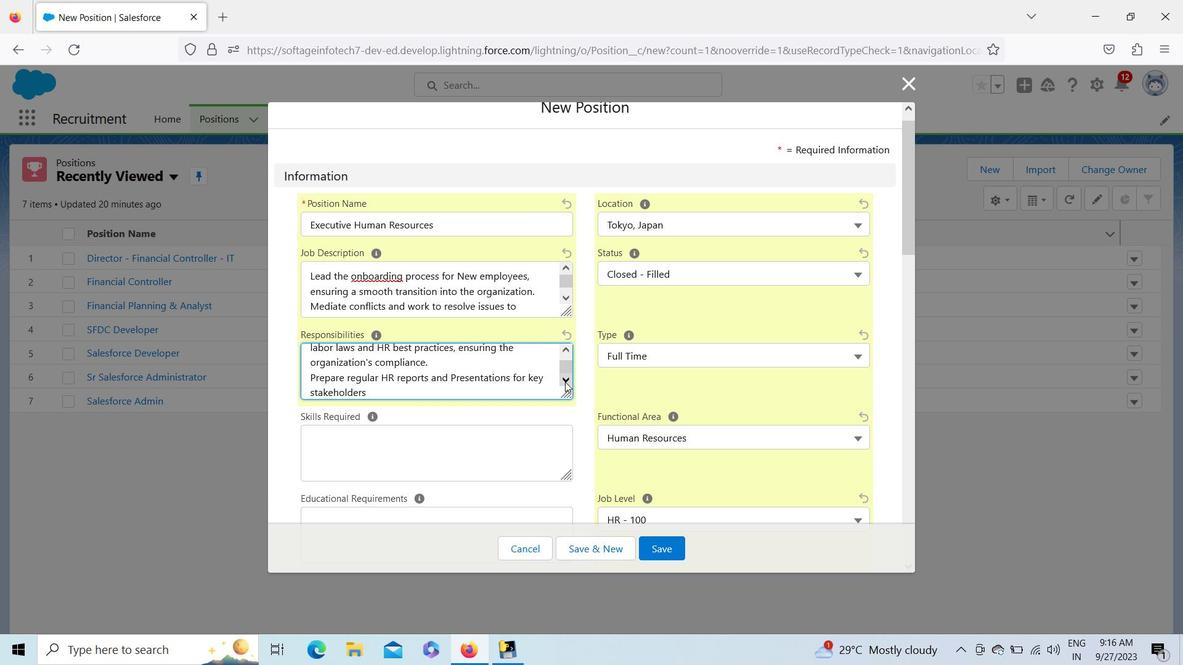 
Action: Mouse moved to (588, 371)
Screenshot: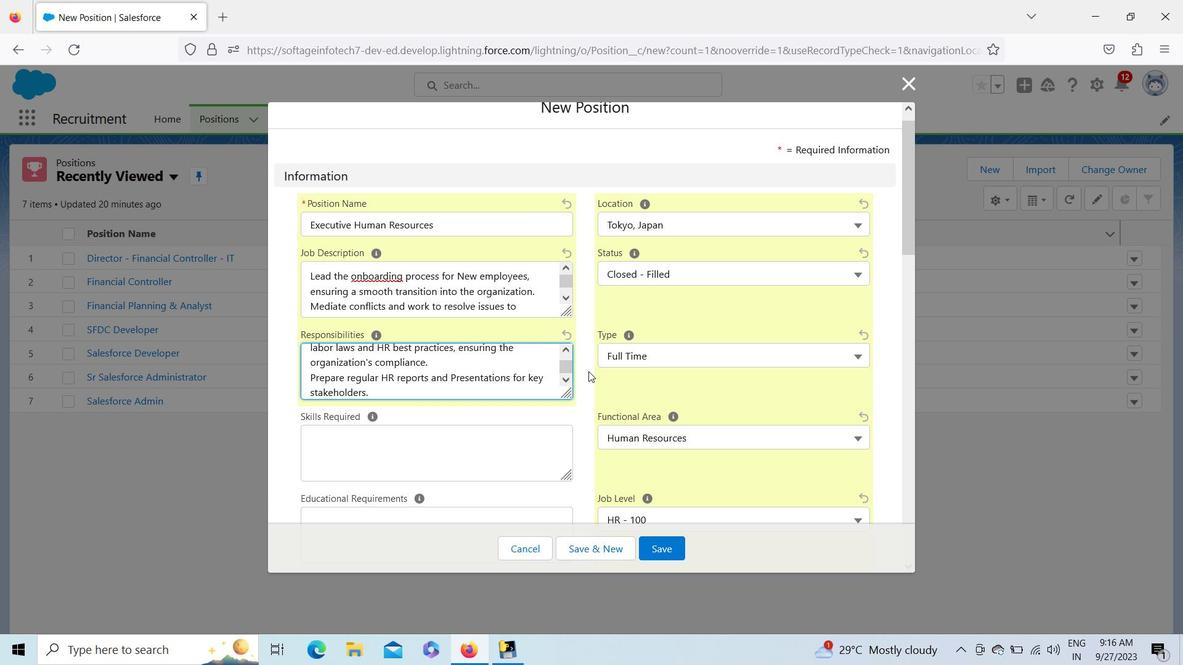 
Action: Key pressed <Key.enter><Key.shift>Handle<Key.space>employee<Key.space>documentation,<Key.space>contracts<Key.space><Key.backspace>,<Key.space>and<Key.space>related<Key.space>records.<Key.enter><Key.shift>Assist<Key.space>in<Key.space>conducting<Key.space>salary<Key.space>benchmarking<Key.space>and<Key.space>compensation<Key.space>analysis.
Screenshot: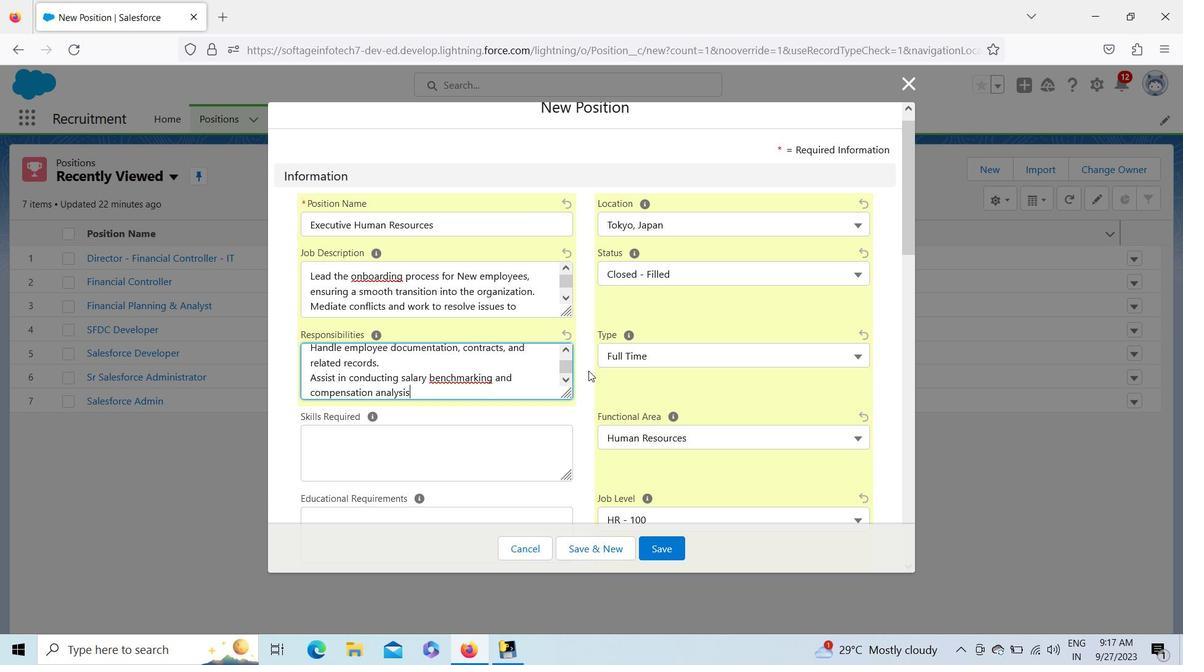 
Action: Mouse moved to (569, 379)
Screenshot: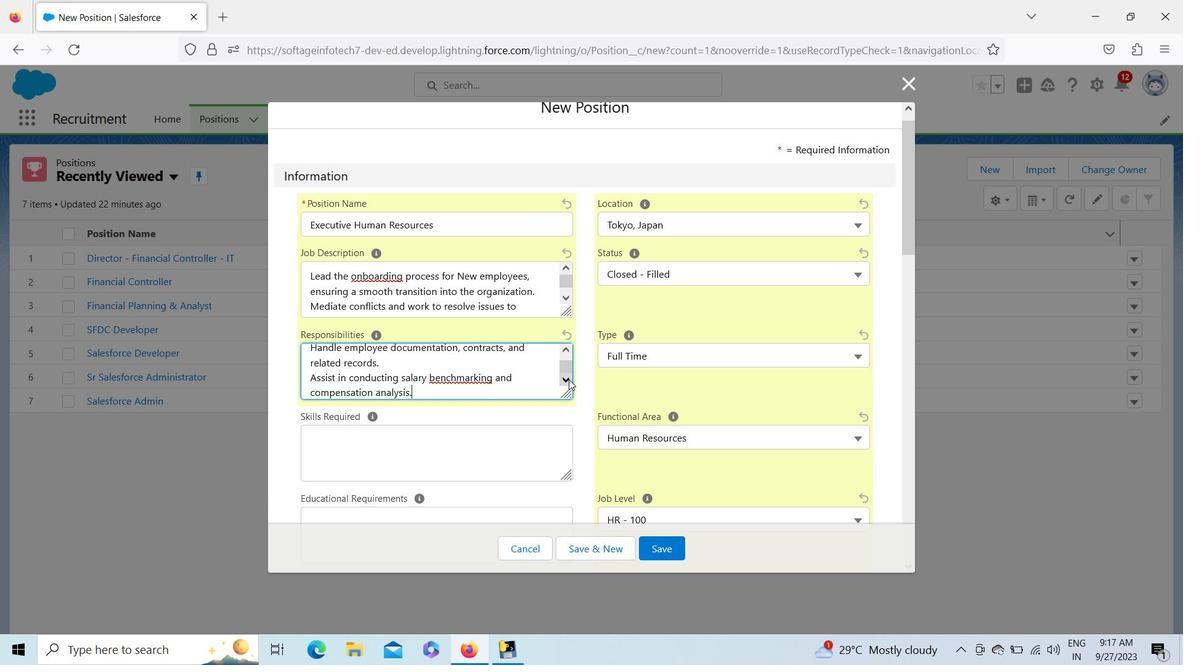 
Action: Mouse pressed left at (569, 379)
Screenshot: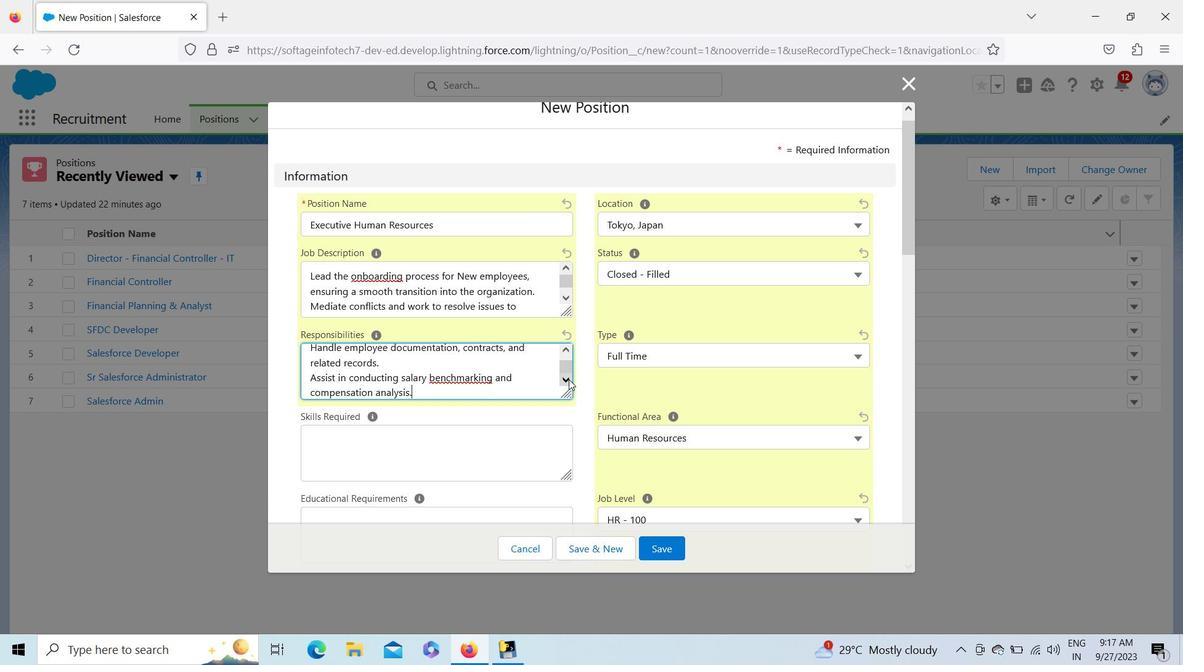 
Action: Mouse pressed left at (569, 379)
Screenshot: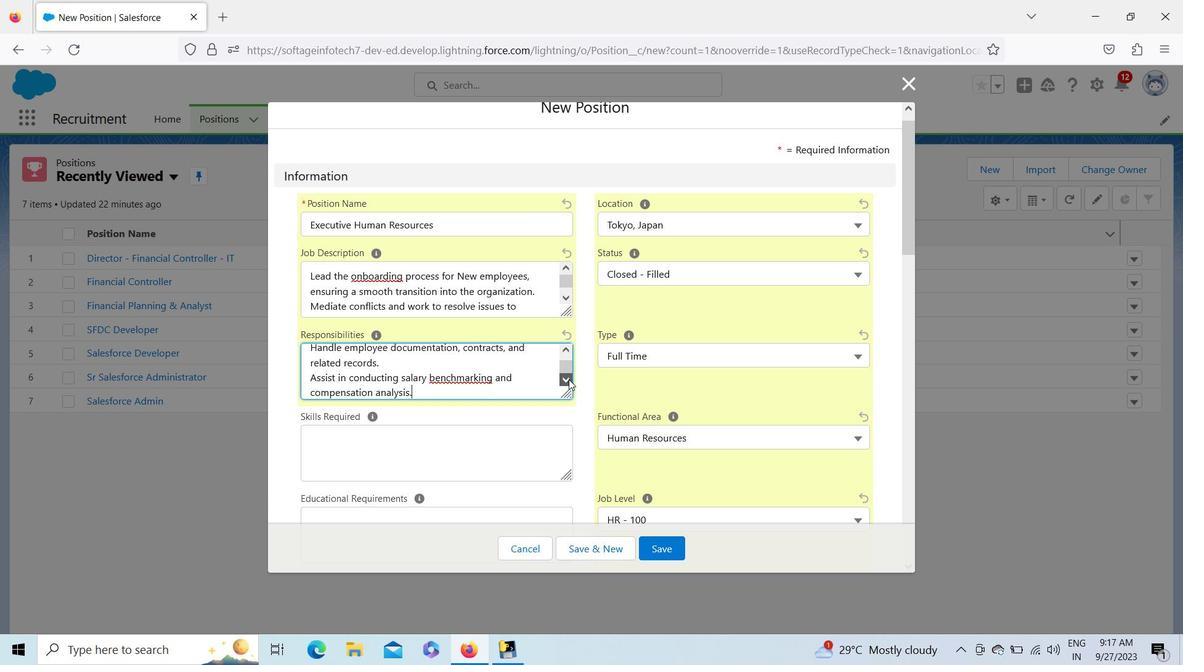 
Action: Mouse pressed left at (569, 379)
Screenshot: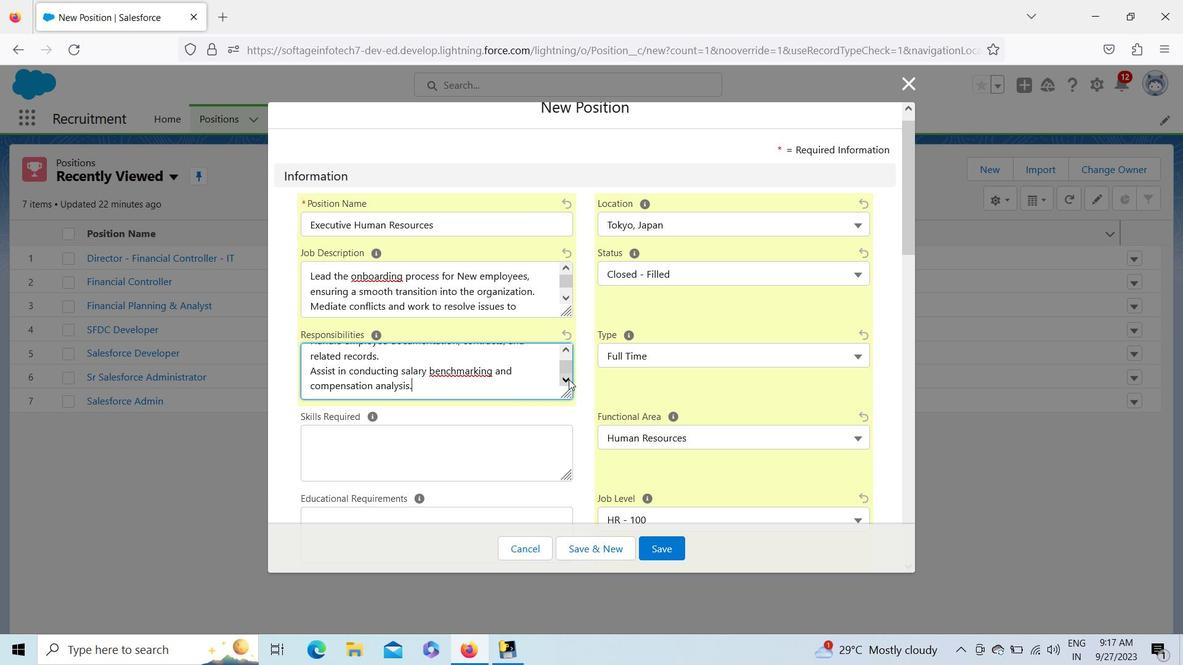 
Action: Mouse pressed left at (569, 379)
Screenshot: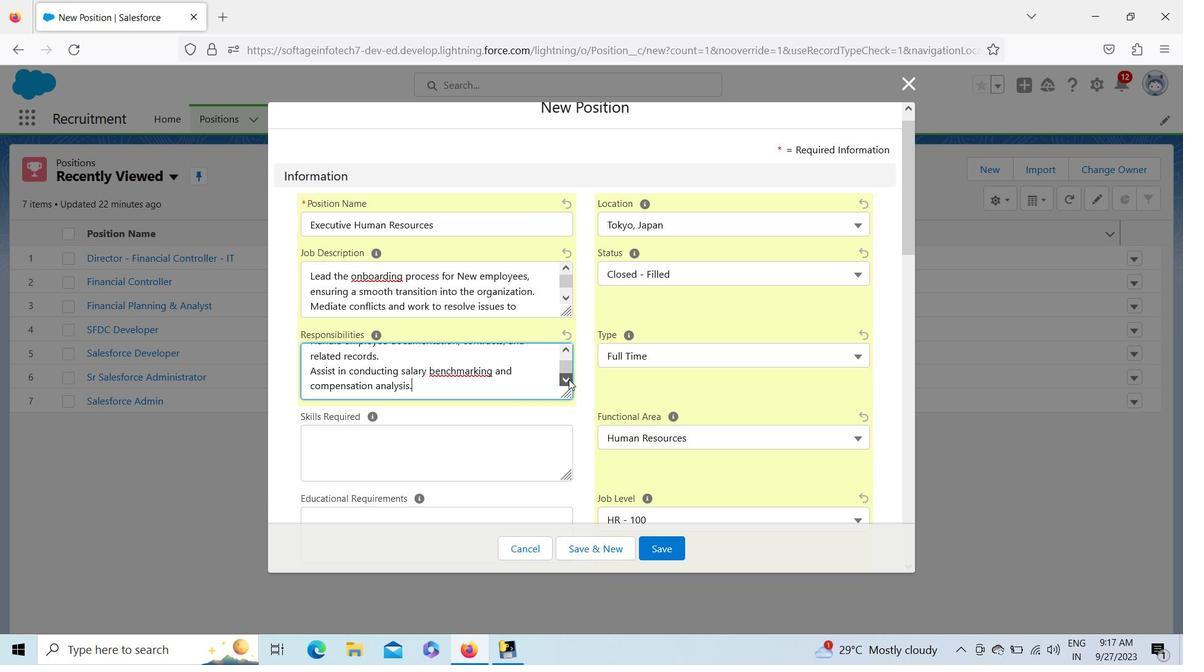 
Action: Mouse pressed left at (569, 379)
Screenshot: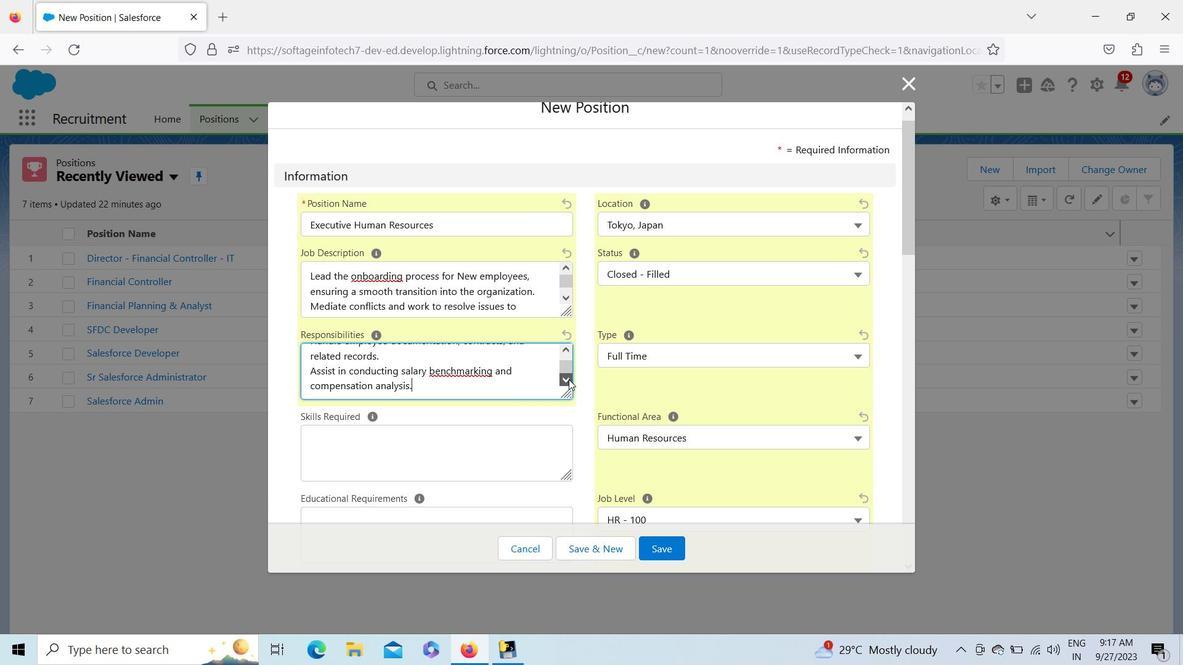 
Action: Mouse pressed left at (569, 379)
Screenshot: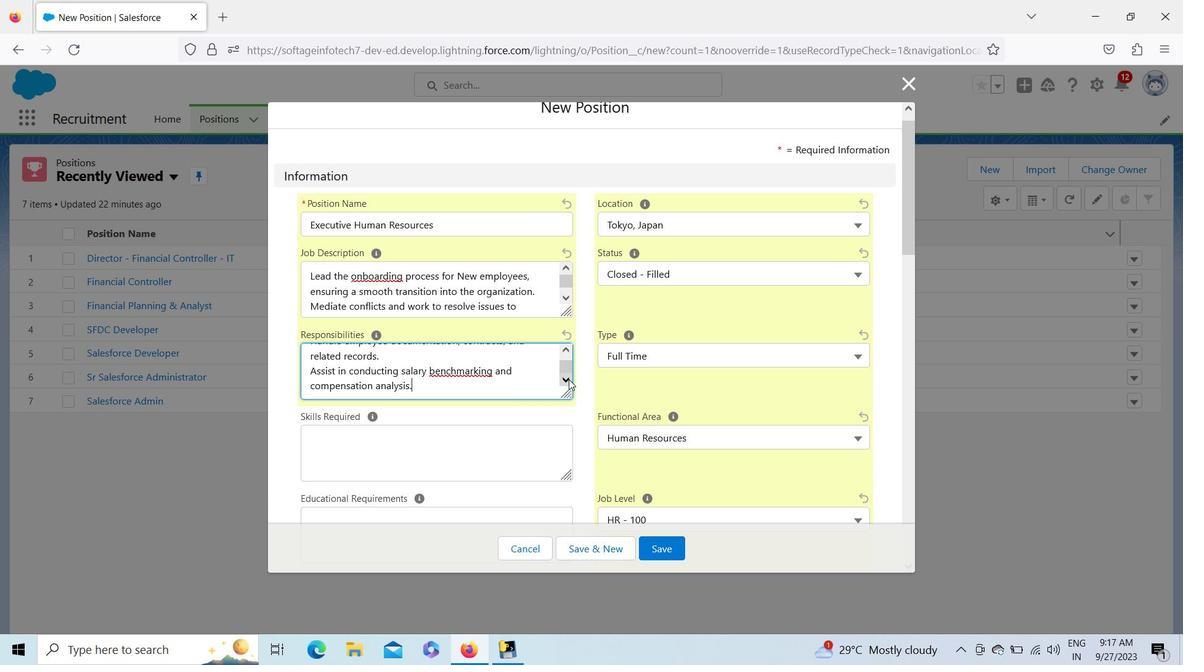 
Action: Mouse moved to (905, 212)
Screenshot: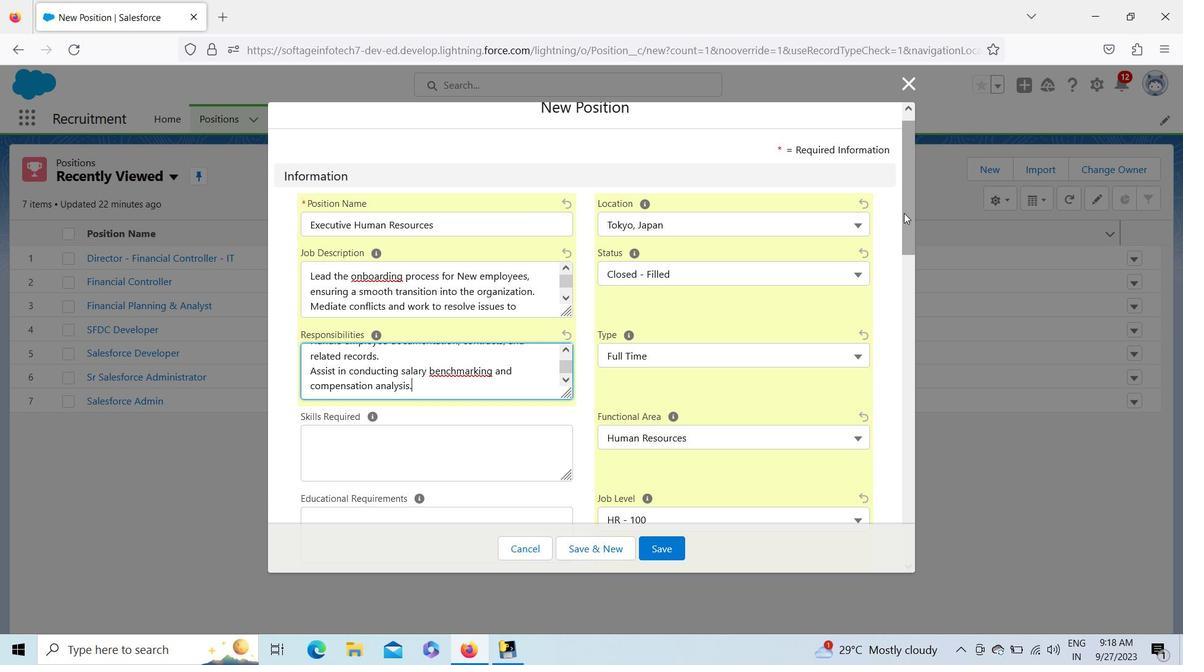 
Action: Mouse pressed left at (905, 212)
Screenshot: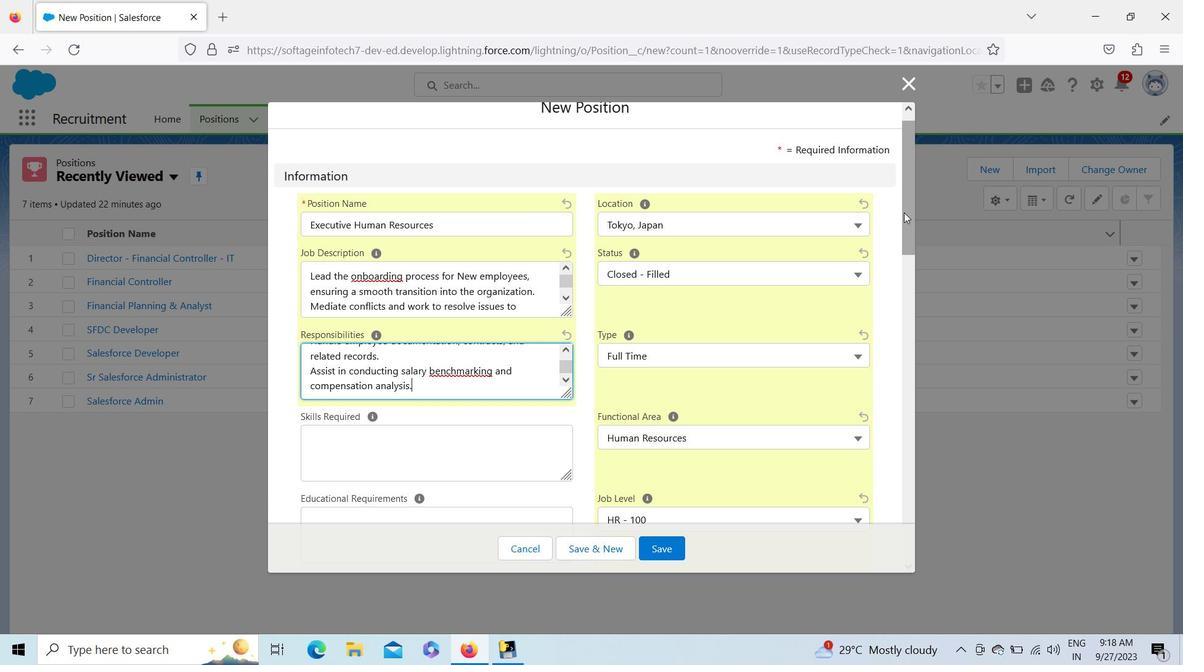 
Action: Mouse moved to (466, 325)
Screenshot: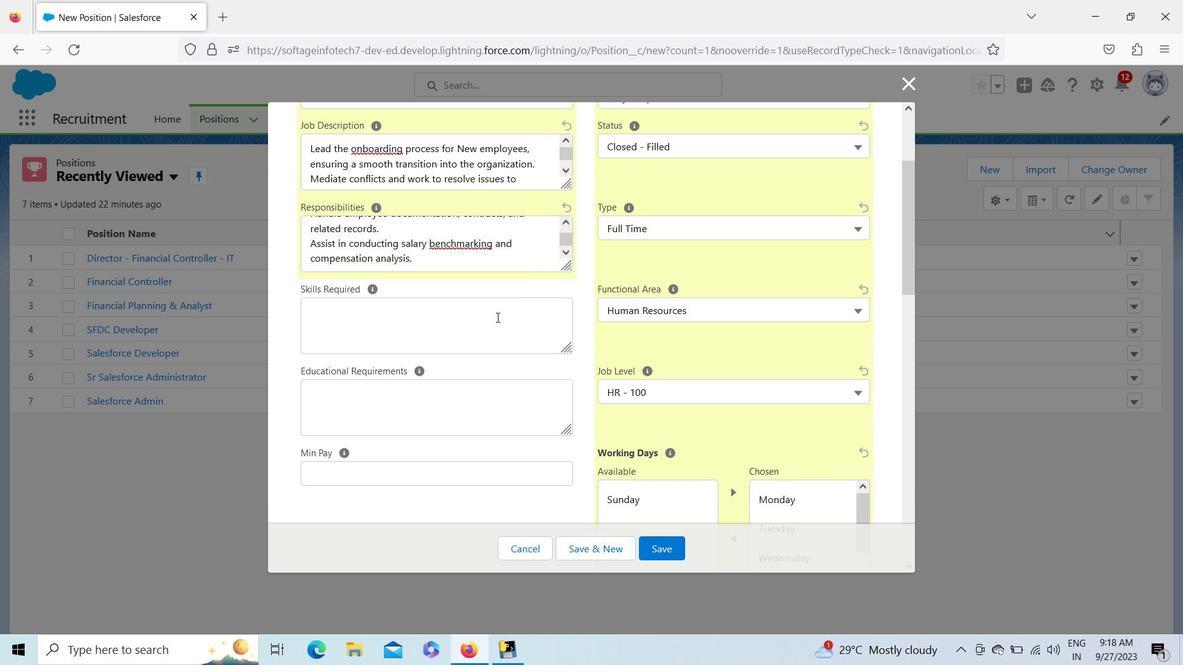 
Action: Mouse pressed left at (466, 325)
Screenshot: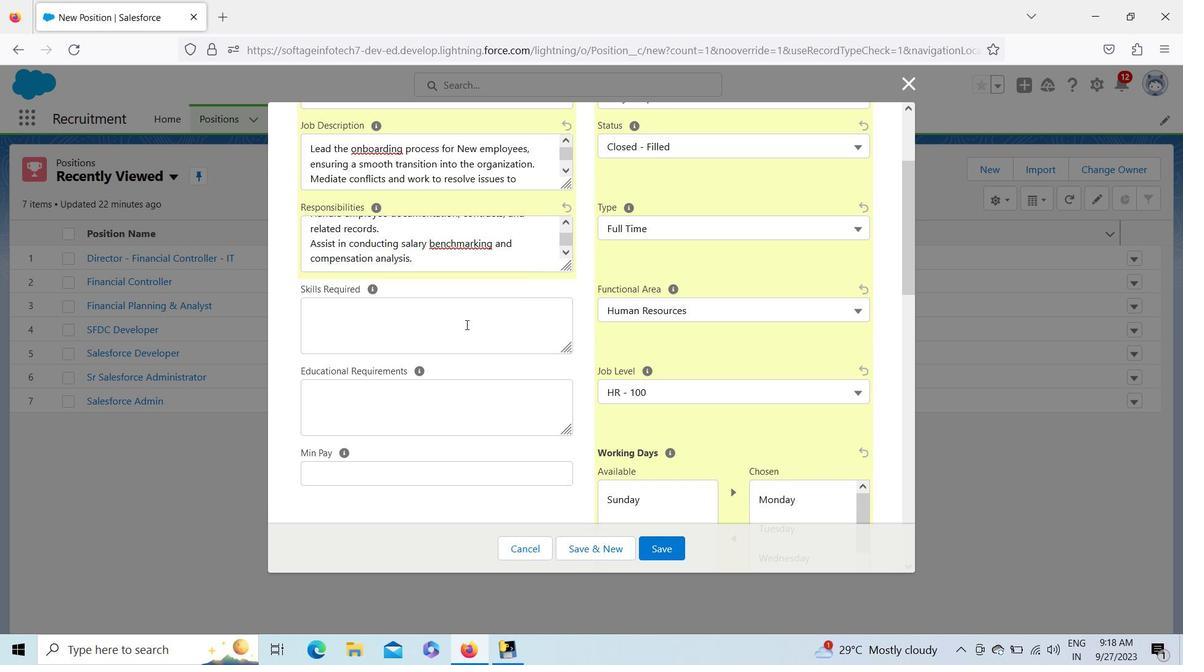 
Action: Key pressed <Key.shift>Communication<Key.space><Key.shift>Skill<Key.enter><Key.shift>Analysis<Key.left><Key.left><Key.left><Key.left><Key.left><Key.left><Key.left><Key.left><Key.shift>Research<Key.space>and<Key.space>
Screenshot: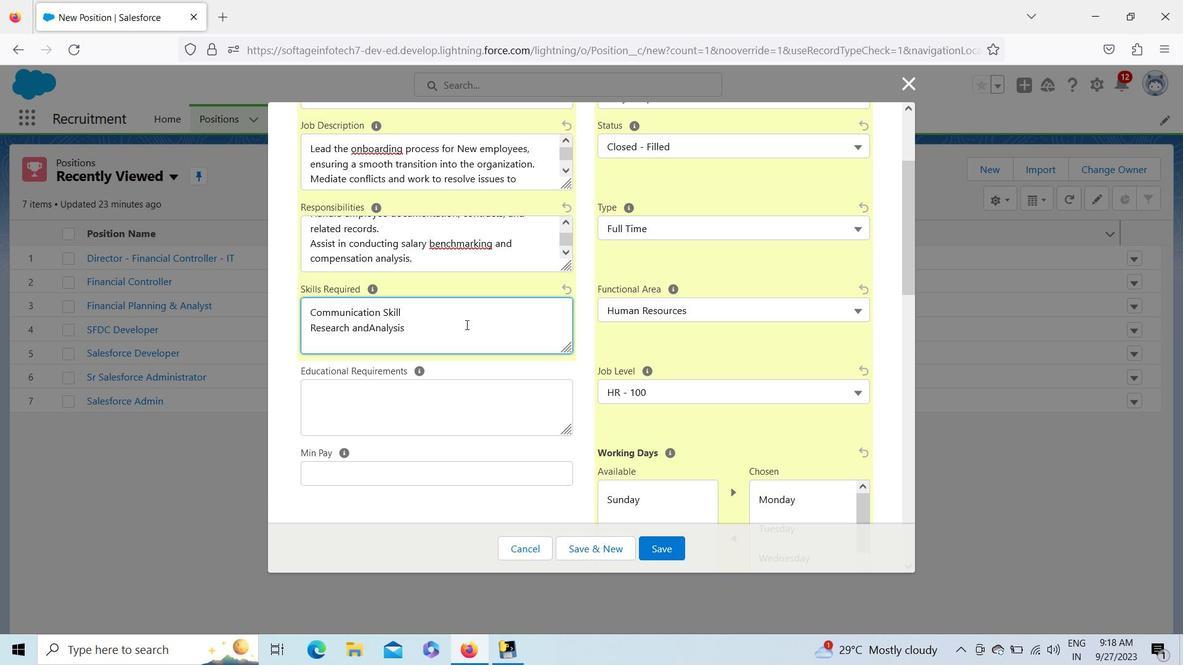 
Action: Mouse pressed left at (466, 325)
Screenshot: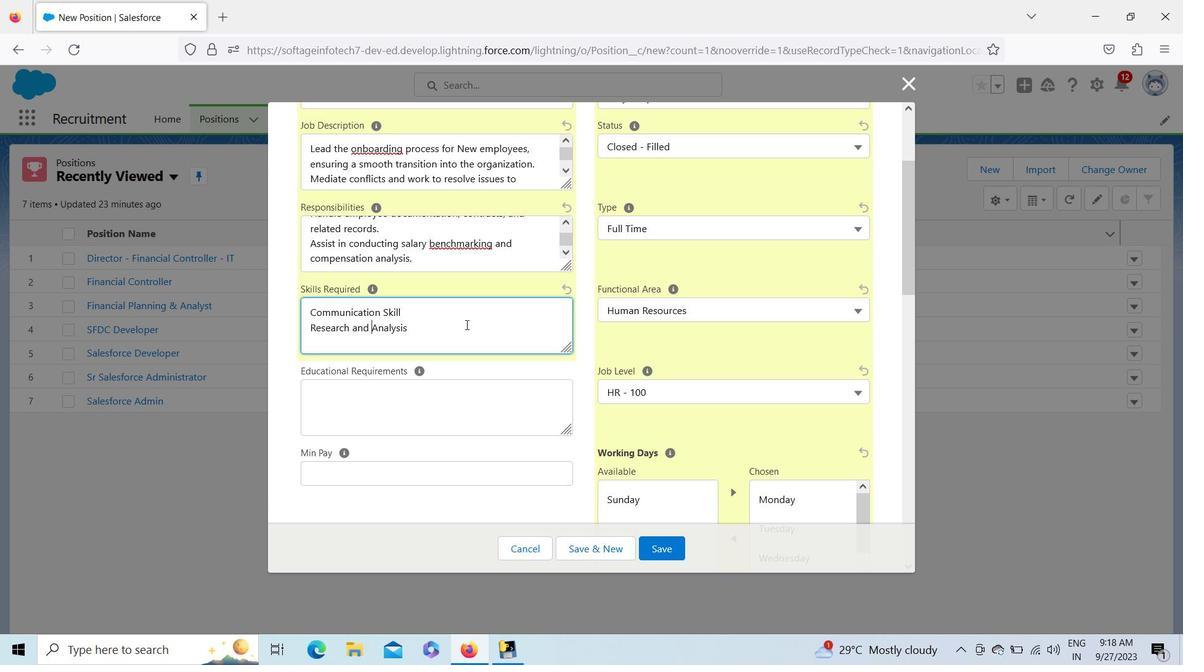 
Action: Key pressed <Key.enter><Key.shift><Key.shift><Key.shift><Key.shift><Key.shift><Key.shift>Labour<Key.space><Key.shift><Key.shift><Key.shift><Key.shift><Key.shift><Key.shift><Key.shift><Key.shift><Key.shift><Key.shift><Key.shift><Key.shift><Key.shift><Key.shift><Key.shift><Key.shift><Key.shift><Key.shift><Key.shift><Key.shift><Key.shift><Key.shift><Key.shift><Key.shift><Key.shift><Key.shift><Key.shift><Key.shift><Key.shift><Key.shift><Key.shift><Key.shift><Key.shift><Key.shift><Key.shift><Key.shift><Key.shift><Key.shift><Key.shift><Key.shift><Key.shift><Key.shift><Key.shift><Key.shift><Key.shift>Laws
Screenshot: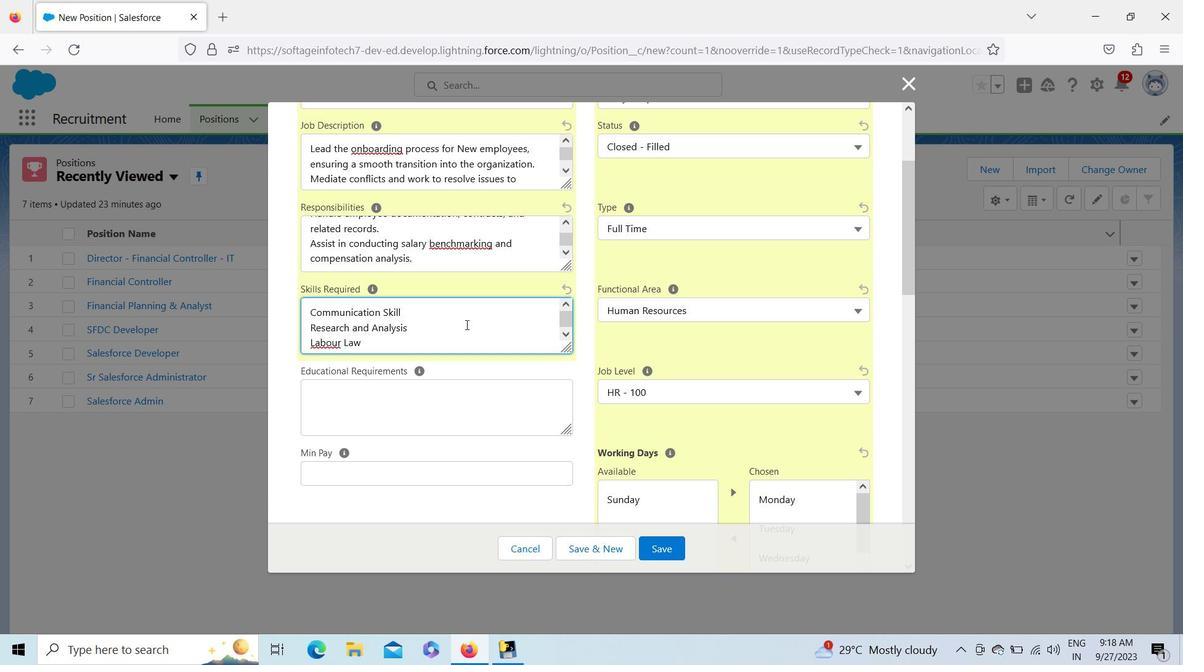 
Action: Mouse moved to (389, 415)
Screenshot: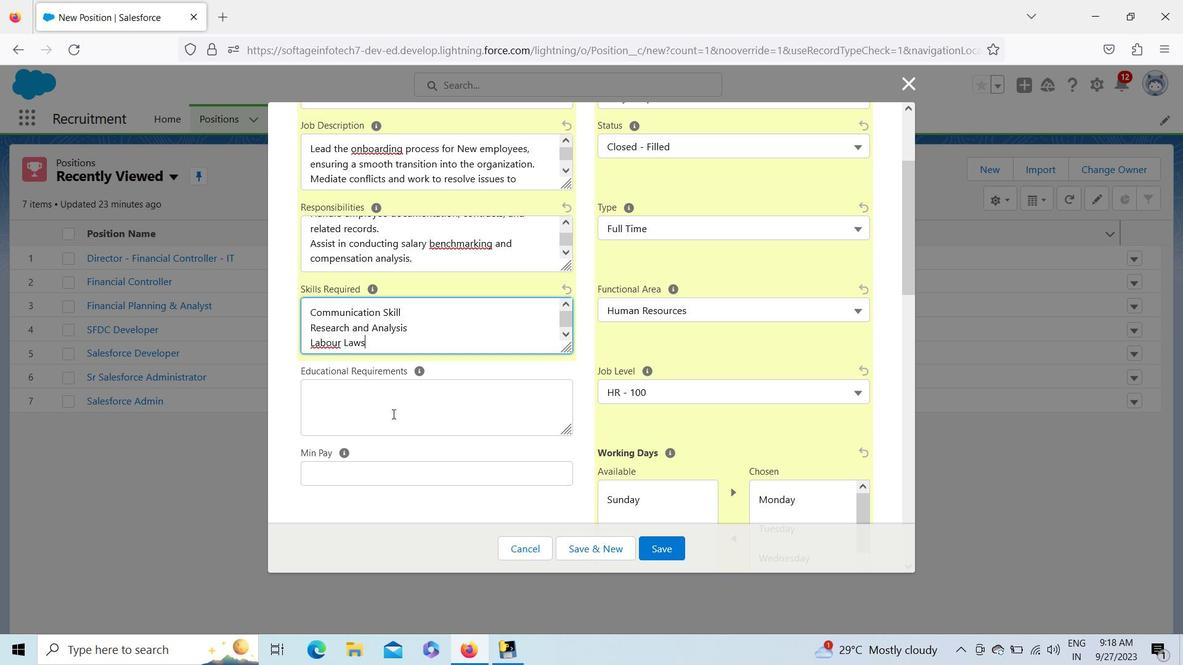 
Action: Mouse pressed left at (389, 415)
Screenshot: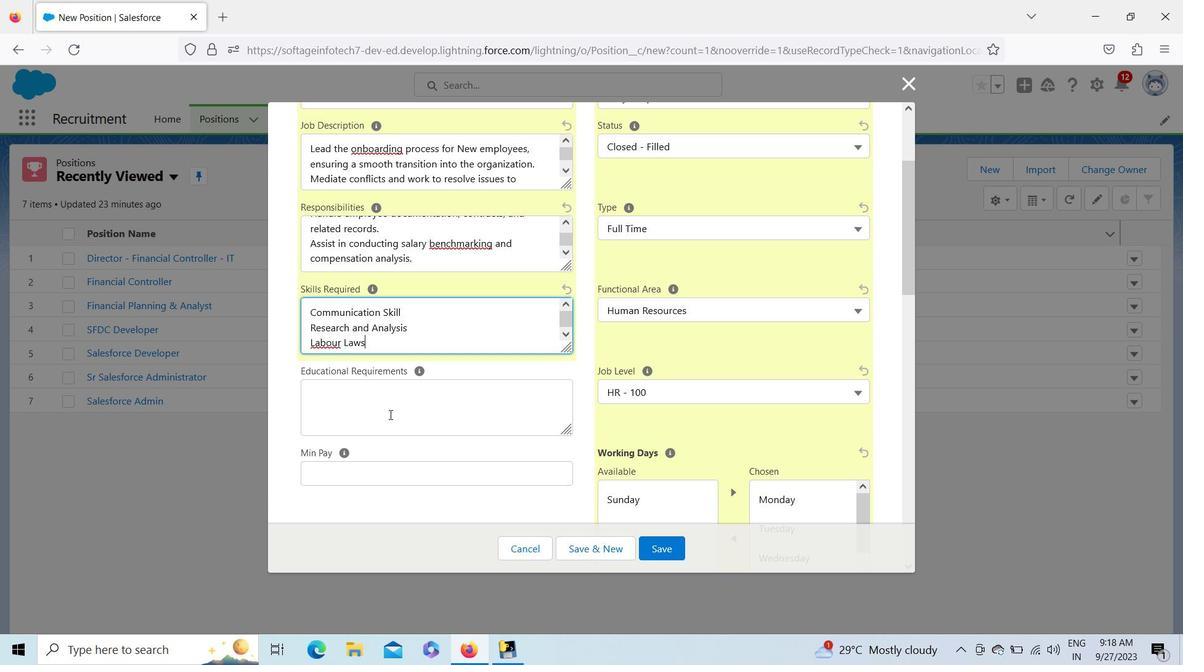 
Action: Key pressed <Key.shift><Key.shift><Key.shift><Key.shift><Key.shift><Key.shift><Key.shift><Key.shift><Key.shift><Key.shift><Key.shift><Key.shift><Key.shift><Key.shift><Key.shift><Key.shift><Key.shift><Key.shift><Key.shift><Key.shift><Key.shift><Key.shift><Key.shift><Key.shift><Key.shift><Key.shift><Key.shift><Key.shift><Key.shift><Key.shift><Key.shift><Key.shift><Key.shift><Key.shift>
Screenshot: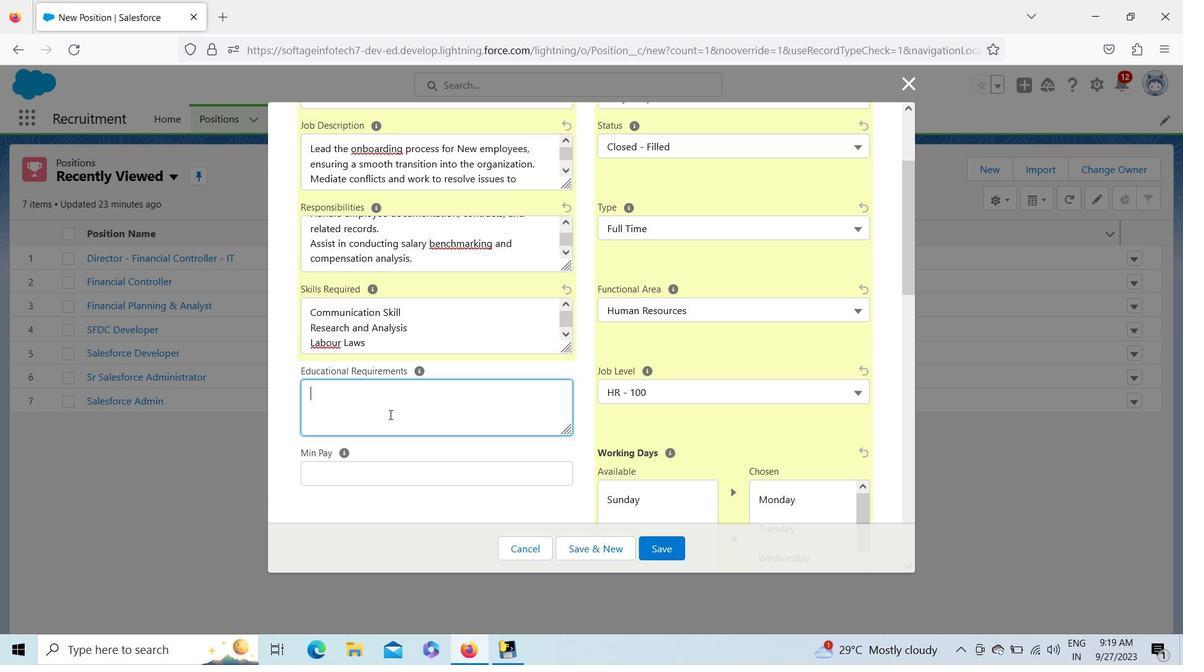 
Action: Mouse moved to (382, 408)
Screenshot: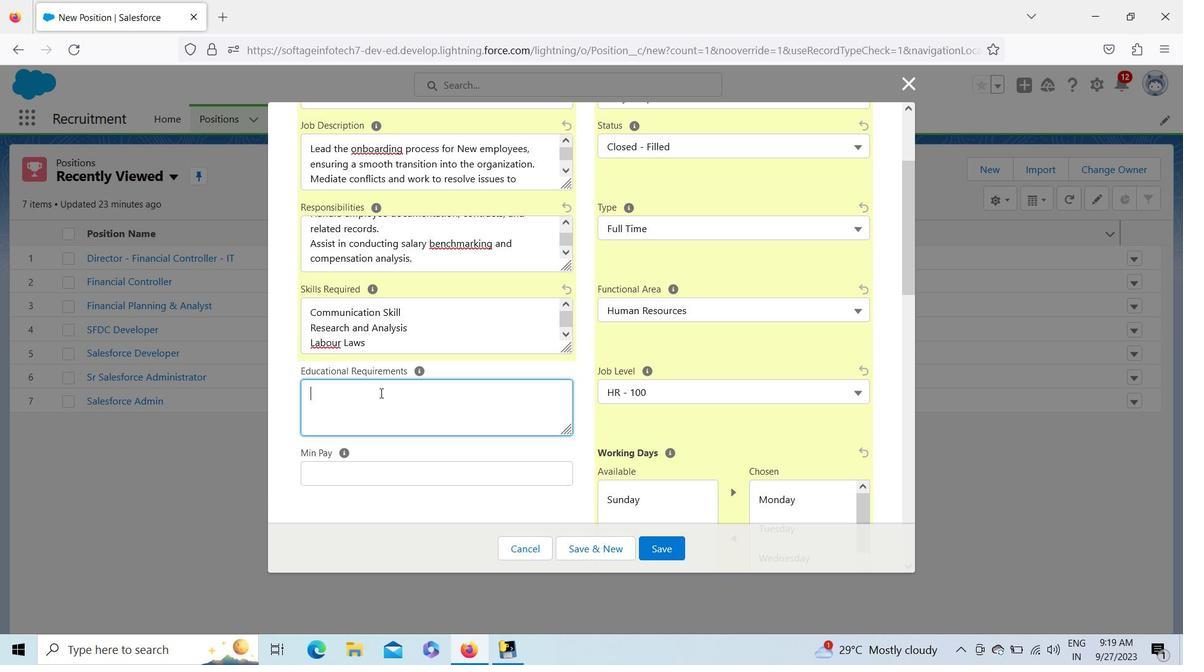 
Action: Key pressed <Key.shift>Any<Key.space><Key.shift>Graduate<Key.enter>a<Key.backspace><Key.shift>ANy<Key.space><Key.shift><Key.backspace><Key.backspace><Key.backspace>ny<Key.space><Key.shift>Postgraduate
Screenshot: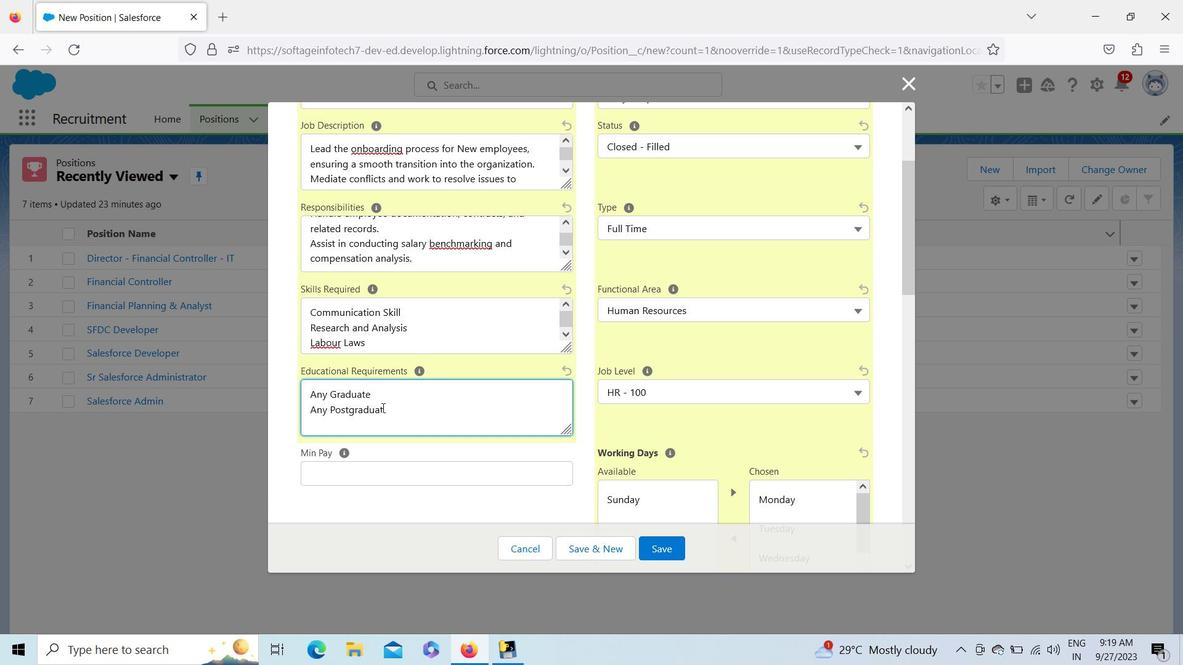 
Action: Mouse moved to (408, 472)
Screenshot: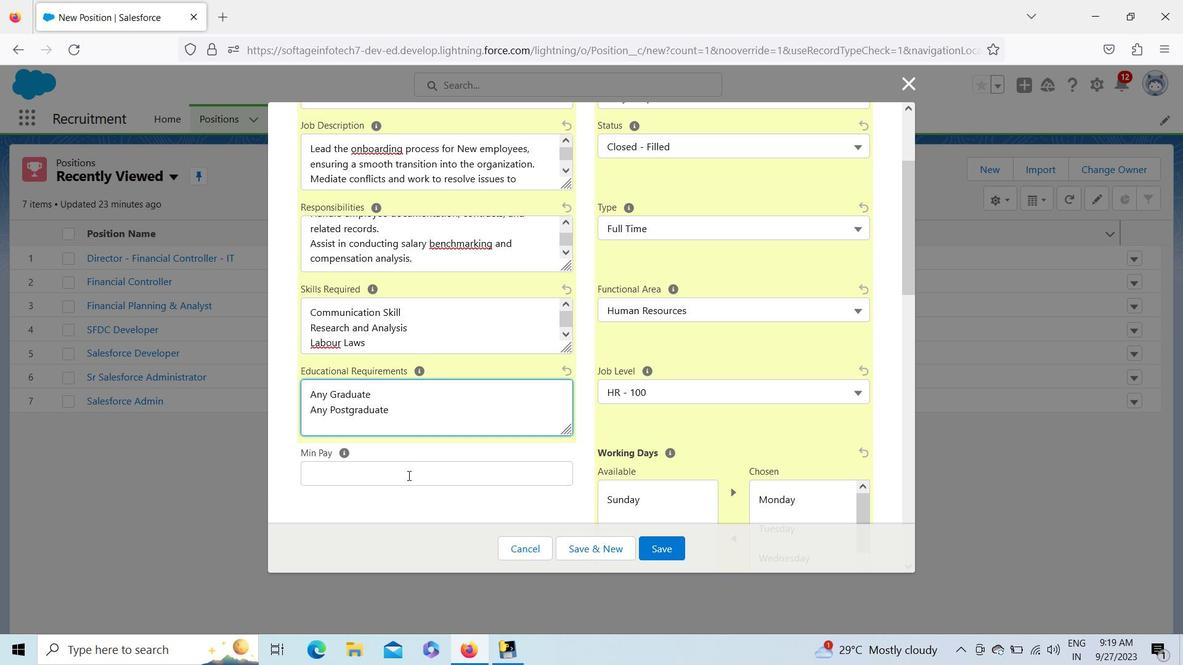 
Action: Mouse pressed left at (408, 472)
Screenshot: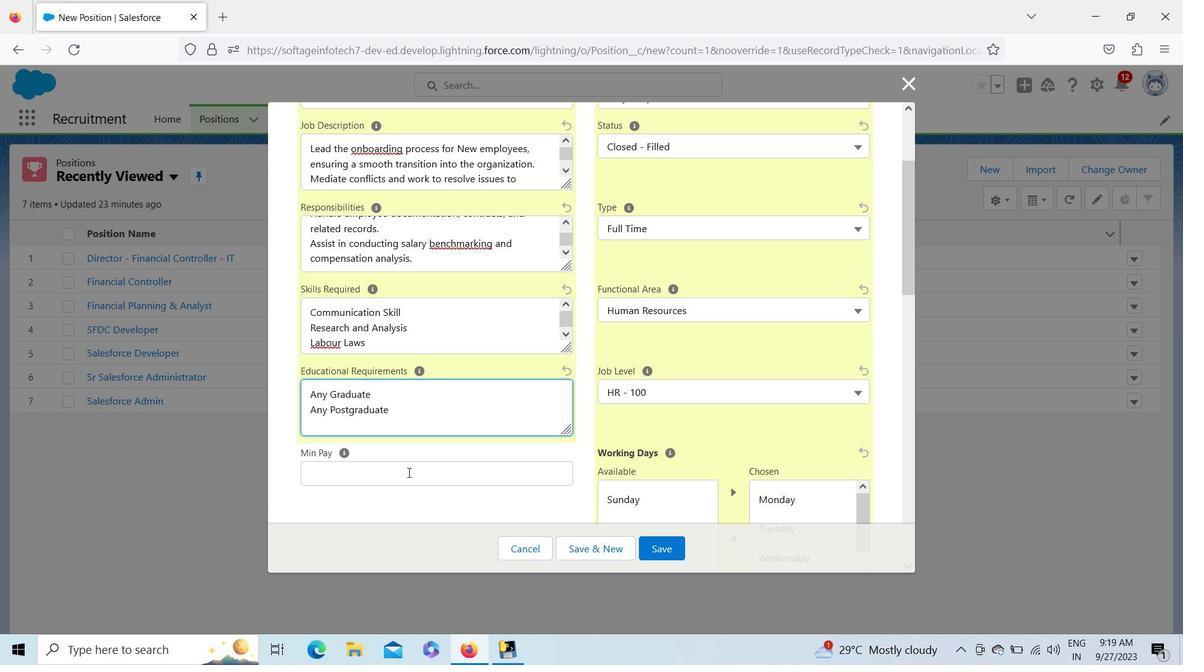 
Action: Key pressed 600000
Screenshot: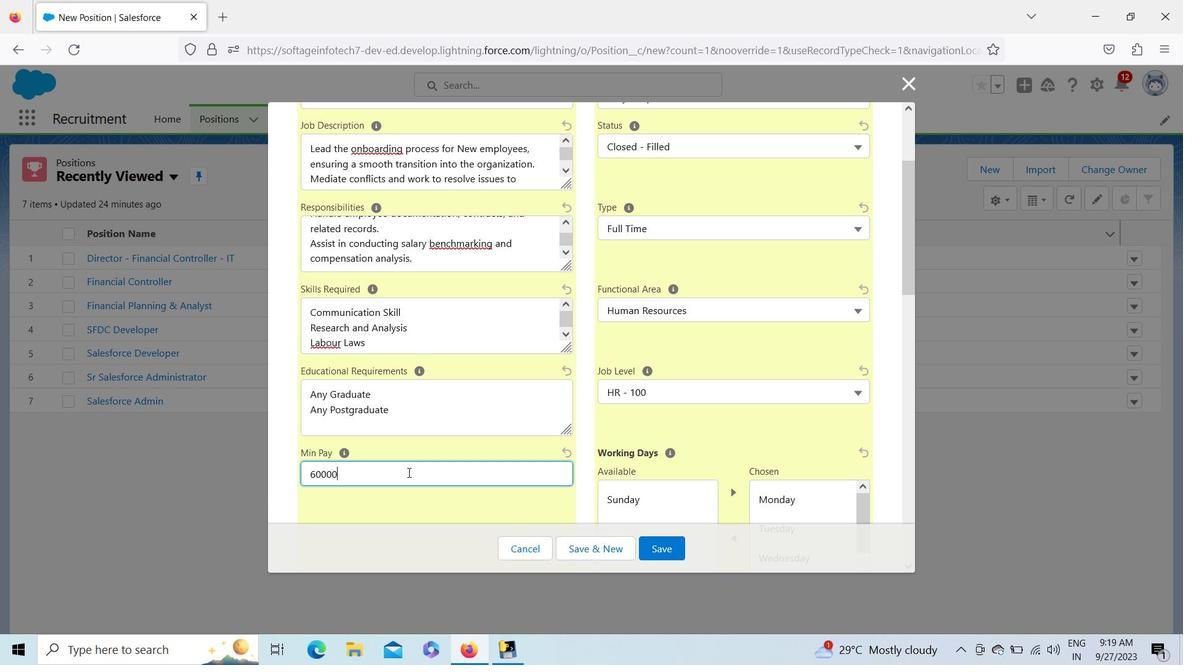 
Action: Mouse moved to (572, 492)
Screenshot: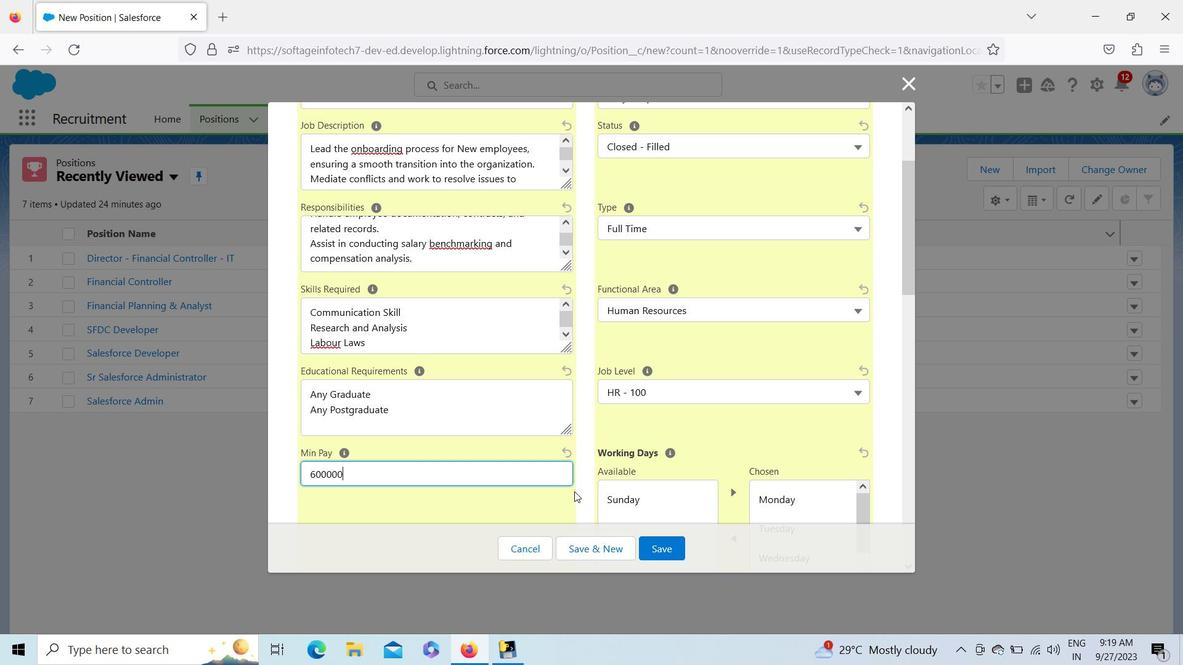 
Action: Mouse pressed left at (572, 492)
Screenshot: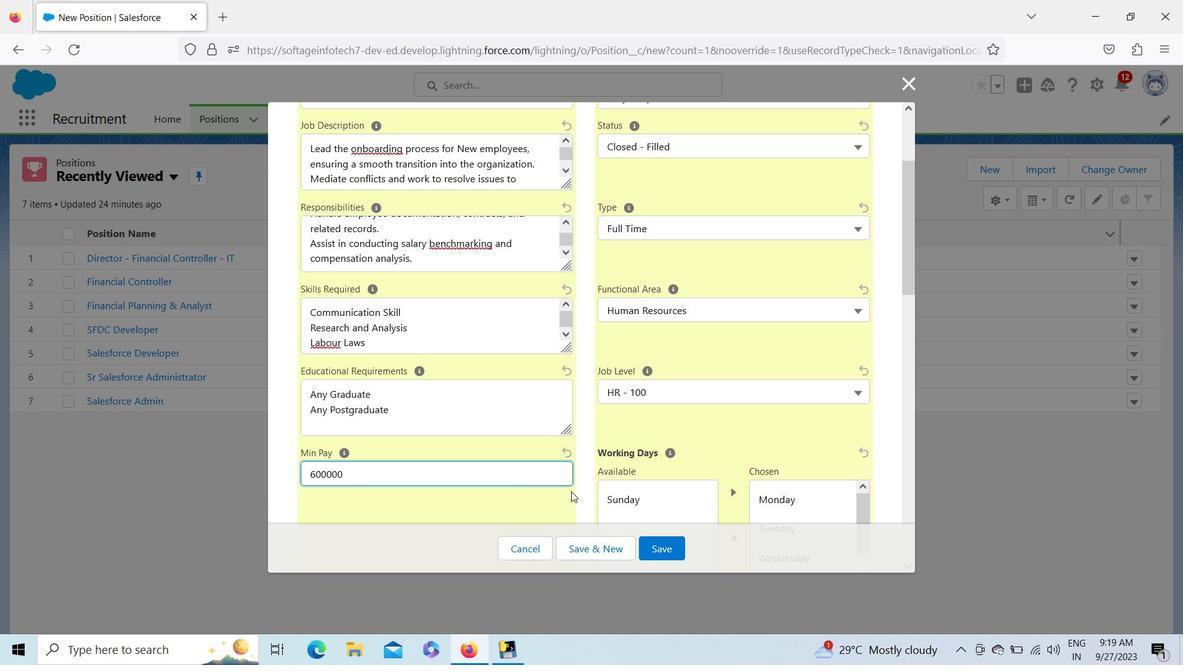 
Action: Mouse moved to (909, 259)
Screenshot: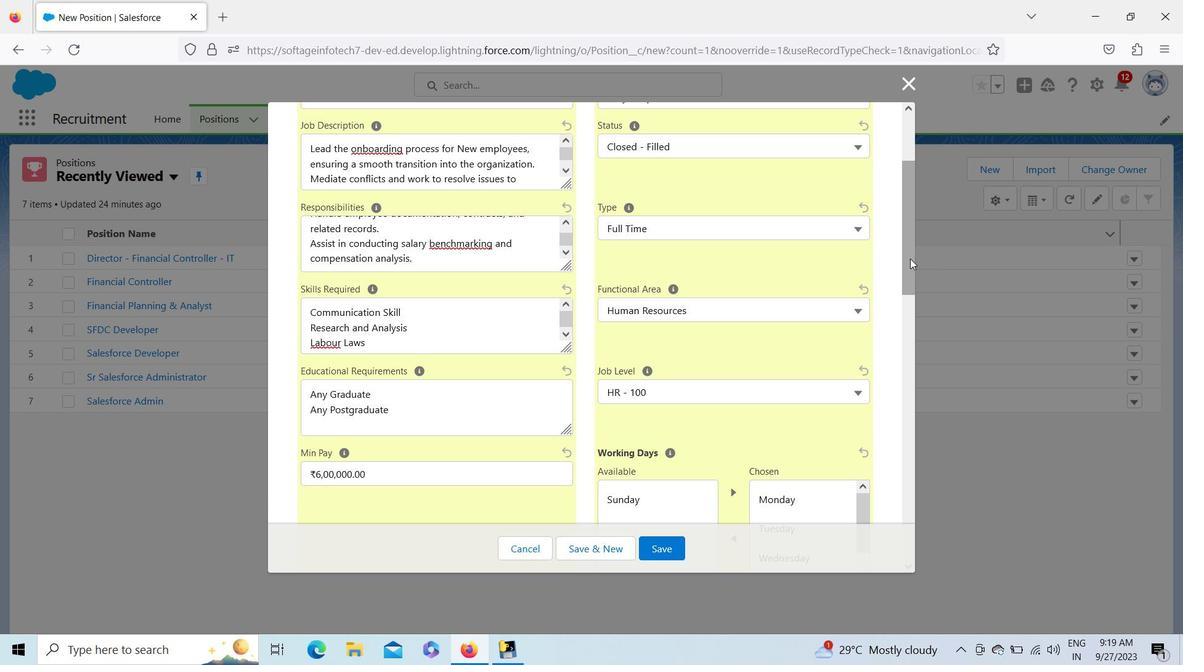 
Action: Mouse pressed left at (909, 259)
Screenshot: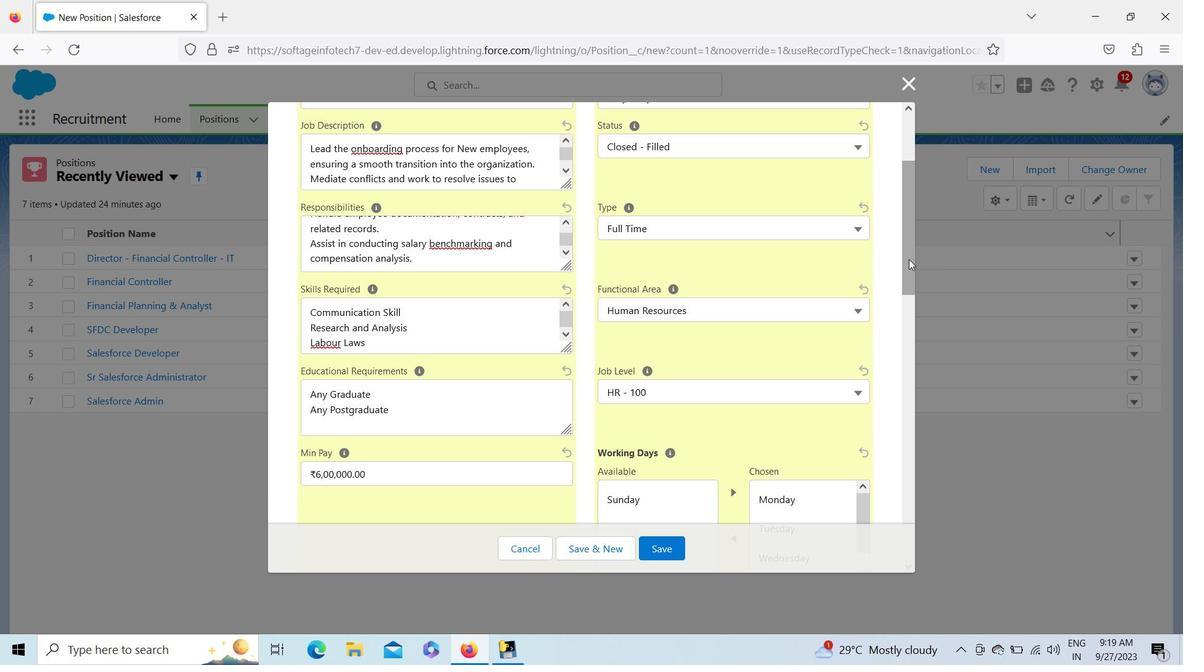 
Action: Mouse moved to (497, 385)
Screenshot: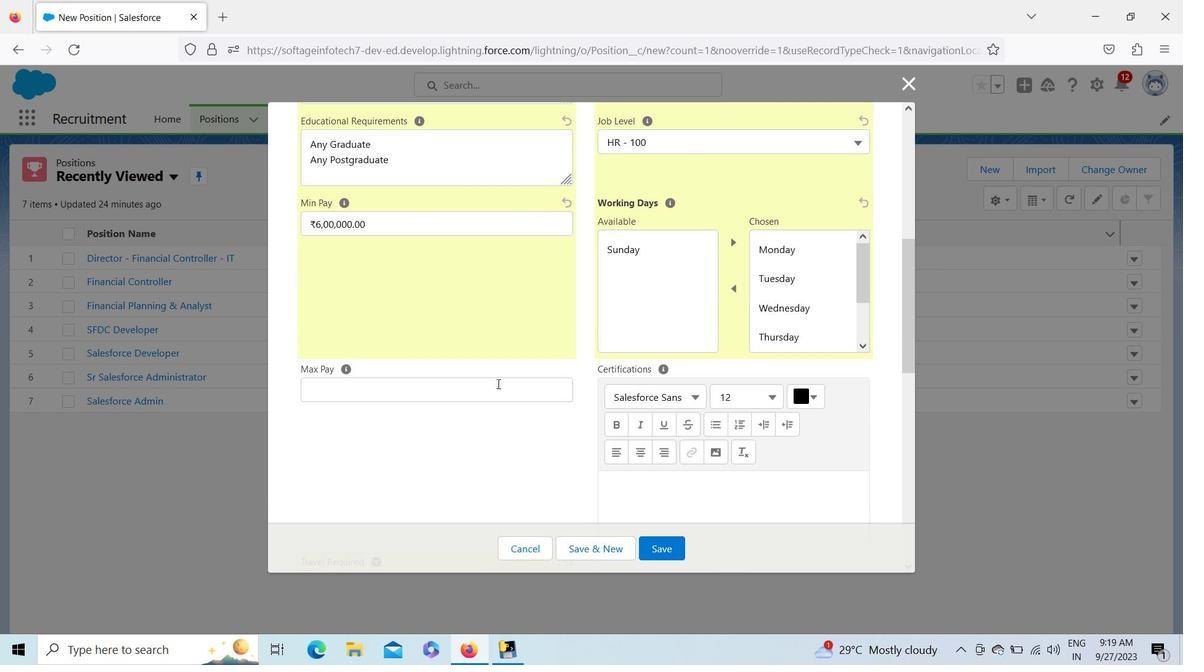 
Action: Mouse pressed left at (497, 385)
Screenshot: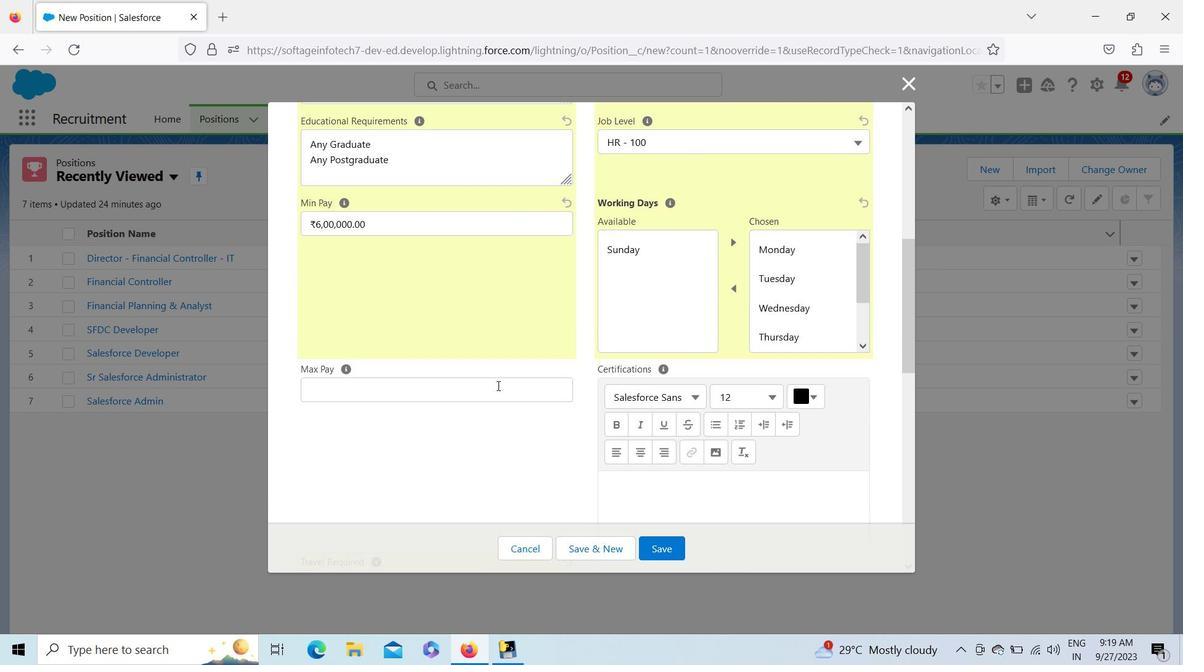 
Action: Key pressed 800000
Screenshot: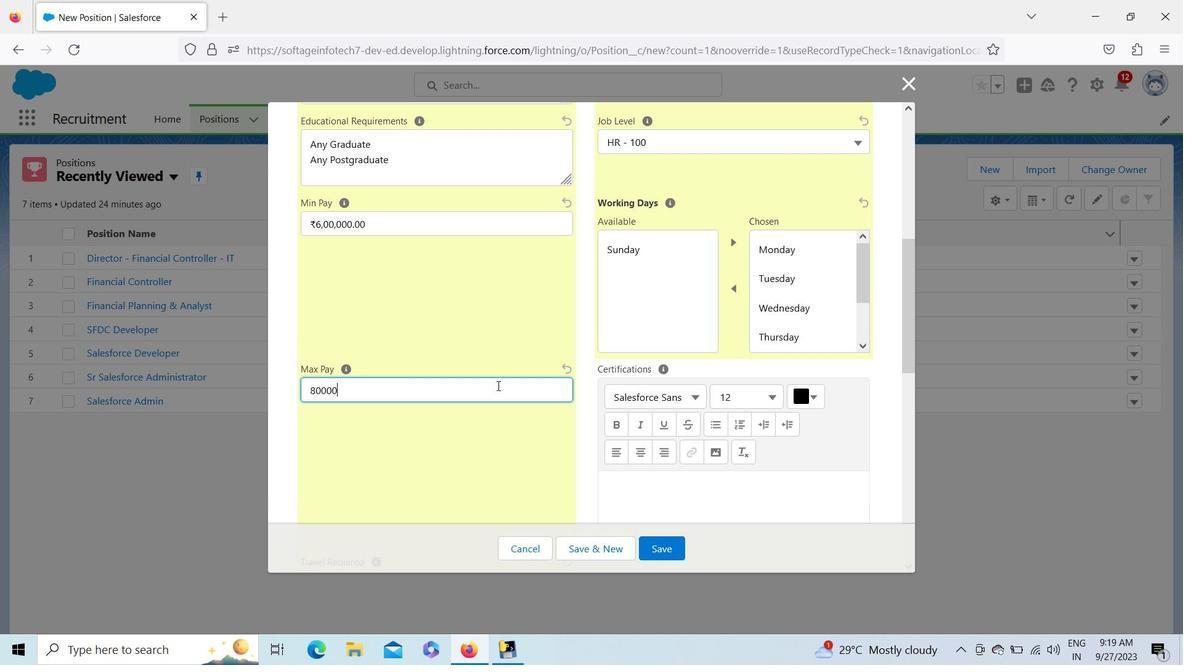 
Action: Mouse moved to (488, 439)
Screenshot: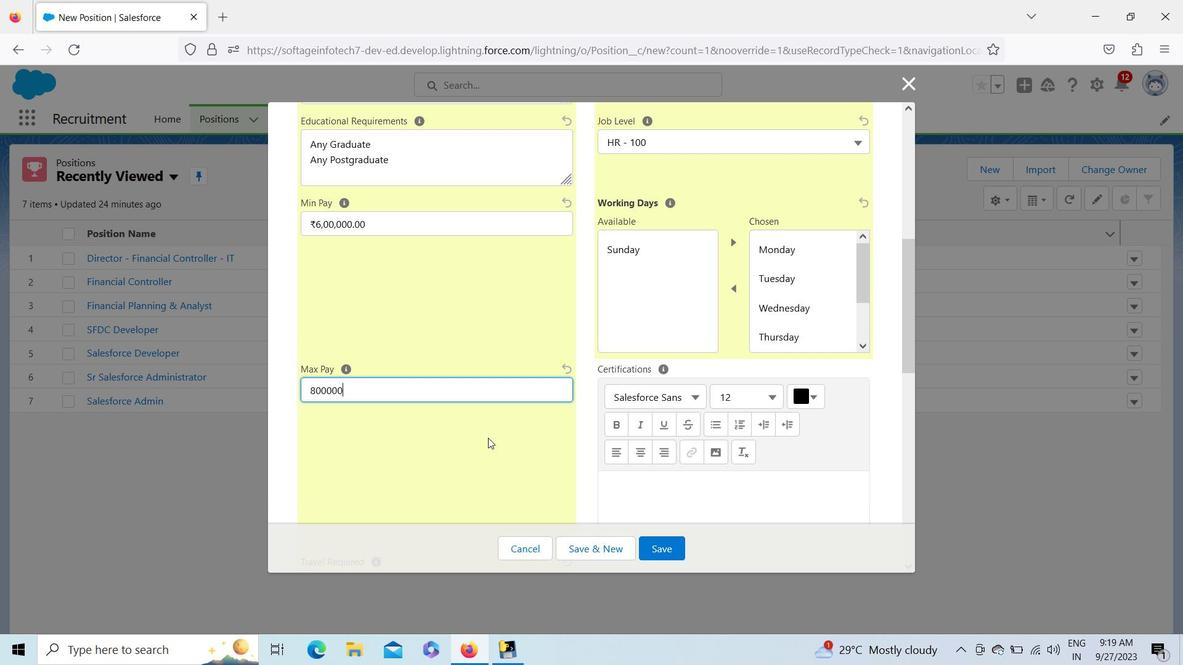 
Action: Mouse pressed left at (488, 439)
Screenshot: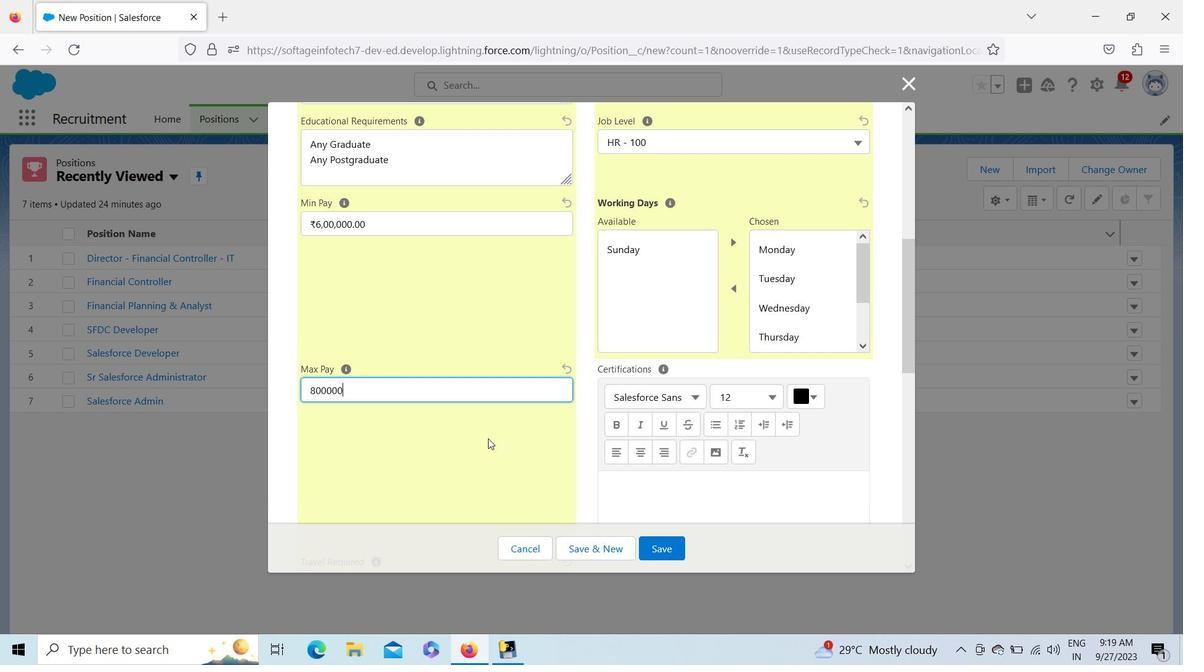 
Action: Mouse moved to (909, 286)
Screenshot: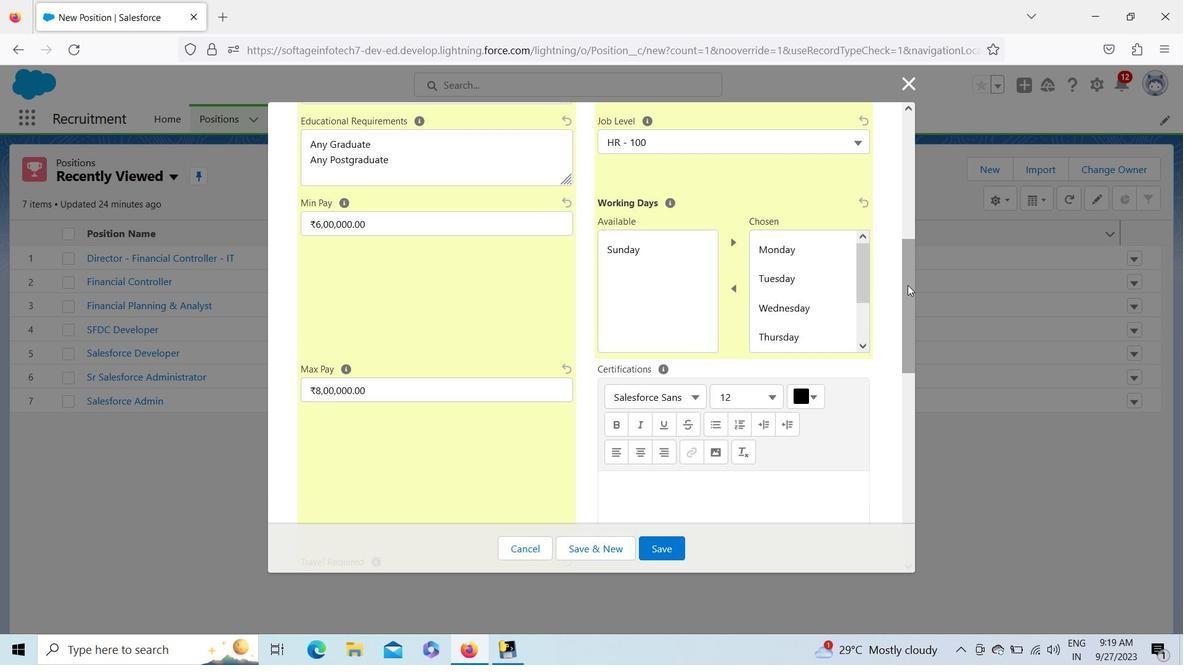 
Action: Mouse pressed left at (909, 286)
Screenshot: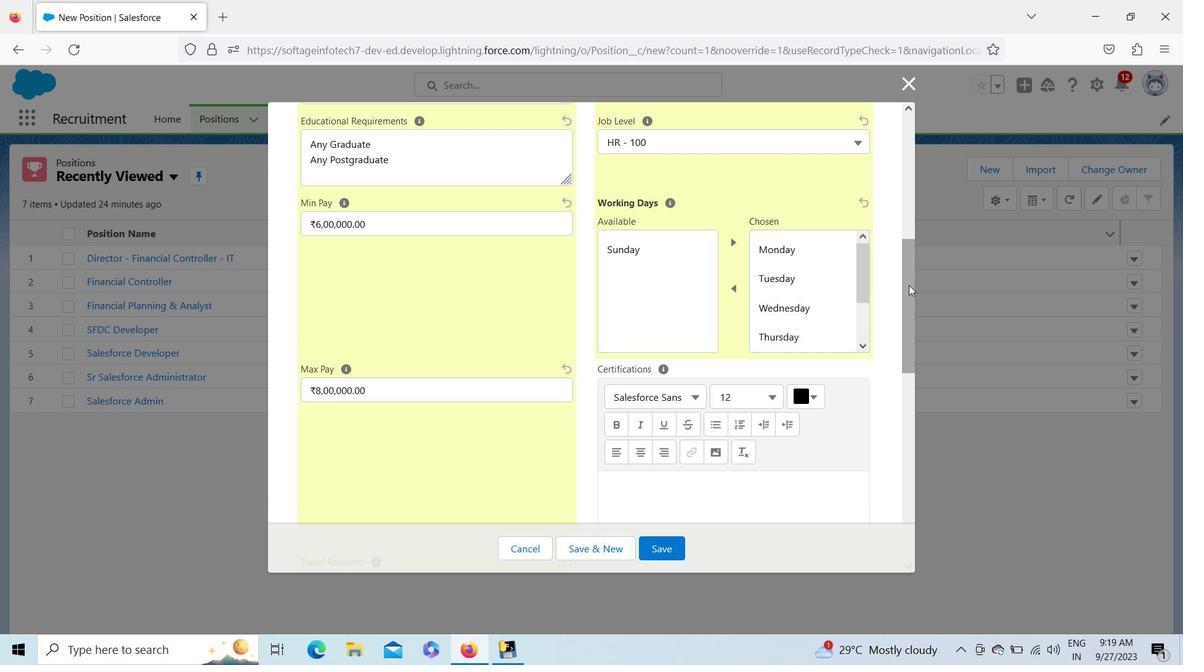 
Action: Mouse moved to (654, 541)
Screenshot: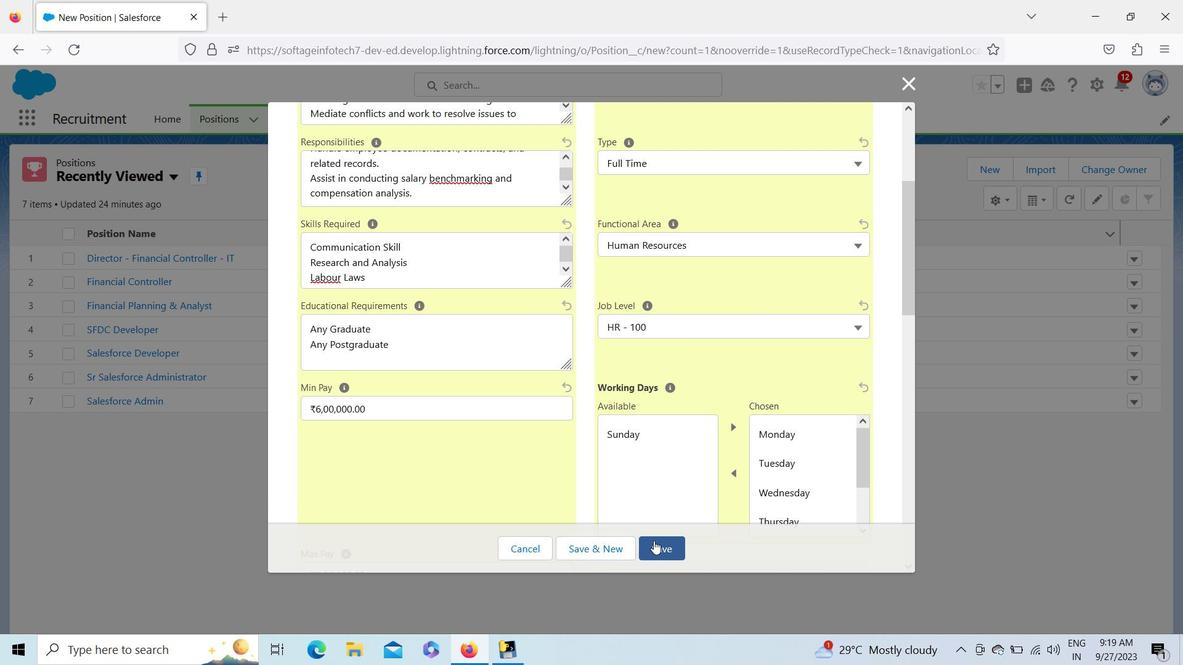 
Action: Mouse pressed left at (654, 541)
Screenshot: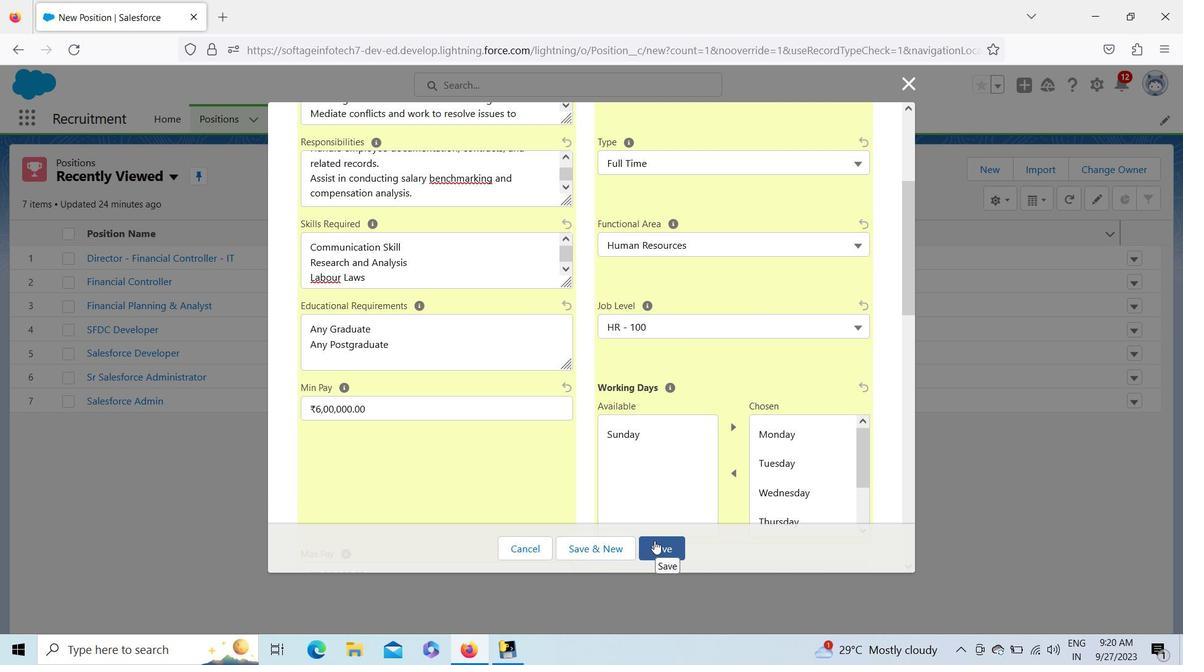 
Action: Mouse moved to (30, 117)
Screenshot: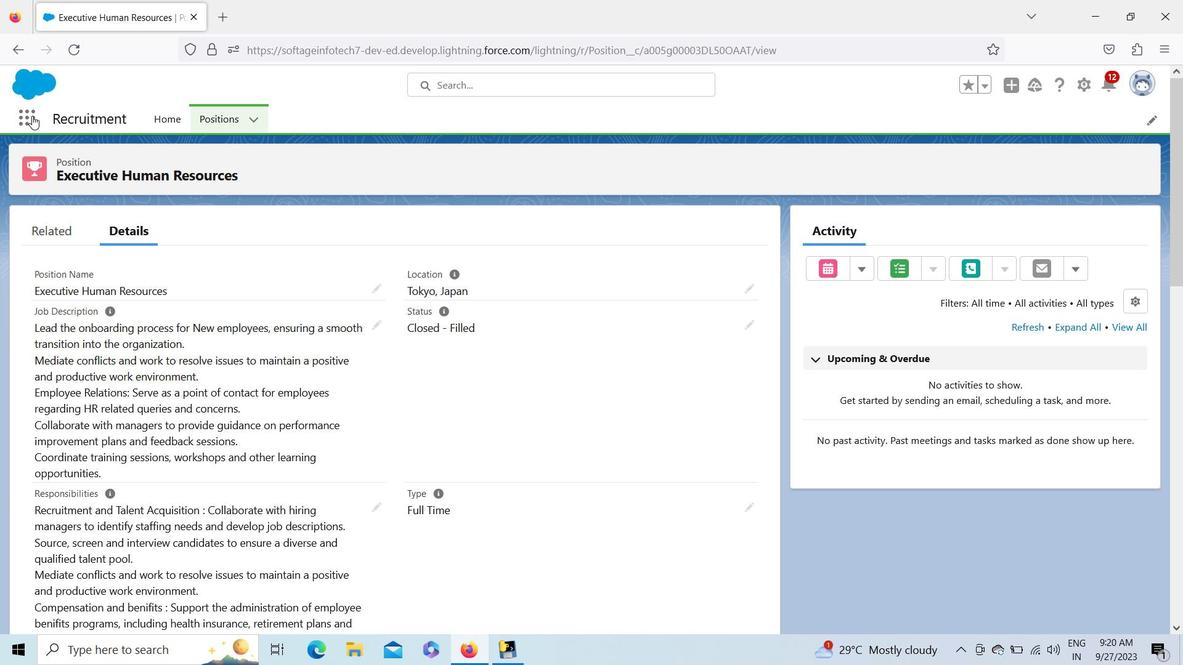 
Action: Mouse pressed left at (30, 117)
Screenshot: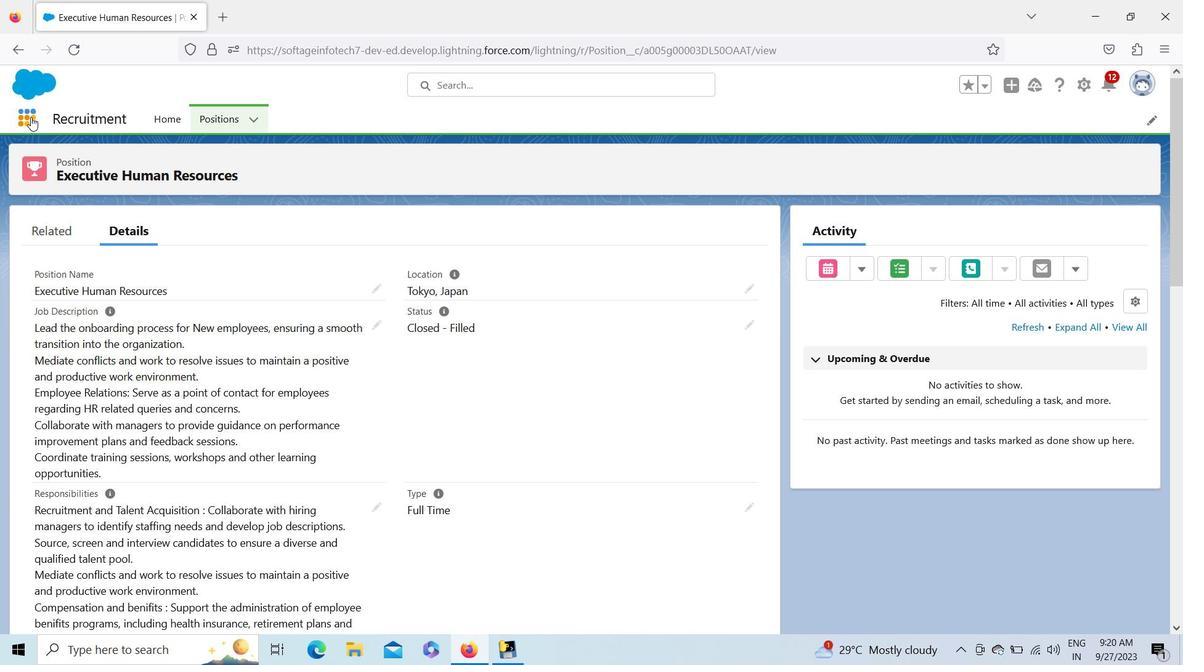 
Action: Mouse moved to (90, 211)
Screenshot: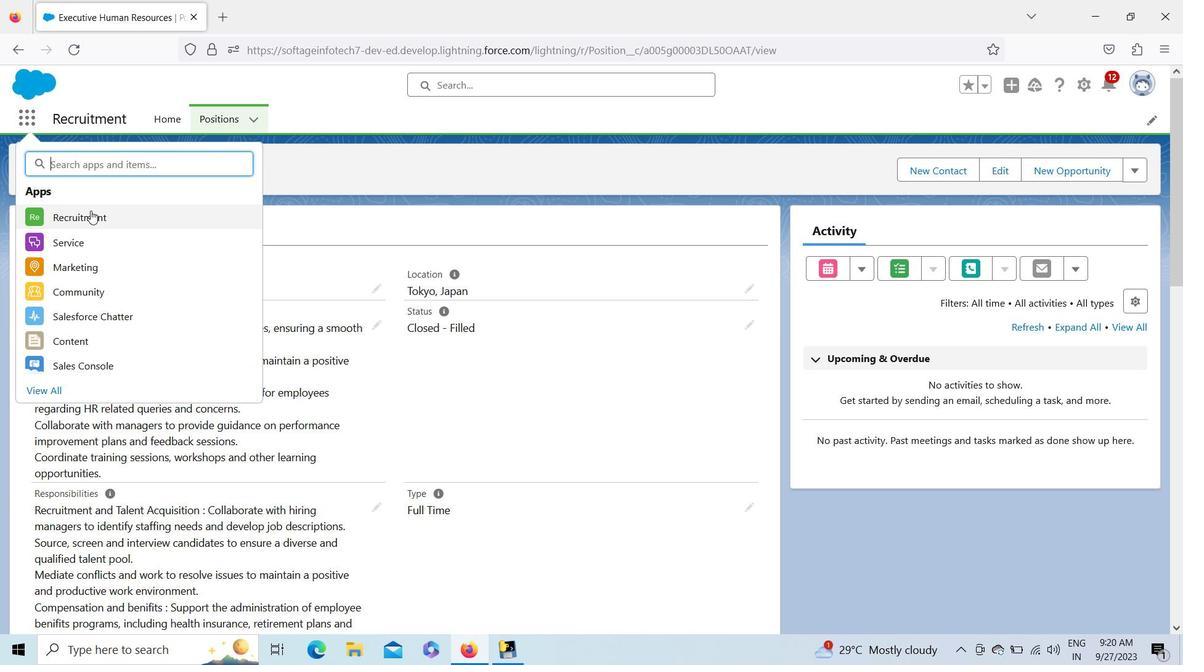 
Action: Mouse pressed left at (90, 211)
Screenshot: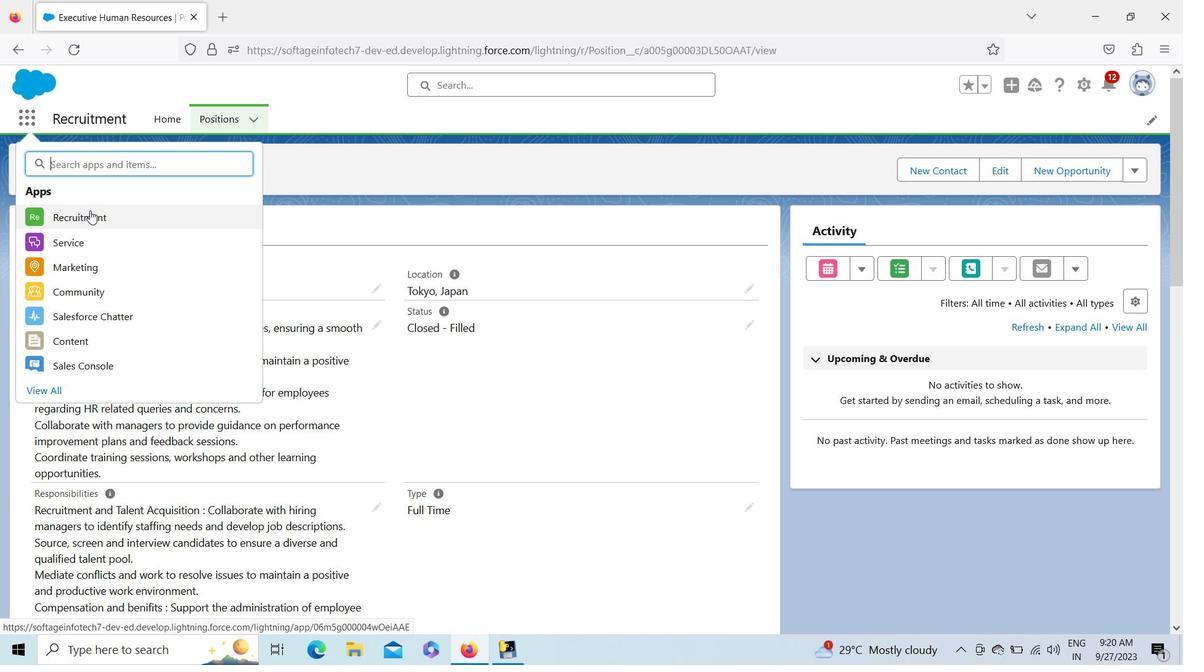 
Action: Mouse moved to (212, 123)
Screenshot: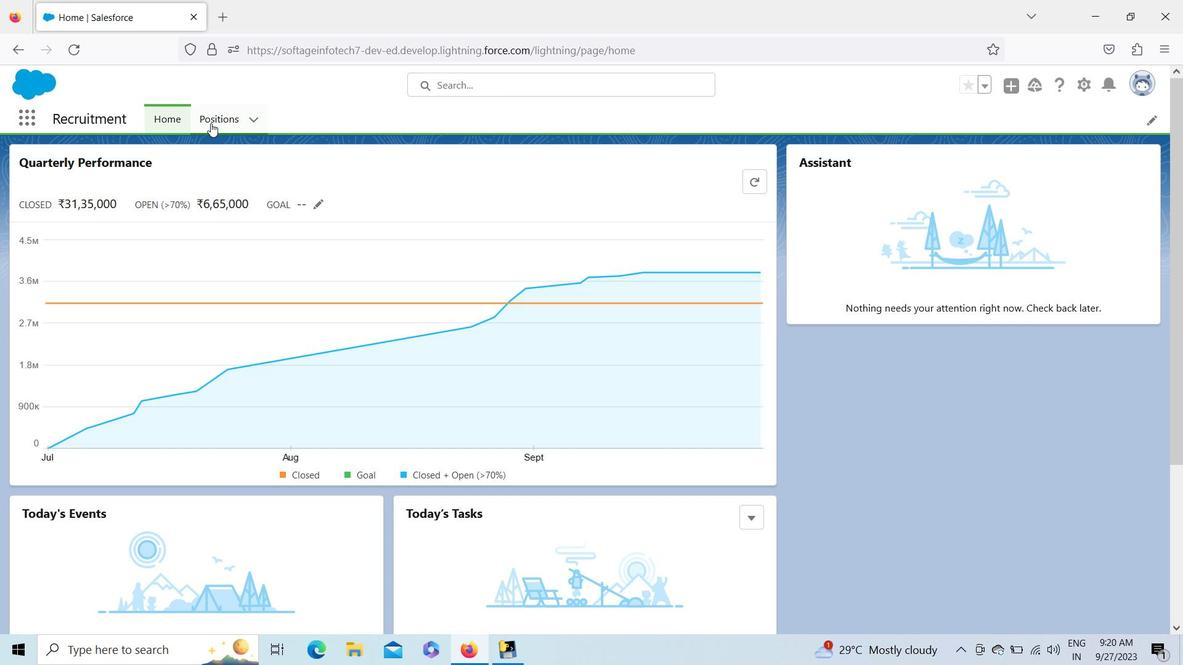 
Action: Mouse pressed left at (212, 123)
Screenshot: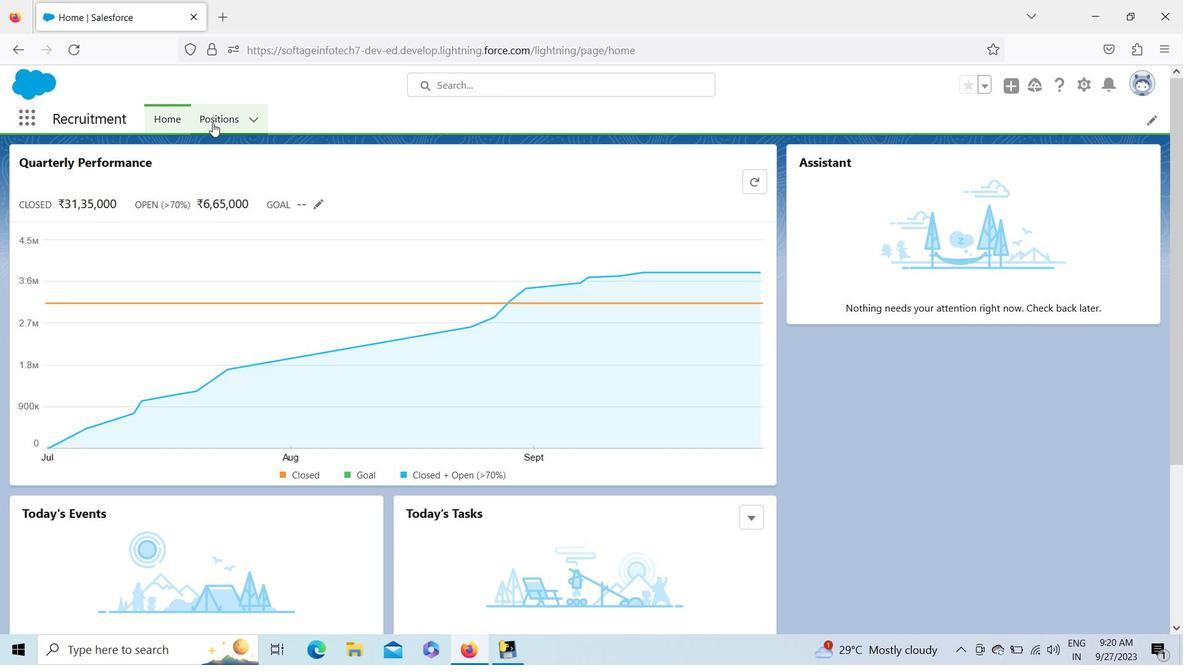 
Action: Mouse moved to (171, 175)
Screenshot: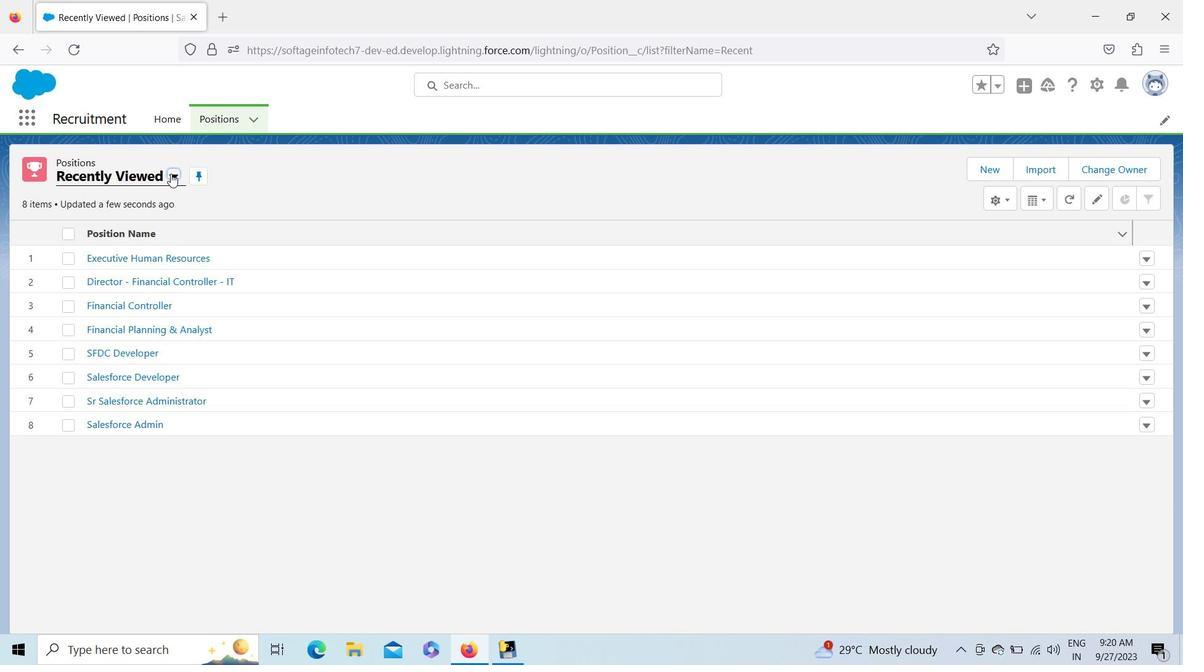 
Action: Mouse pressed left at (171, 175)
Screenshot: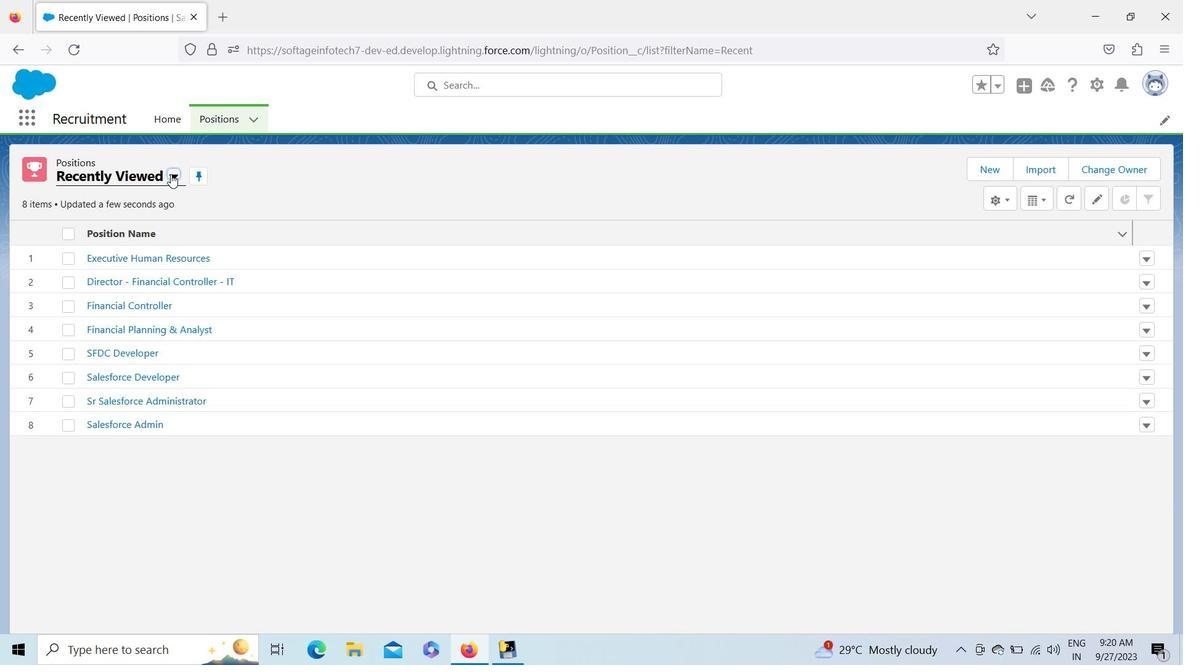
Action: Mouse moved to (128, 228)
Screenshot: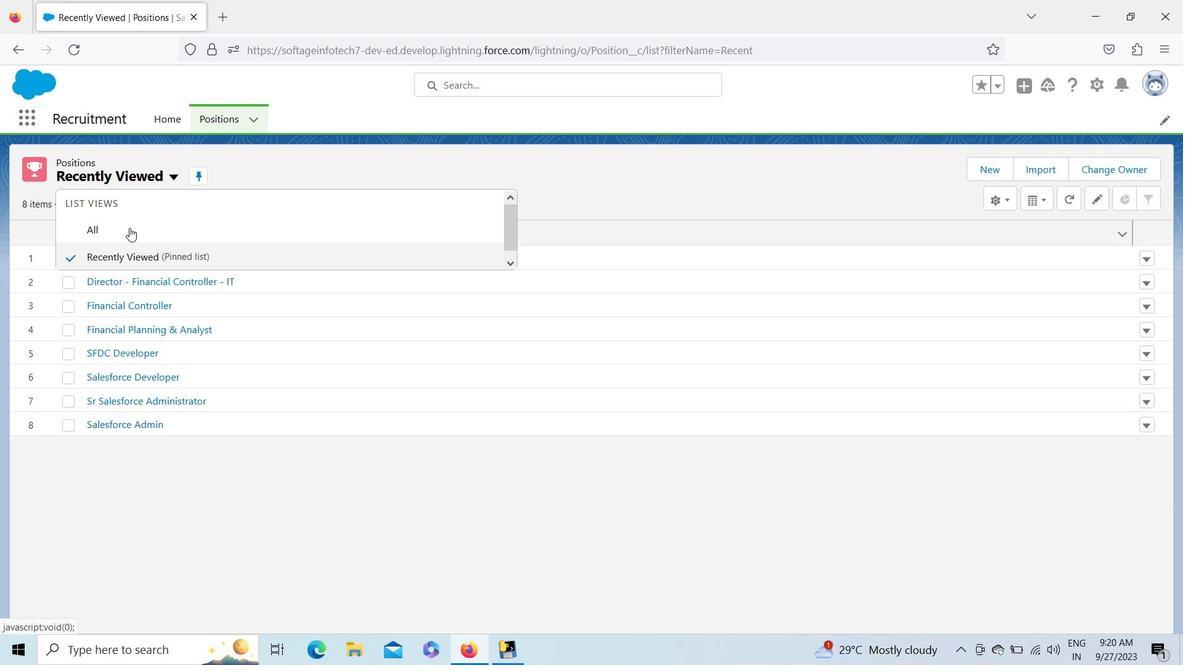 
Action: Mouse pressed left at (128, 228)
Screenshot: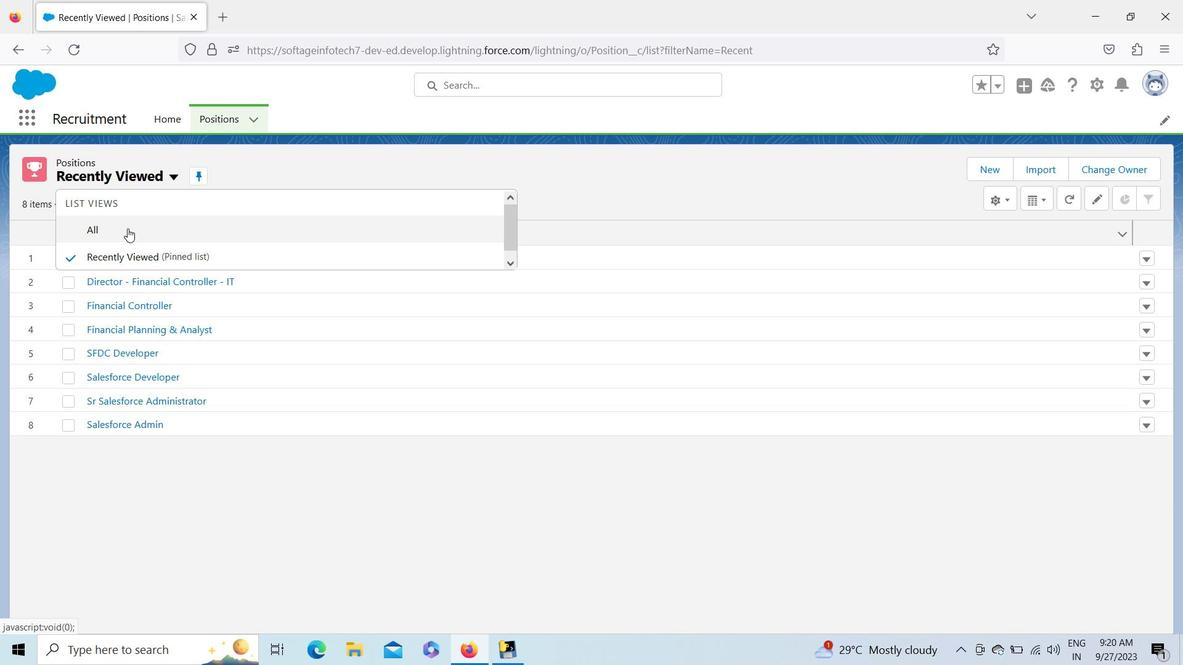 
Action: Mouse moved to (871, 178)
Screenshot: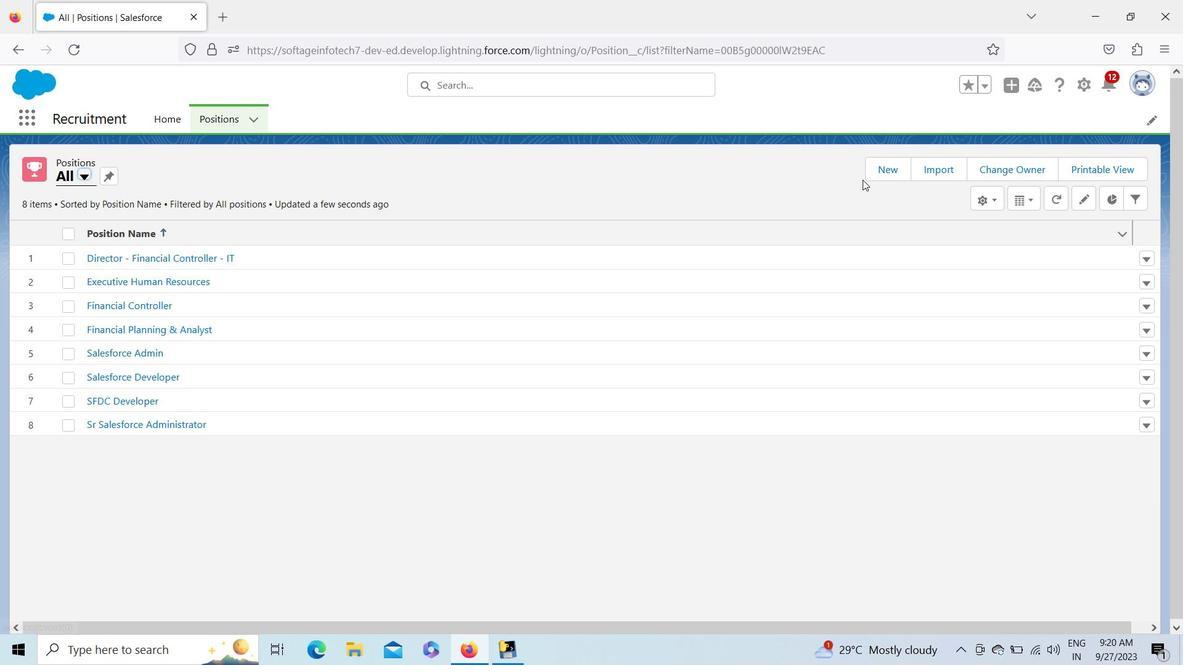 
Action: Mouse pressed left at (871, 178)
Screenshot: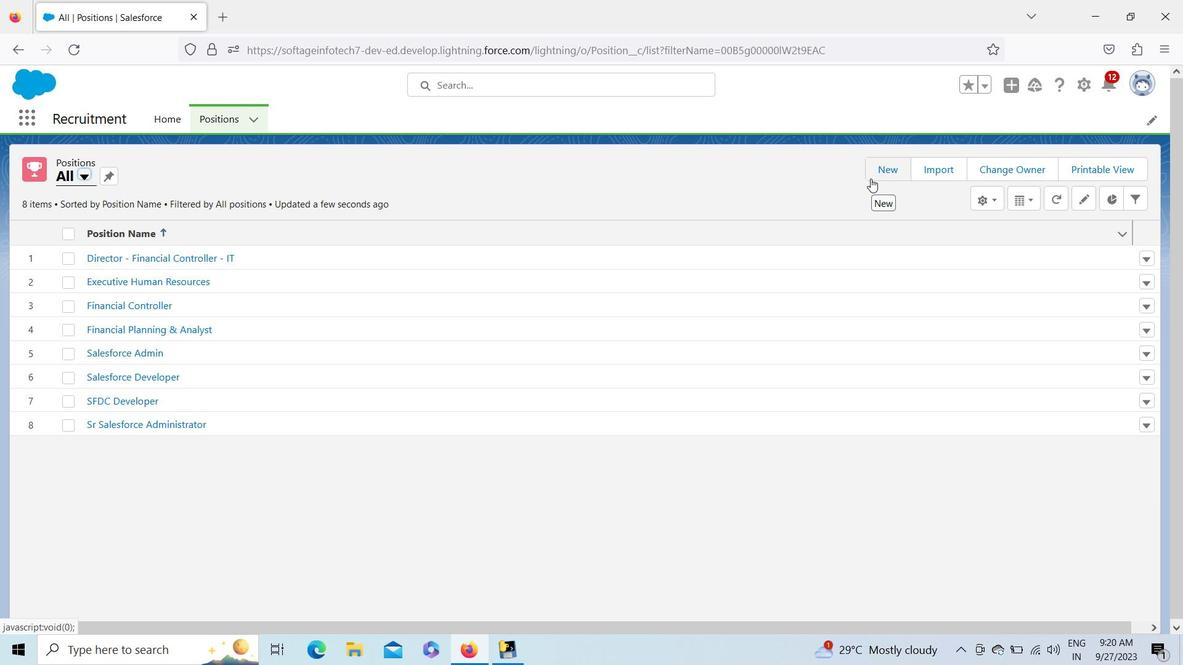 
Action: Mouse moved to (630, 242)
Screenshot: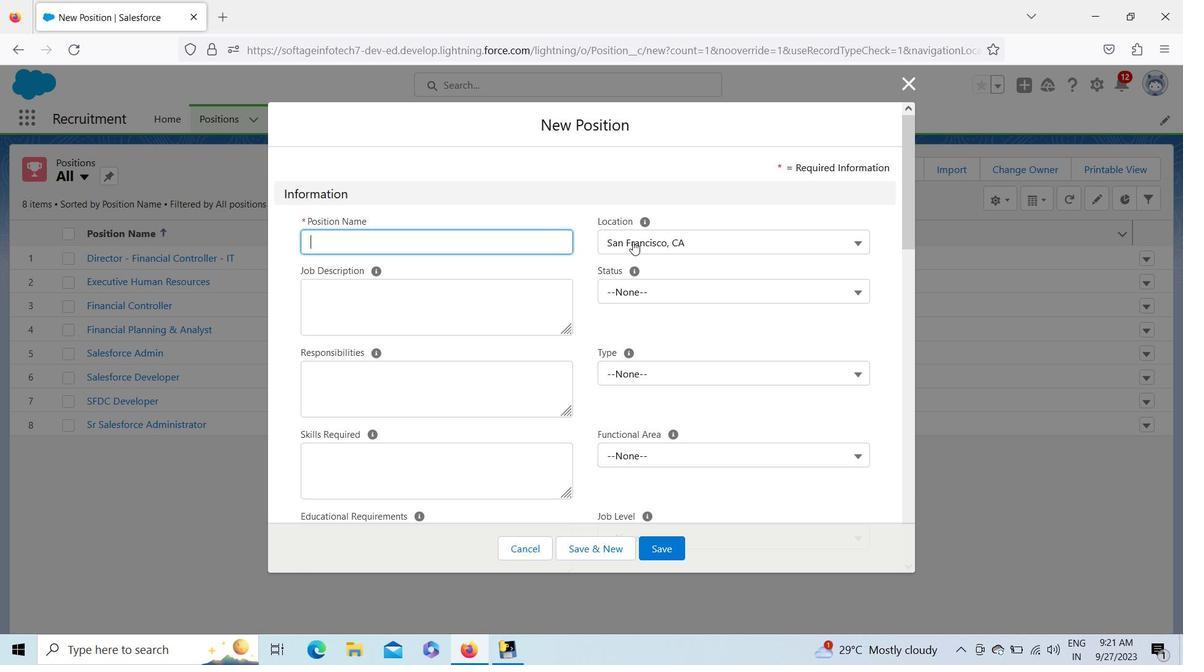 
Action: Mouse pressed left at (630, 242)
Screenshot: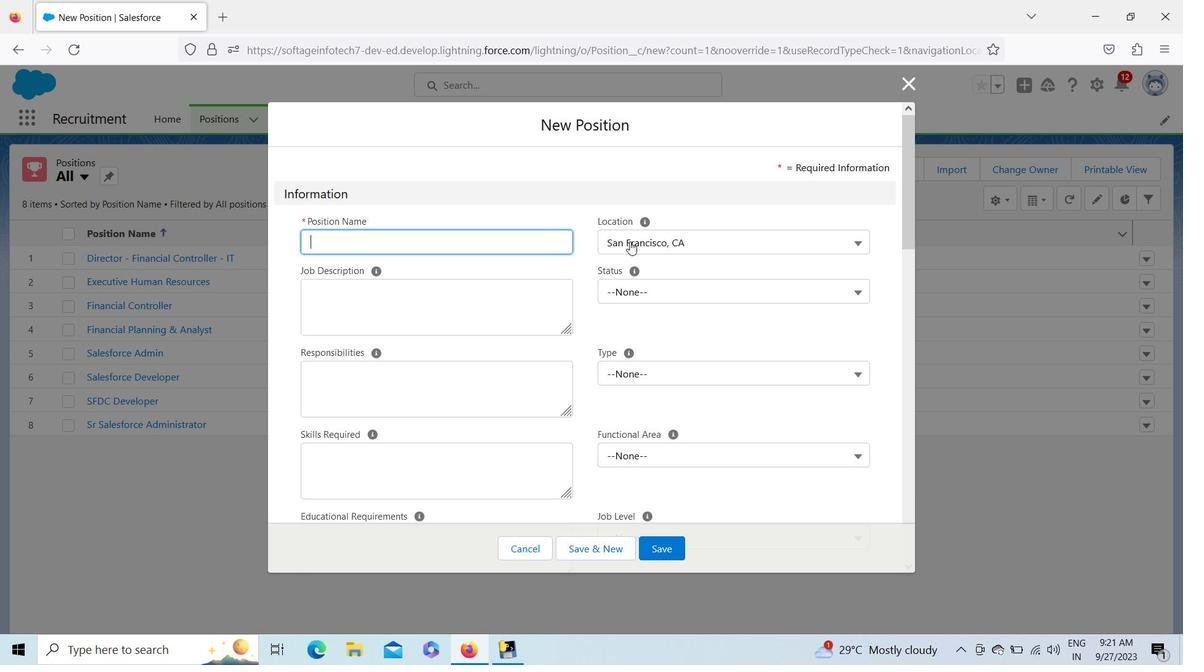 
Action: Mouse moved to (860, 405)
Screenshot: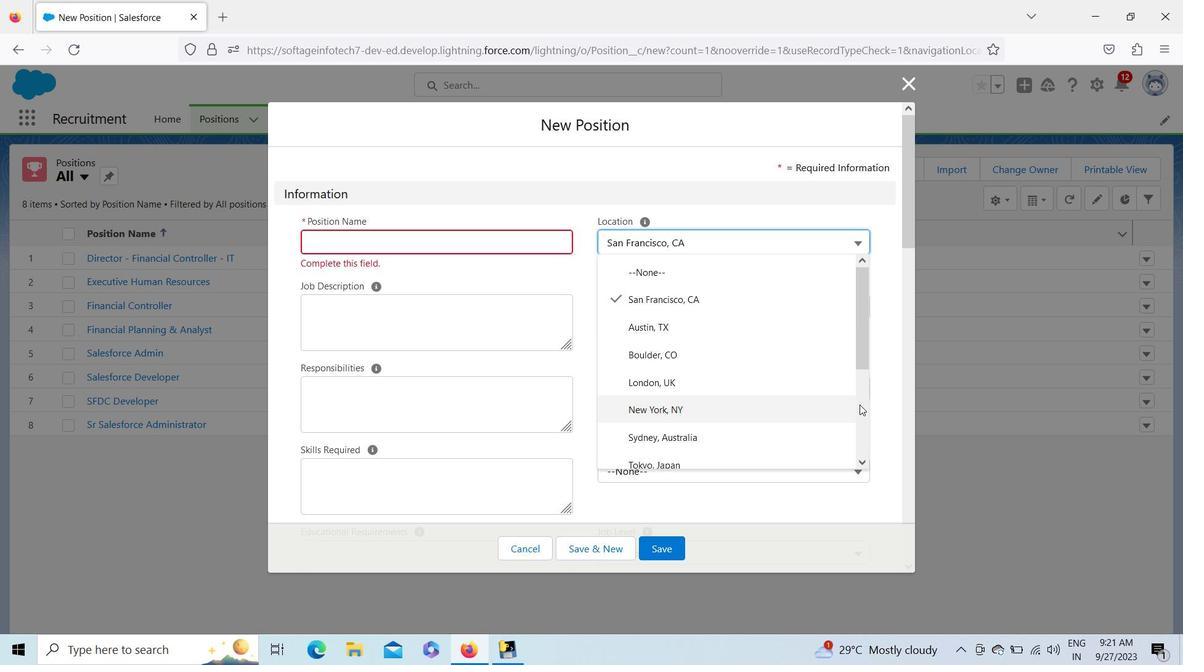 
Action: Mouse pressed left at (860, 405)
Screenshot: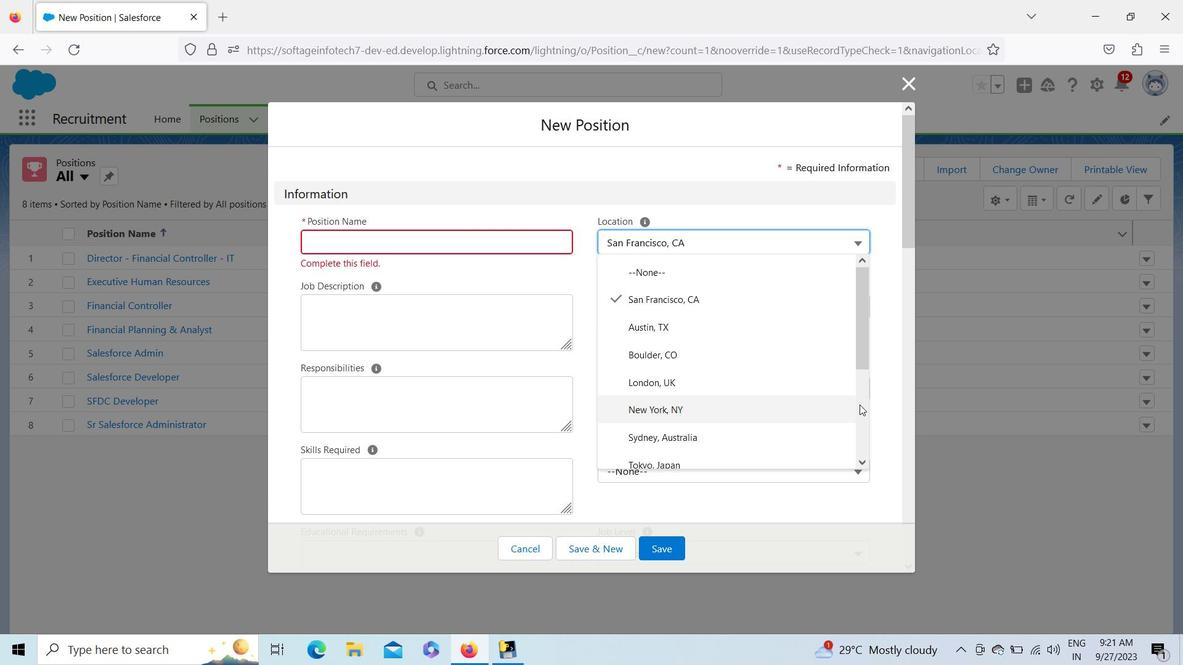 
Action: Mouse moved to (738, 369)
Screenshot: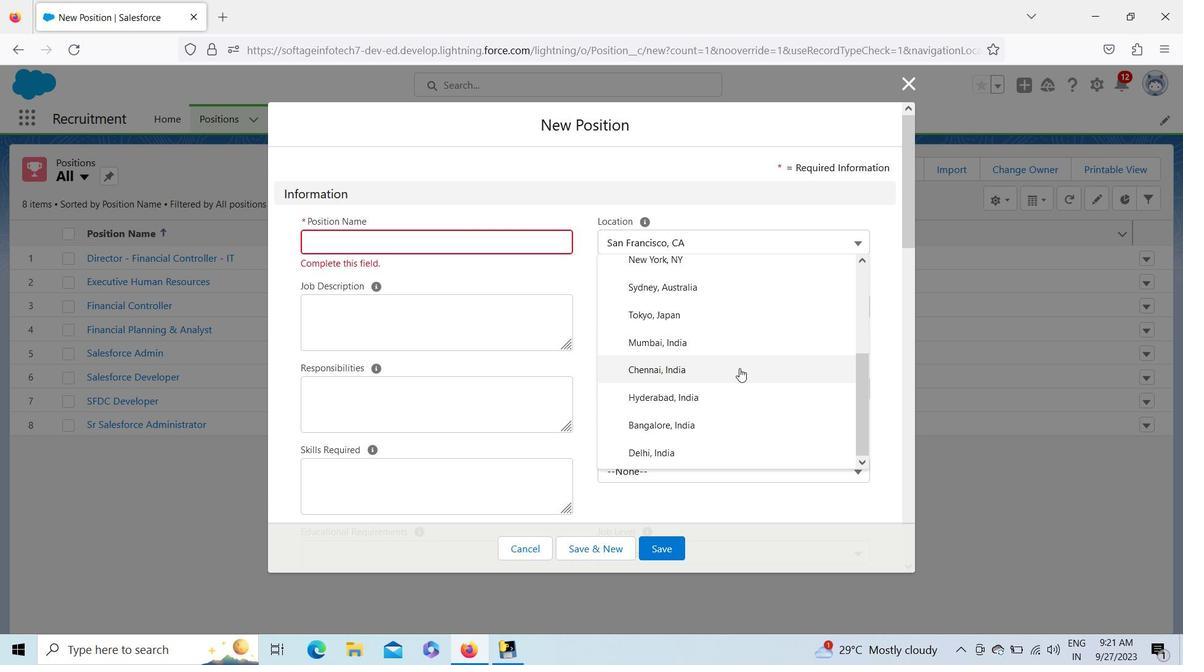 
Action: Mouse pressed left at (738, 369)
Screenshot: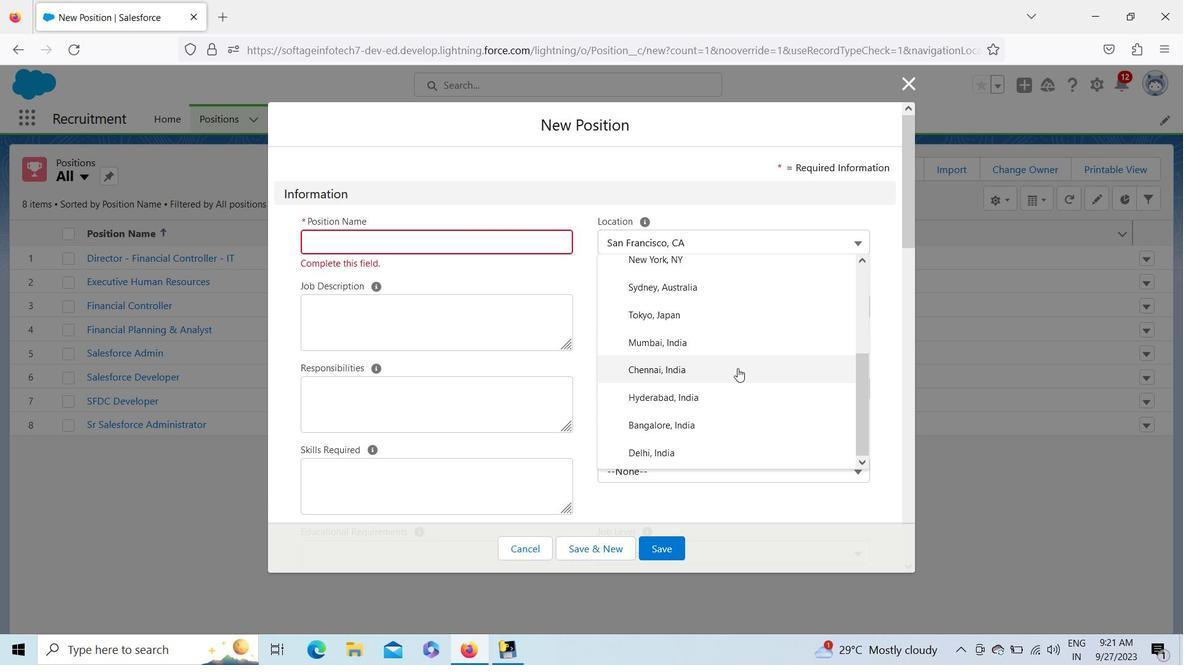 
Action: Mouse moved to (398, 244)
Screenshot: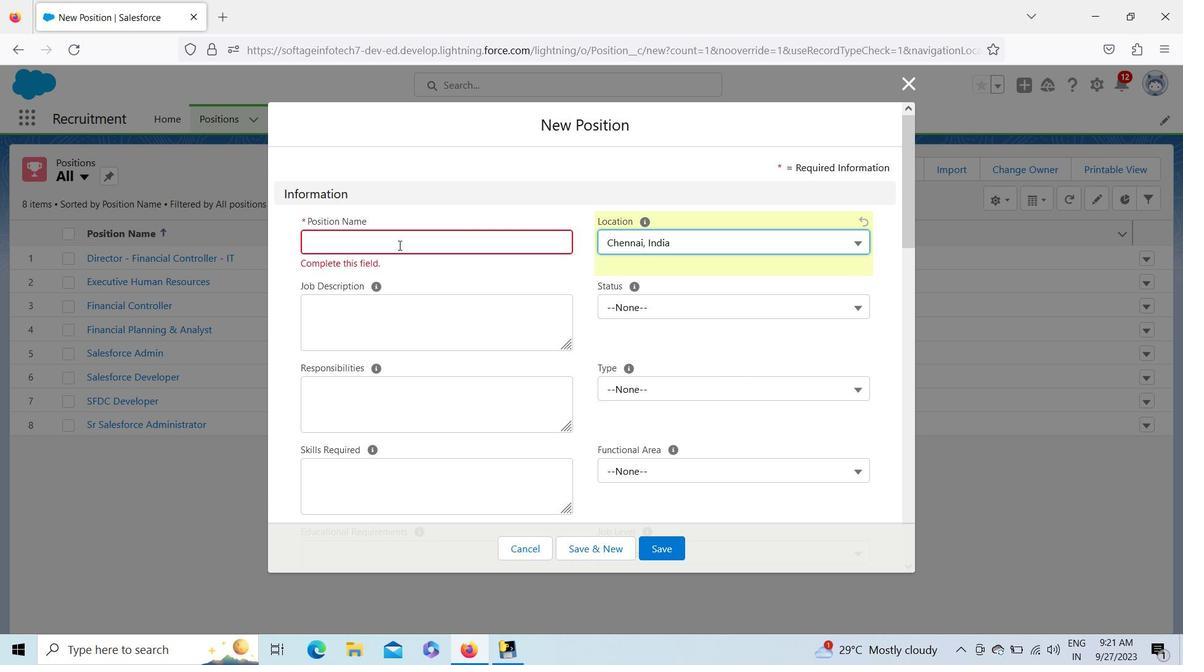 
Action: Key pressed <Key.shift>H
Screenshot: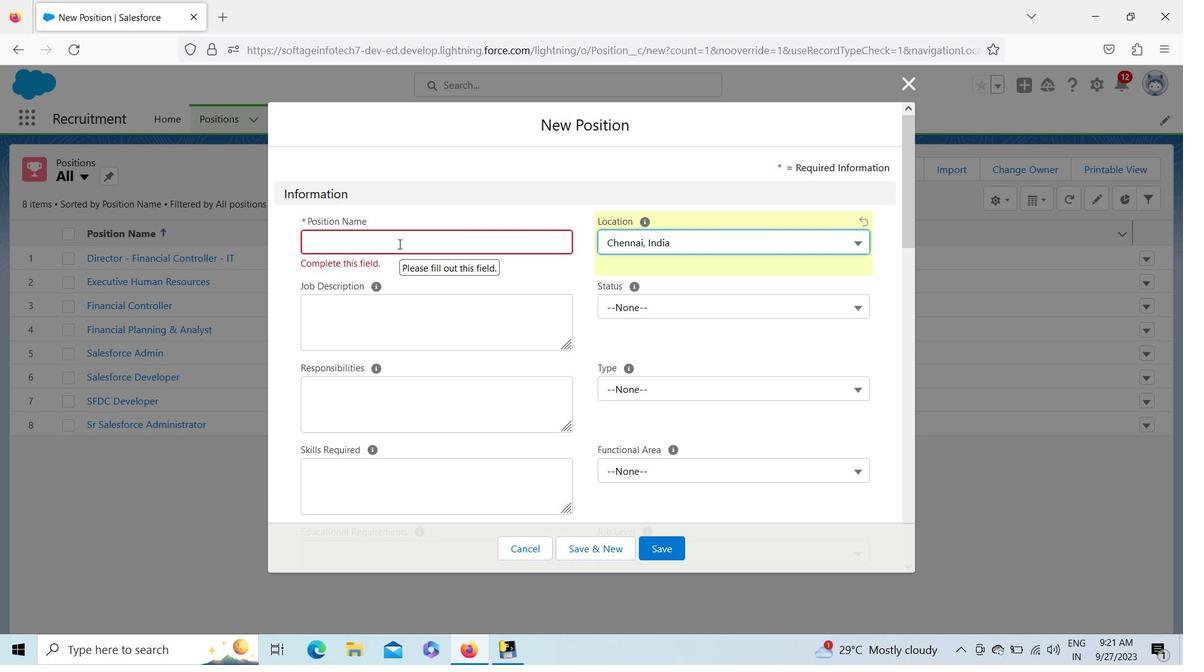 
Action: Mouse moved to (659, 374)
Screenshot: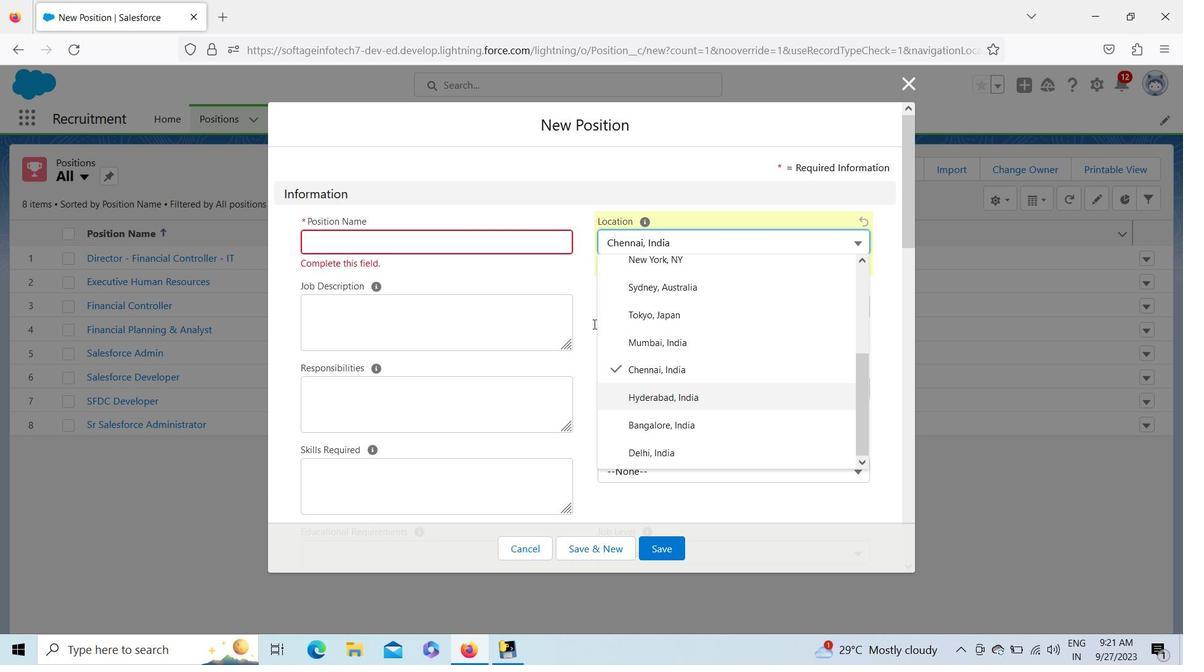 
Action: Mouse pressed left at (659, 374)
Screenshot: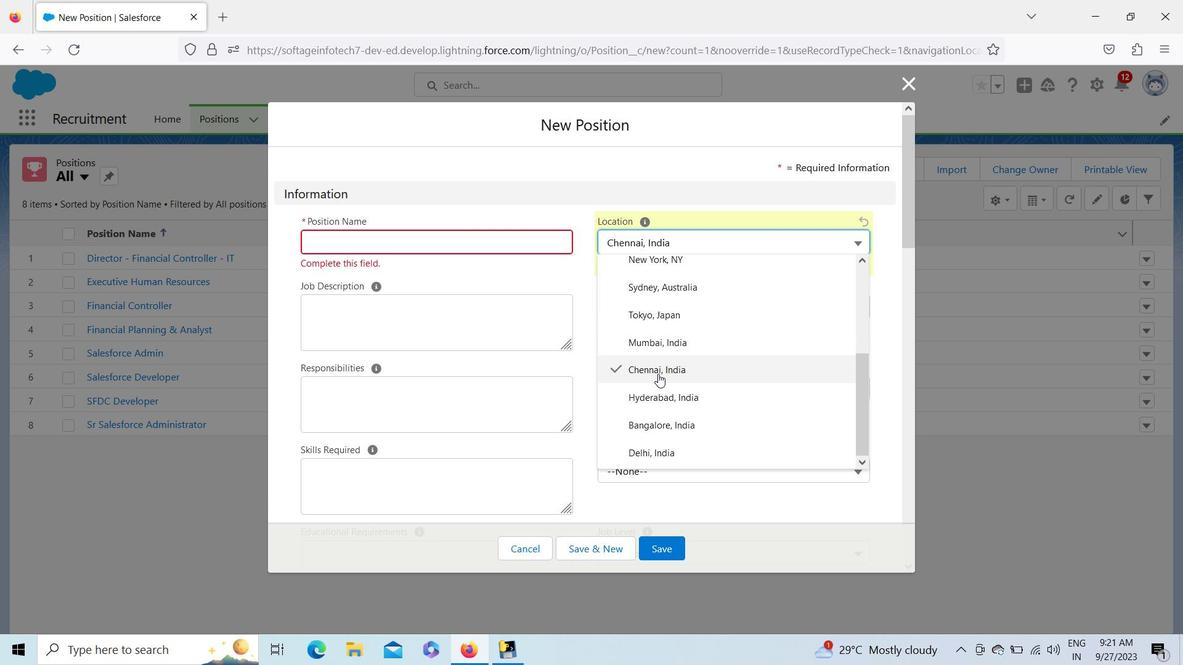 
Action: Mouse moved to (395, 244)
Screenshot: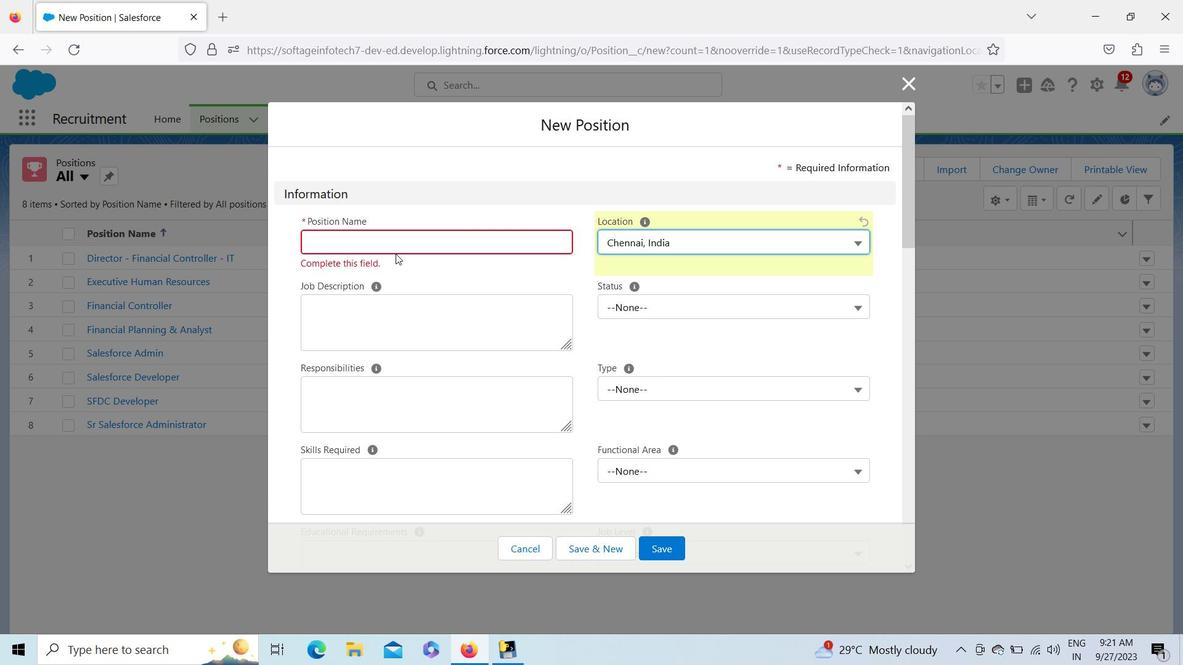 
Action: Mouse pressed left at (395, 244)
Screenshot: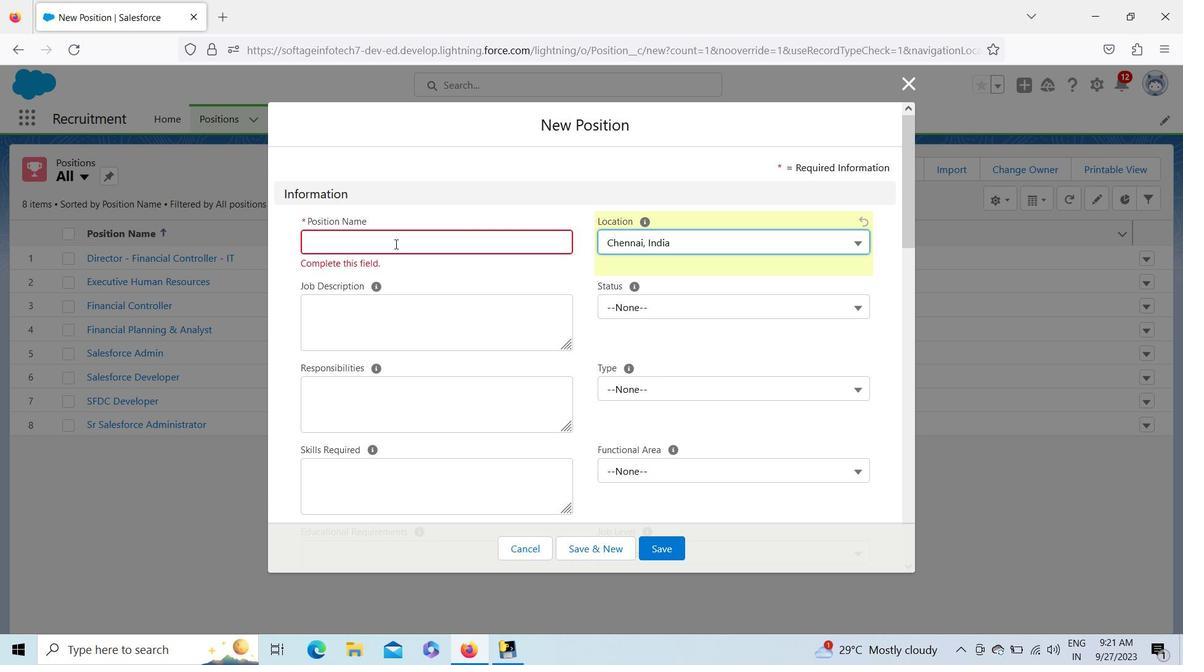 
Action: Key pressed <Key.shift>H<Key.shift>R<Key.space><Key.shift>Generalist
Screenshot: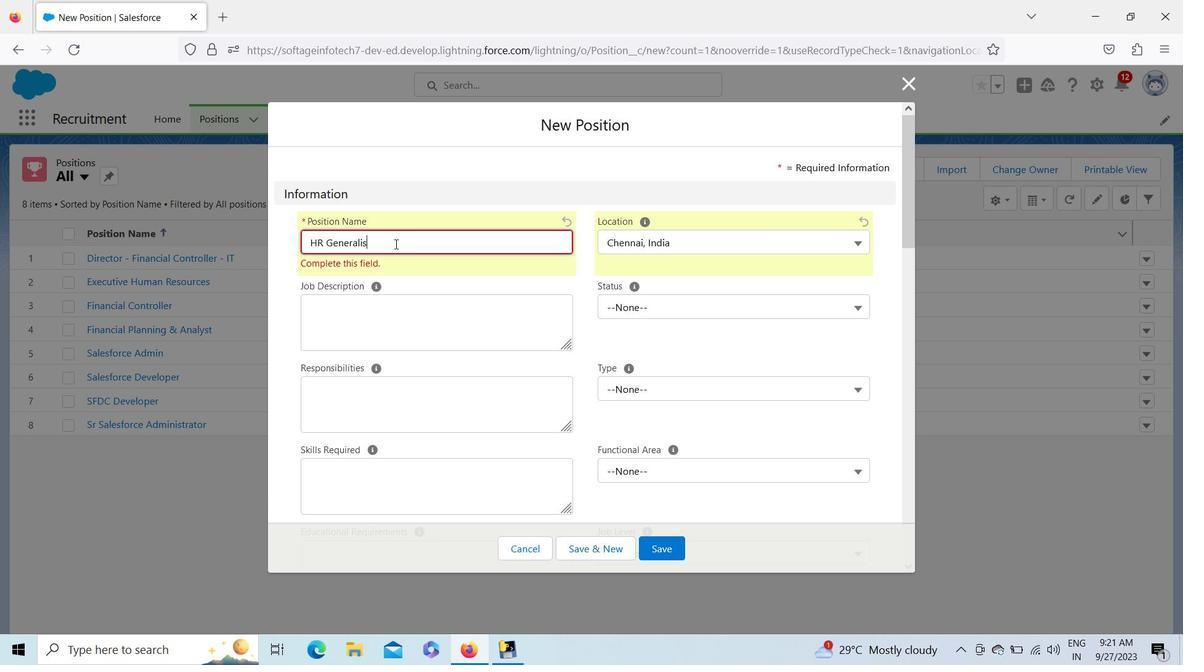 
Action: Mouse moved to (424, 268)
Screenshot: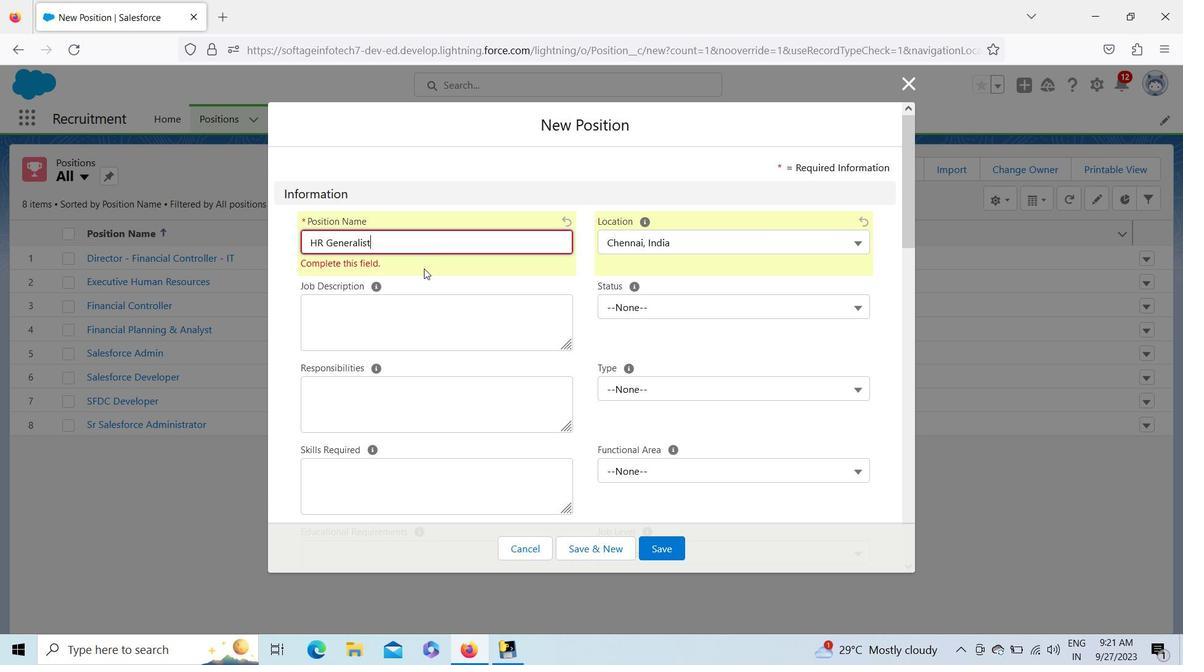 
Action: Key pressed <Key.space>-<Key.space><Key.shift>Social<Key.space><Key.shift>Service<Key.space><Key.shift><Key.shift><Key.shift><Key.shift><Key.shift><Key.shift><Key.shift><Key.shift><Key.shift><Key.shift><Key.shift><Key.shift><Key.shift><Key.shift><Key.shift><Key.shift><Key.shift><Key.shift><Key.shift><Key.shift><Key.shift><Key.shift><Key.shift><Key.shift><Key.shift><Key.shift><Key.shift><Key.shift><Key.shift><Key.shift><Key.shift><Key.shift><Key.shift><Key.shift><Key.shift><Key.shift><Key.shift><Key.shift><Key.shift><Key.shift><Key.shift><Key.shift><Key.shift><Key.shift><Key.shift><Key.shift><Key.shift><Key.shift><Key.shift><Key.shift><Key.shift><Key.shift><Key.shift><Key.shift><Key.shift><Key.shift><Key.shift><Key.shift>&<Key.space><Key.shift>Governance
Screenshot: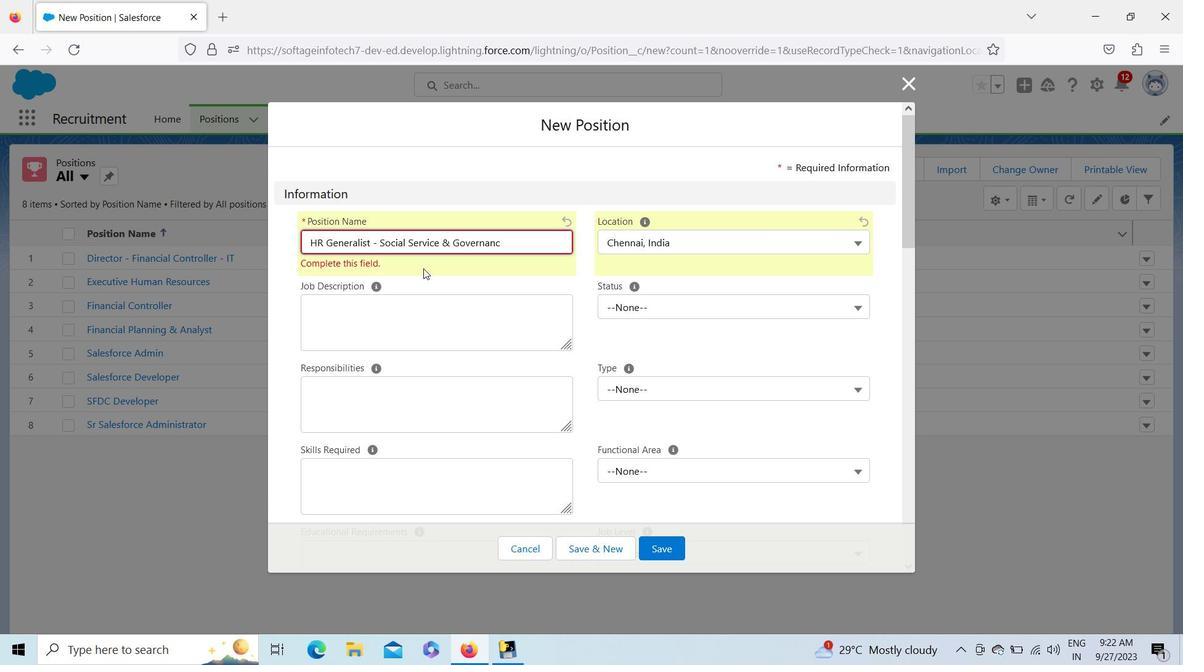 
Action: Mouse moved to (455, 323)
Screenshot: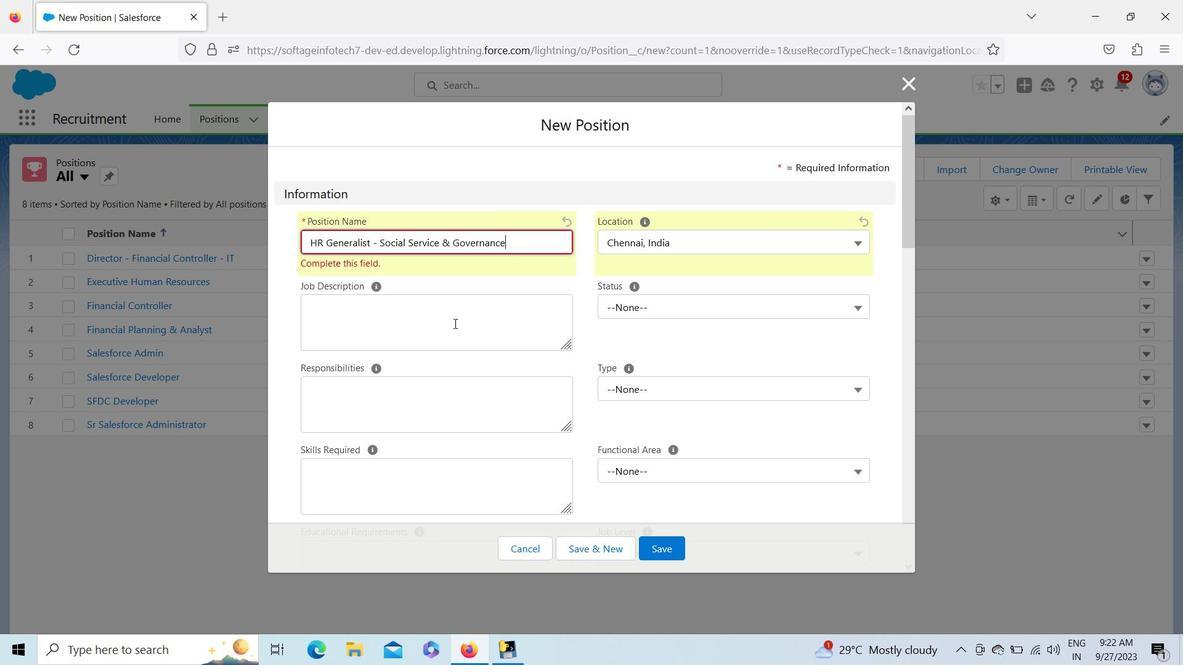 
Action: Mouse pressed left at (455, 323)
Screenshot: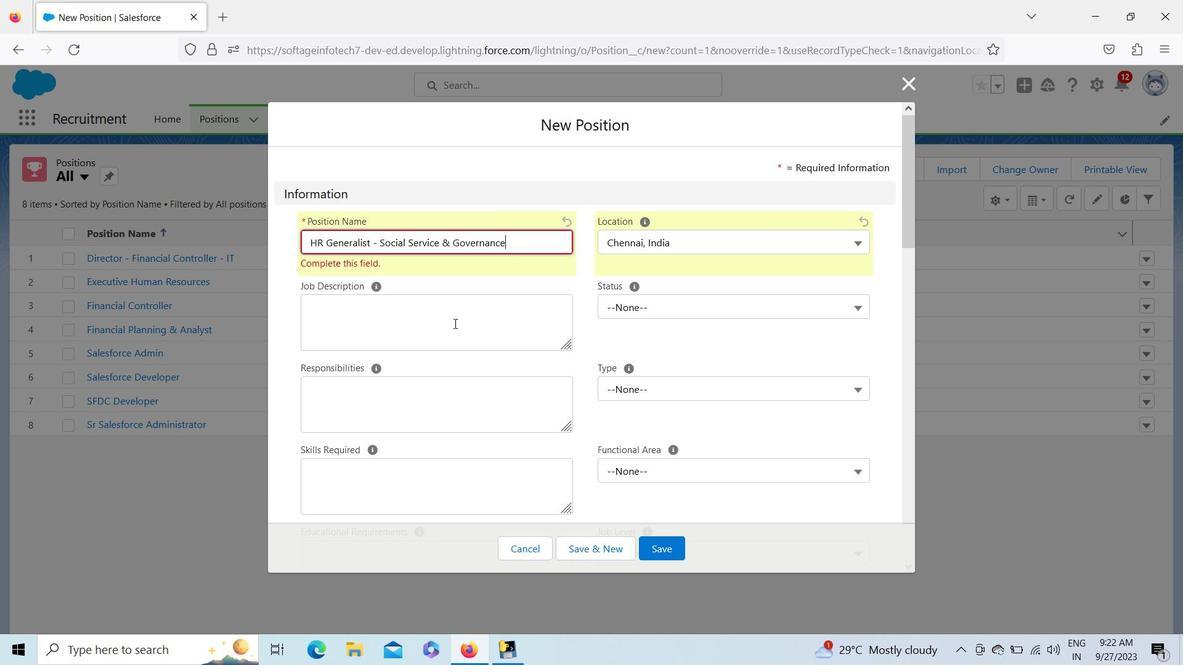 
Action: Mouse moved to (647, 292)
Screenshot: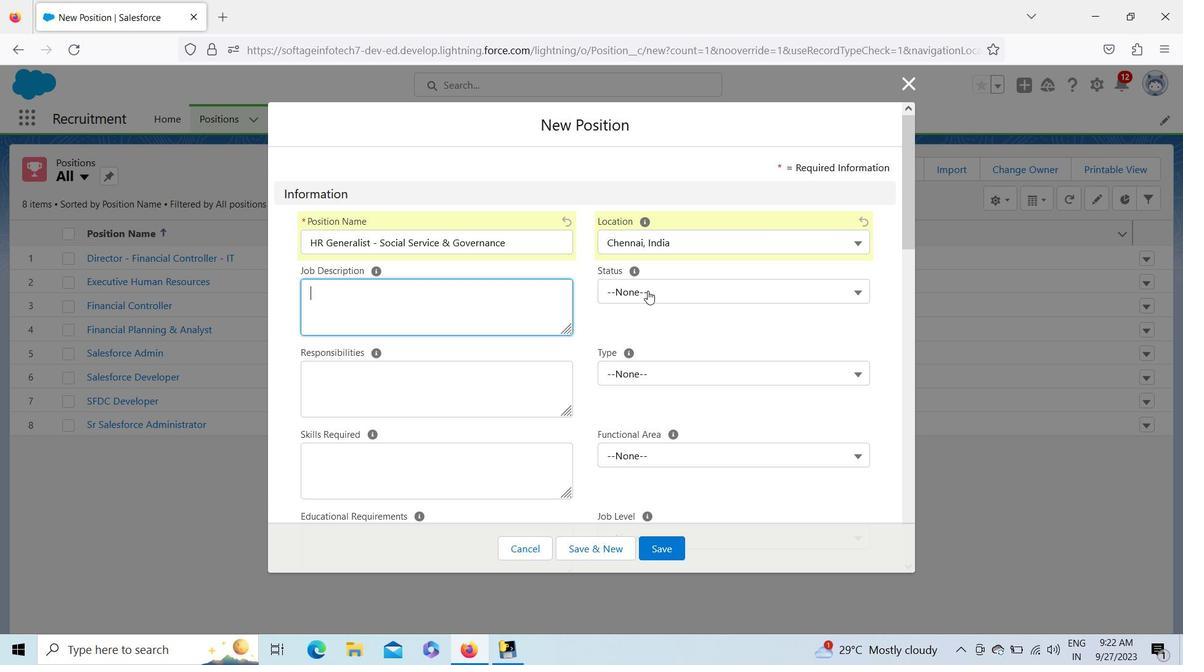 
Action: Mouse pressed left at (647, 292)
Screenshot: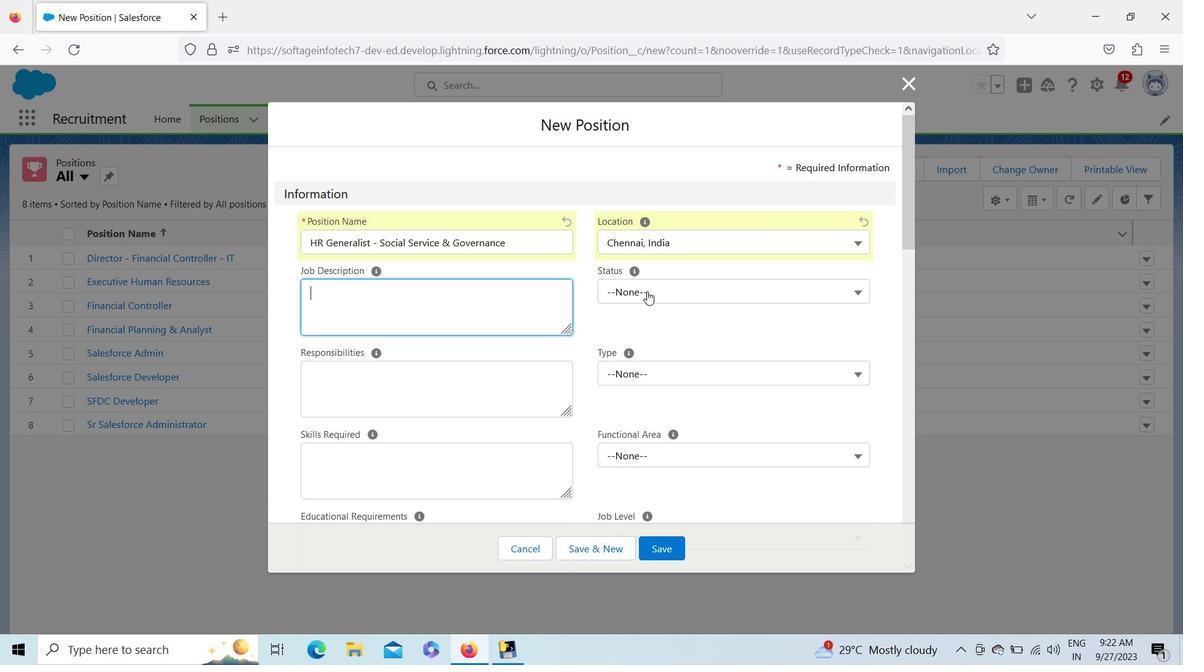 
Action: Mouse moved to (663, 376)
Screenshot: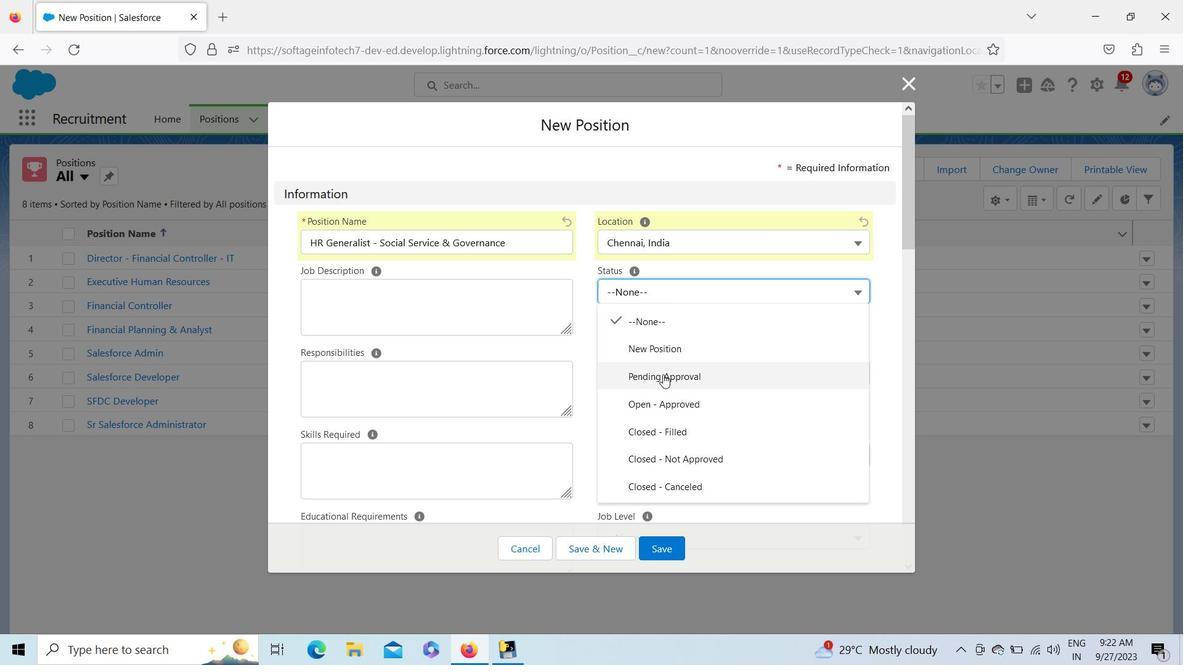 
Action: Mouse pressed left at (663, 376)
Screenshot: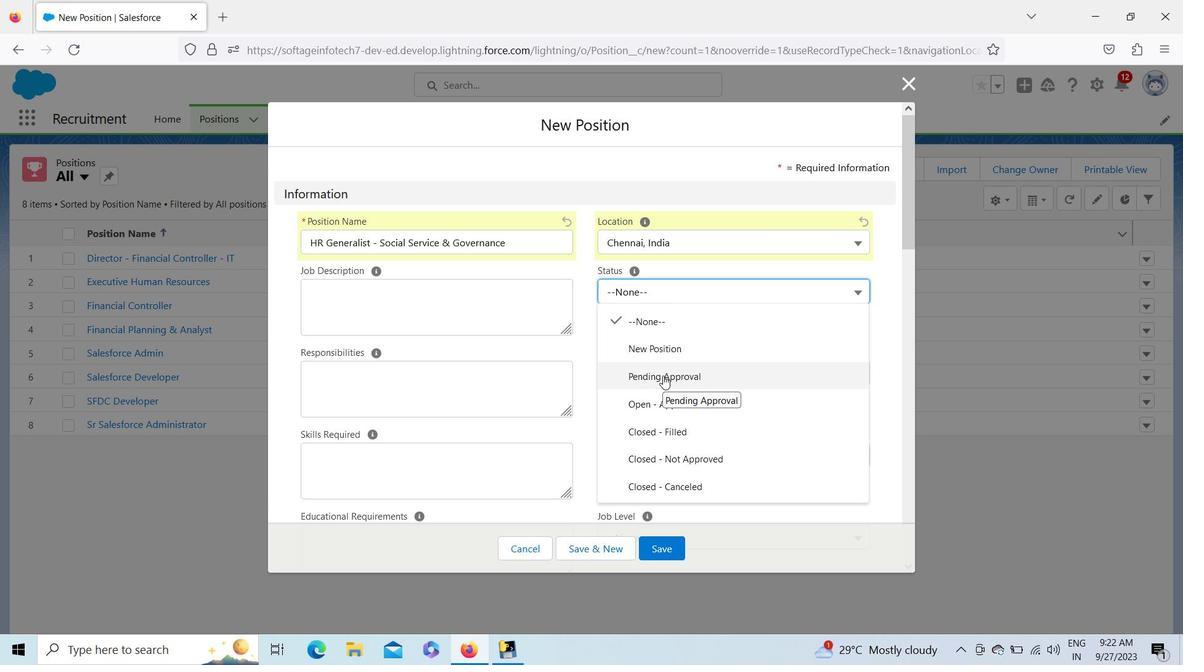 
Action: Mouse pressed left at (663, 376)
Screenshot: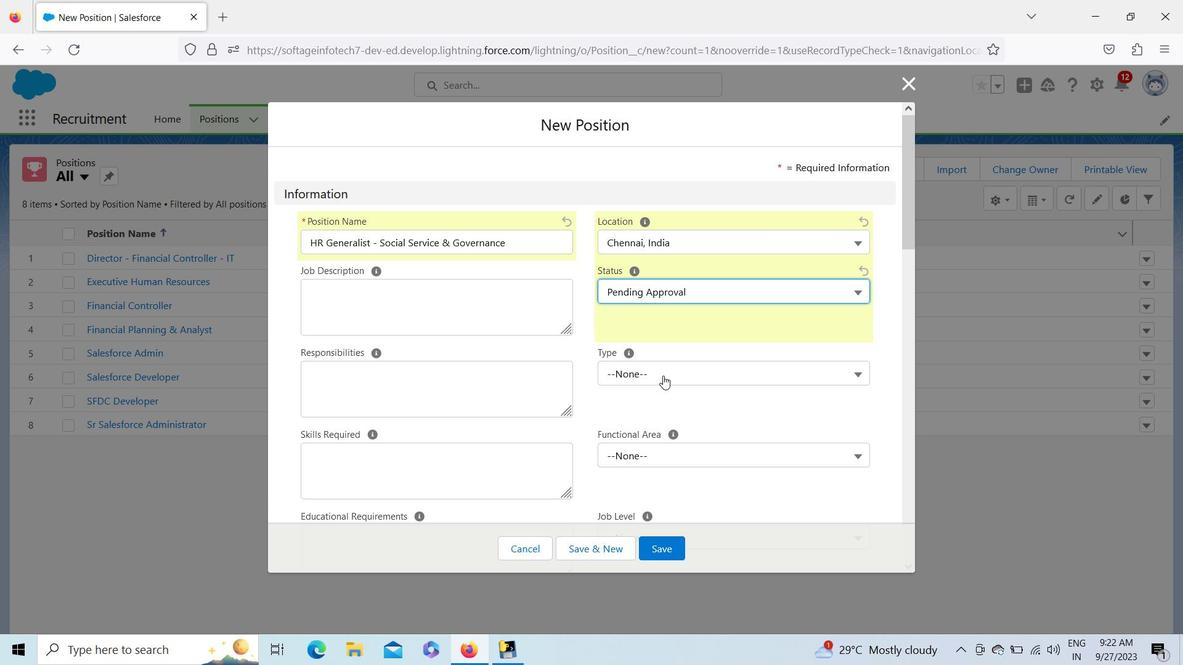 
Action: Mouse moved to (657, 440)
Screenshot: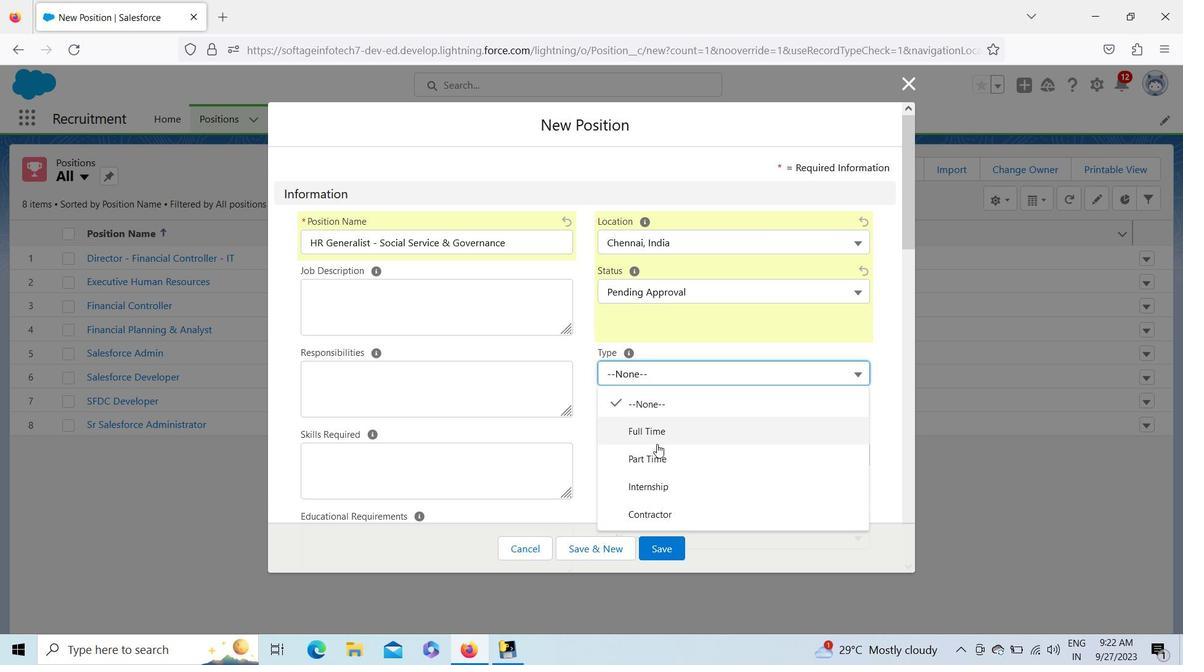 
Action: Mouse pressed left at (657, 440)
Screenshot: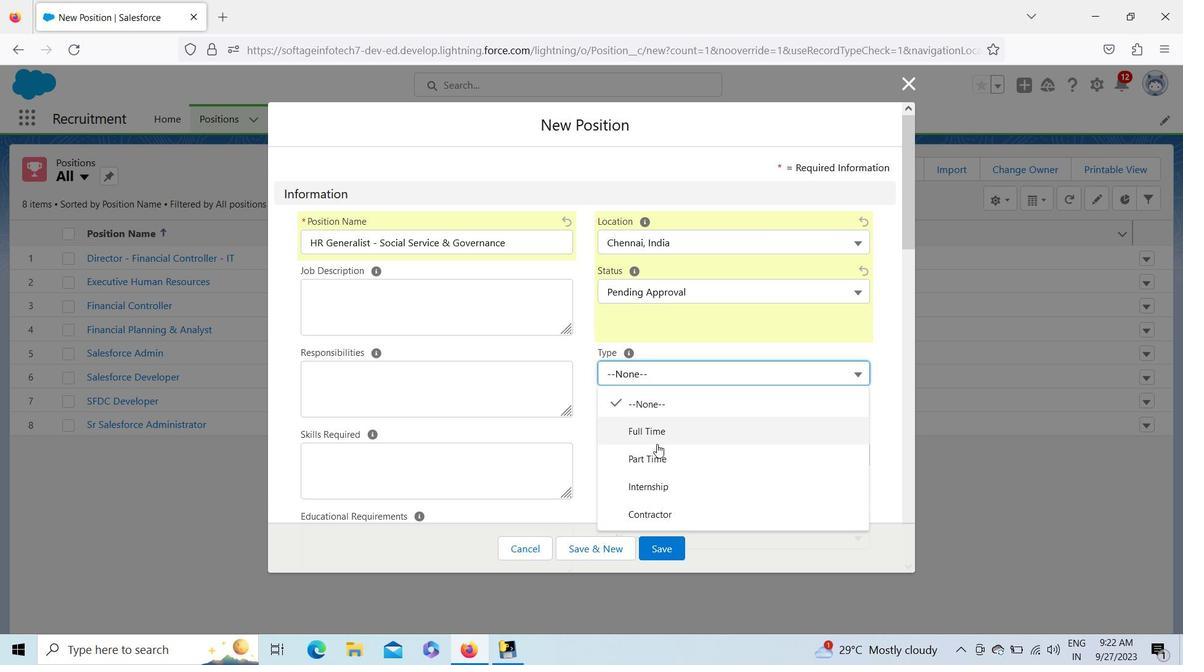 
Action: Mouse moved to (651, 386)
Screenshot: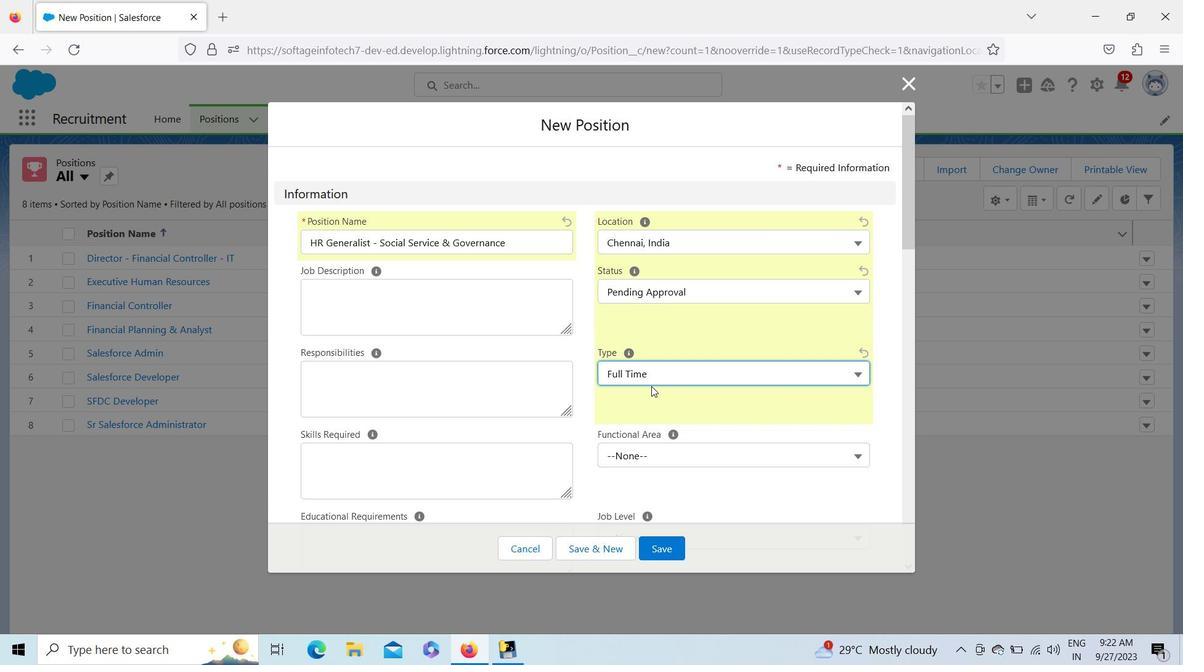 
Action: Mouse pressed left at (651, 386)
Screenshot: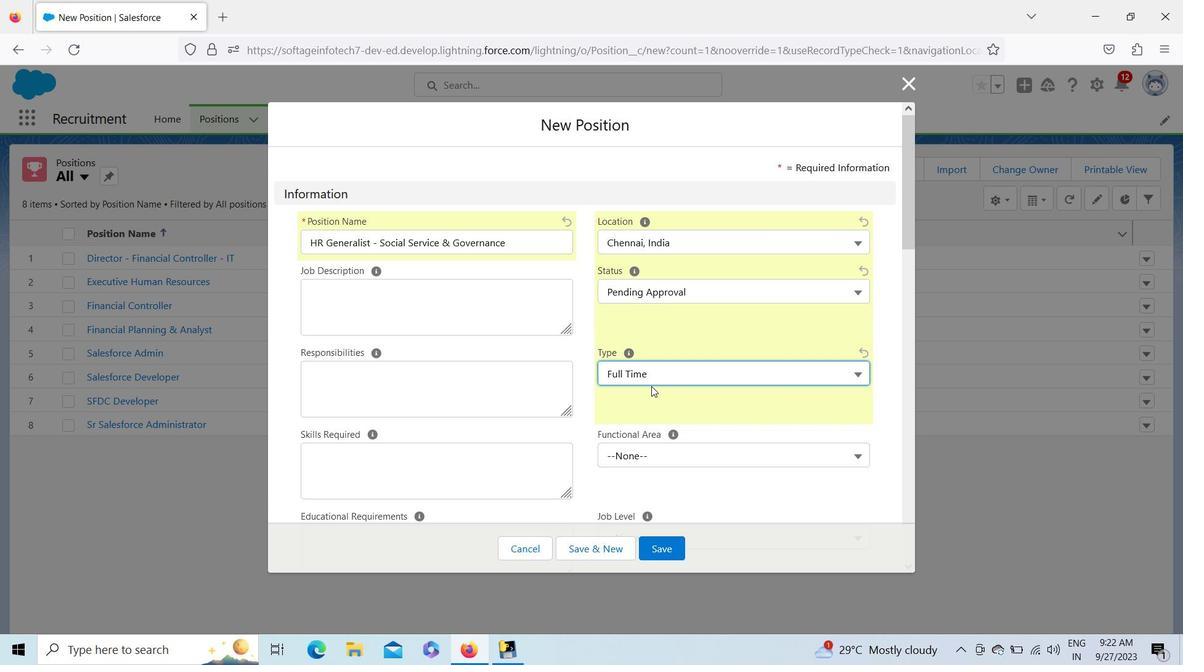 
Action: Mouse moved to (651, 376)
Screenshot: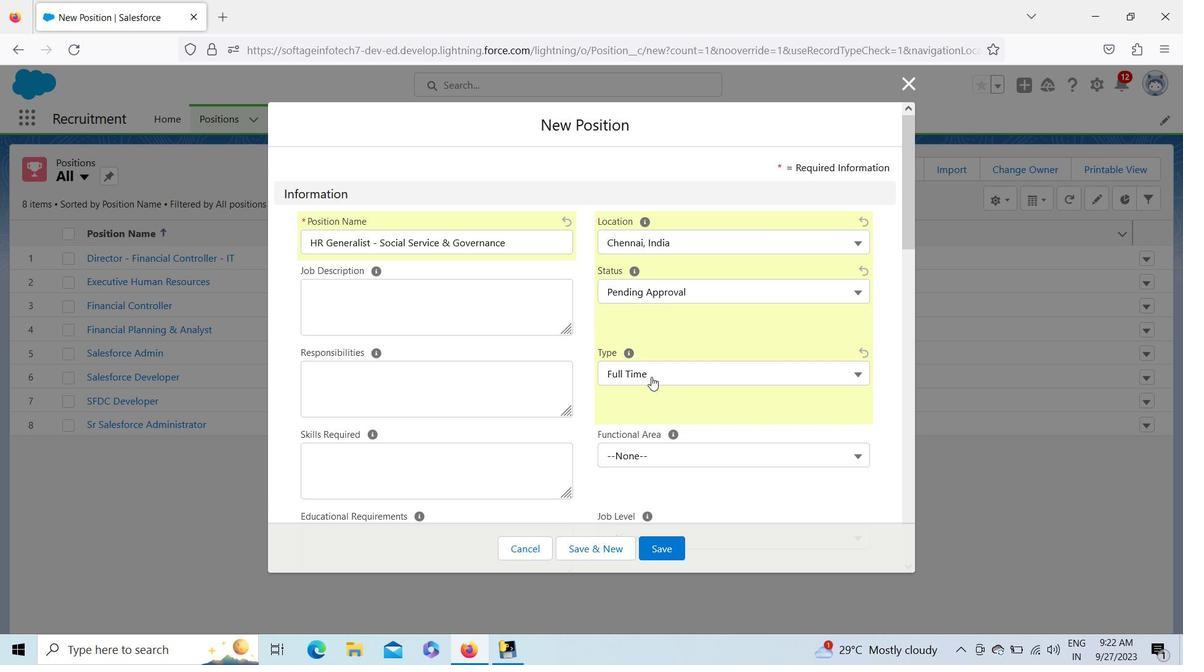 
Action: Mouse pressed left at (651, 376)
Screenshot: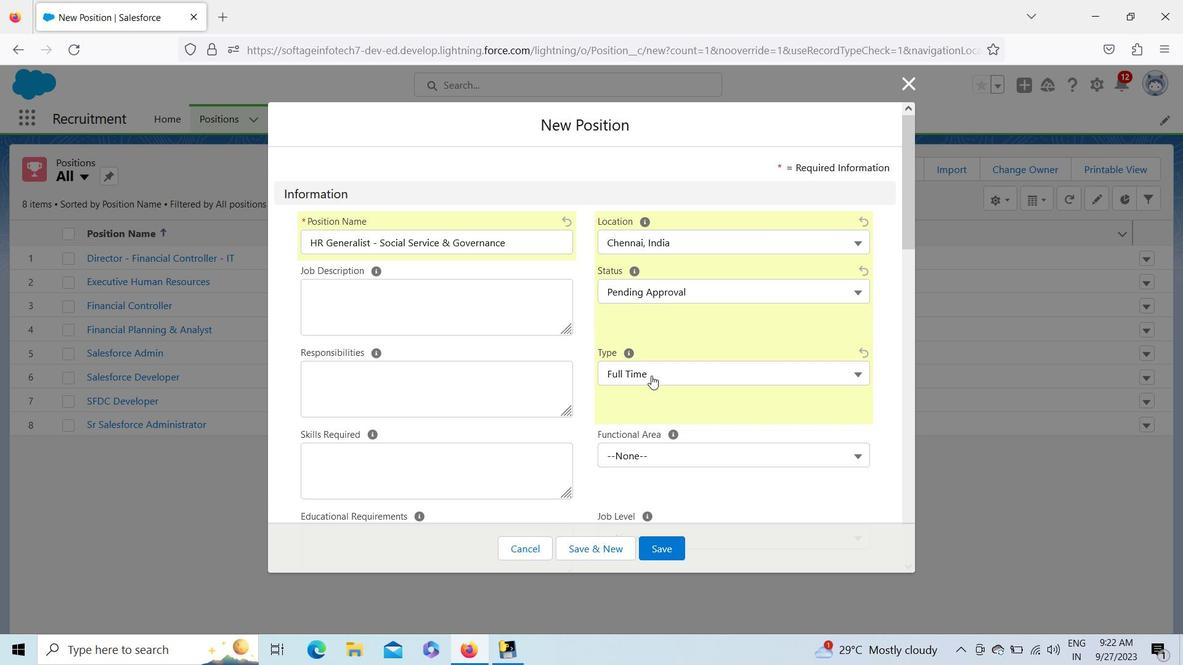 
Action: Mouse moved to (658, 511)
Screenshot: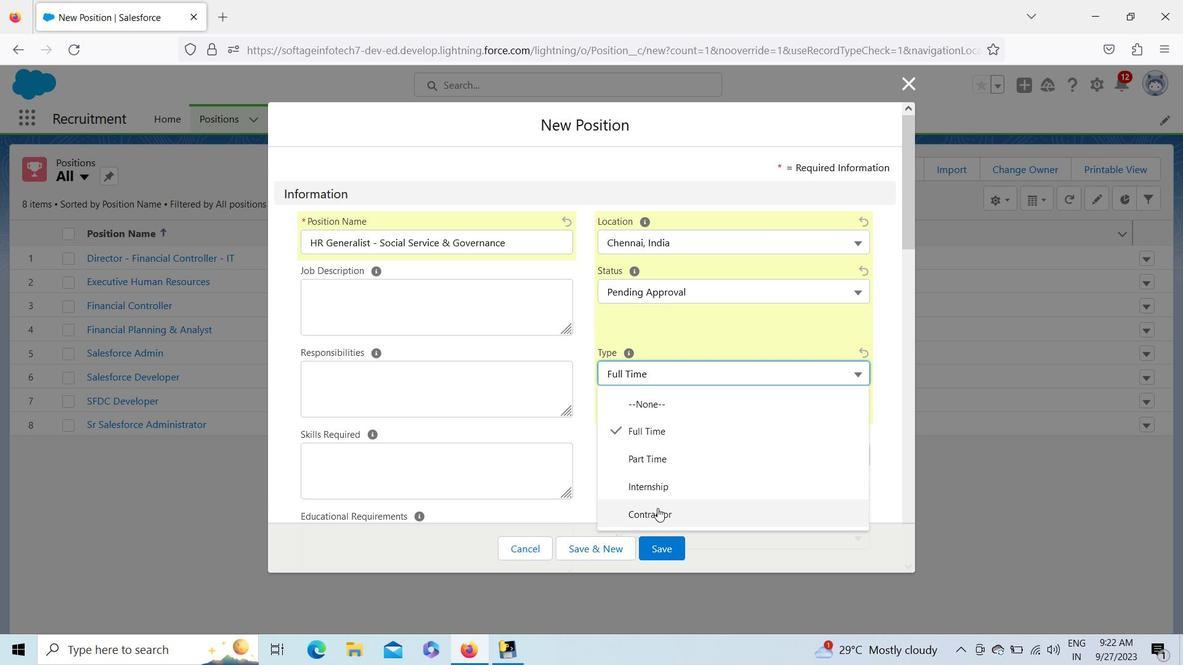 
Action: Mouse pressed left at (658, 511)
Screenshot: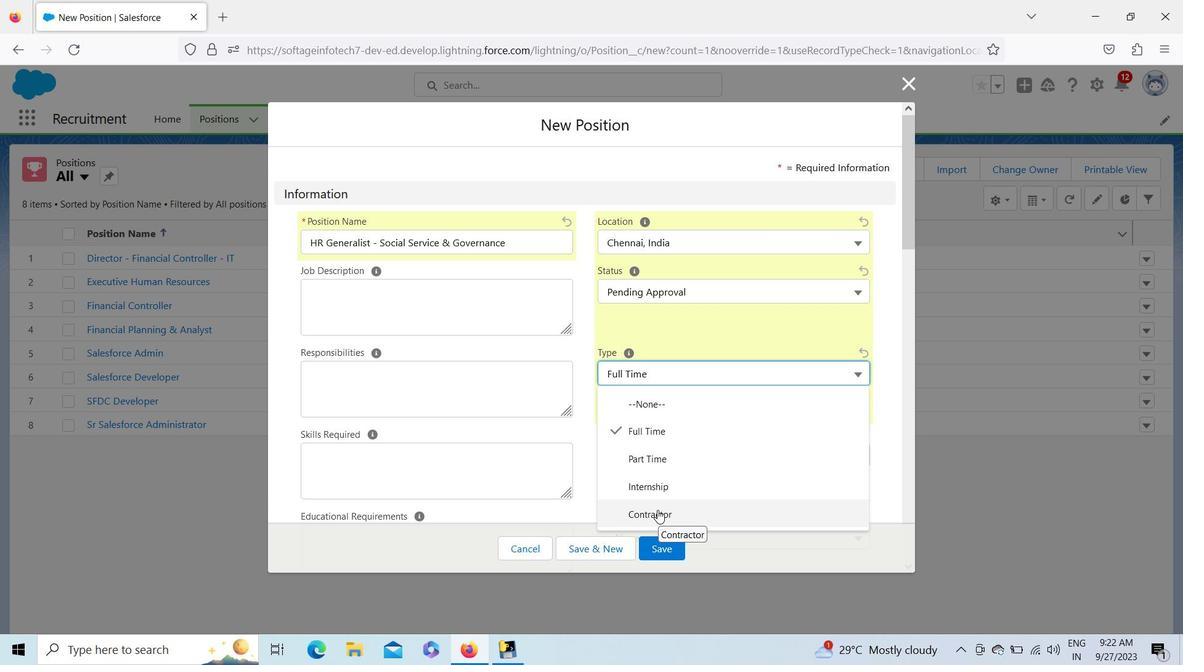 
Action: Mouse moved to (908, 197)
